 Task: Plan a family adventure in the Rocky Mountains, Colorado, with activities like hiking and staying in Airbnb cabins with mountain views.
Action: Mouse moved to (538, 74)
Screenshot: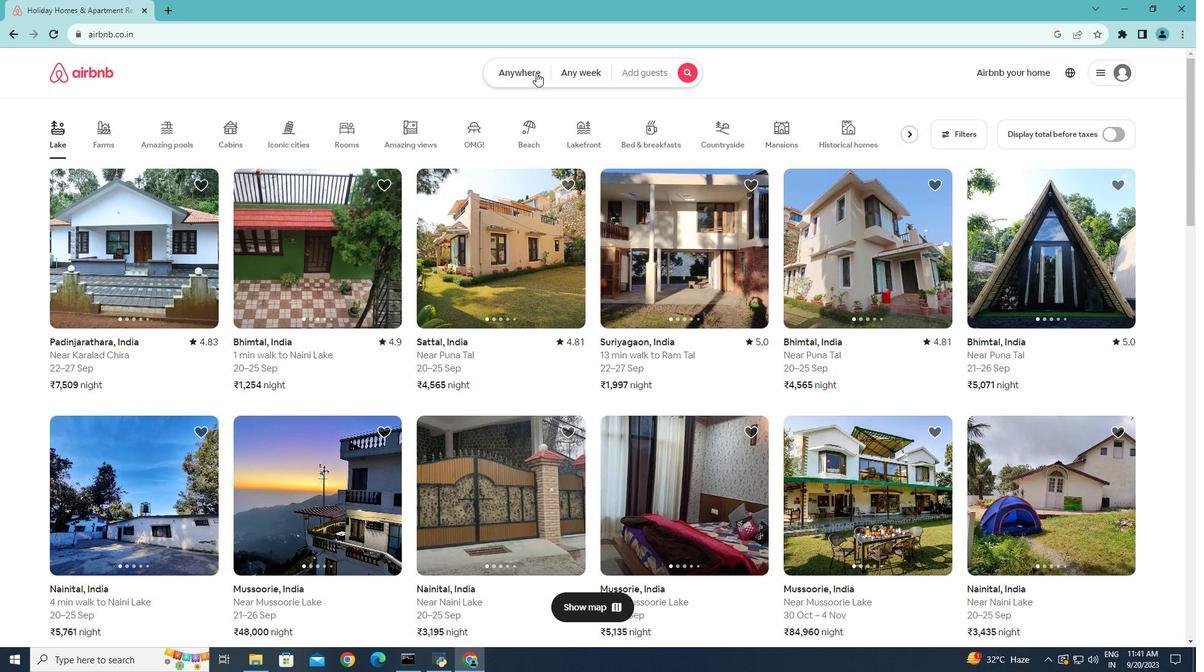 
Action: Mouse pressed left at (538, 74)
Screenshot: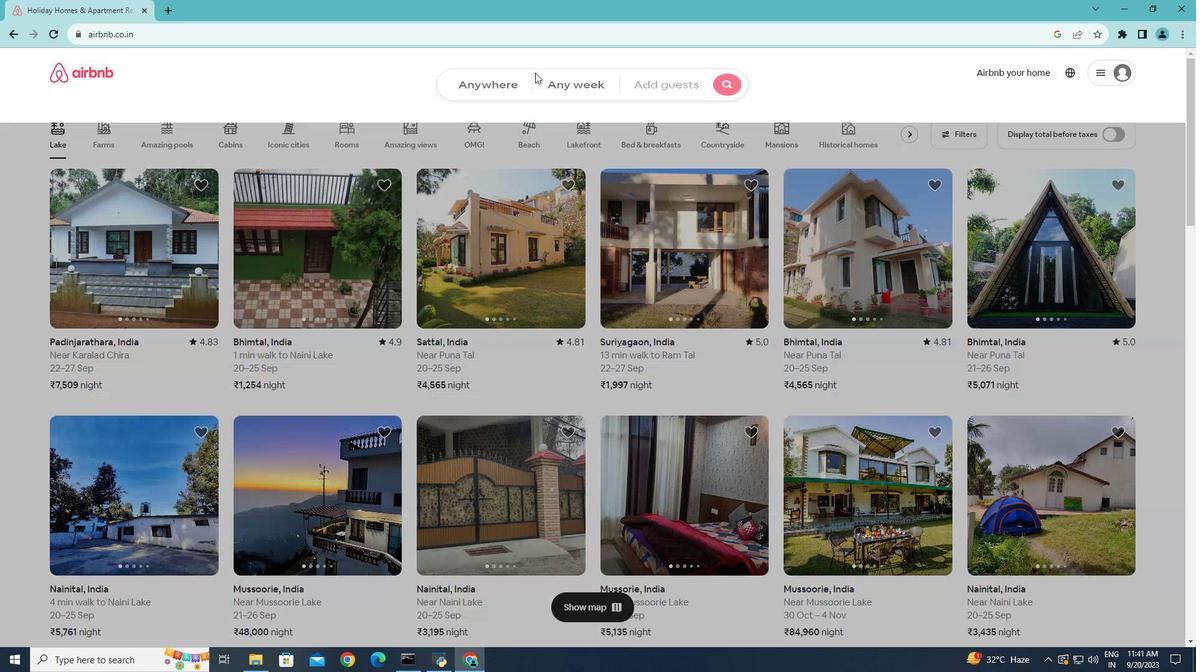 
Action: Mouse moved to (453, 118)
Screenshot: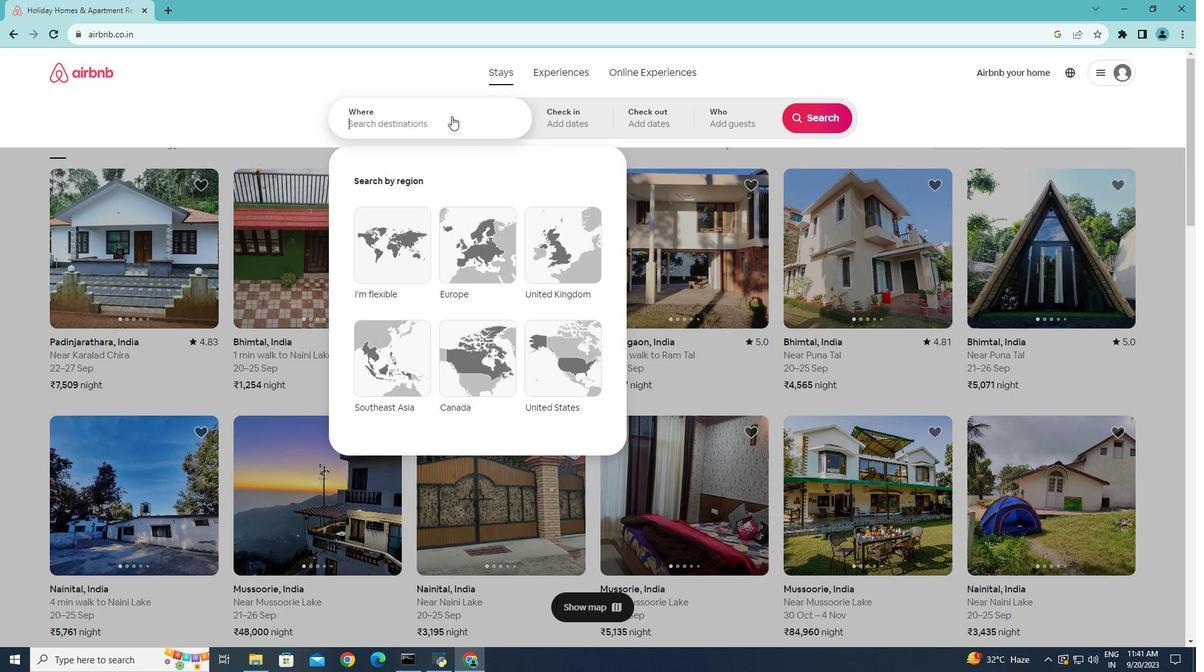 
Action: Mouse pressed left at (453, 118)
Screenshot: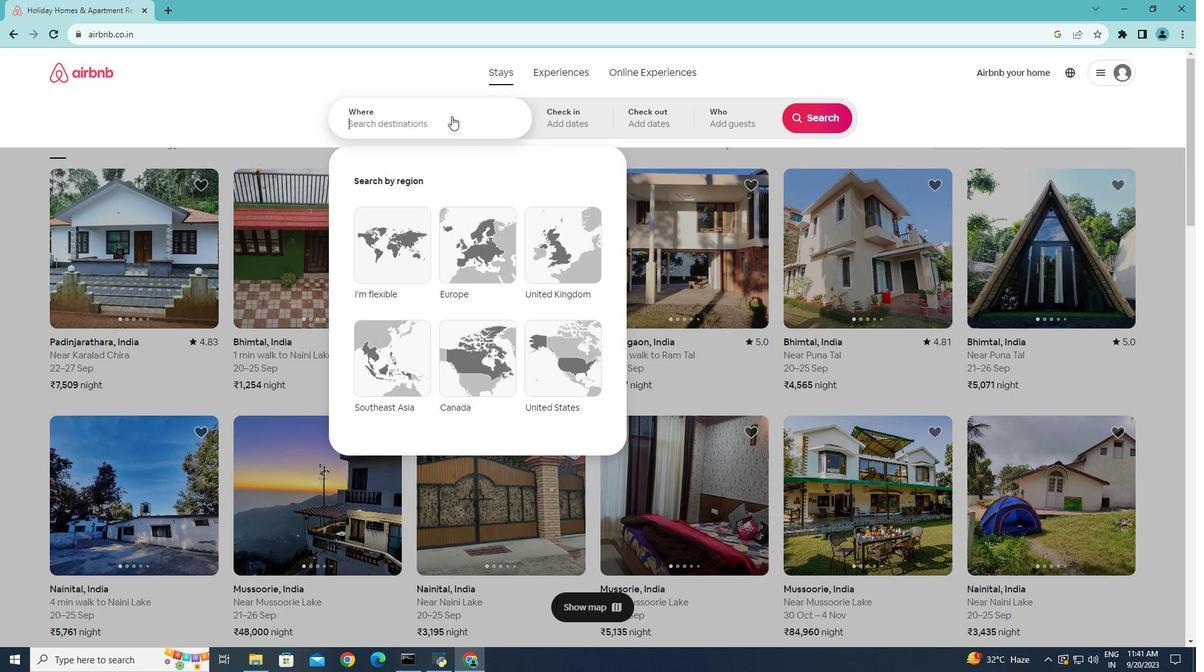 
Action: Key pressed <Key.caps_lock>R<Key.caps_lock>ocky<Key.space><Key.caps_lock>M<Key.caps_lock>ountains,<Key.space><Key.caps_lock>C<Key.caps_lock>olorado
Screenshot: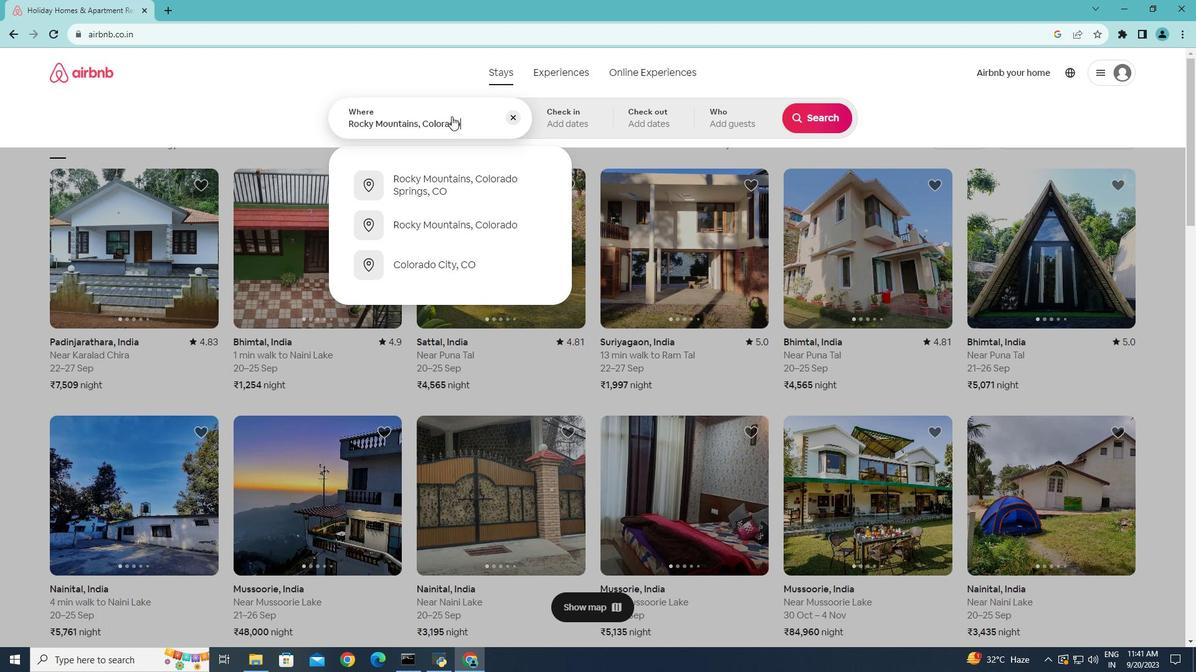 
Action: Mouse moved to (508, 226)
Screenshot: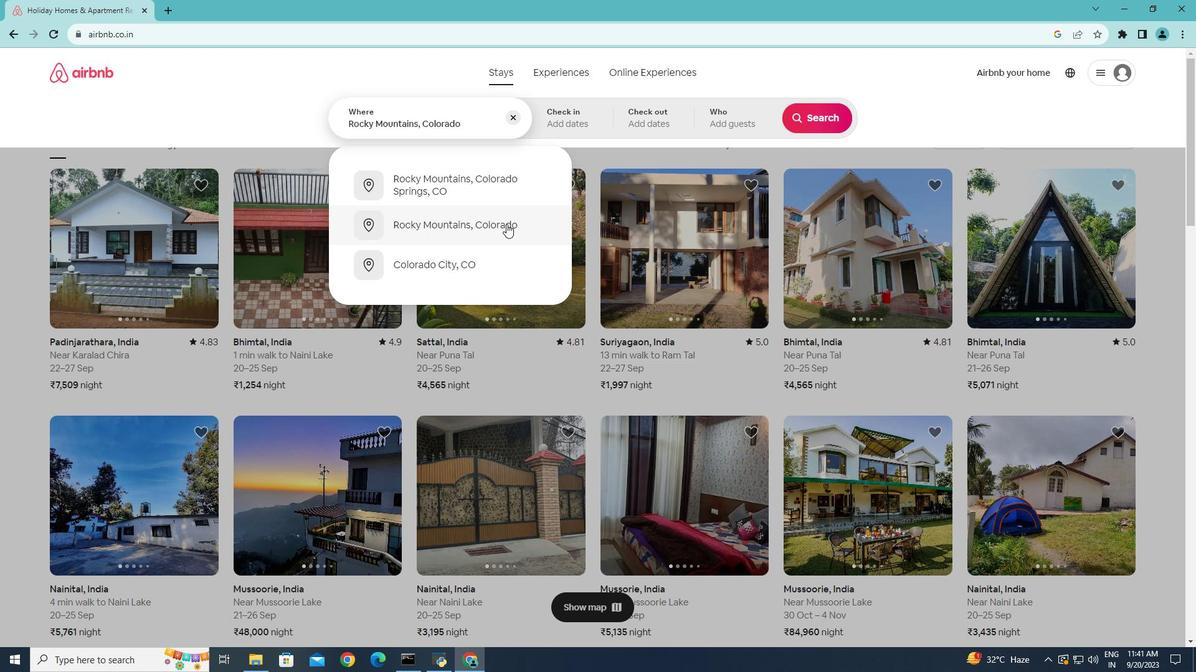 
Action: Mouse pressed left at (508, 226)
Screenshot: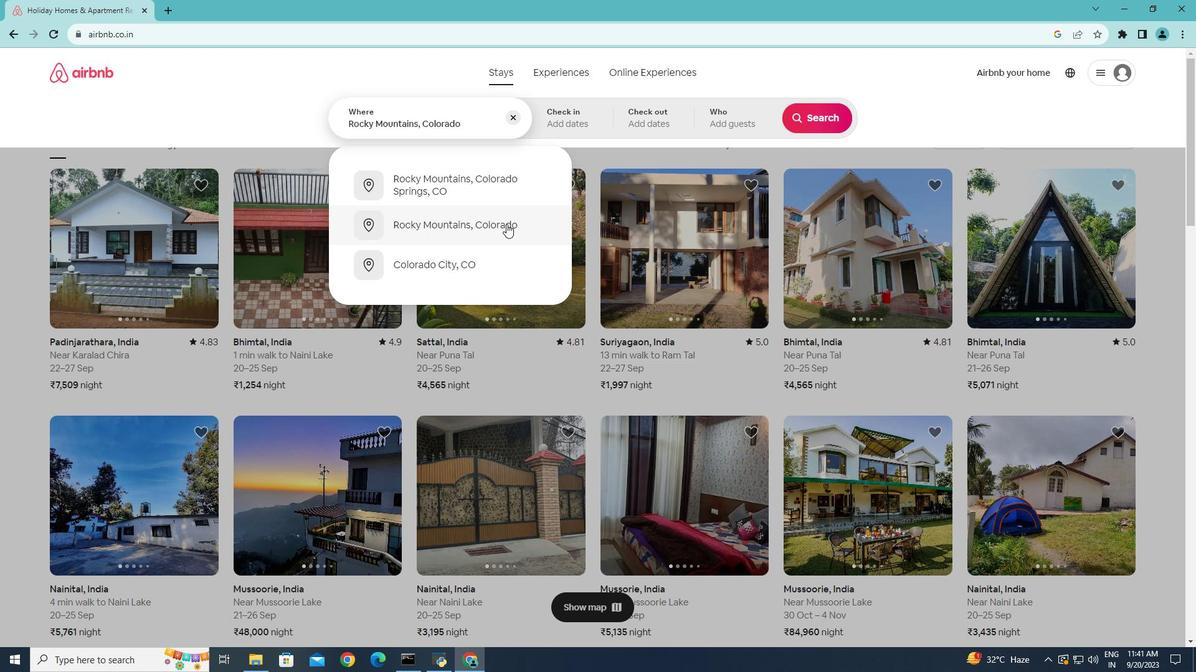 
Action: Mouse moved to (827, 112)
Screenshot: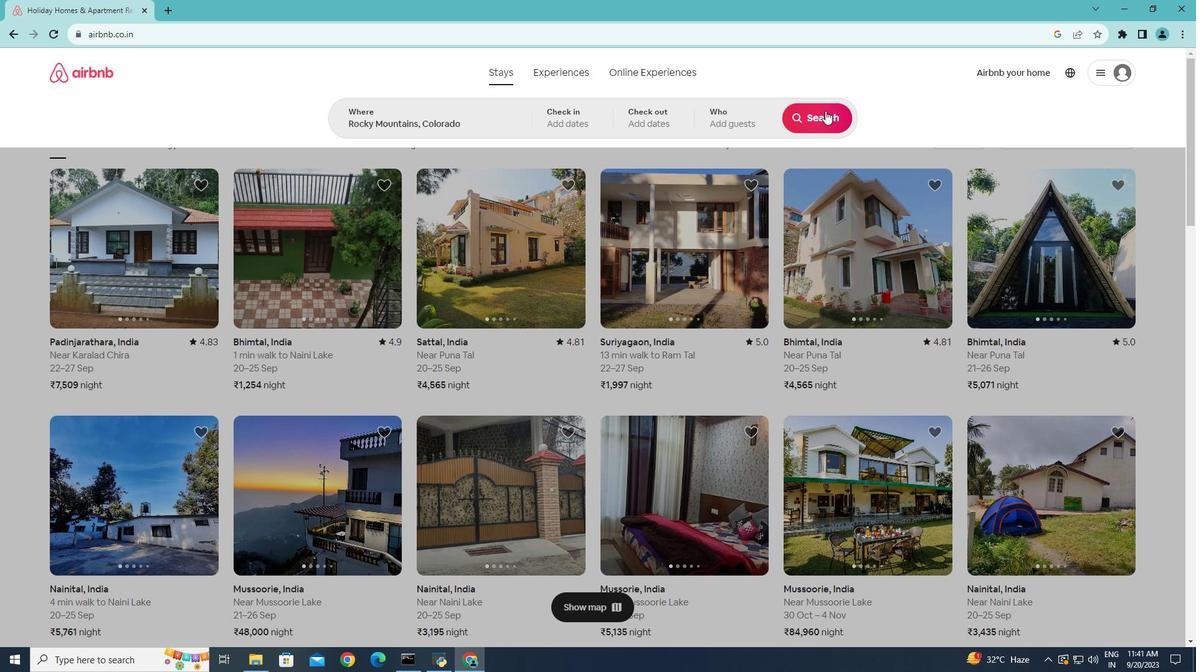 
Action: Mouse pressed left at (827, 112)
Screenshot: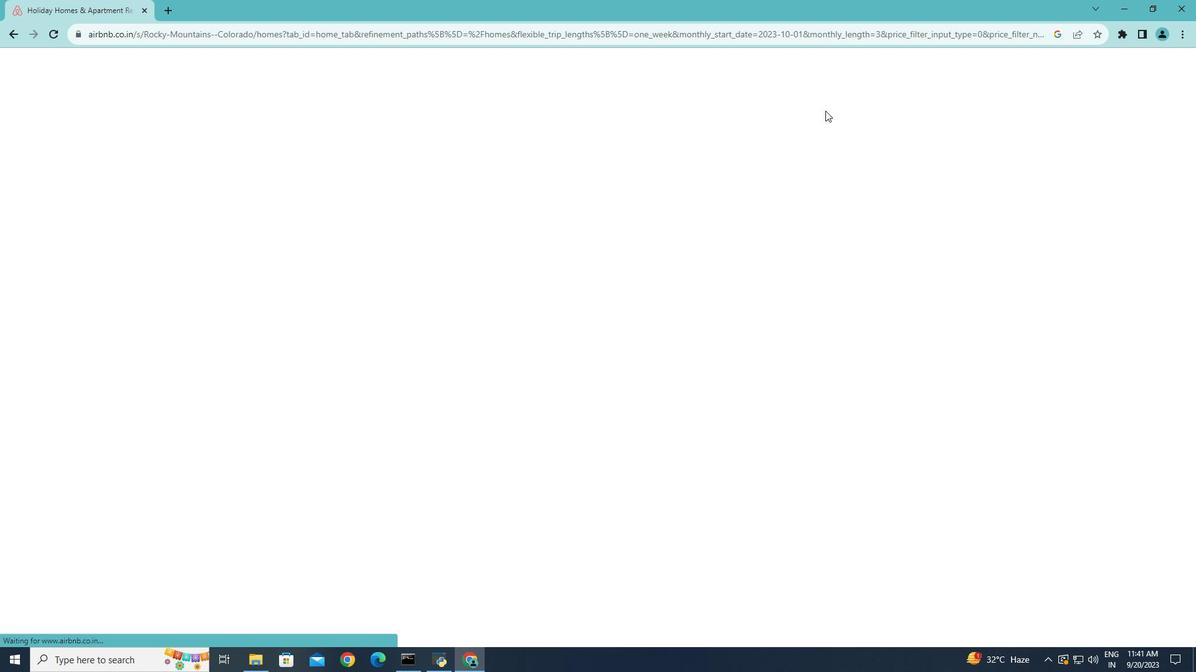 
Action: Mouse moved to (183, 325)
Screenshot: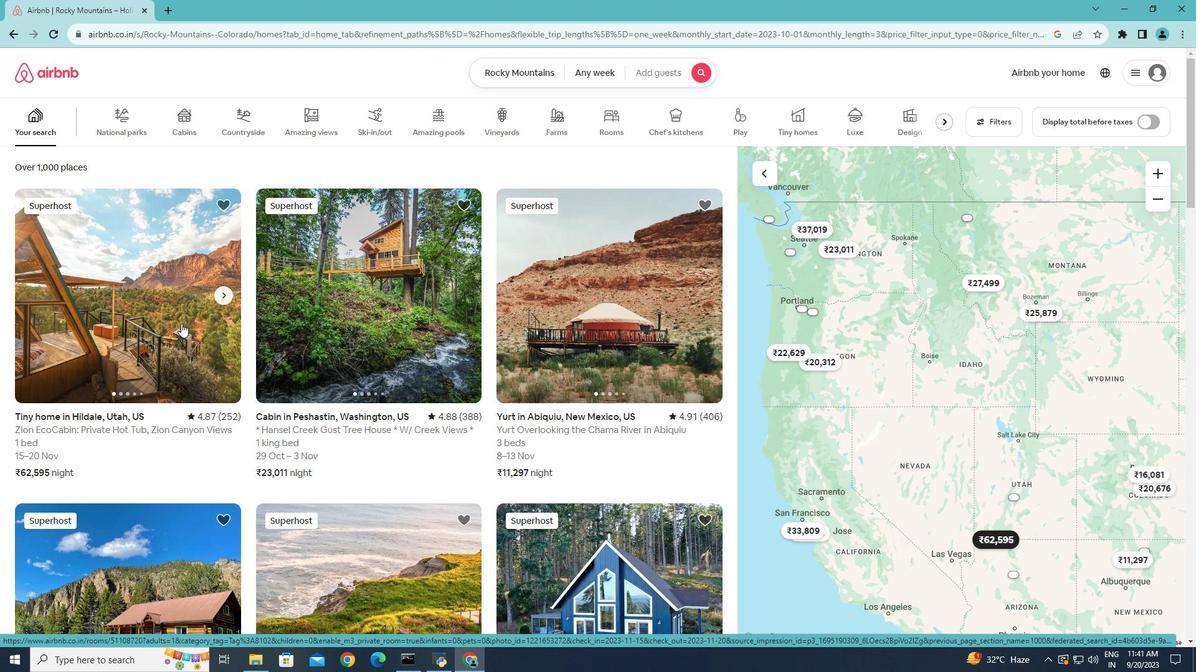 
Action: Mouse pressed left at (183, 325)
Screenshot: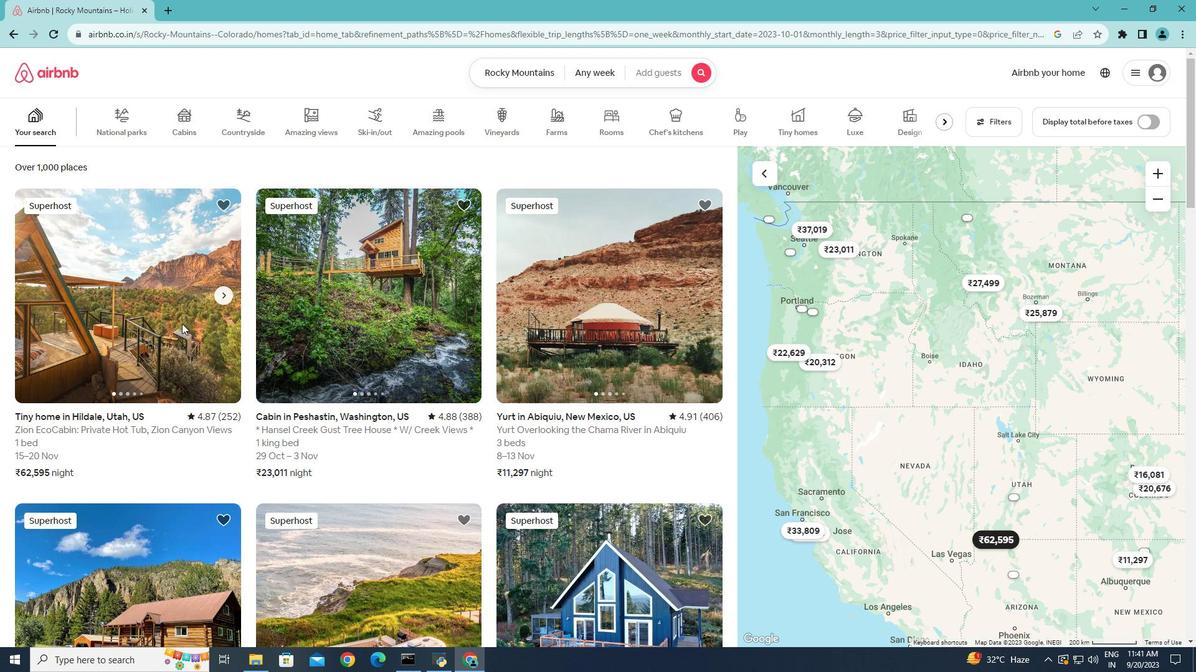 
Action: Mouse moved to (517, 348)
Screenshot: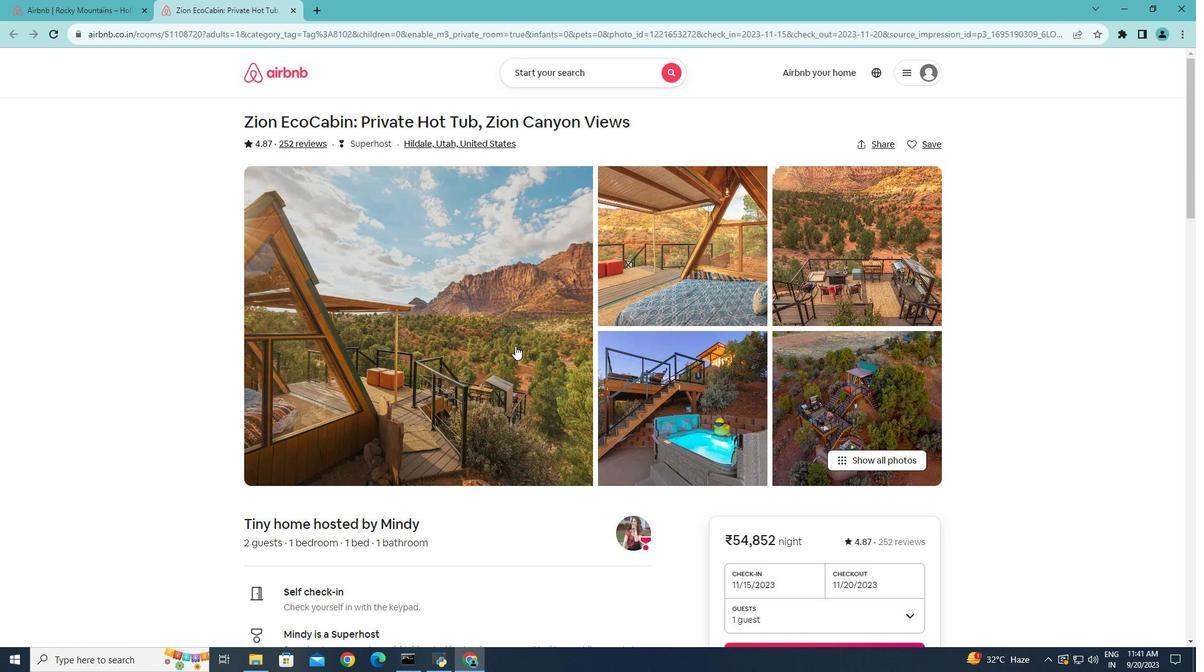 
Action: Mouse pressed left at (517, 348)
Screenshot: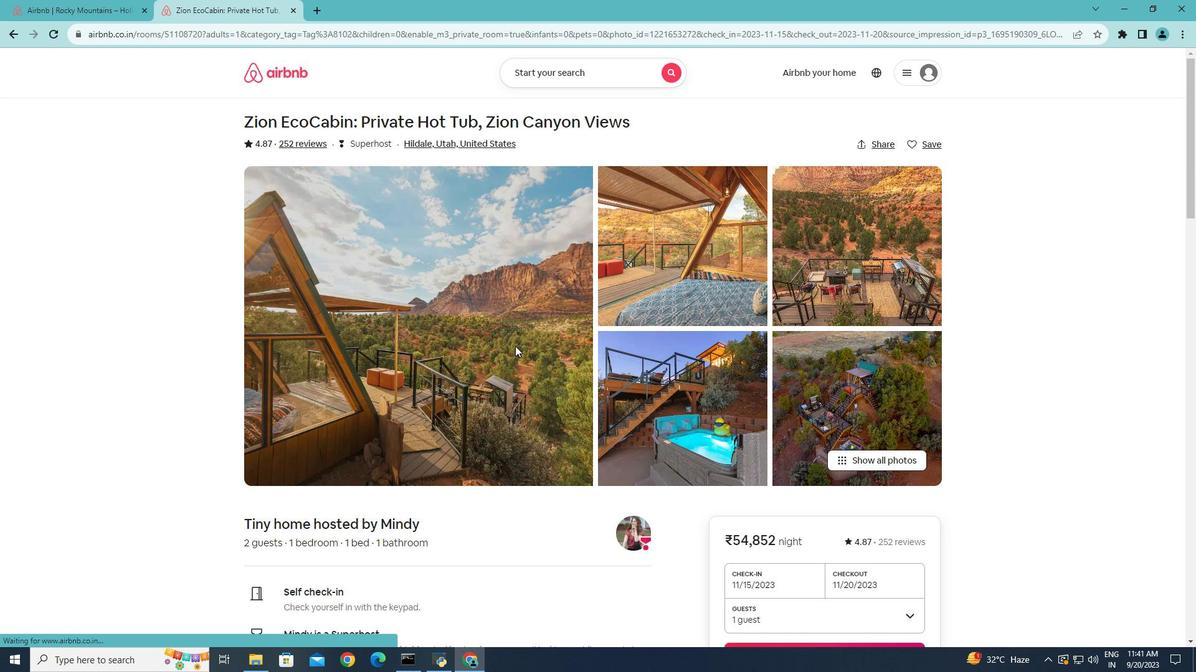 
Action: Mouse moved to (596, 370)
Screenshot: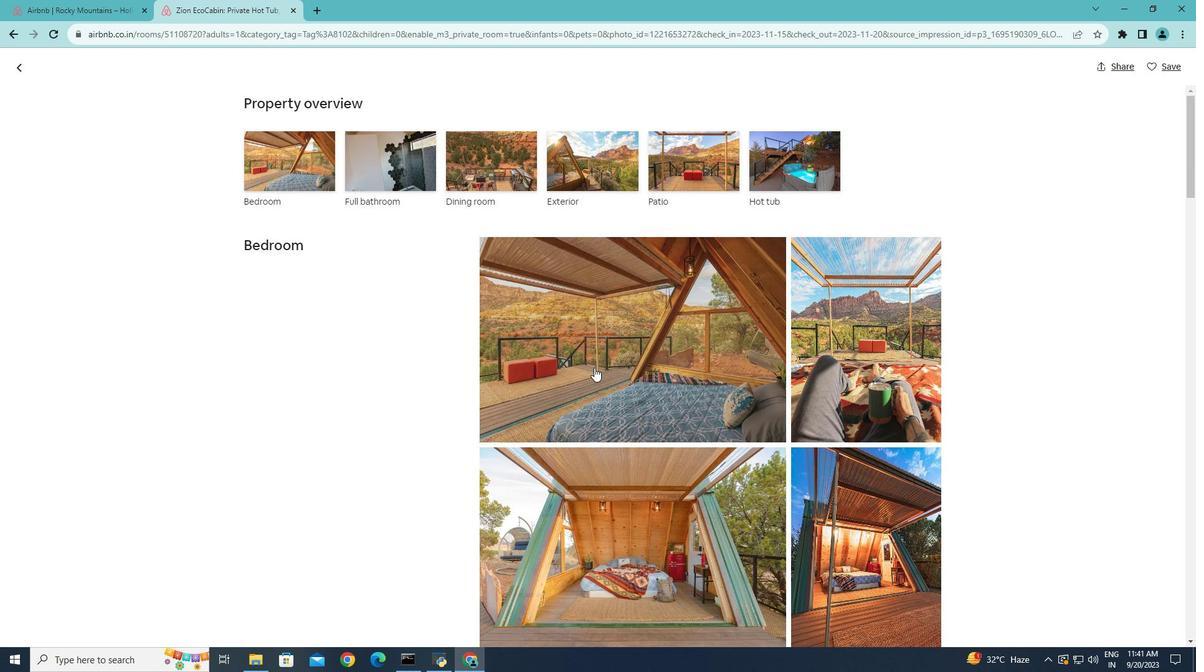 
Action: Mouse scrolled (596, 369) with delta (0, 0)
Screenshot: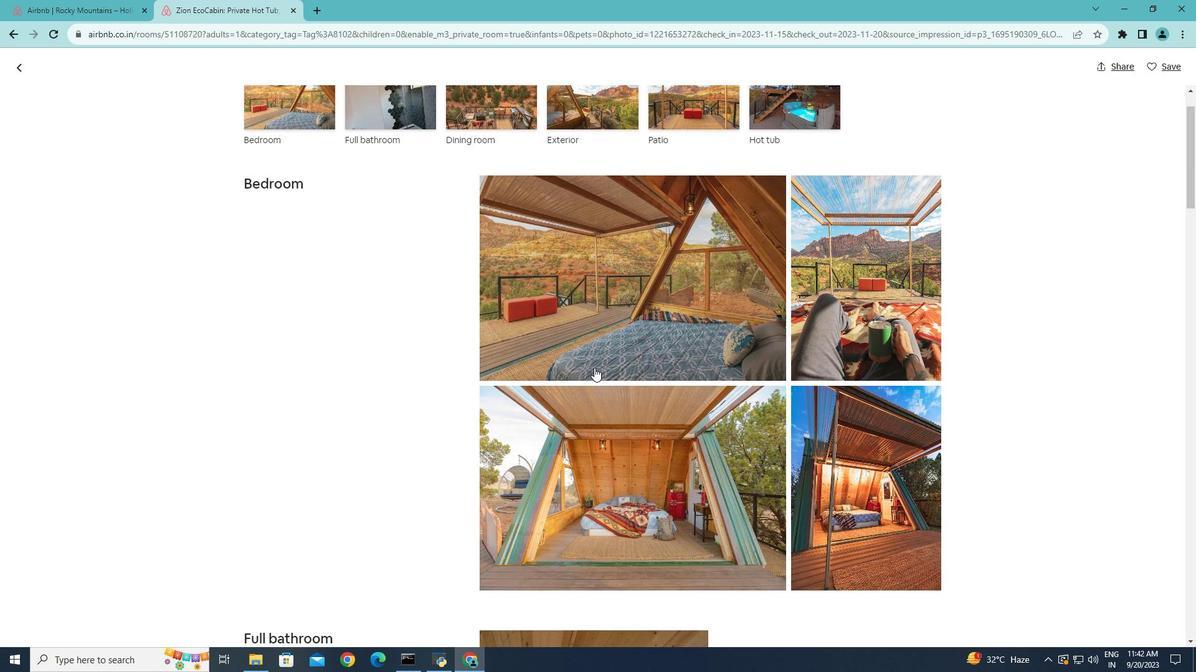 
Action: Mouse scrolled (596, 369) with delta (0, 0)
Screenshot: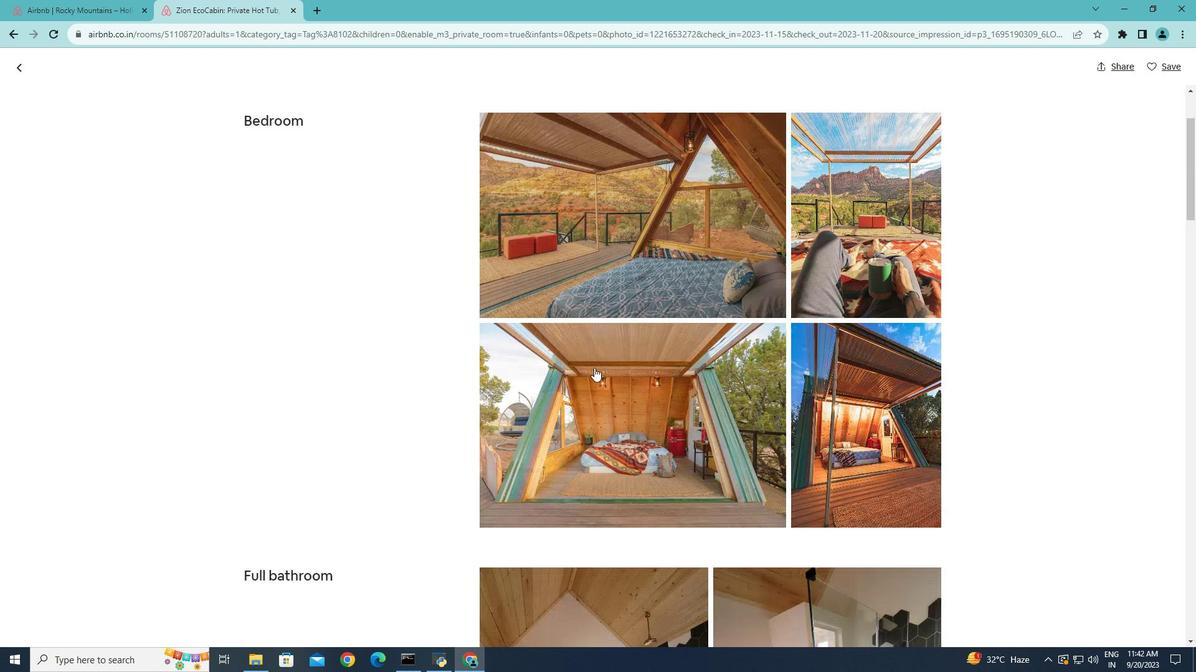 
Action: Mouse scrolled (596, 369) with delta (0, 0)
Screenshot: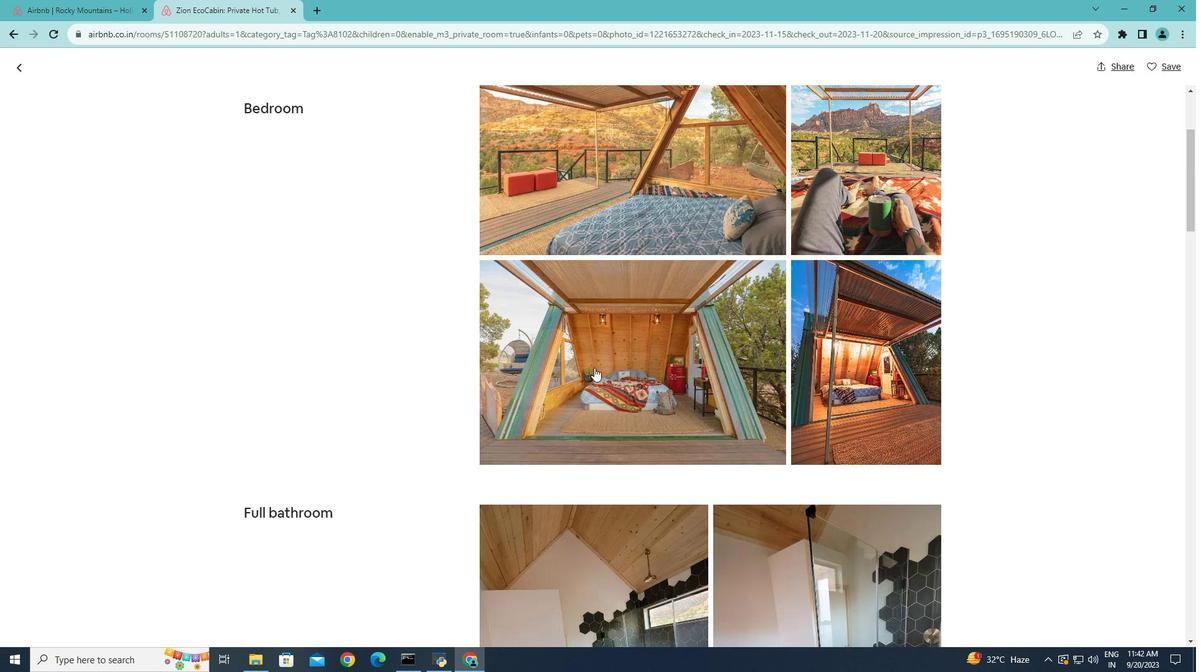 
Action: Mouse scrolled (596, 369) with delta (0, 0)
Screenshot: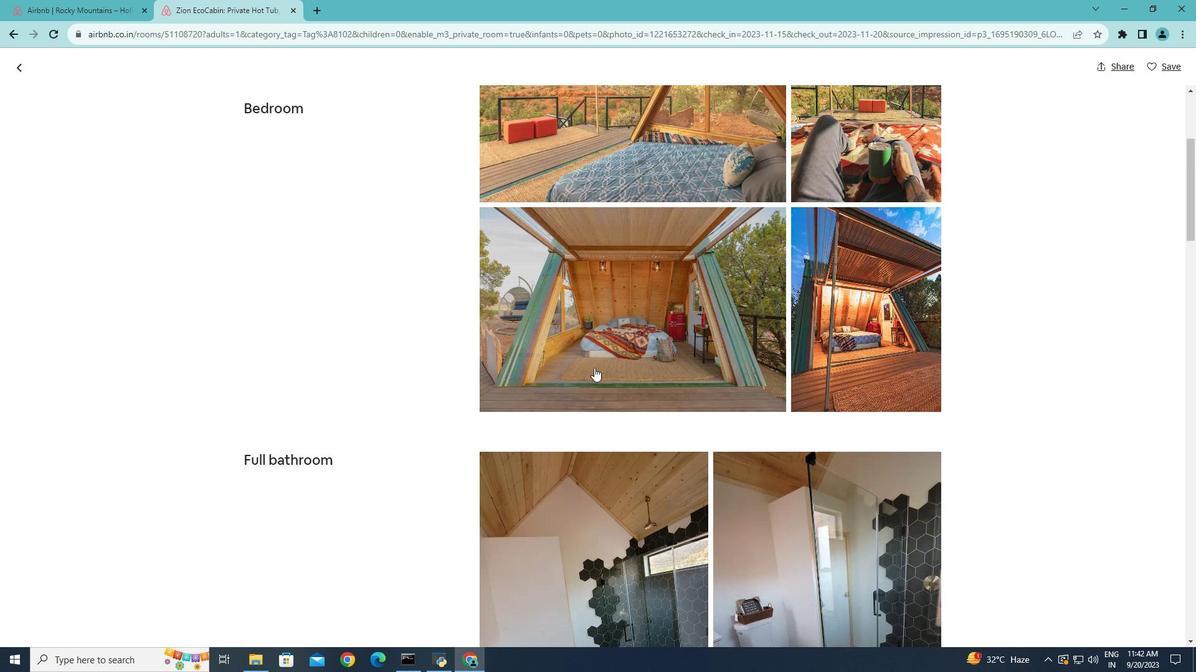 
Action: Mouse scrolled (596, 369) with delta (0, 0)
Screenshot: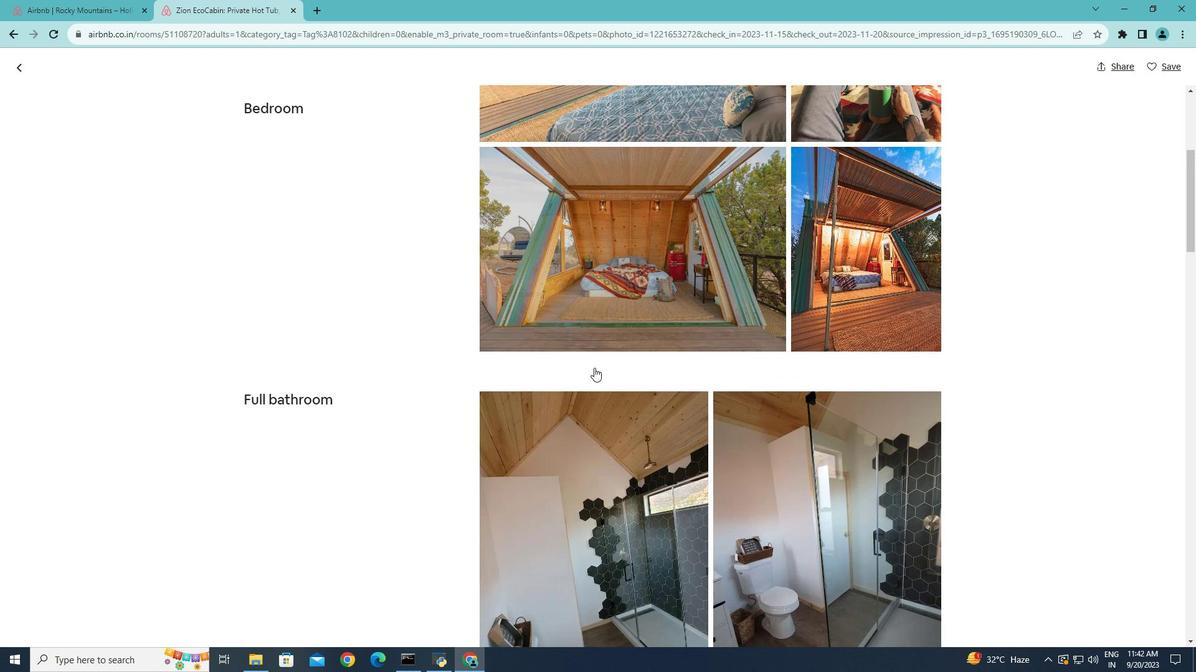 
Action: Mouse scrolled (596, 369) with delta (0, 0)
Screenshot: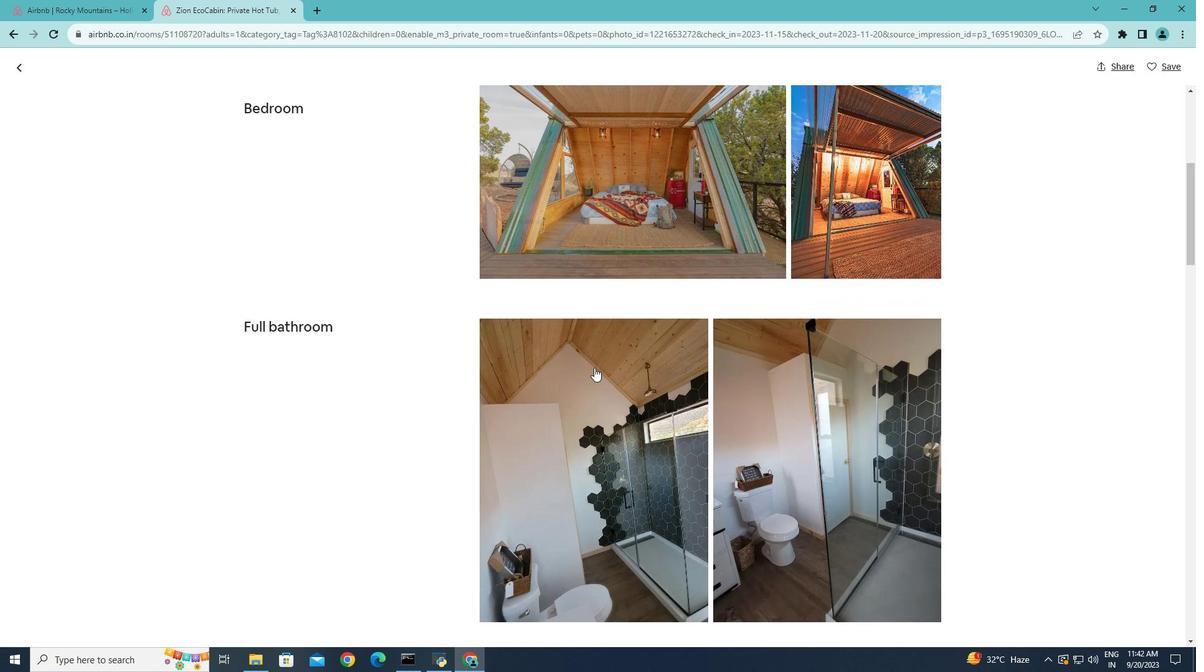 
Action: Mouse scrolled (596, 369) with delta (0, 0)
Screenshot: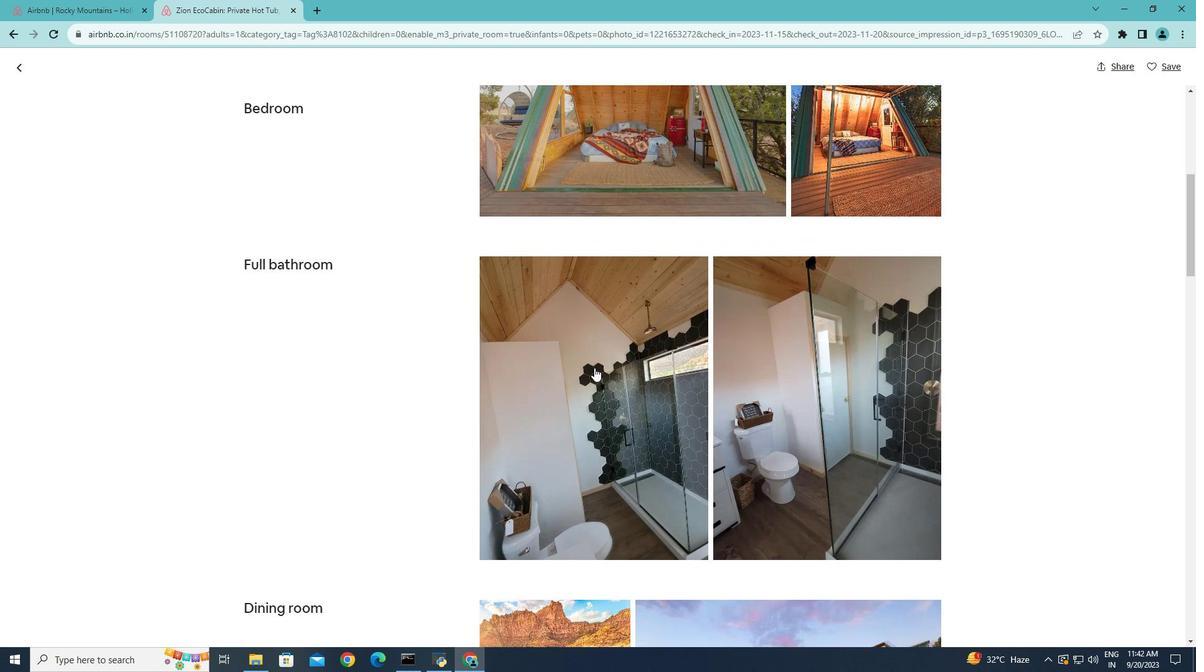 
Action: Mouse scrolled (596, 369) with delta (0, 0)
Screenshot: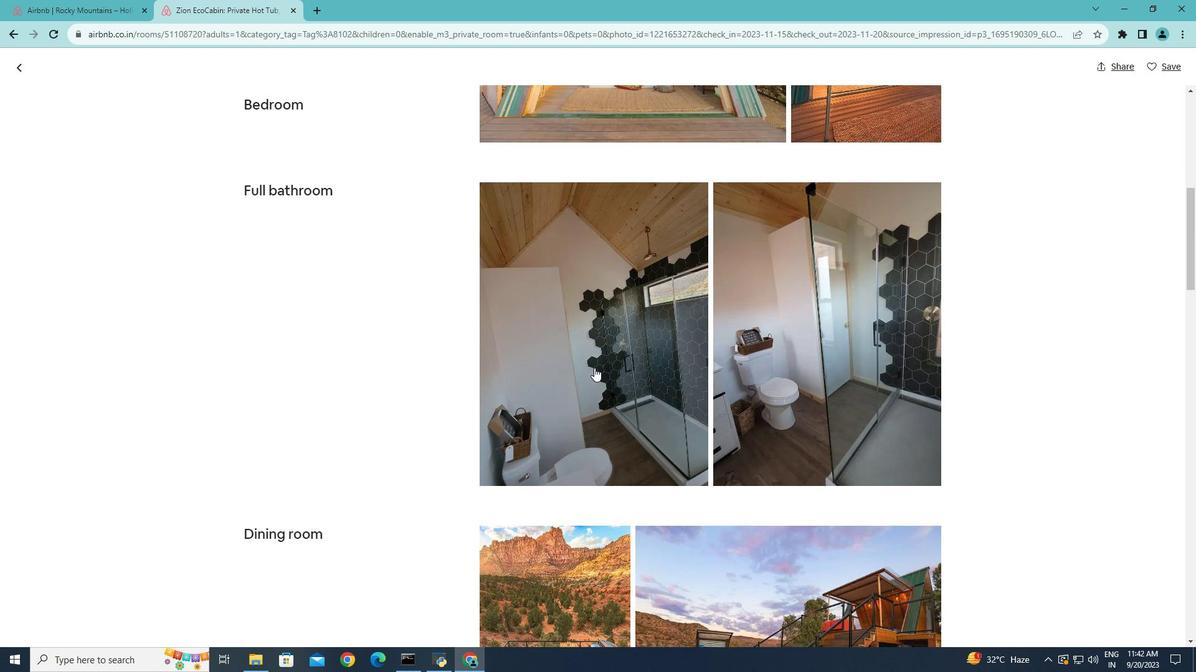 
Action: Mouse scrolled (596, 369) with delta (0, 0)
Screenshot: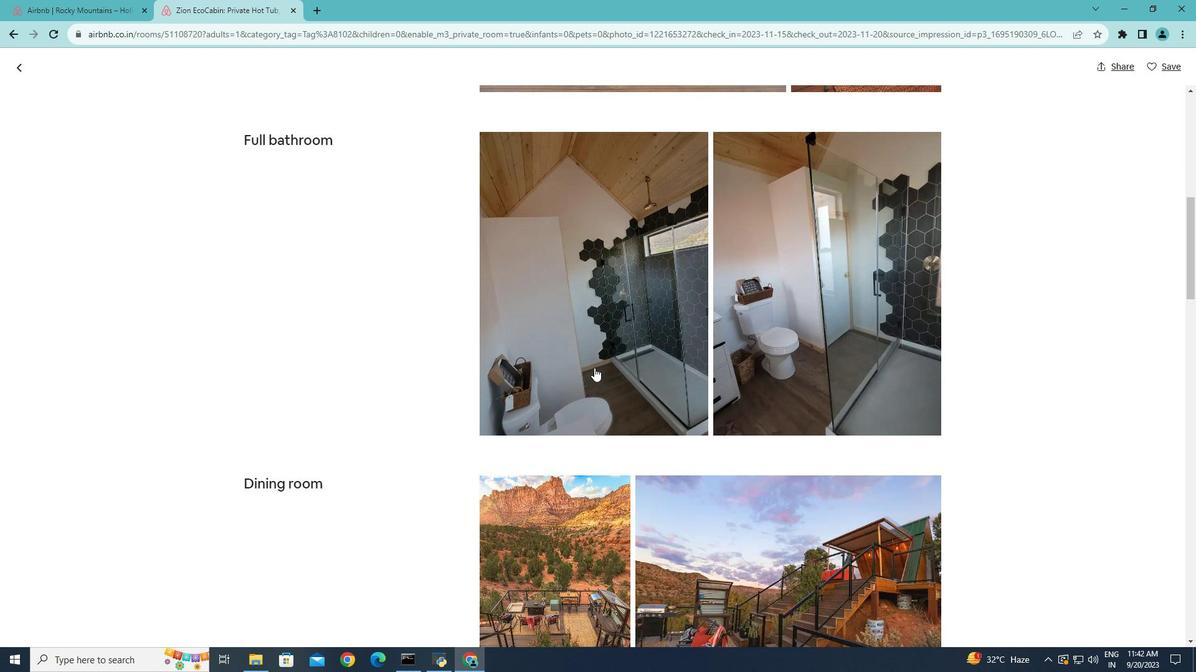 
Action: Mouse scrolled (596, 369) with delta (0, 0)
Screenshot: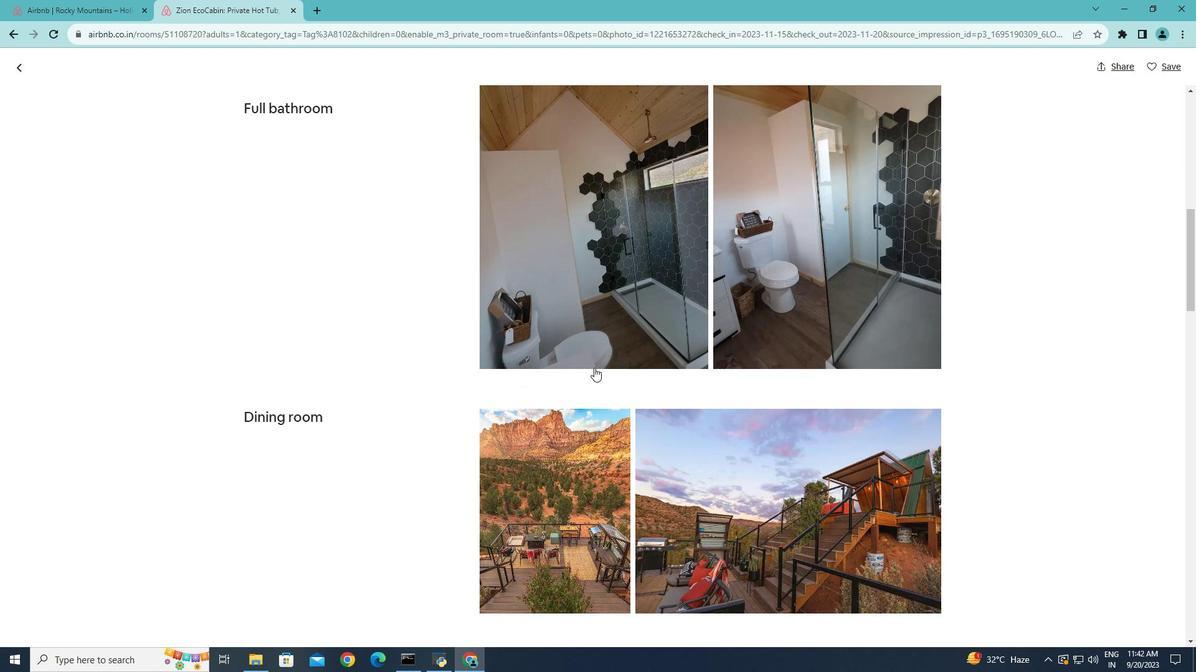 
Action: Mouse scrolled (596, 369) with delta (0, 0)
Screenshot: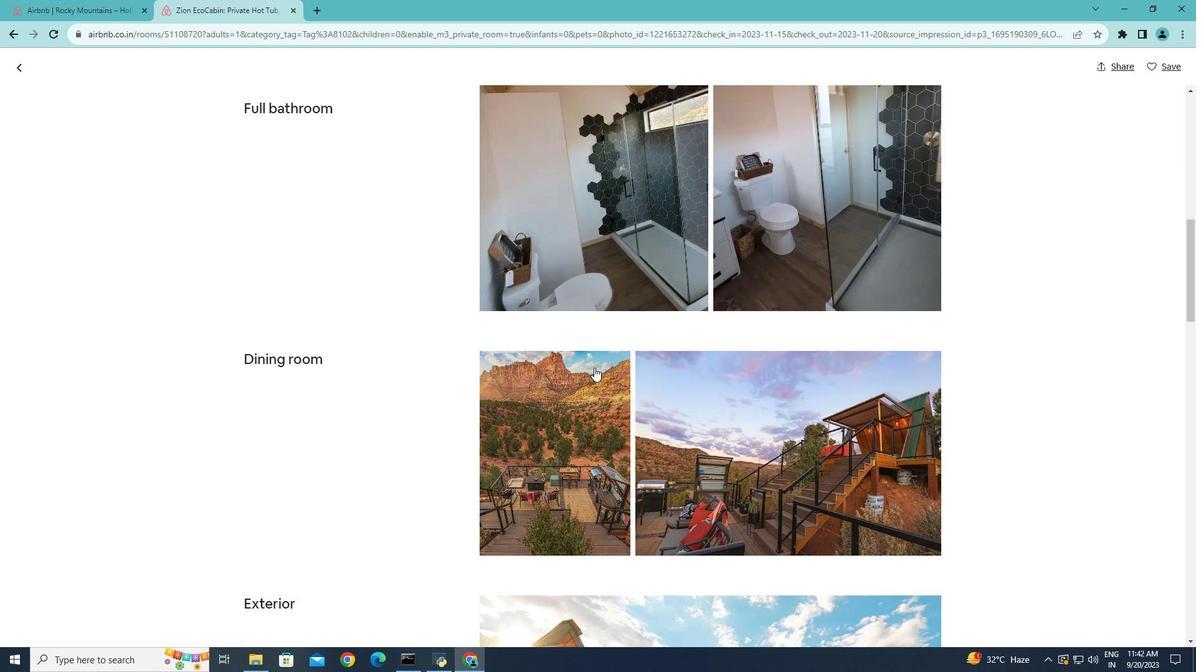 
Action: Mouse moved to (596, 370)
Screenshot: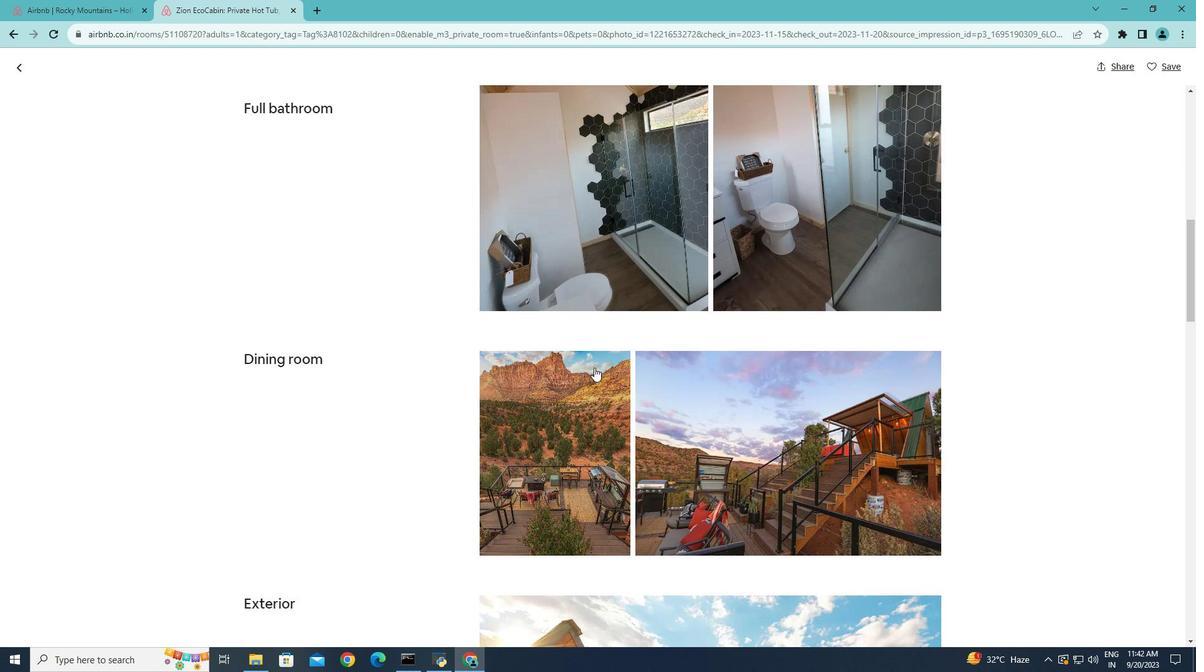 
Action: Mouse scrolled (596, 369) with delta (0, 0)
Screenshot: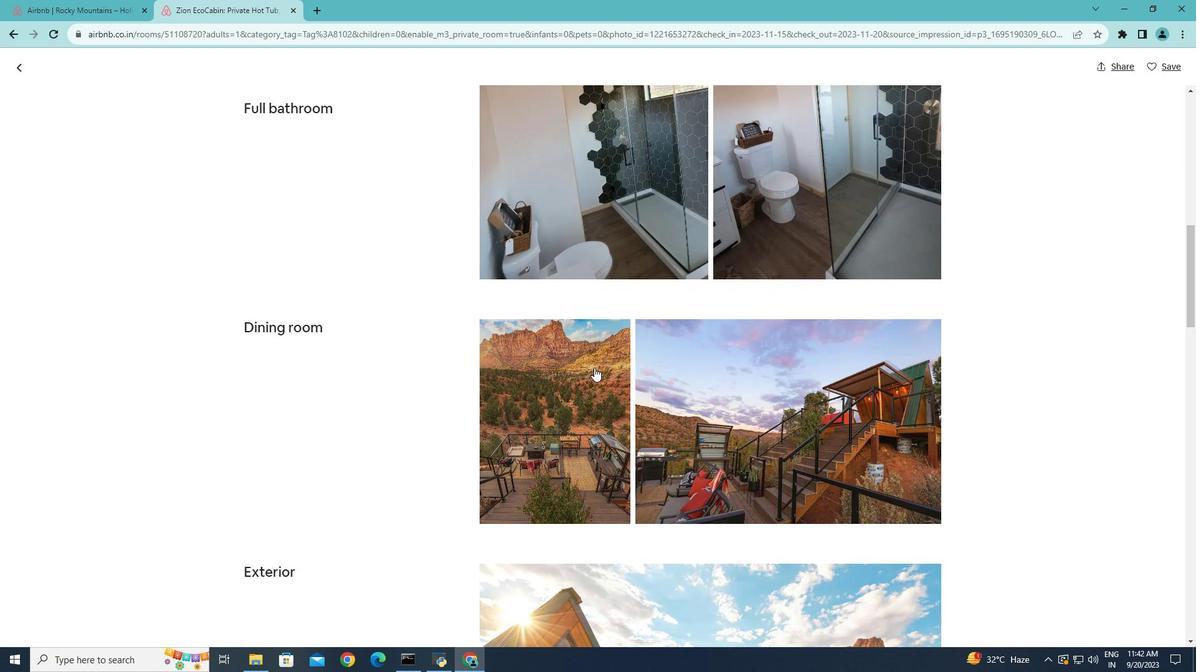 
Action: Mouse scrolled (596, 369) with delta (0, 0)
Screenshot: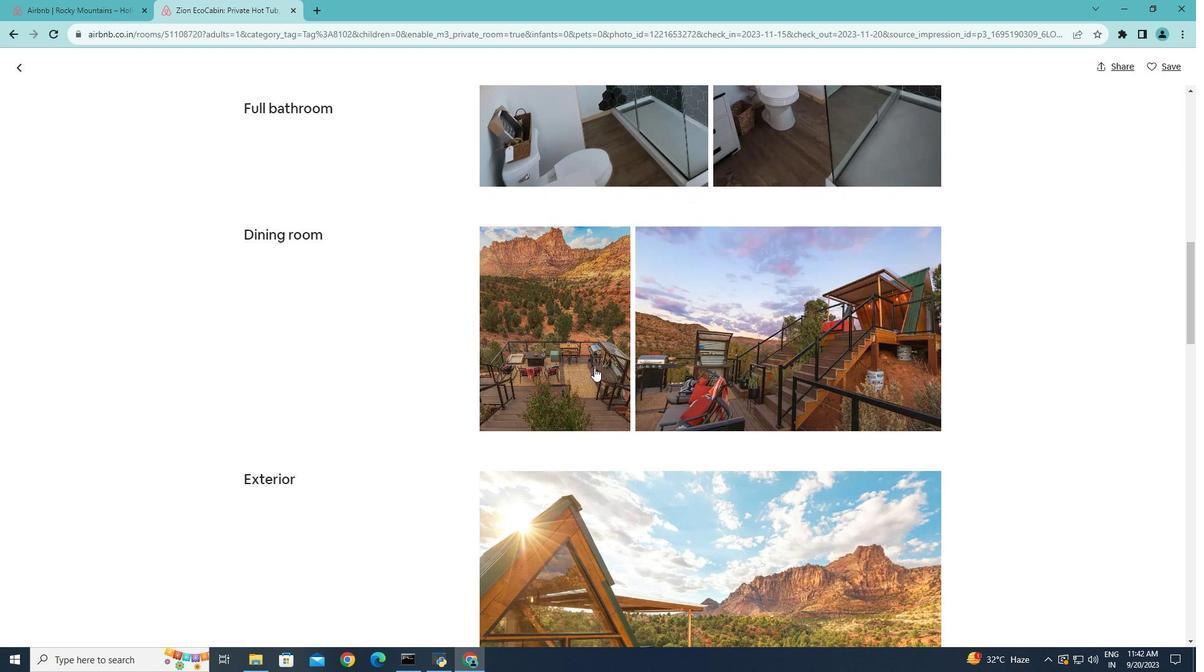 
Action: Mouse scrolled (596, 369) with delta (0, 0)
Screenshot: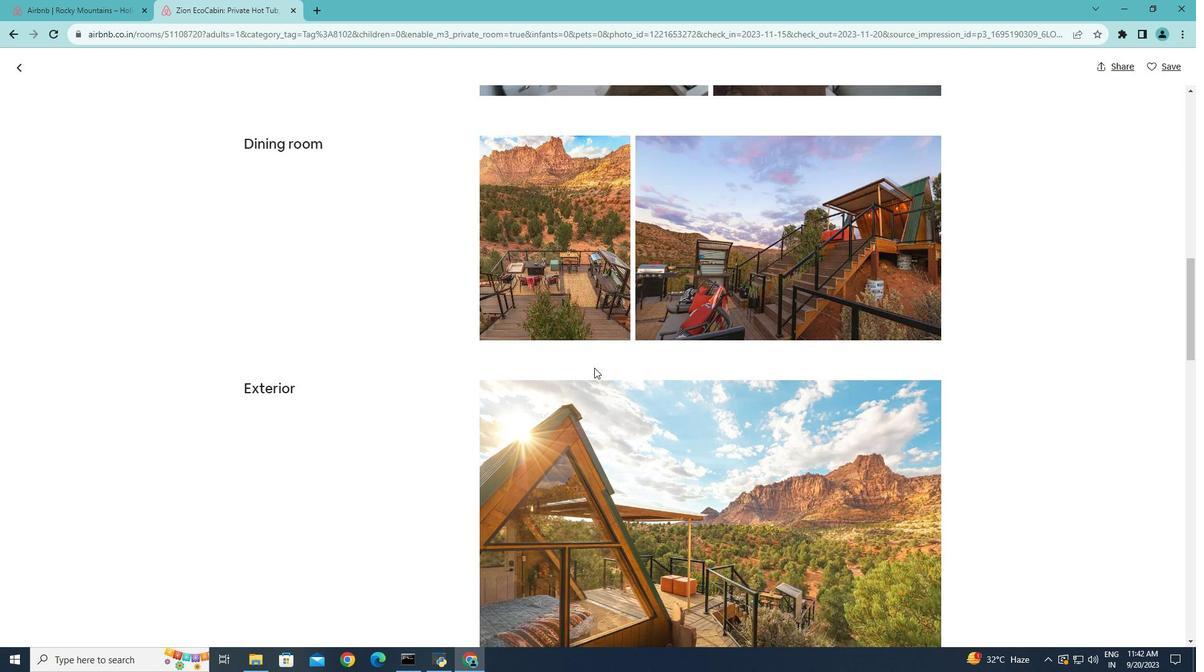 
Action: Mouse scrolled (596, 369) with delta (0, 0)
Screenshot: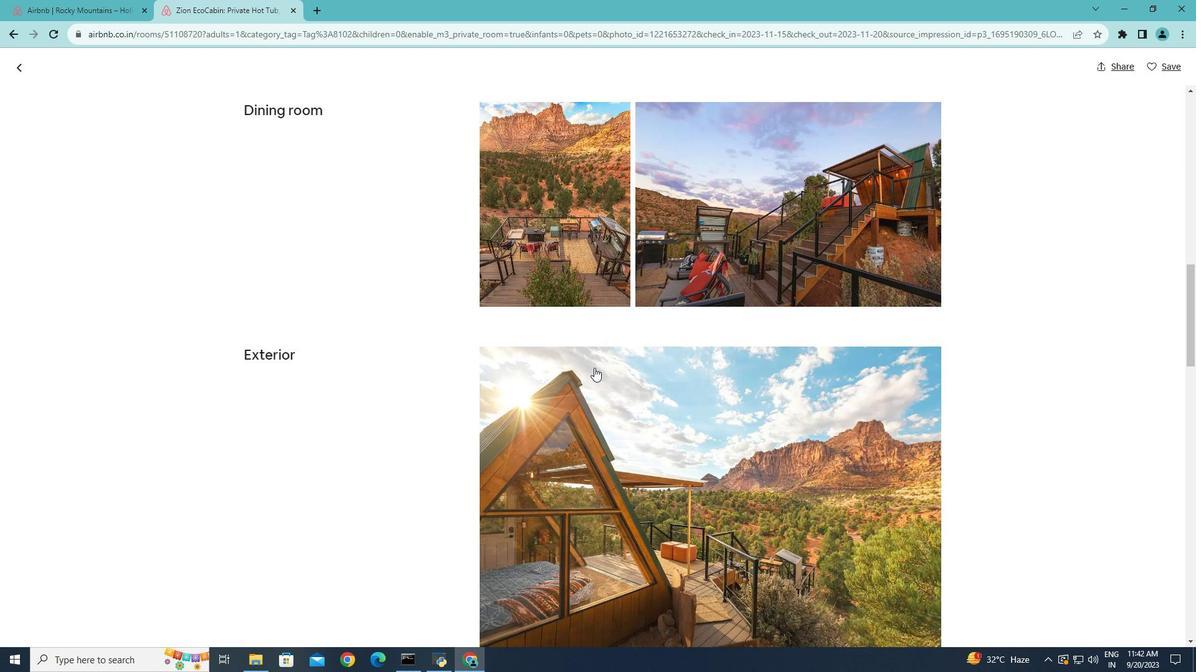 
Action: Mouse scrolled (596, 369) with delta (0, 0)
Screenshot: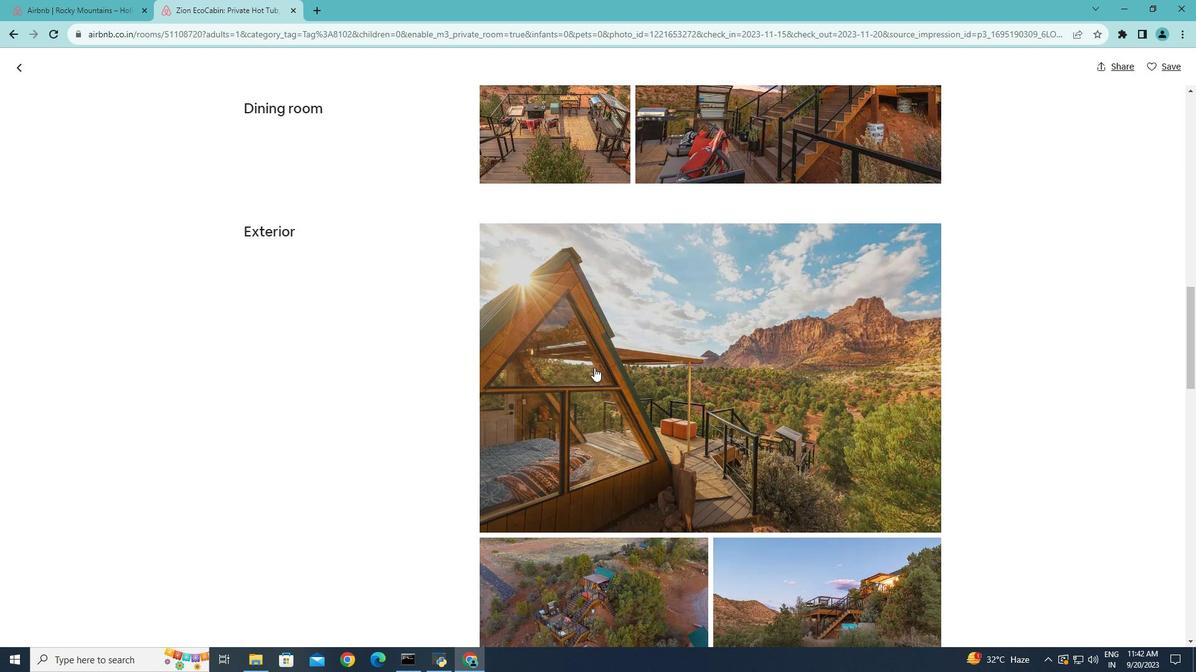 
Action: Mouse scrolled (596, 369) with delta (0, 0)
Screenshot: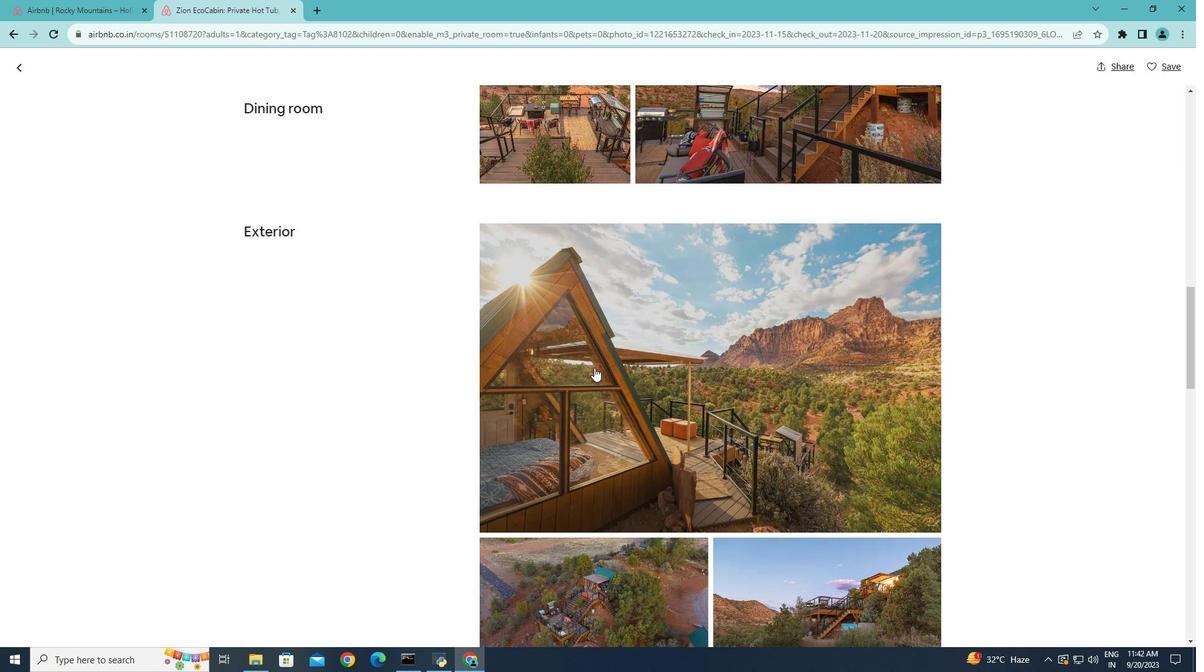 
Action: Mouse scrolled (596, 369) with delta (0, 0)
Screenshot: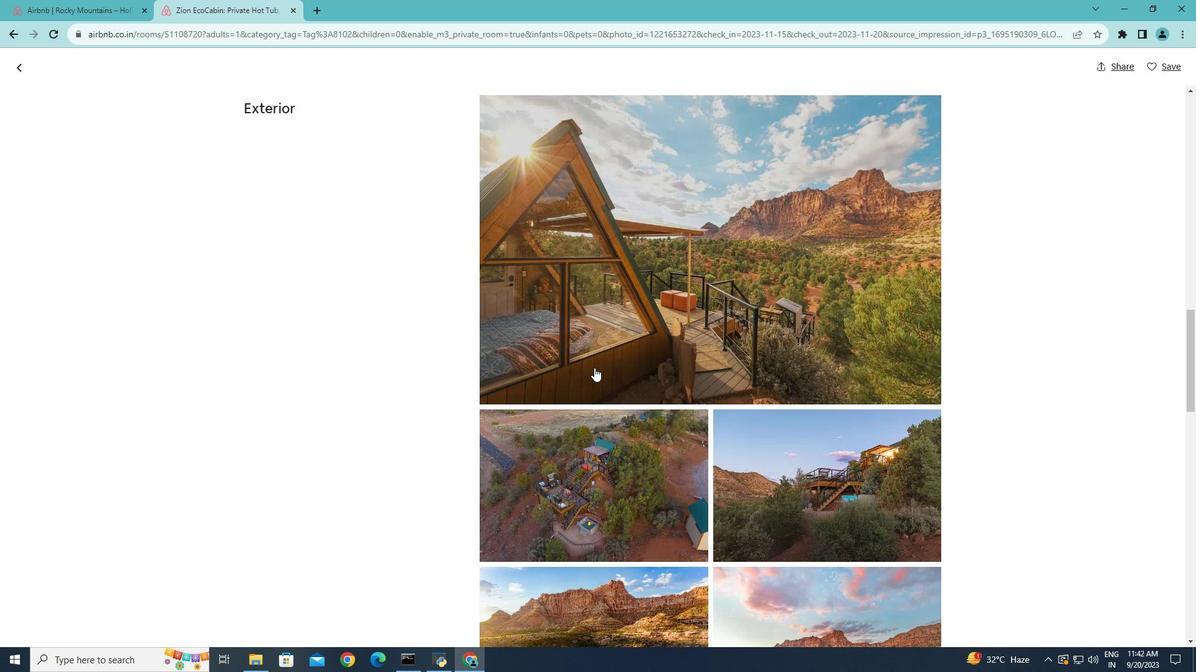 
Action: Mouse scrolled (596, 369) with delta (0, 0)
Screenshot: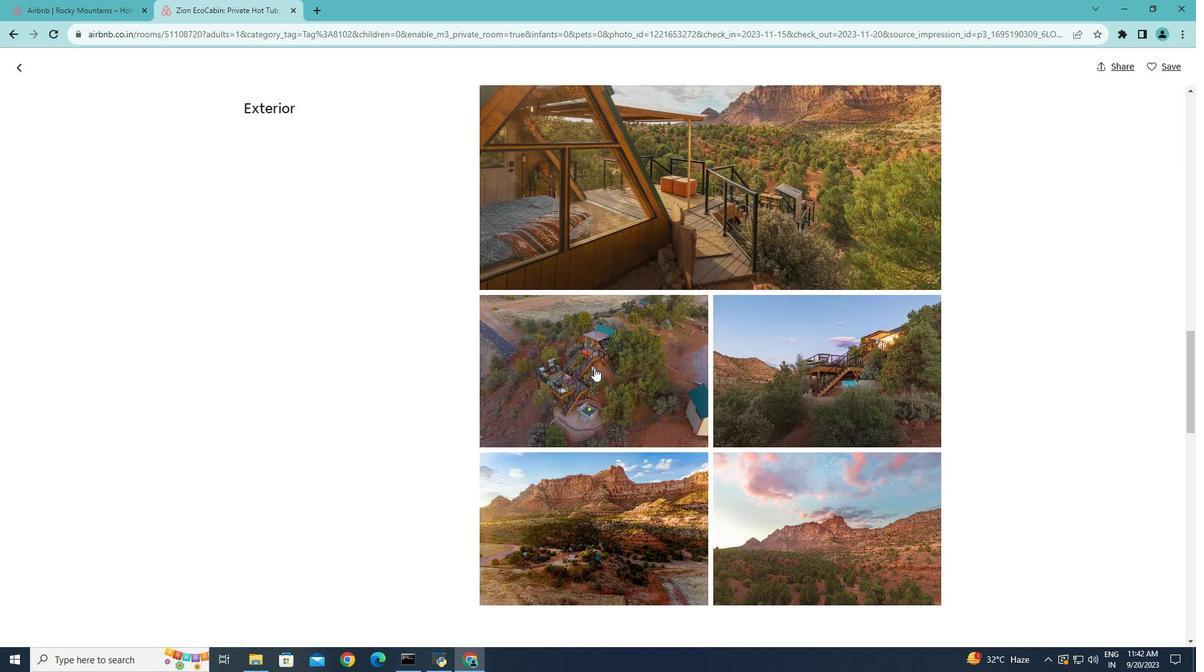 
Action: Mouse scrolled (596, 369) with delta (0, 0)
Screenshot: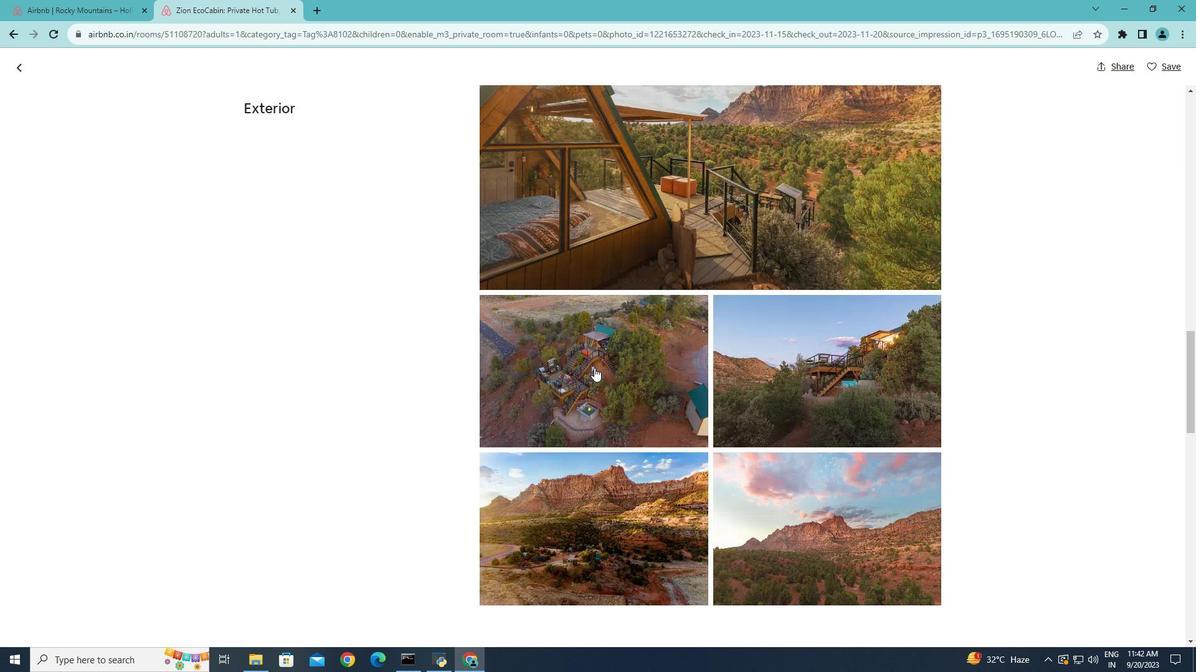 
Action: Mouse scrolled (596, 369) with delta (0, 0)
Screenshot: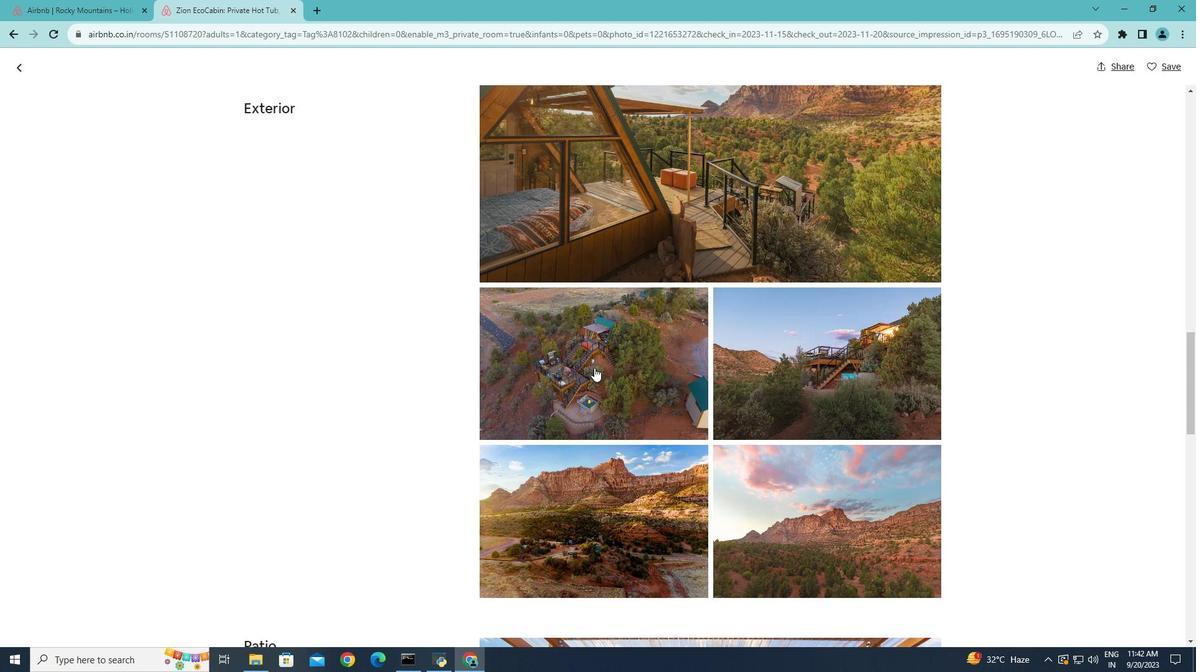 
Action: Mouse scrolled (596, 369) with delta (0, 0)
Screenshot: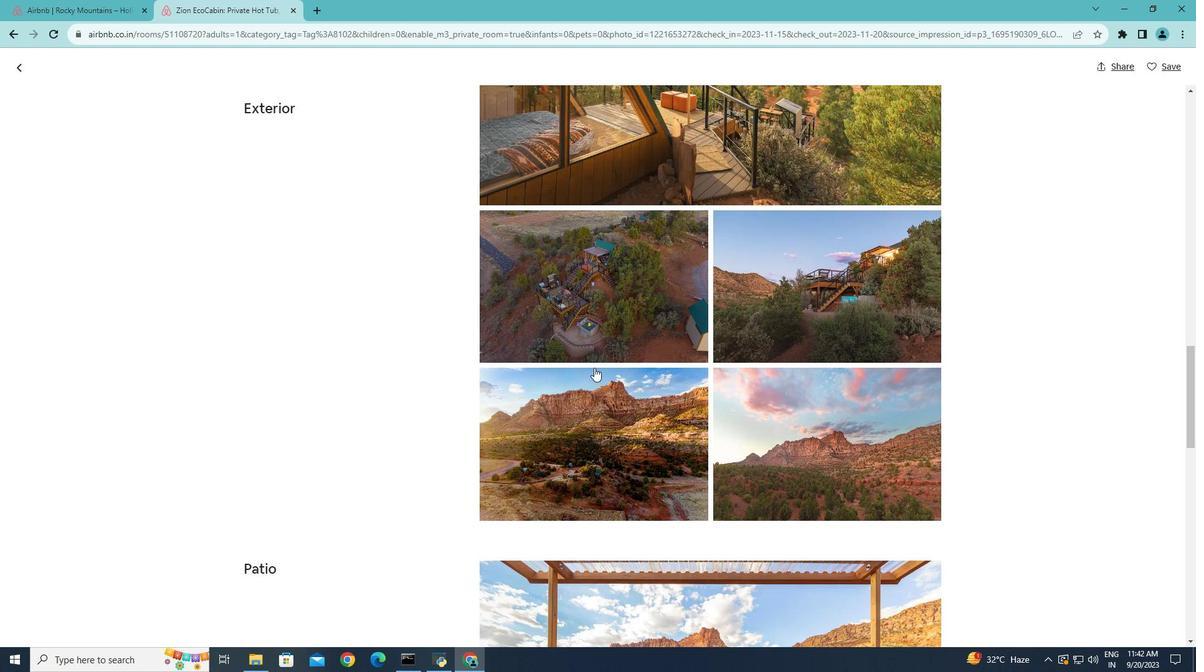 
Action: Mouse scrolled (596, 369) with delta (0, 0)
Screenshot: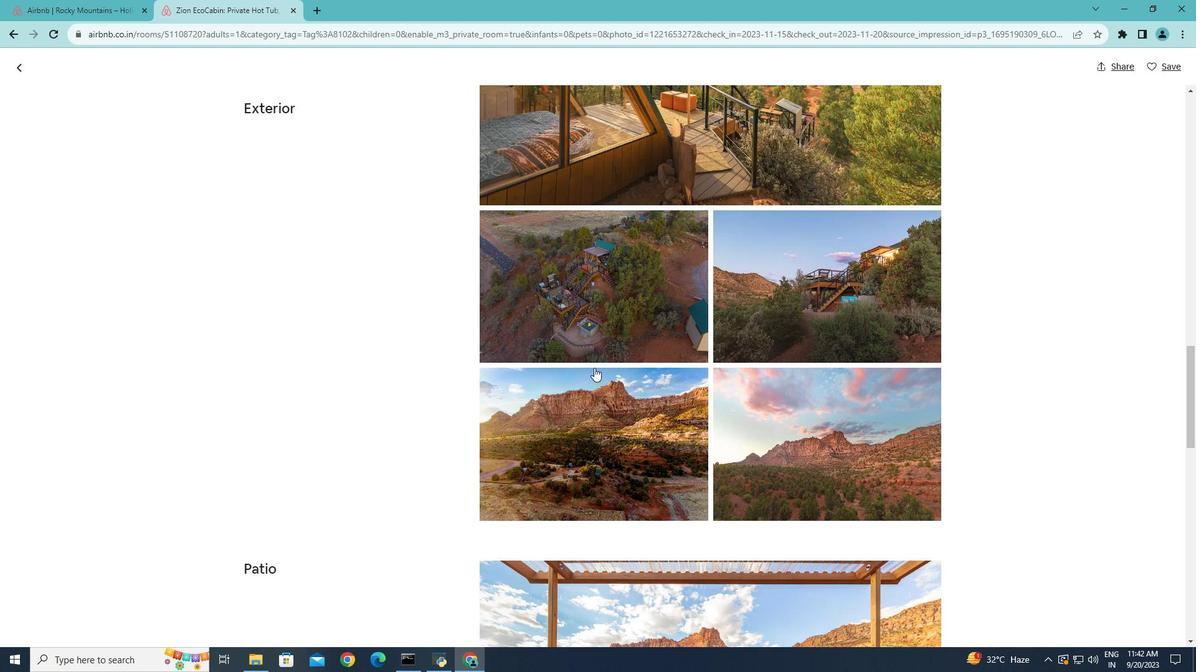 
Action: Mouse scrolled (596, 369) with delta (0, 0)
Screenshot: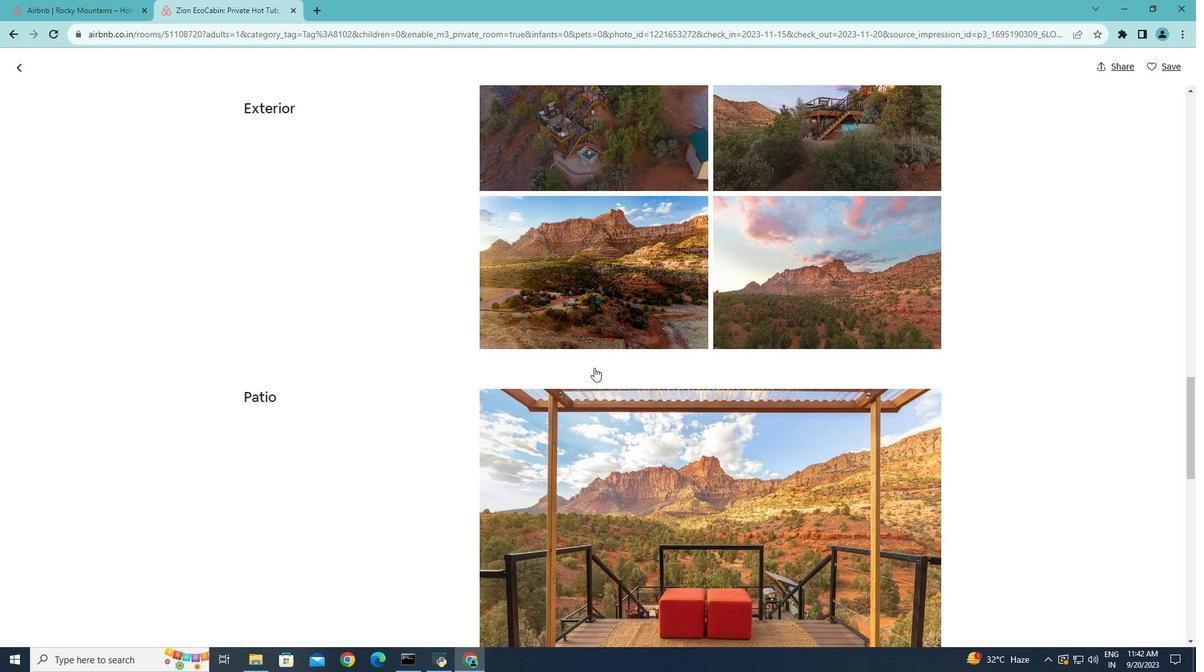 
Action: Mouse scrolled (596, 369) with delta (0, 0)
Screenshot: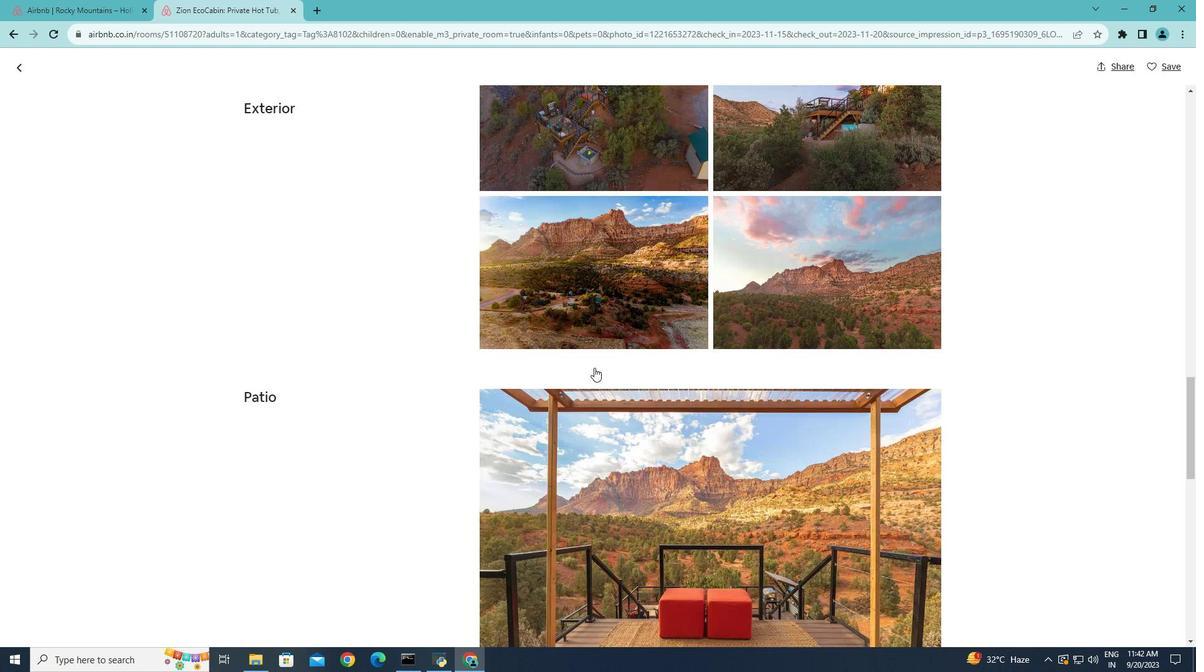 
Action: Mouse scrolled (596, 369) with delta (0, 0)
Screenshot: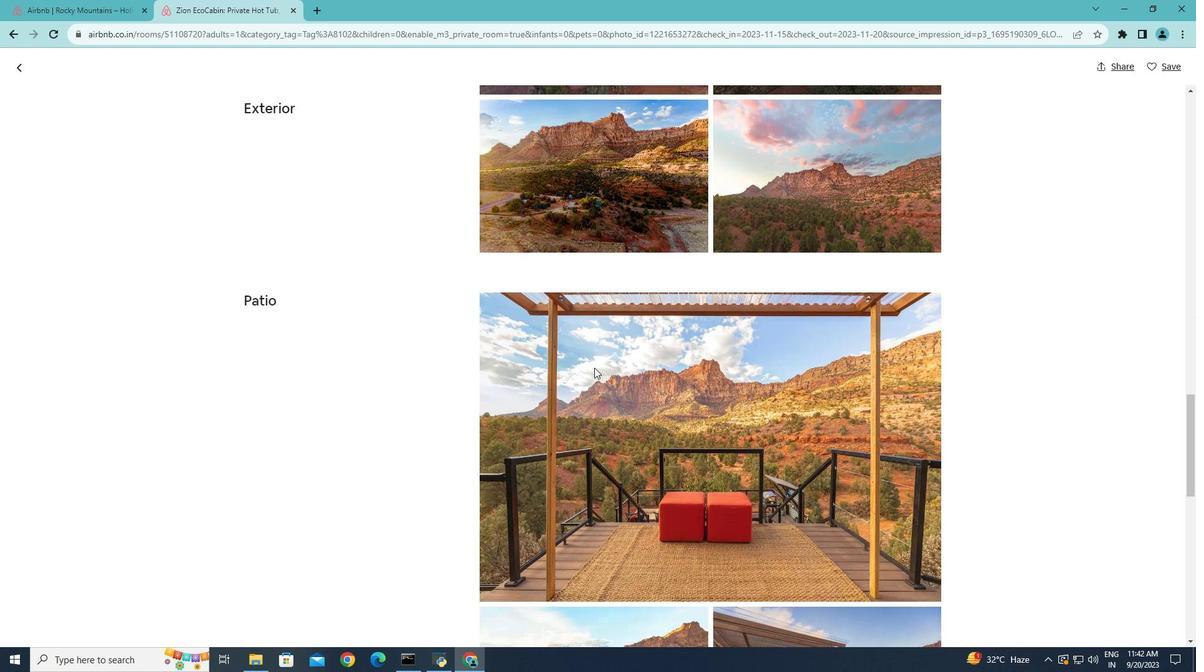 
Action: Mouse scrolled (596, 369) with delta (0, 0)
Screenshot: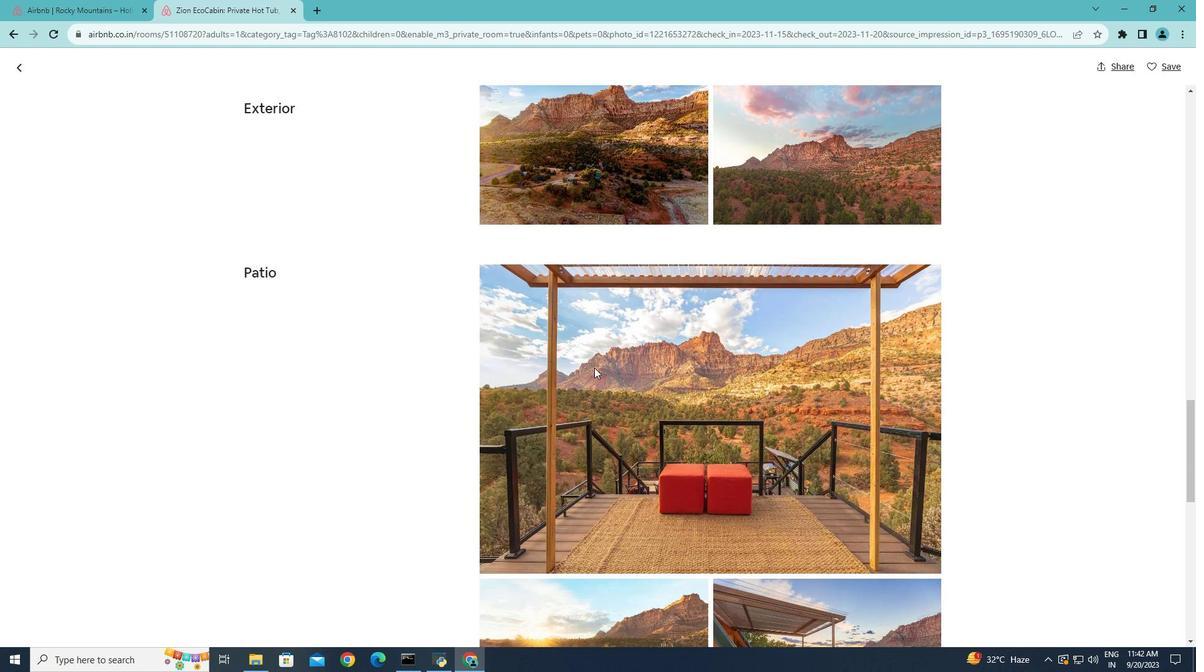 
Action: Mouse scrolled (596, 369) with delta (0, 0)
Screenshot: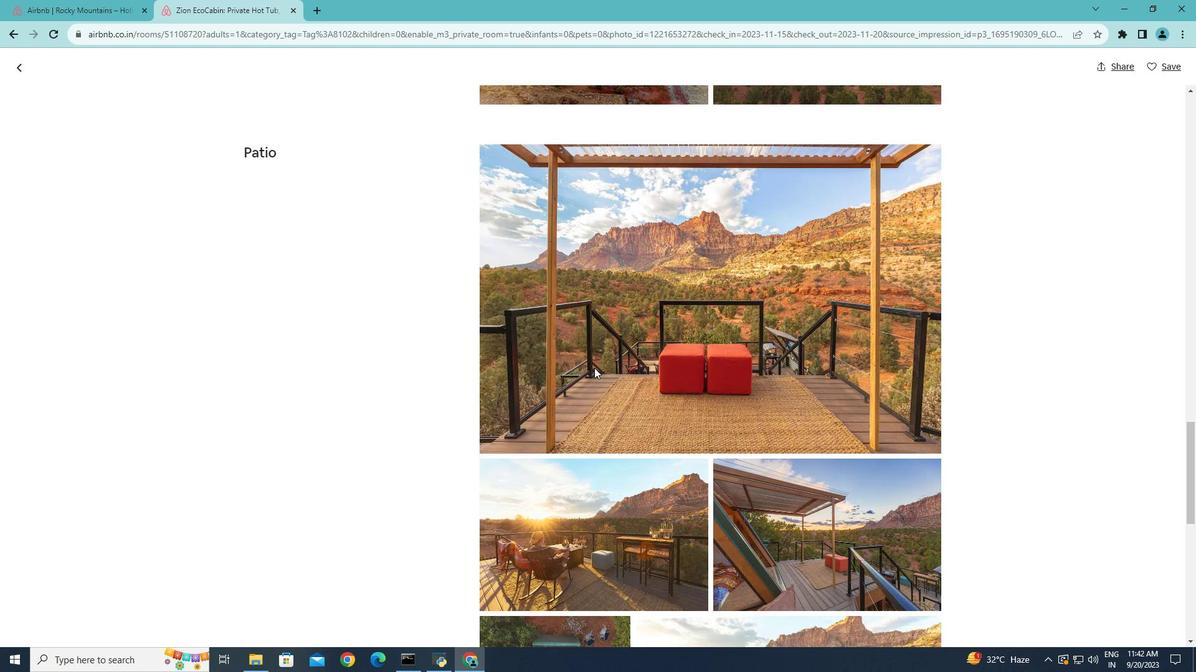 
Action: Mouse scrolled (596, 369) with delta (0, 0)
Screenshot: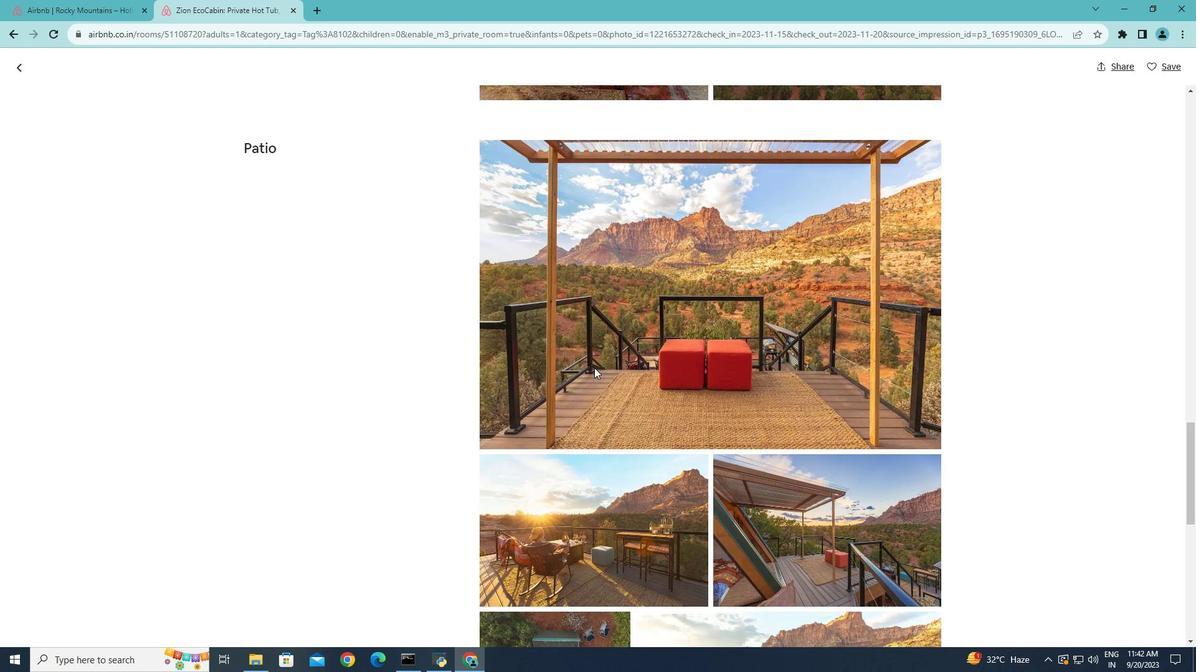 
Action: Mouse scrolled (596, 369) with delta (0, 0)
Screenshot: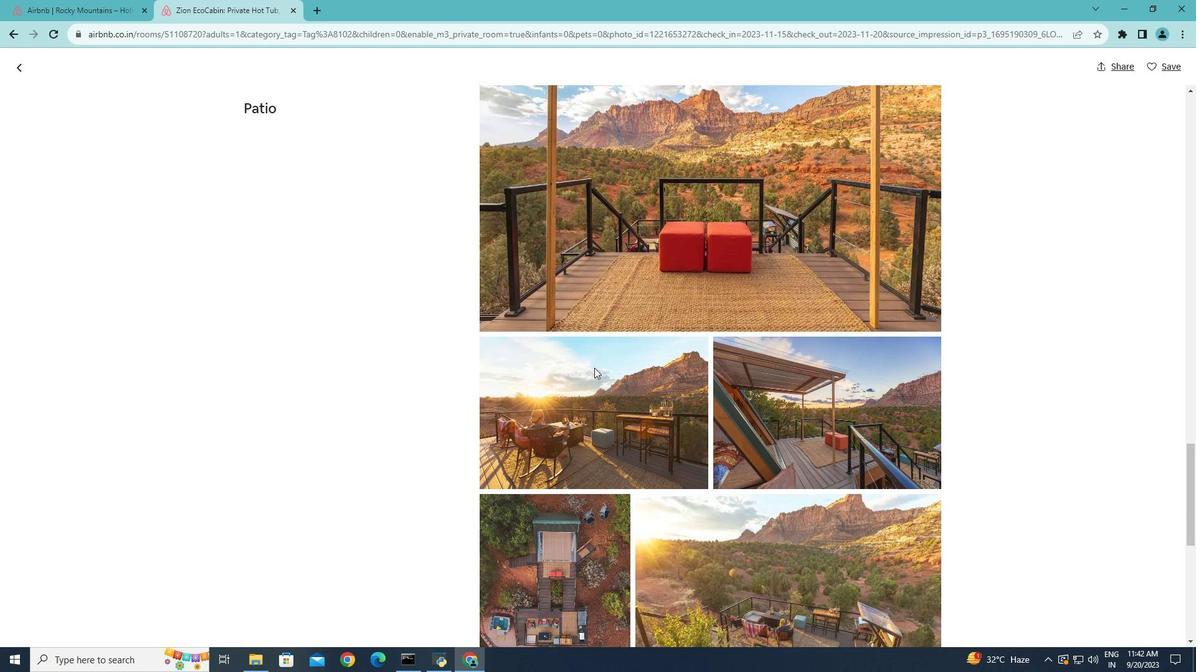 
Action: Mouse scrolled (596, 369) with delta (0, 0)
Screenshot: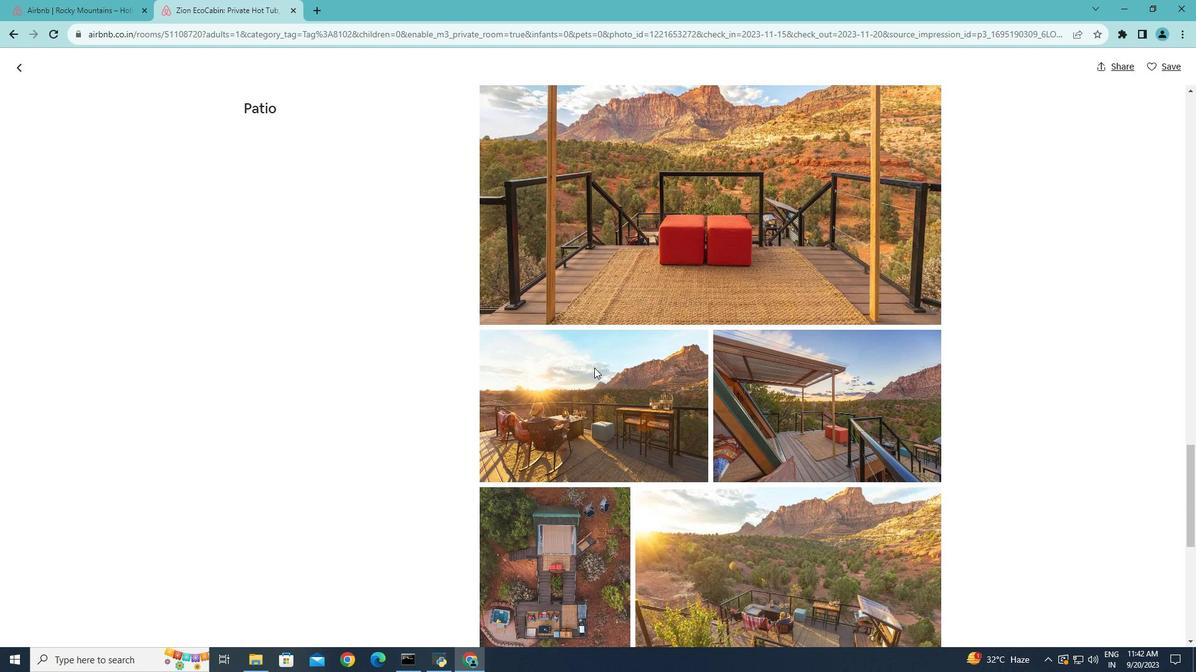 
Action: Mouse scrolled (596, 369) with delta (0, 0)
Screenshot: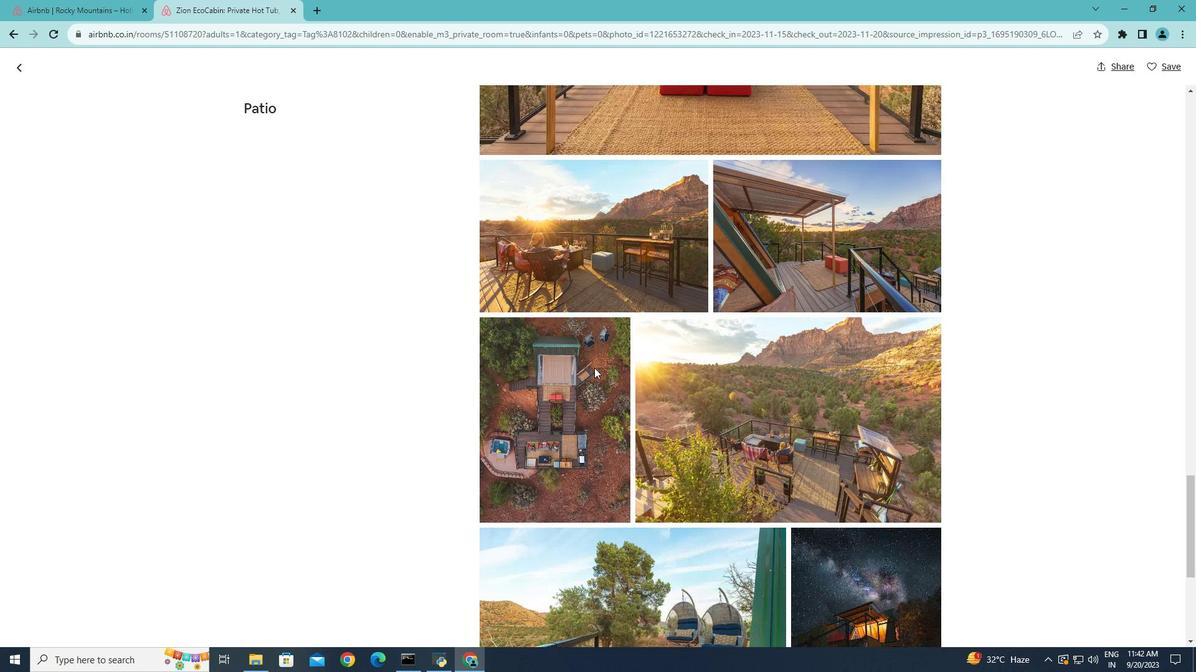 
Action: Mouse scrolled (596, 369) with delta (0, 0)
Screenshot: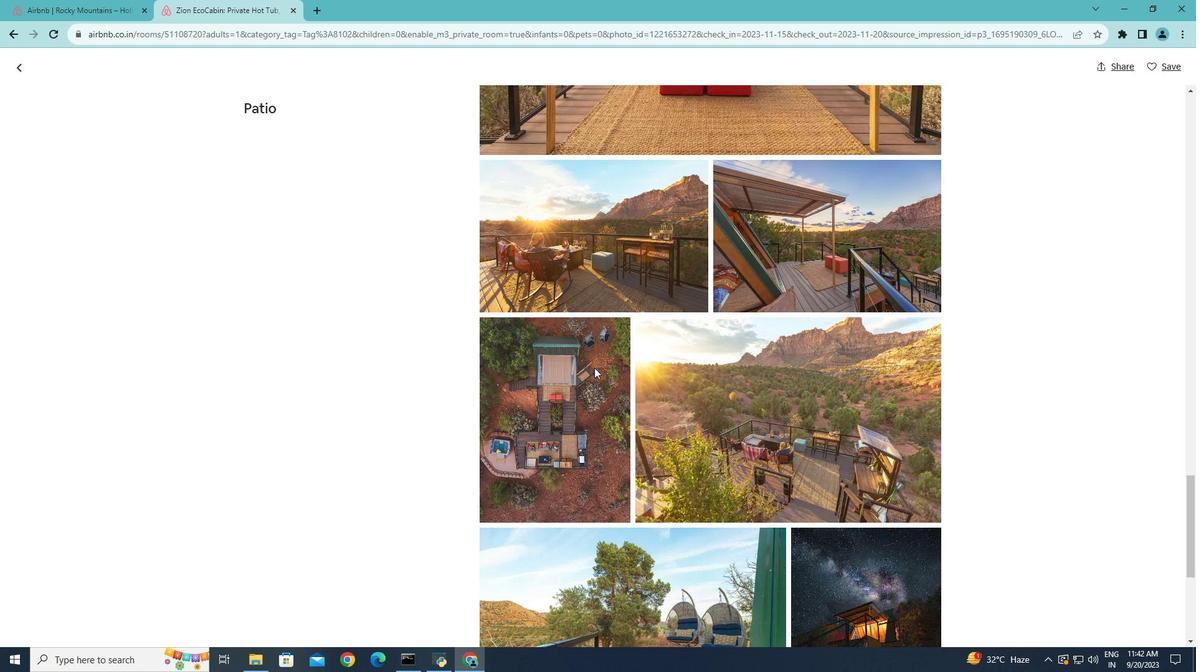 
Action: Mouse scrolled (596, 369) with delta (0, 0)
Screenshot: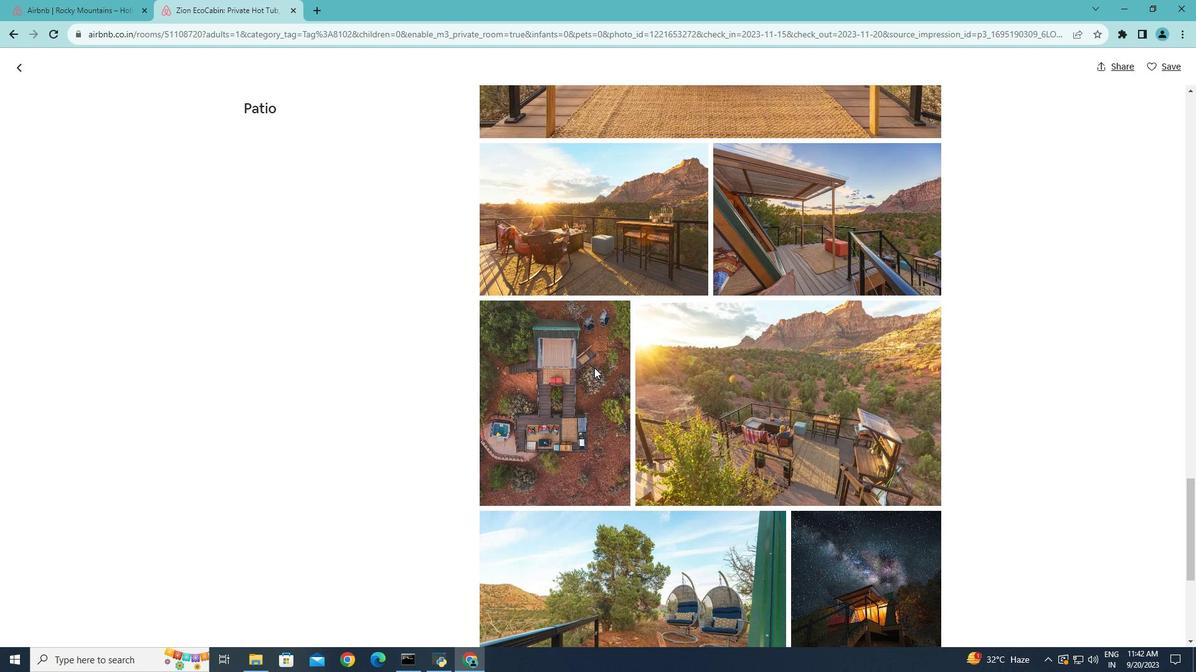 
Action: Mouse scrolled (596, 369) with delta (0, 0)
Screenshot: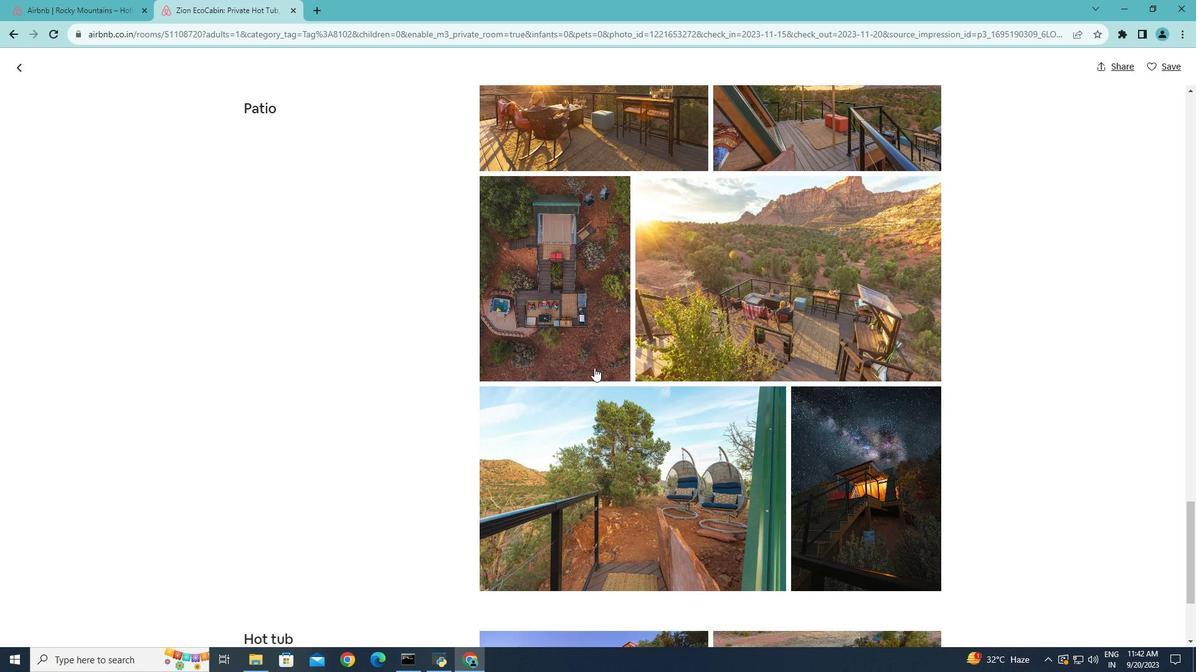 
Action: Mouse scrolled (596, 369) with delta (0, 0)
Screenshot: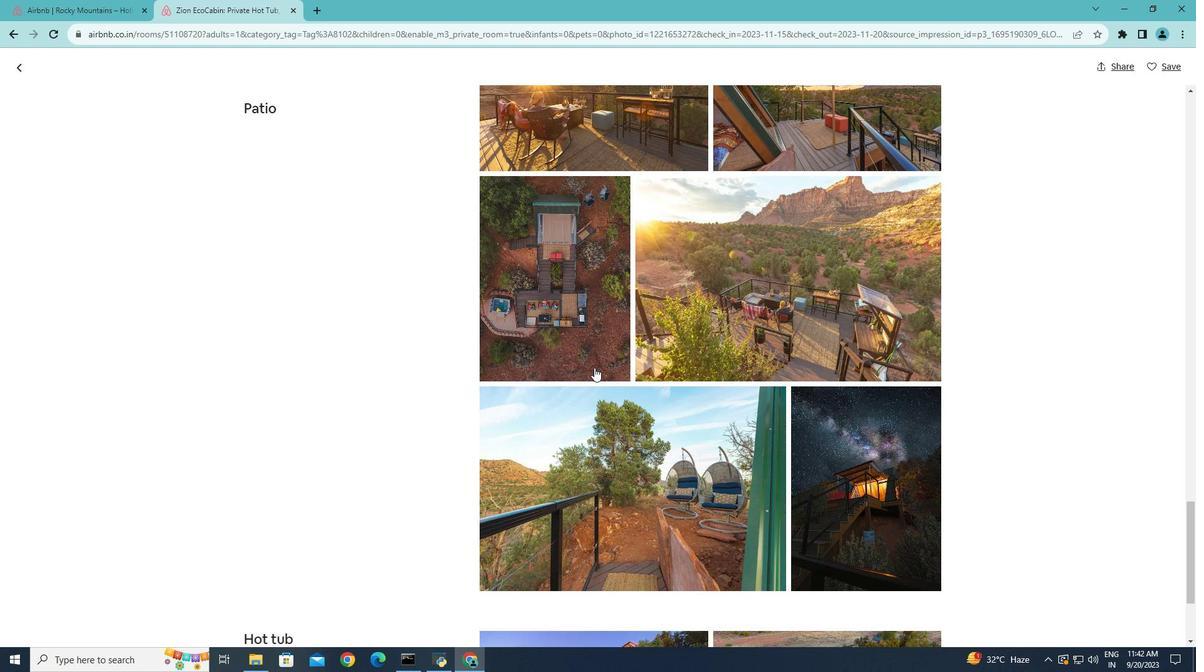 
Action: Mouse scrolled (596, 369) with delta (0, 0)
Screenshot: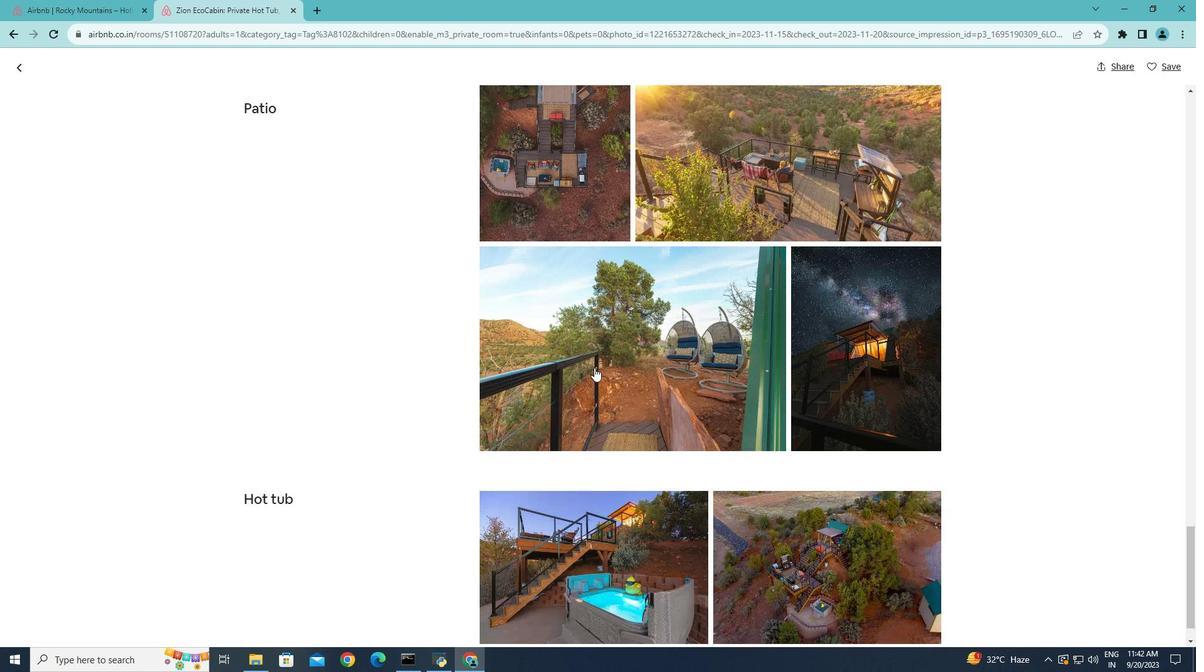 
Action: Mouse scrolled (596, 369) with delta (0, 0)
Screenshot: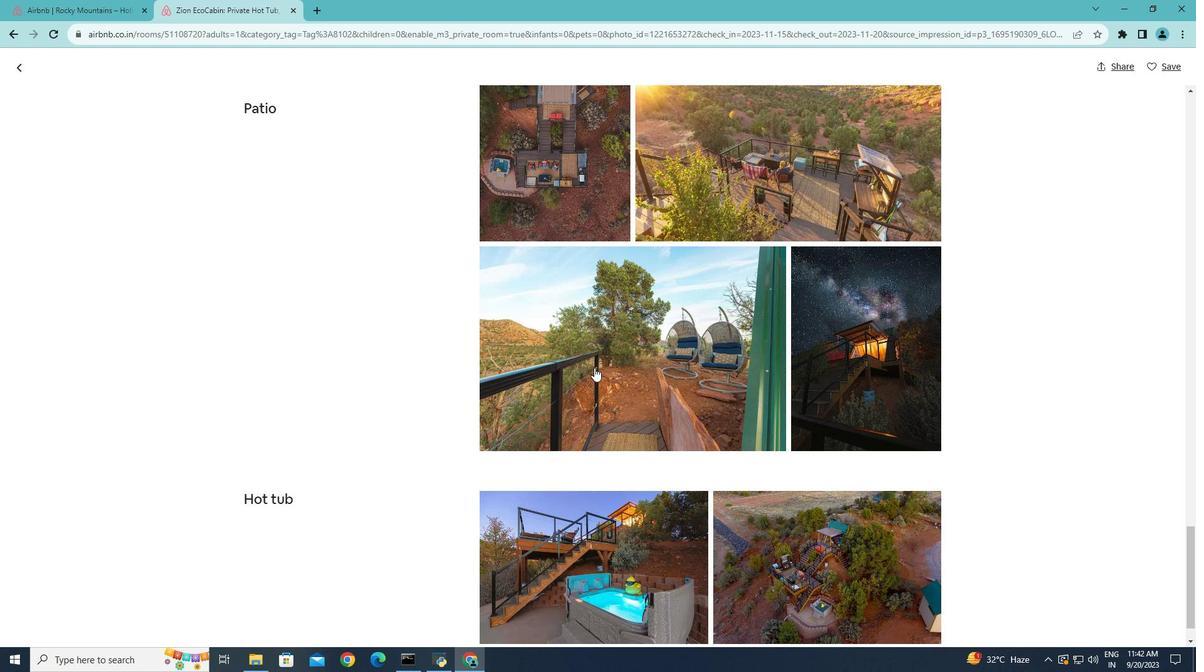 
Action: Mouse scrolled (596, 369) with delta (0, 0)
Screenshot: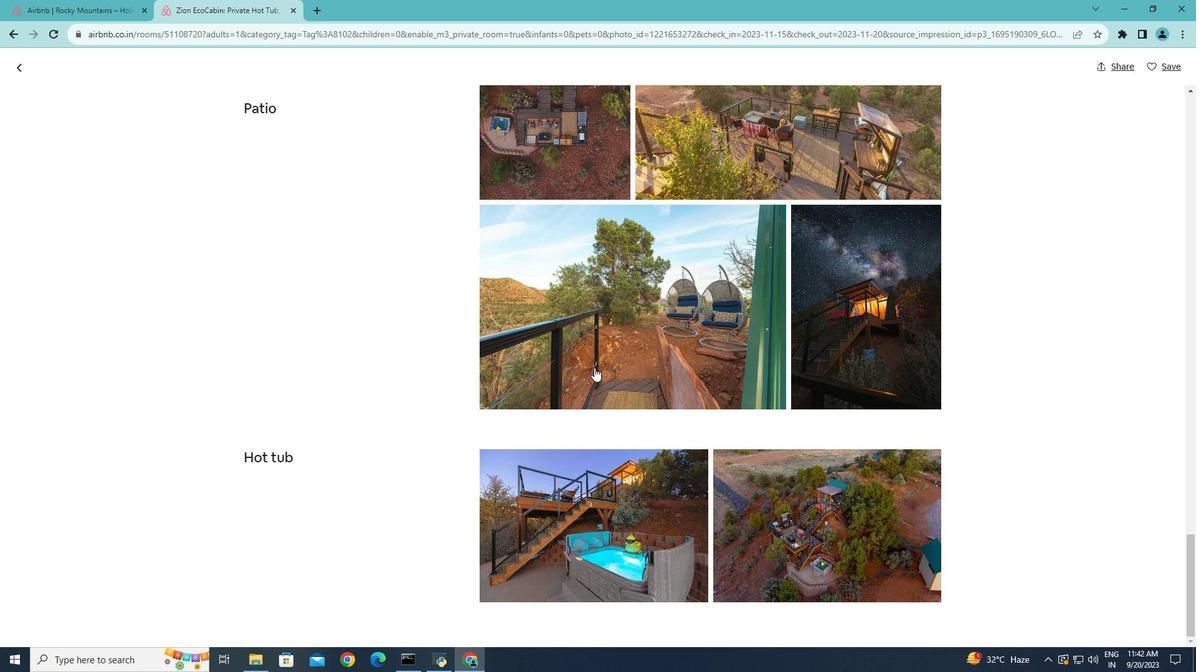 
Action: Mouse scrolled (596, 369) with delta (0, 0)
Screenshot: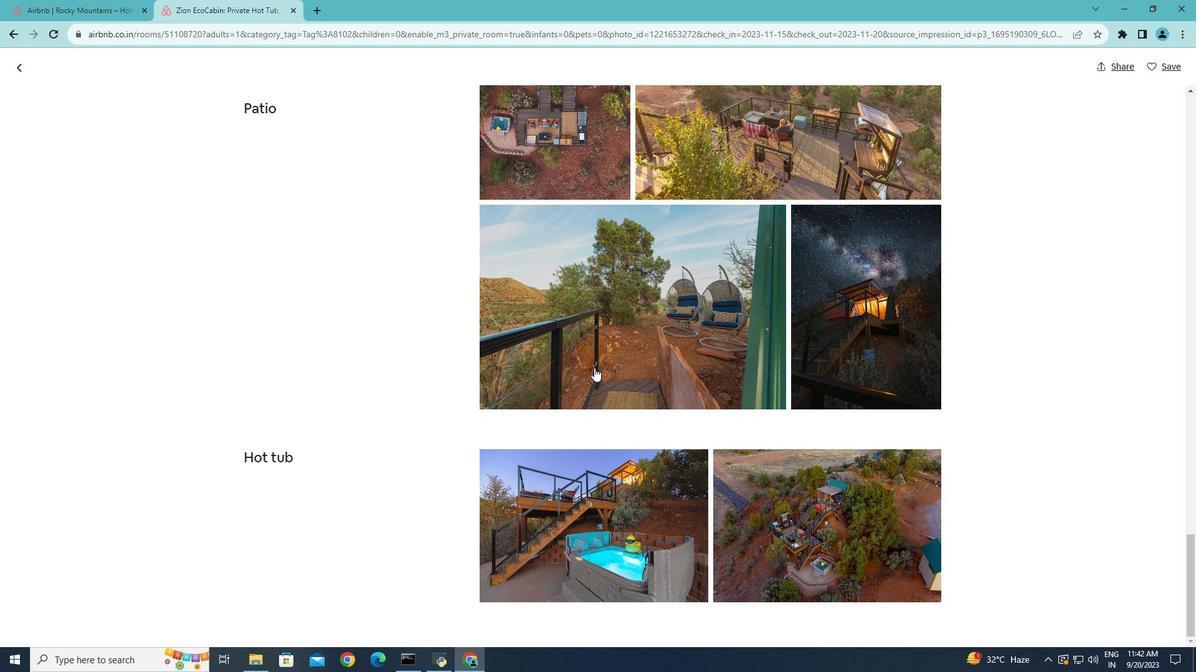 
Action: Mouse scrolled (596, 369) with delta (0, 0)
Screenshot: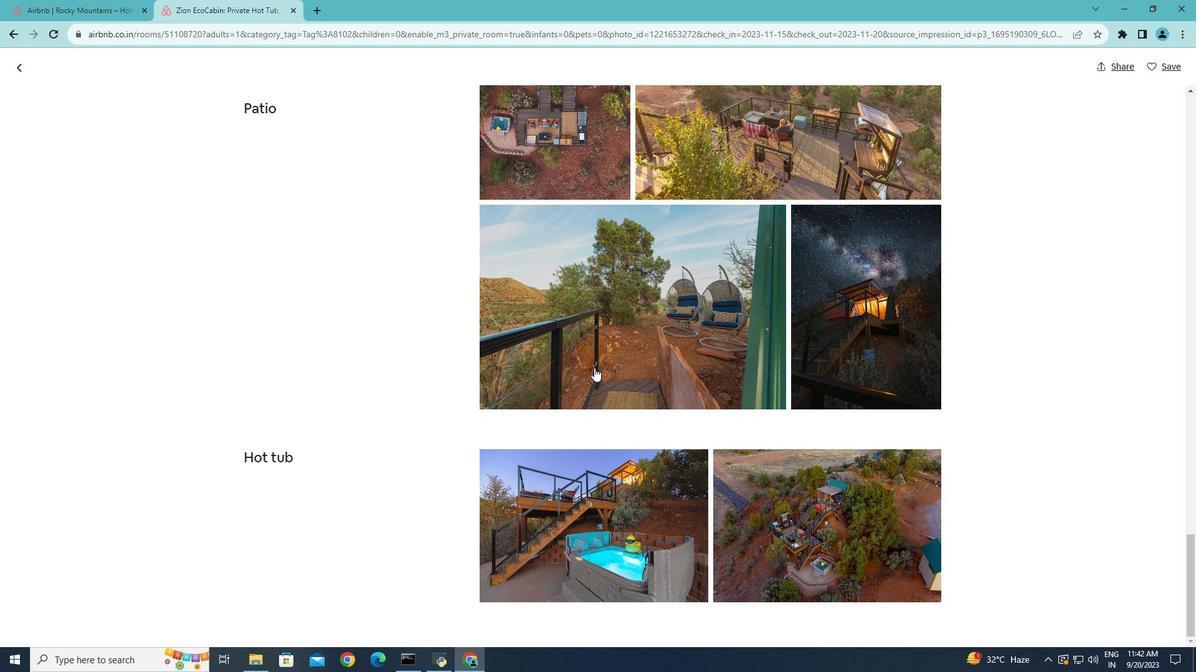 
Action: Mouse scrolled (596, 369) with delta (0, 0)
Screenshot: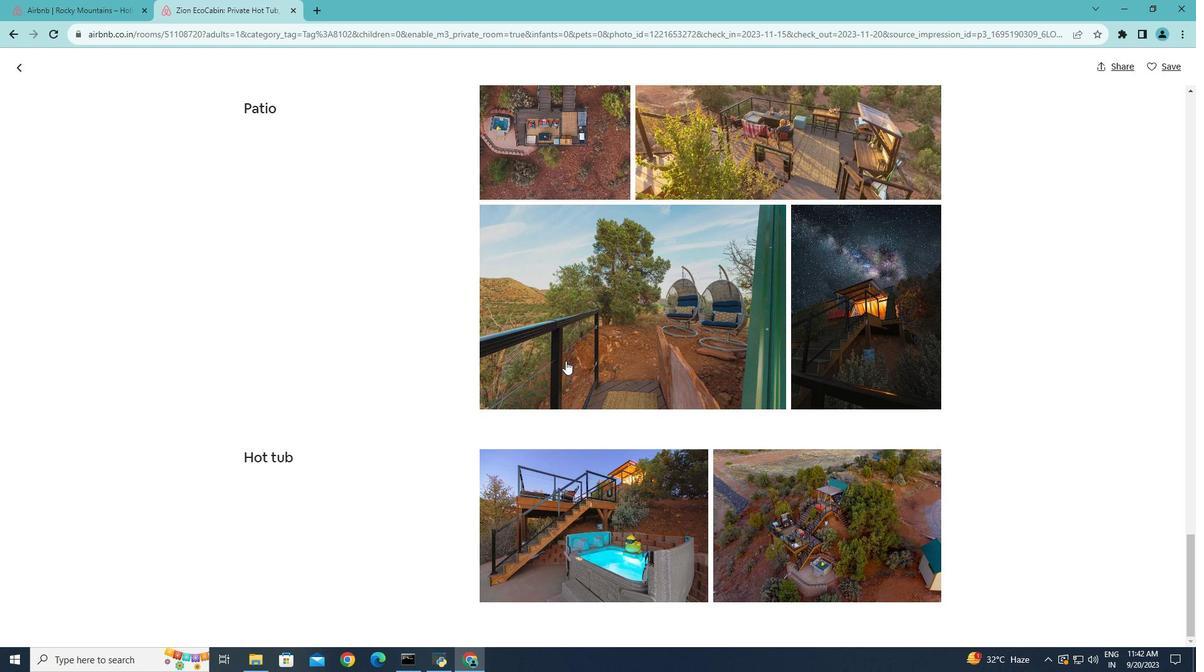 
Action: Mouse moved to (23, 71)
Screenshot: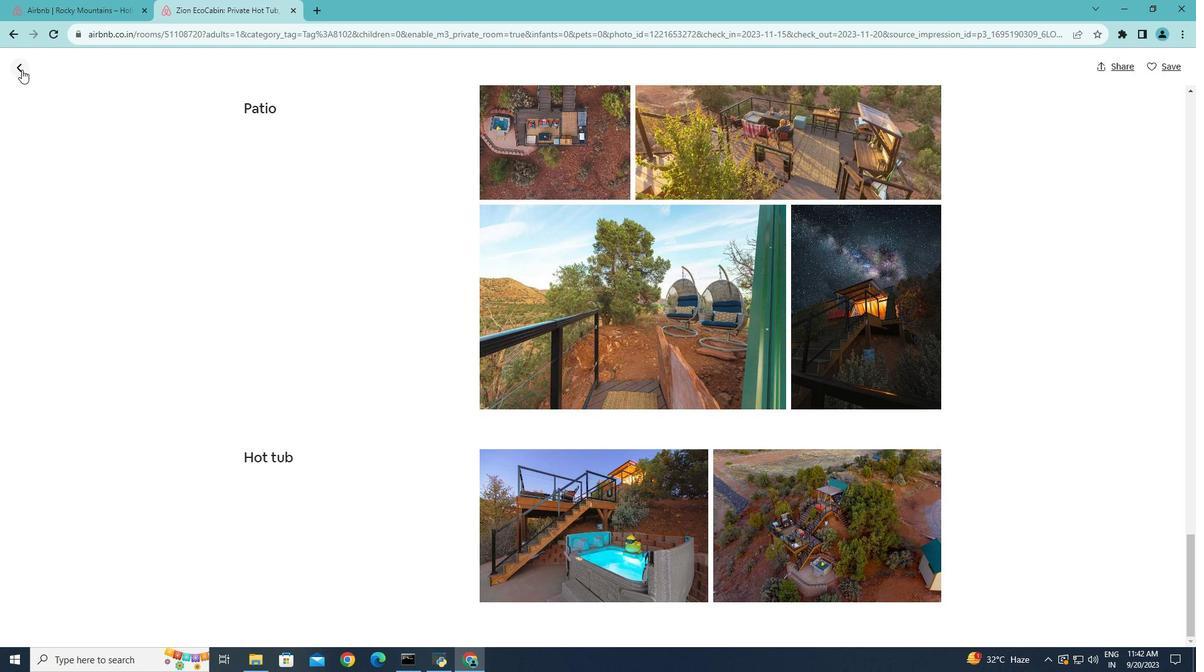 
Action: Mouse pressed left at (23, 71)
Screenshot: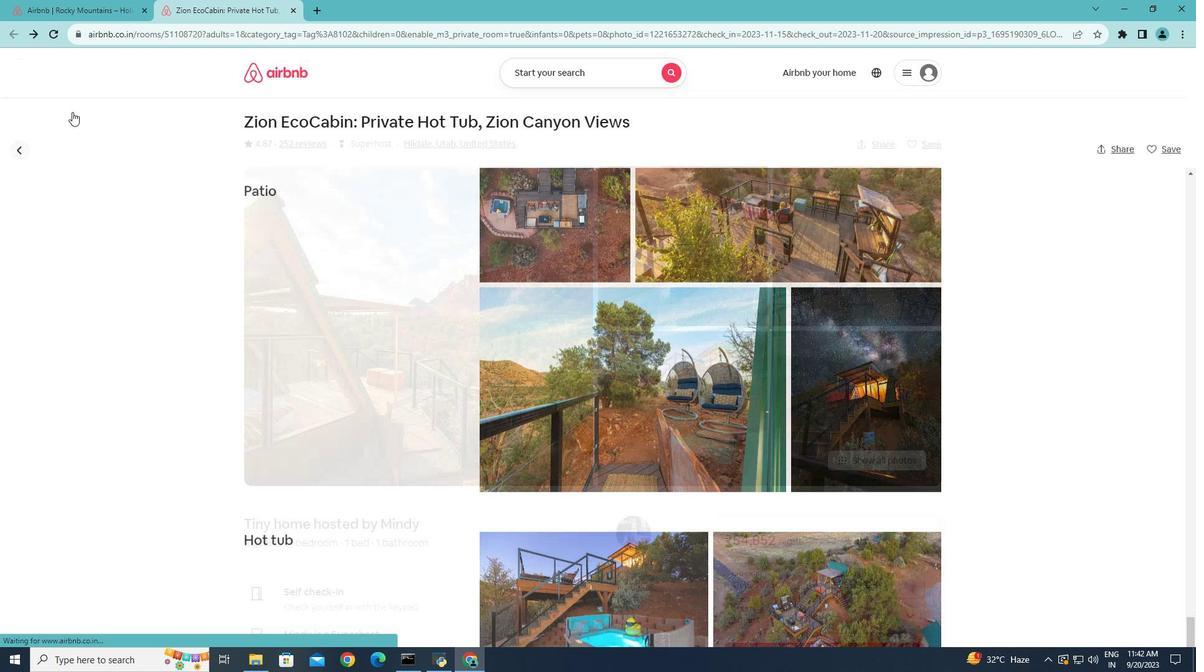 
Action: Mouse moved to (607, 438)
Screenshot: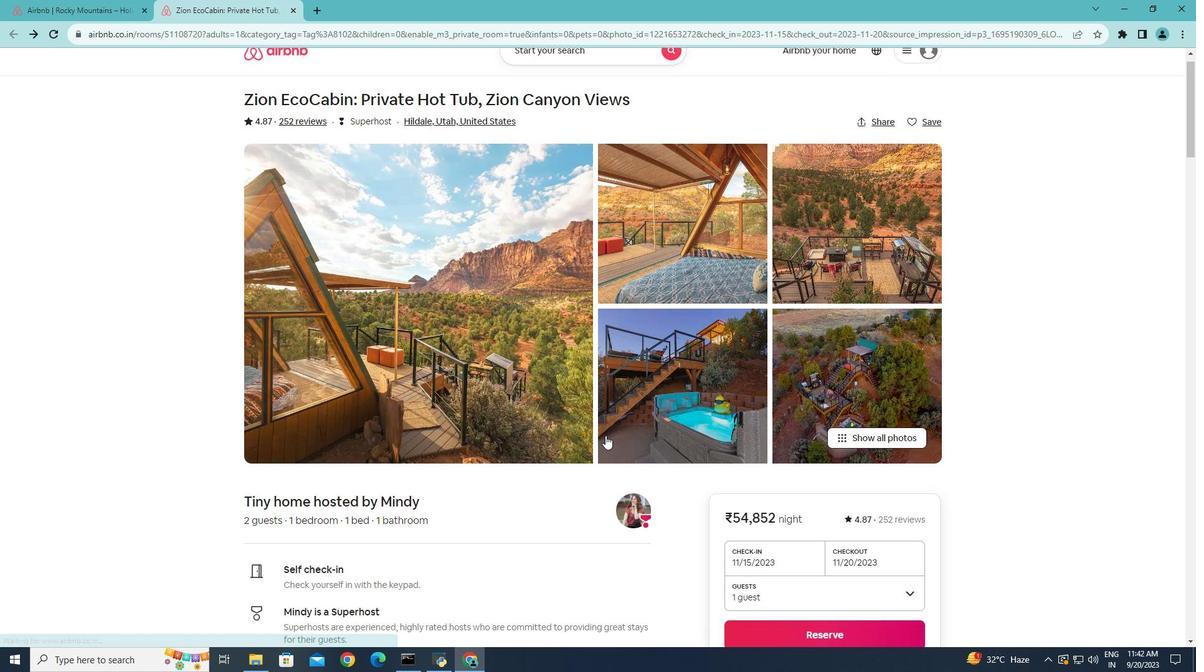 
Action: Mouse scrolled (607, 437) with delta (0, 0)
Screenshot: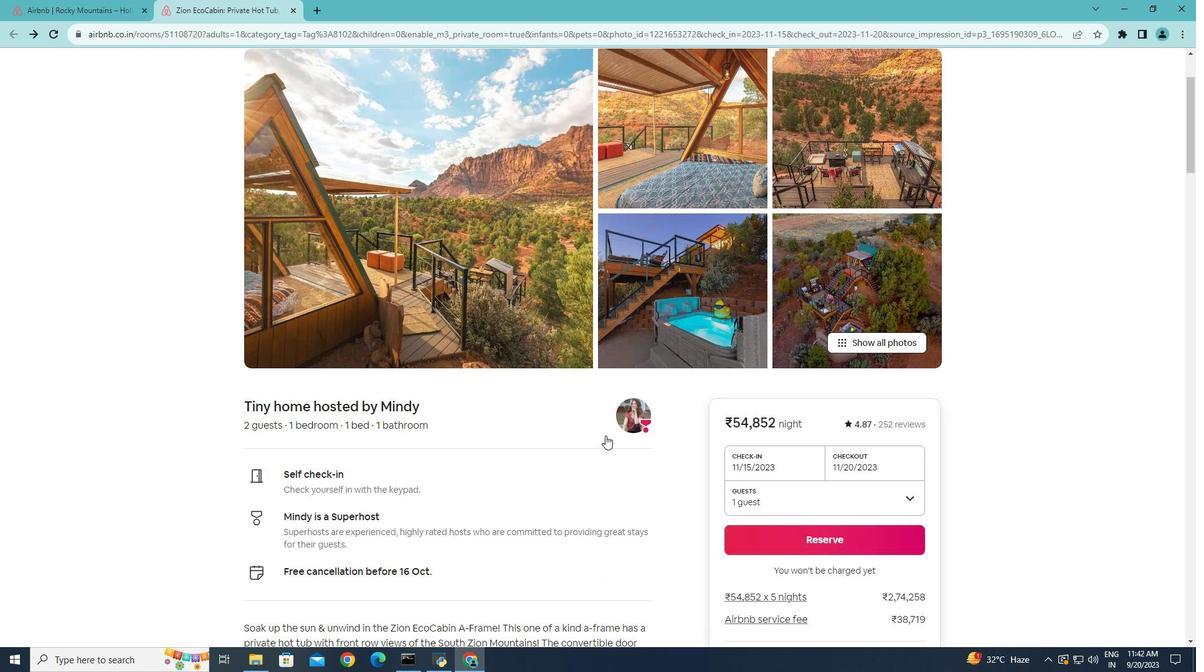 
Action: Mouse scrolled (607, 437) with delta (0, 0)
Screenshot: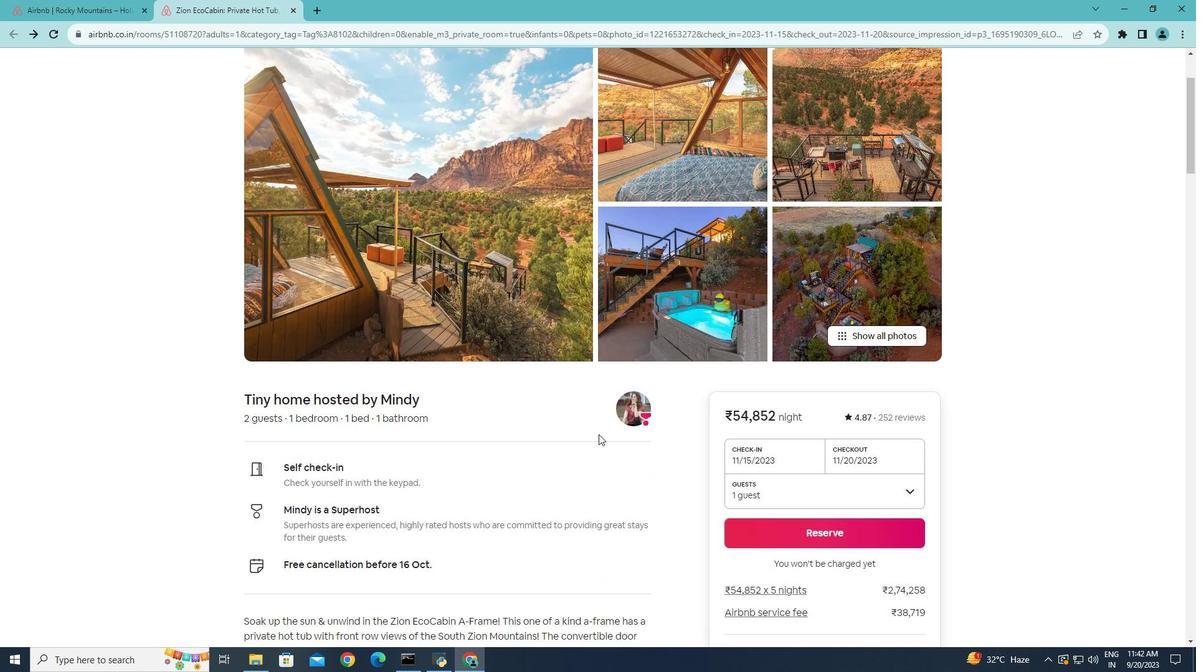 
Action: Mouse moved to (584, 433)
Screenshot: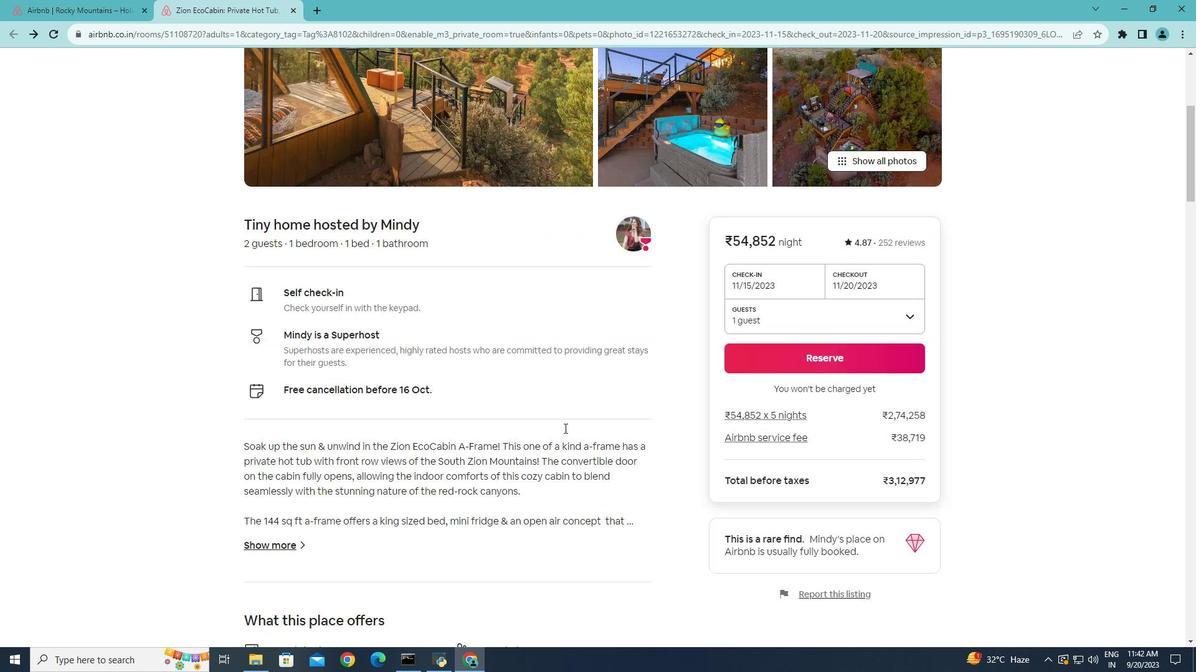 
Action: Mouse scrolled (584, 432) with delta (0, 0)
Screenshot: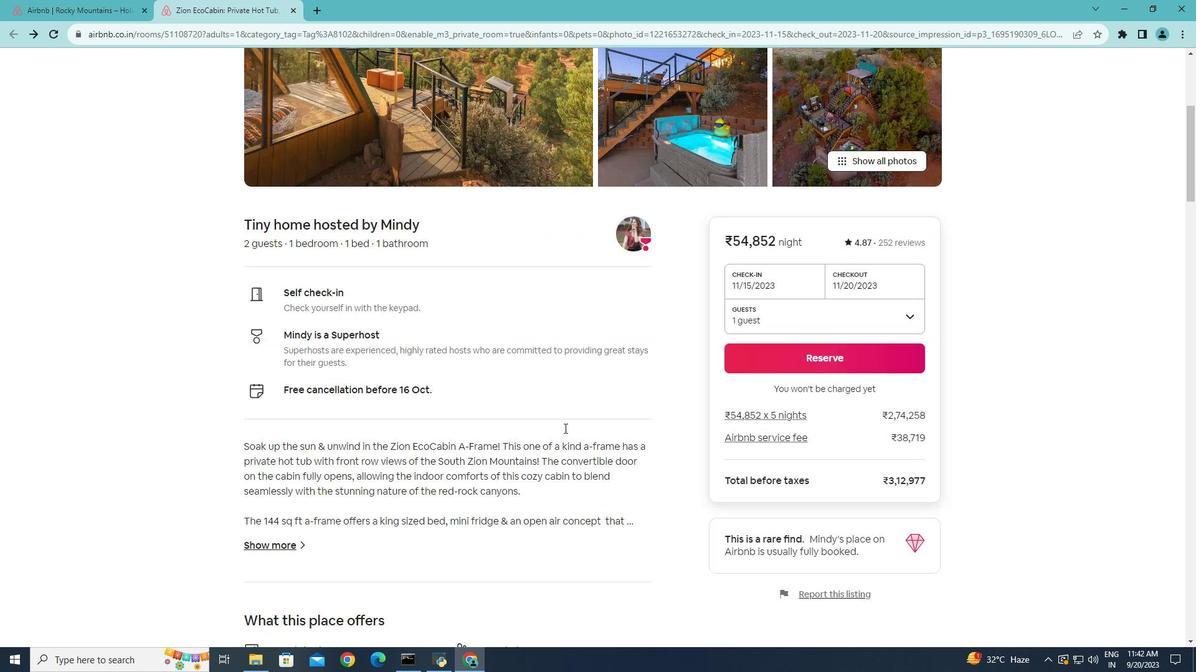 
Action: Mouse moved to (582, 433)
Screenshot: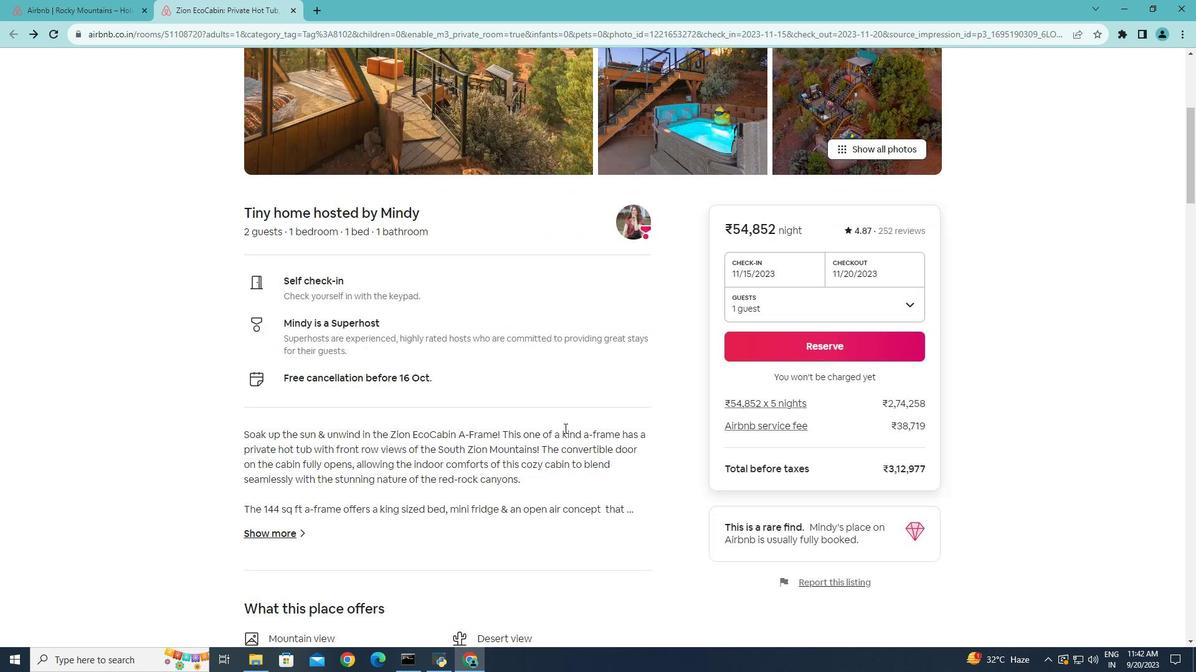 
Action: Mouse scrolled (582, 433) with delta (0, 0)
Screenshot: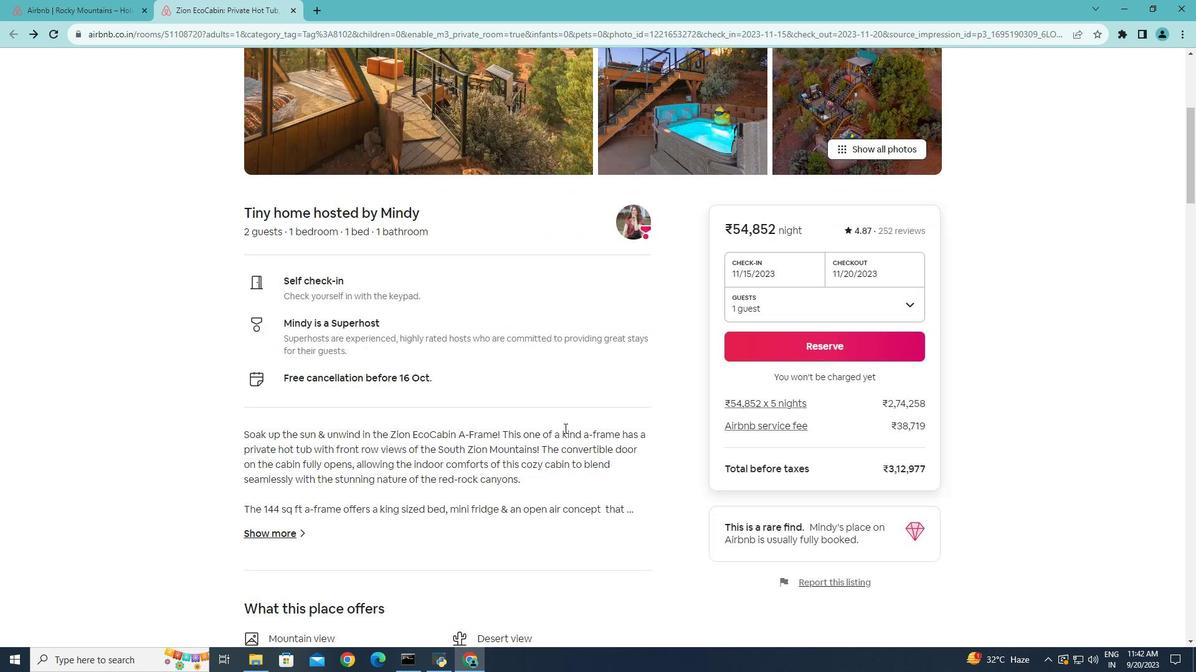 
Action: Mouse moved to (580, 433)
Screenshot: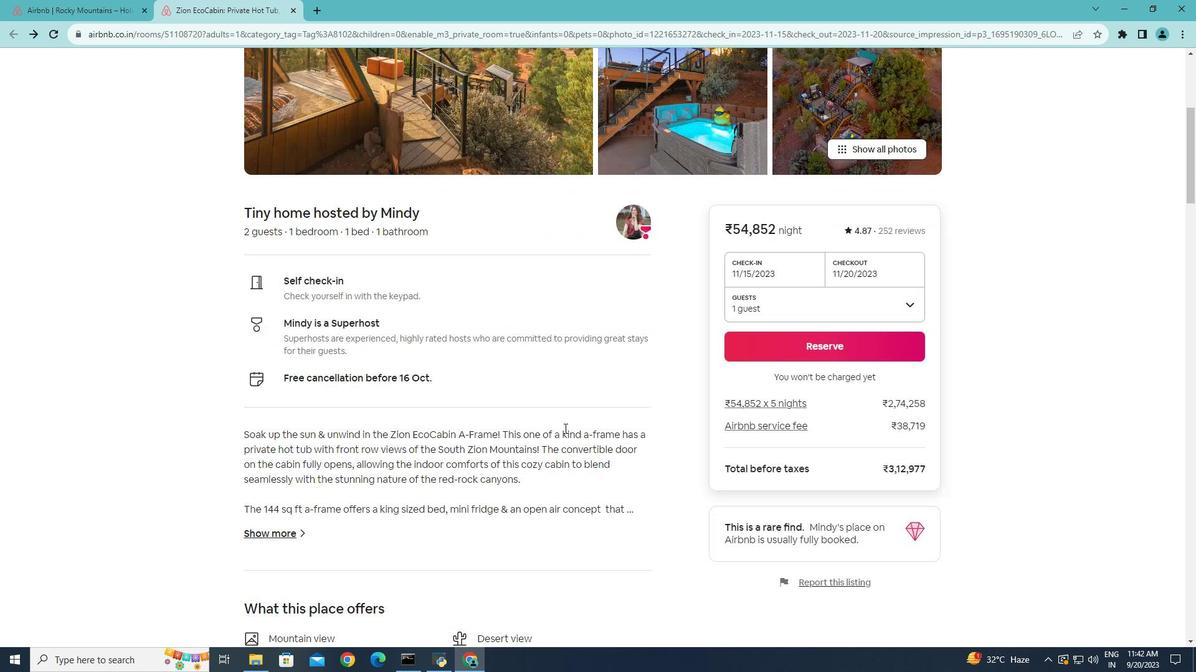 
Action: Mouse scrolled (580, 433) with delta (0, 0)
Screenshot: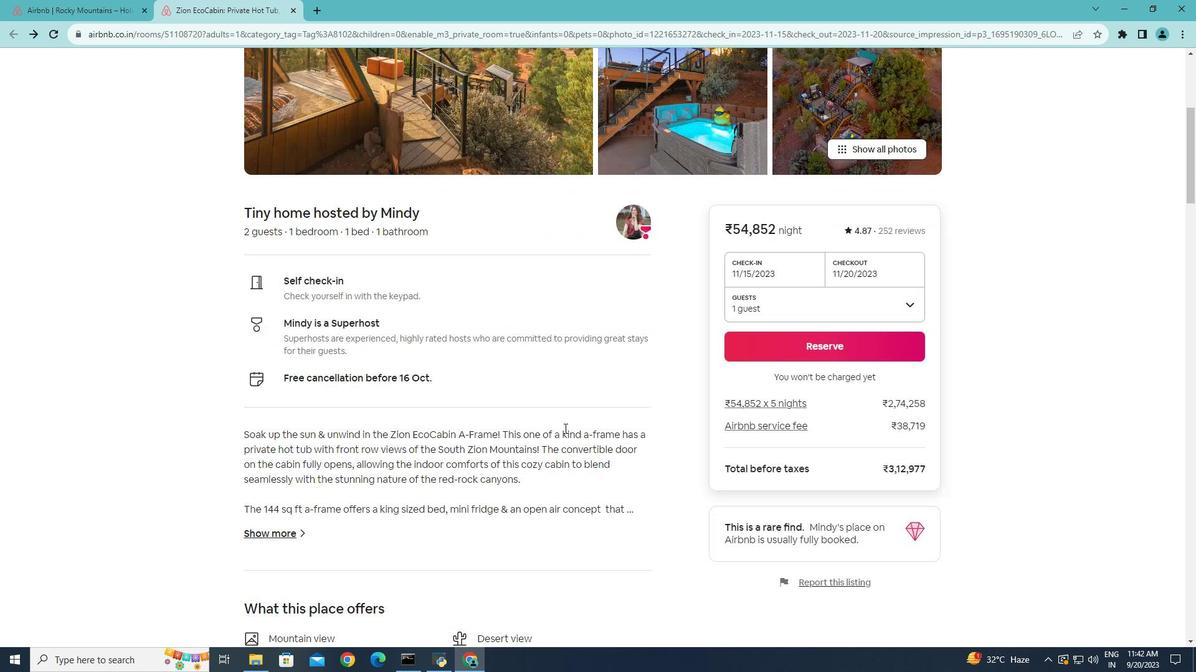 
Action: Mouse moved to (564, 430)
Screenshot: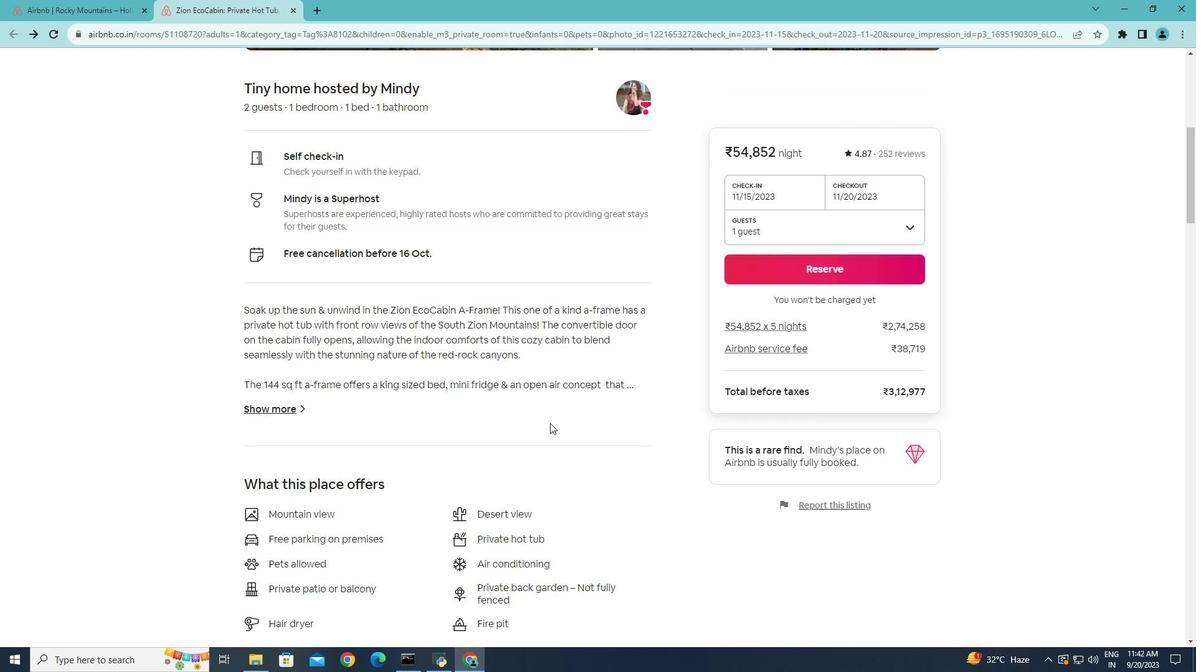 
Action: Mouse scrolled (564, 429) with delta (0, 0)
Screenshot: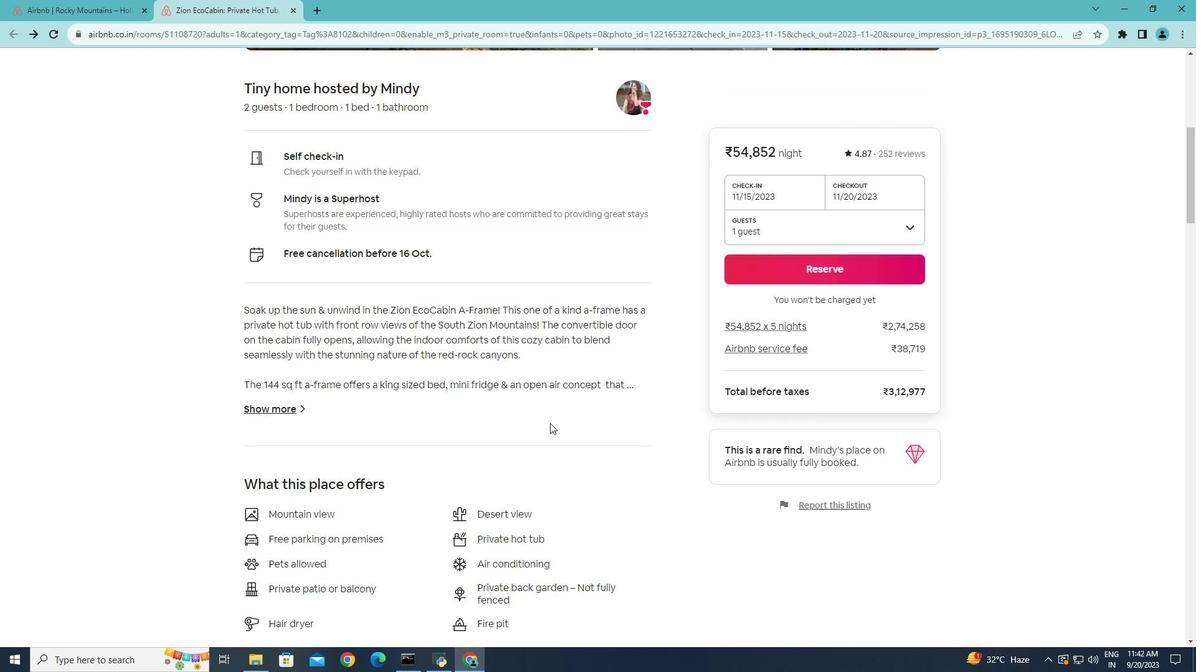 
Action: Mouse moved to (563, 430)
Screenshot: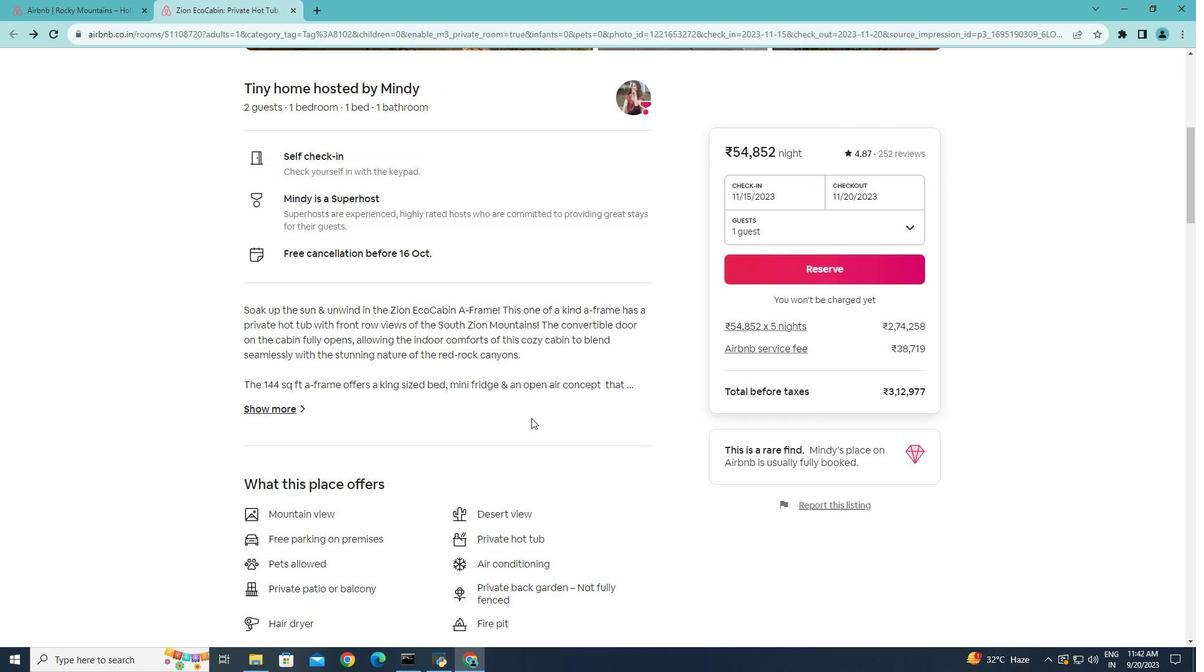 
Action: Mouse scrolled (563, 429) with delta (0, 0)
Screenshot: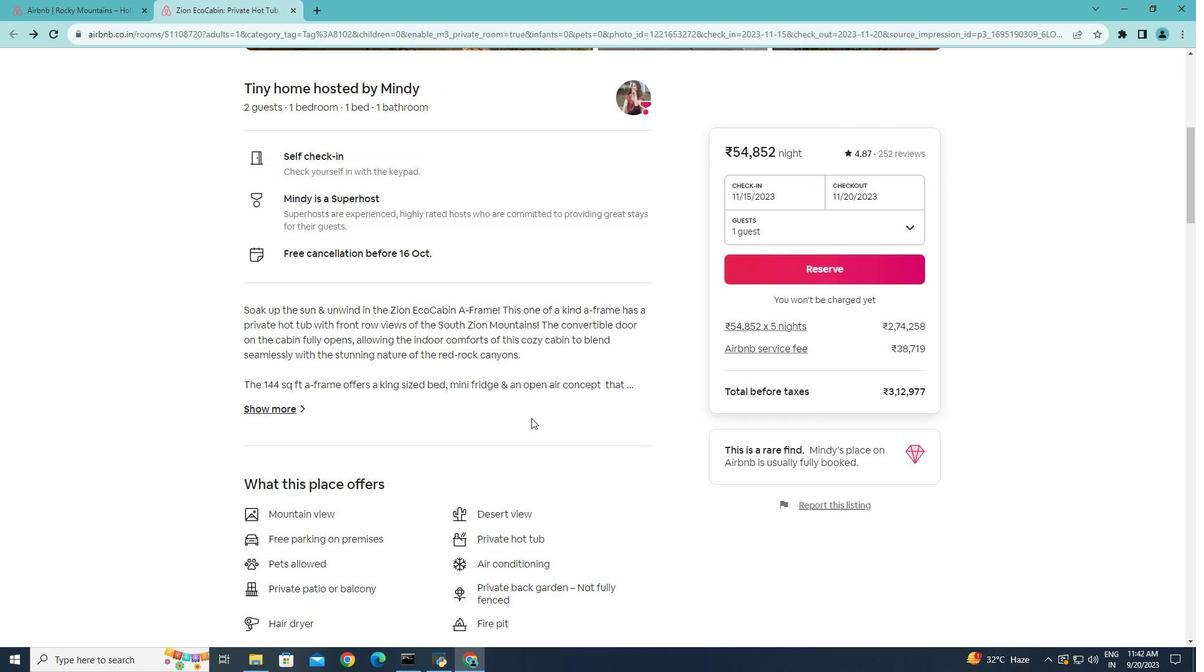 
Action: Mouse moved to (278, 407)
Screenshot: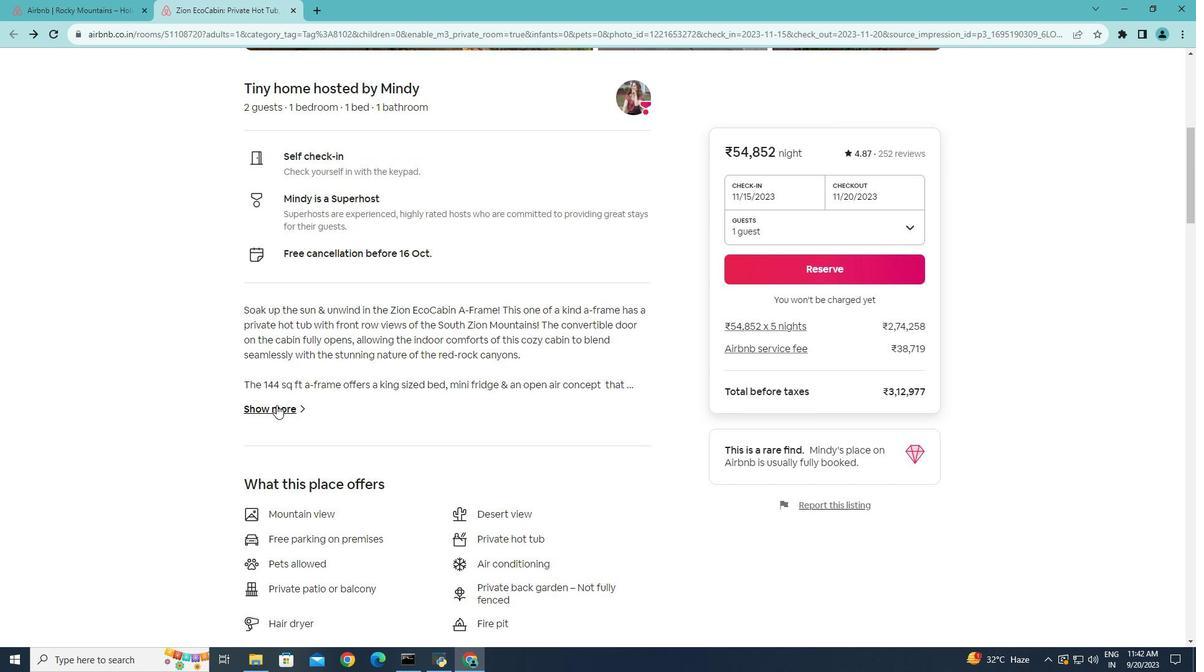 
Action: Mouse pressed left at (278, 407)
Screenshot: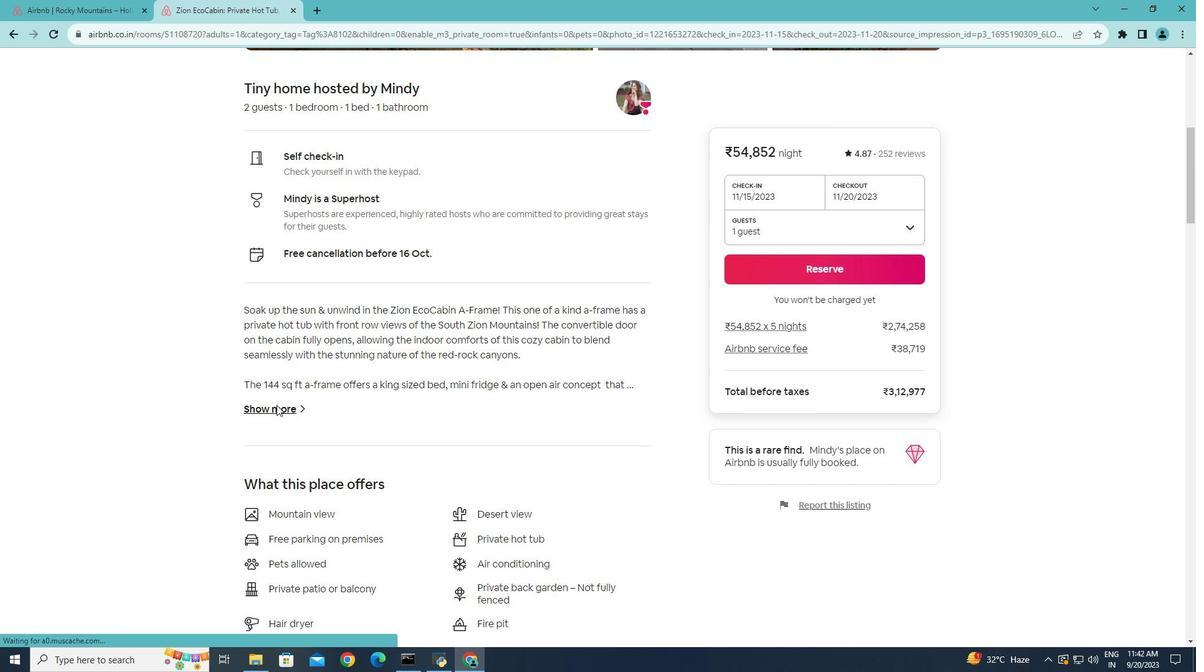 
Action: Mouse moved to (441, 337)
Screenshot: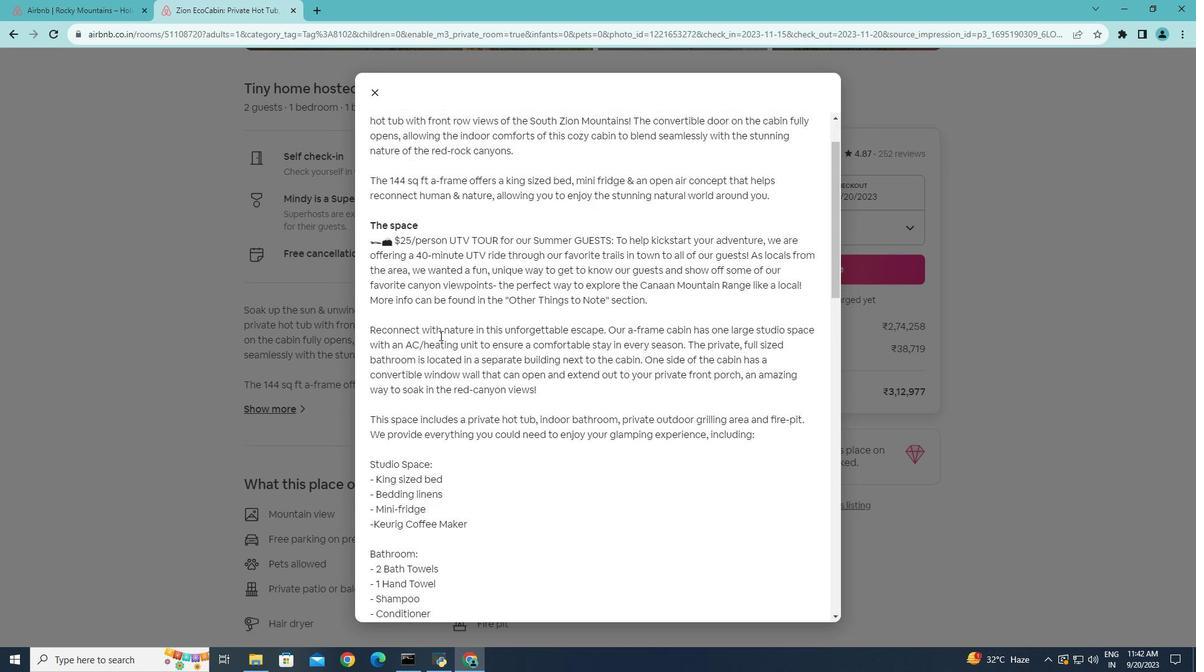 
Action: Mouse scrolled (441, 337) with delta (0, 0)
Screenshot: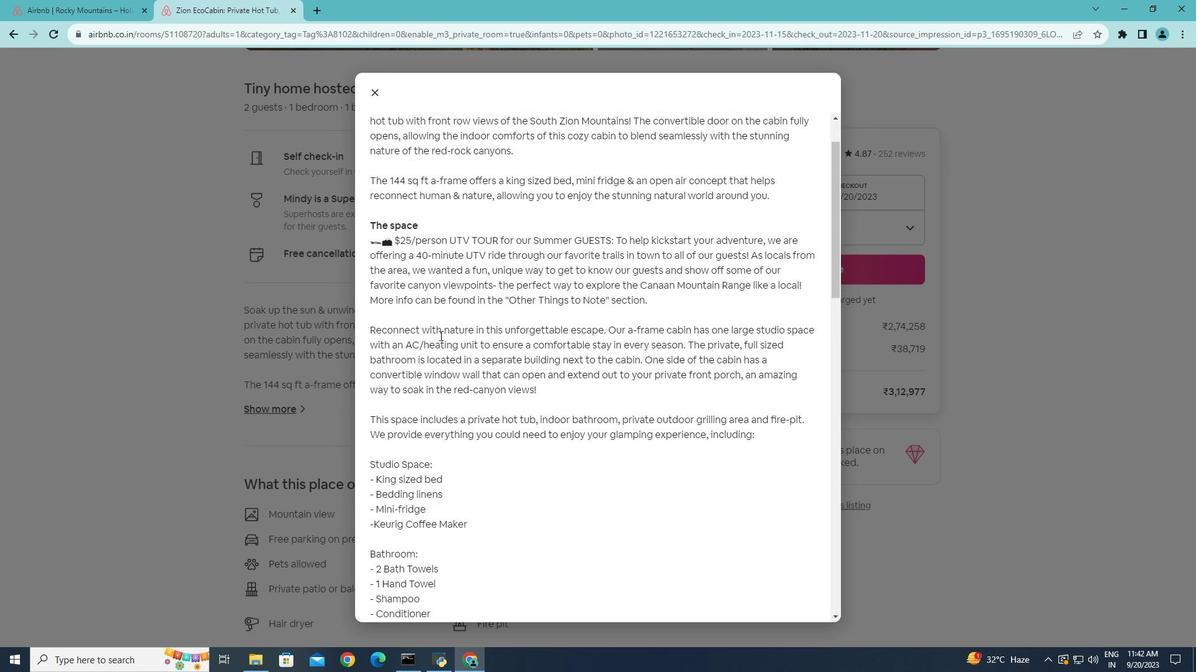 
Action: Mouse scrolled (441, 337) with delta (0, 0)
Screenshot: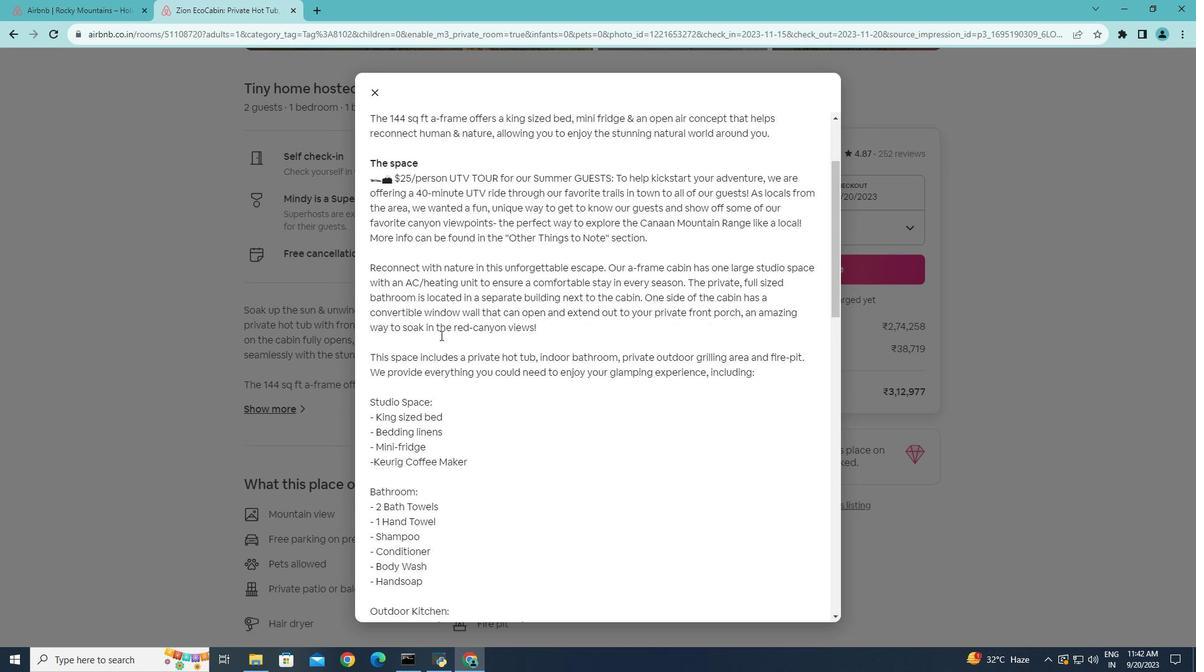 
Action: Mouse moved to (442, 337)
Screenshot: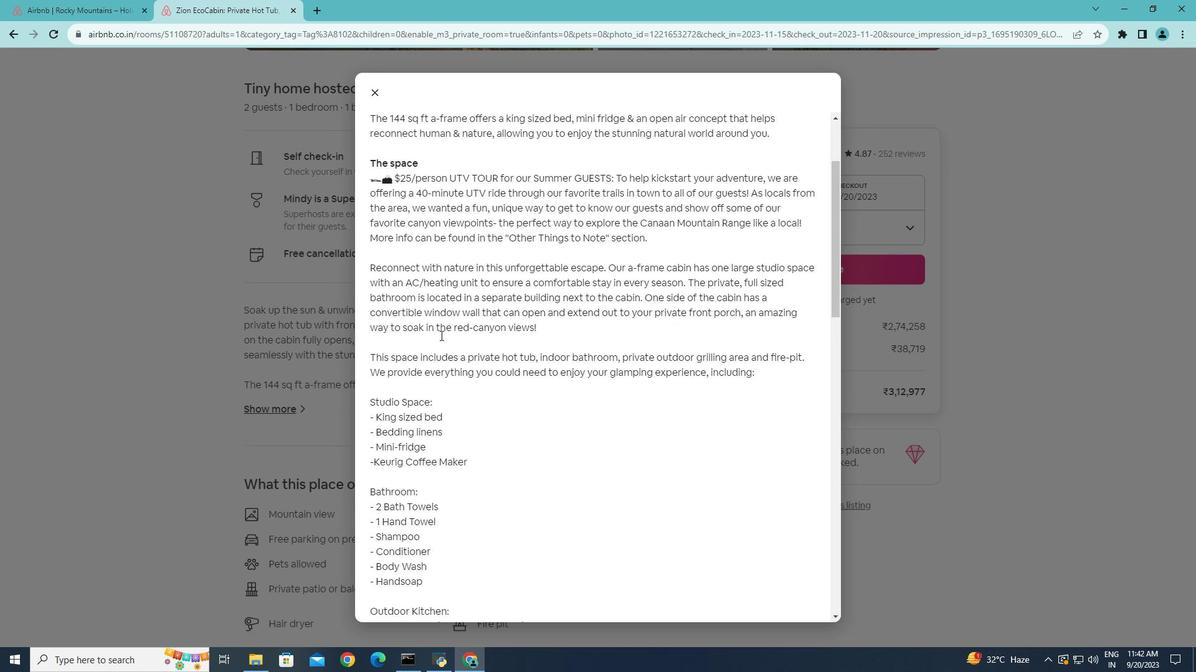 
Action: Mouse scrolled (442, 337) with delta (0, 0)
Screenshot: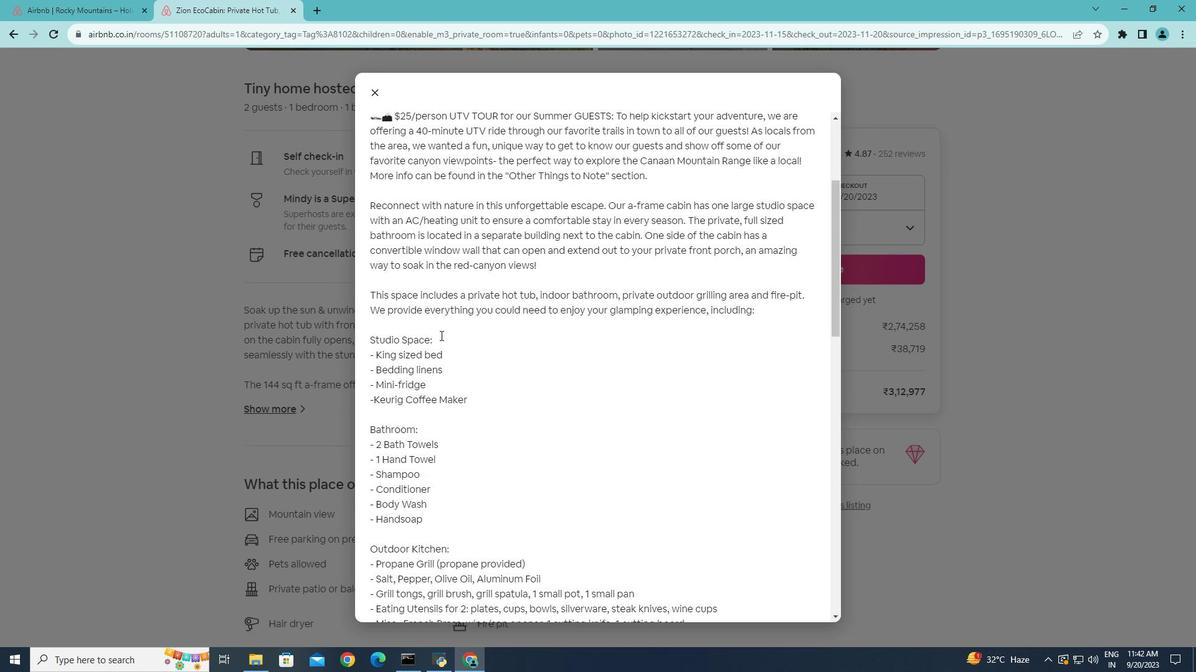 
Action: Mouse moved to (453, 336)
Screenshot: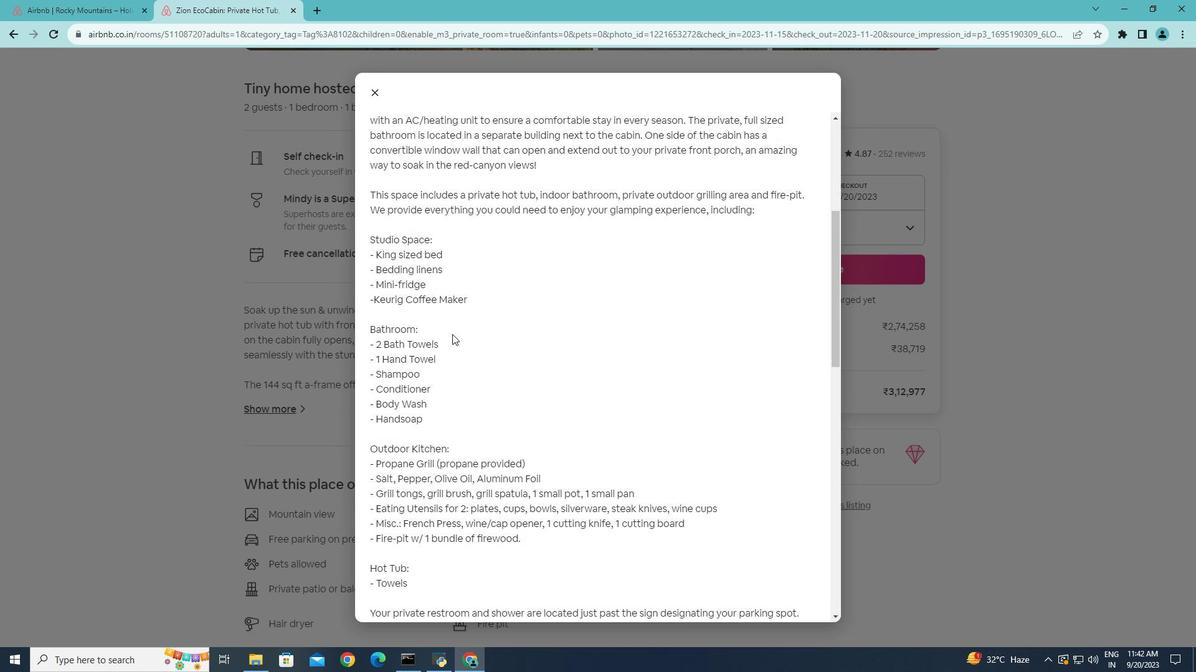 
Action: Mouse scrolled (453, 335) with delta (0, 0)
Screenshot: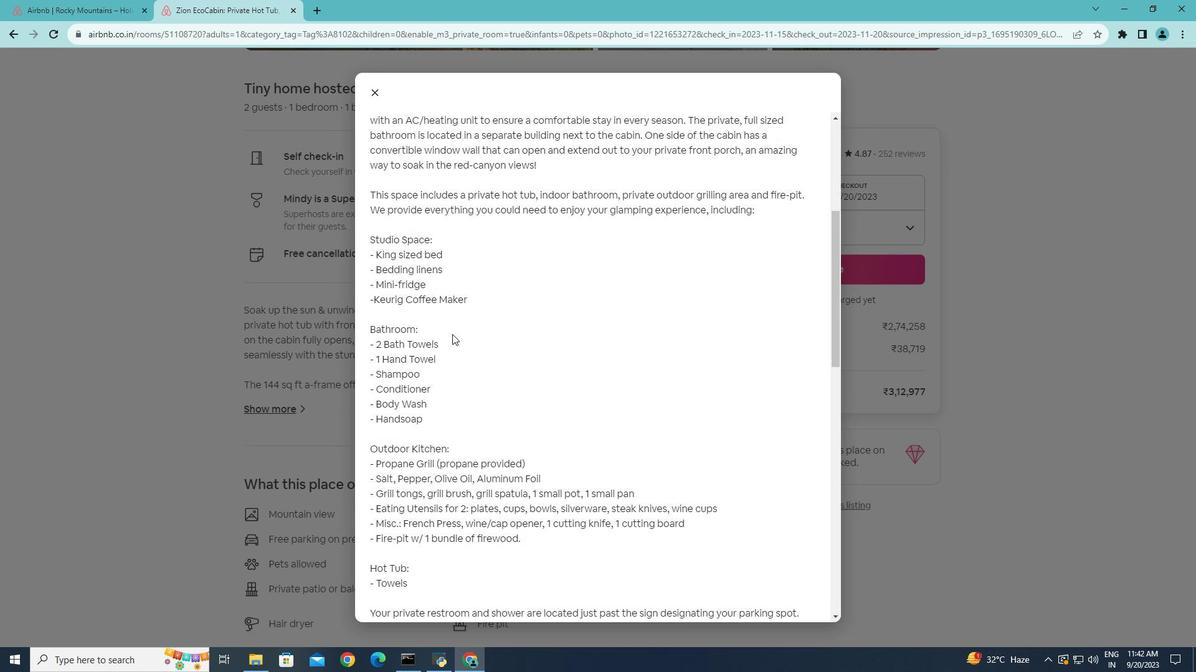 
Action: Mouse moved to (454, 336)
Screenshot: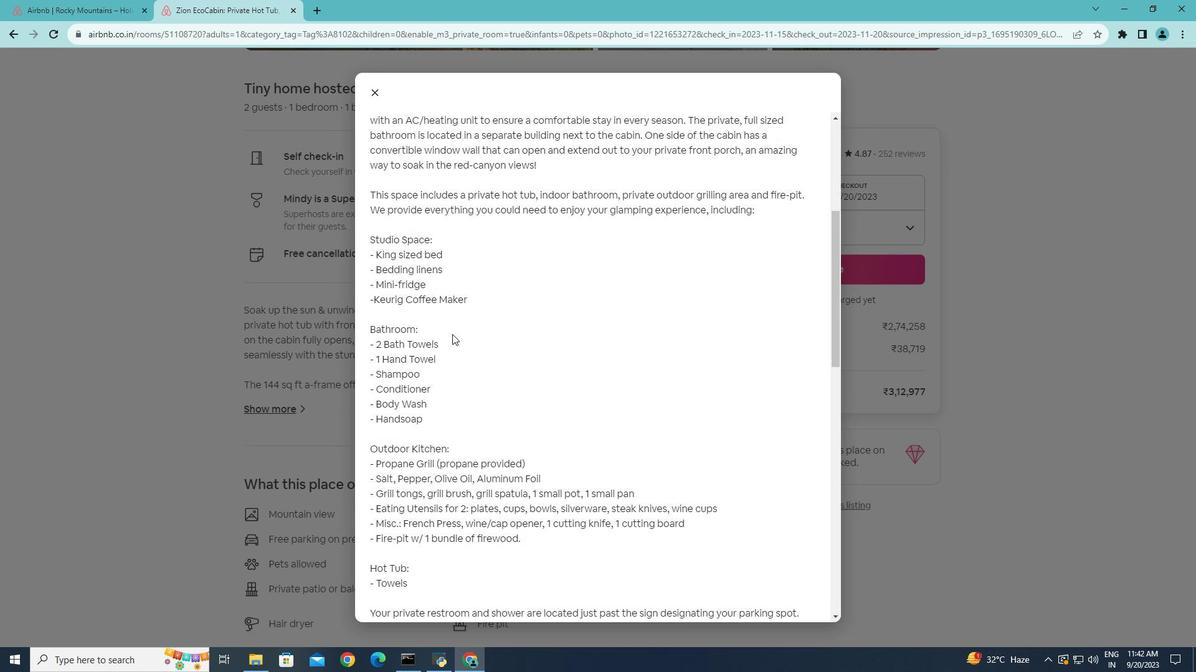 
Action: Mouse scrolled (454, 335) with delta (0, 0)
Screenshot: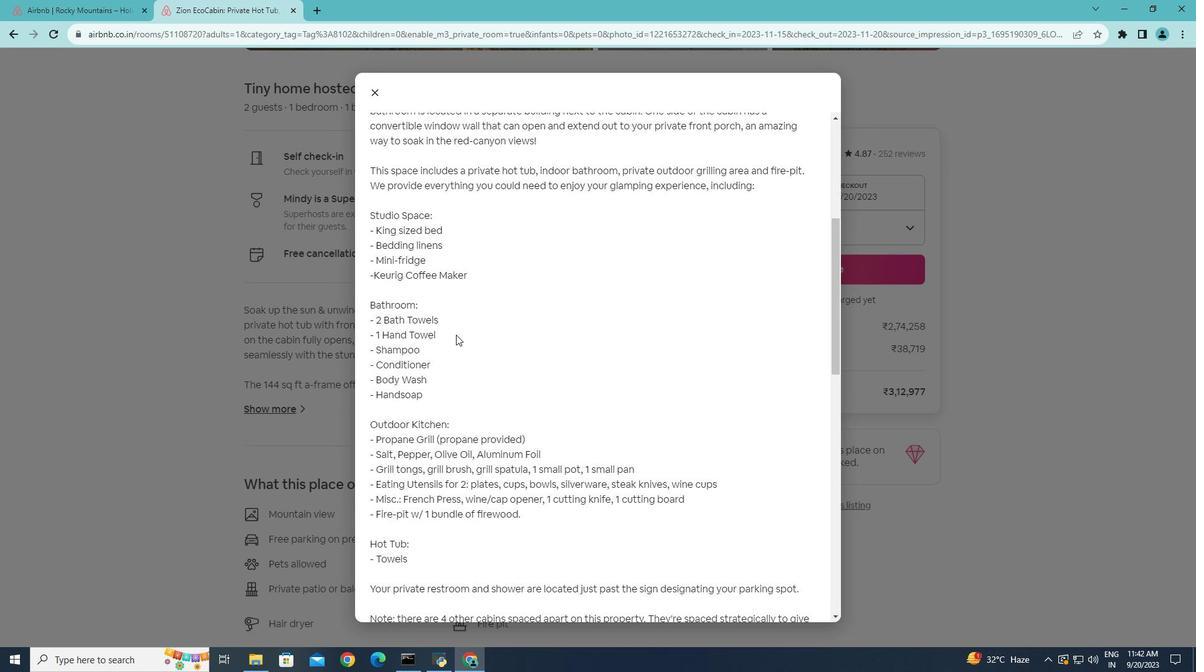 
Action: Mouse moved to (462, 338)
Screenshot: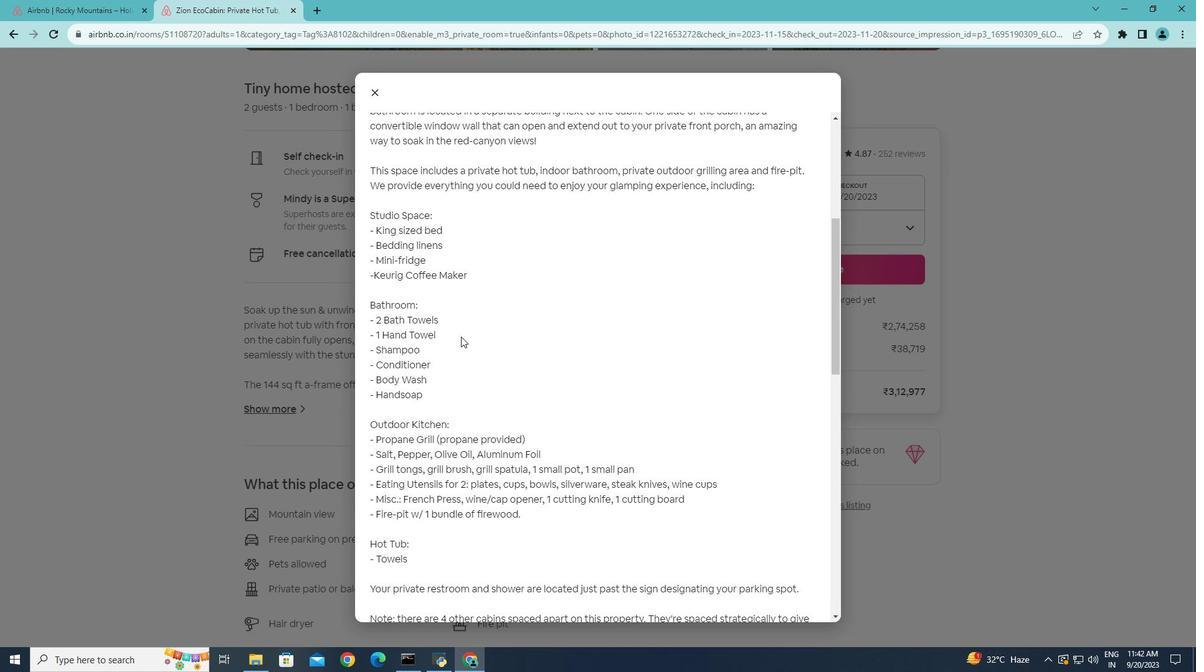 
Action: Mouse scrolled (462, 338) with delta (0, 0)
Screenshot: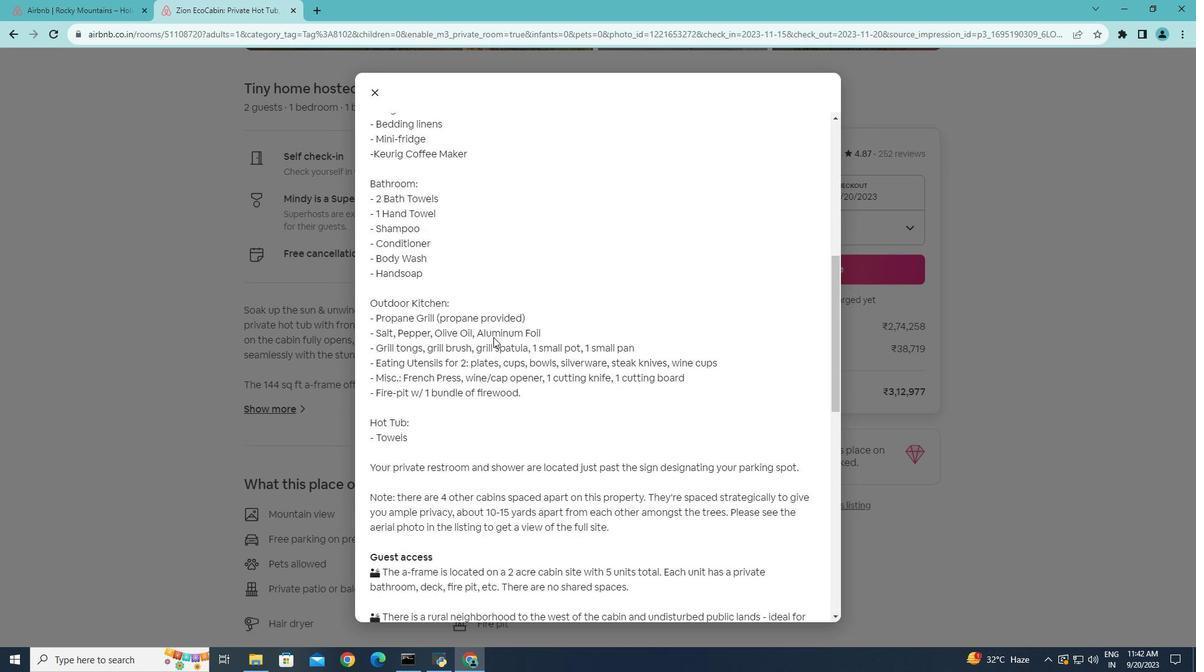 
Action: Mouse scrolled (462, 338) with delta (0, 0)
Screenshot: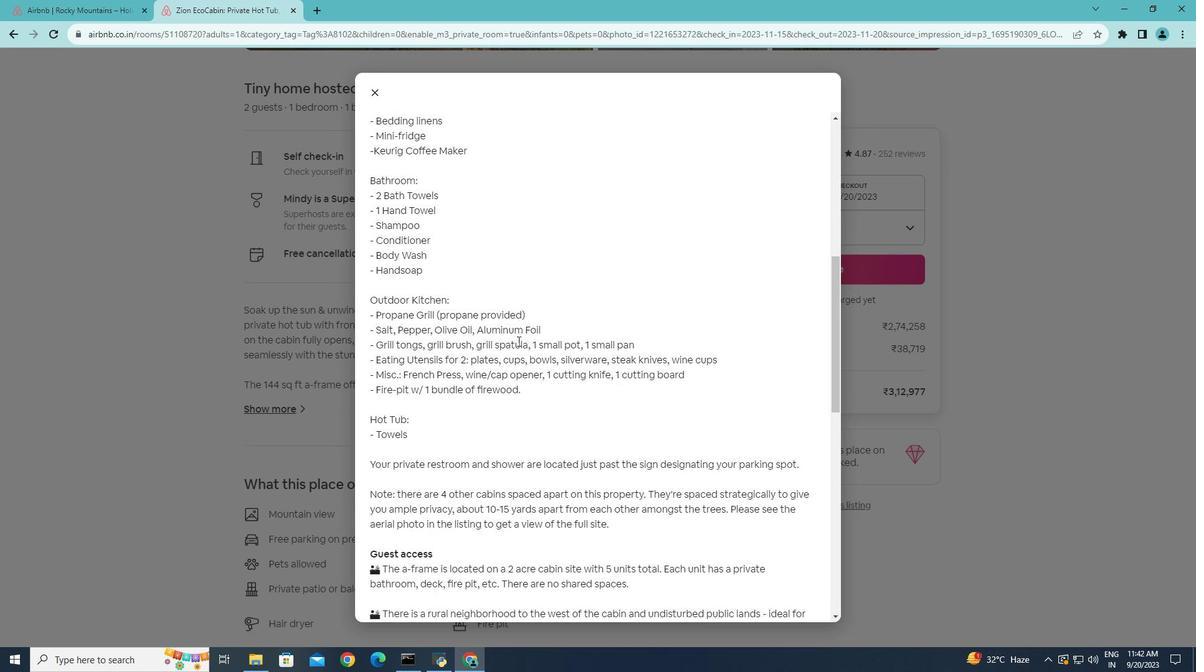
Action: Mouse moved to (526, 345)
Screenshot: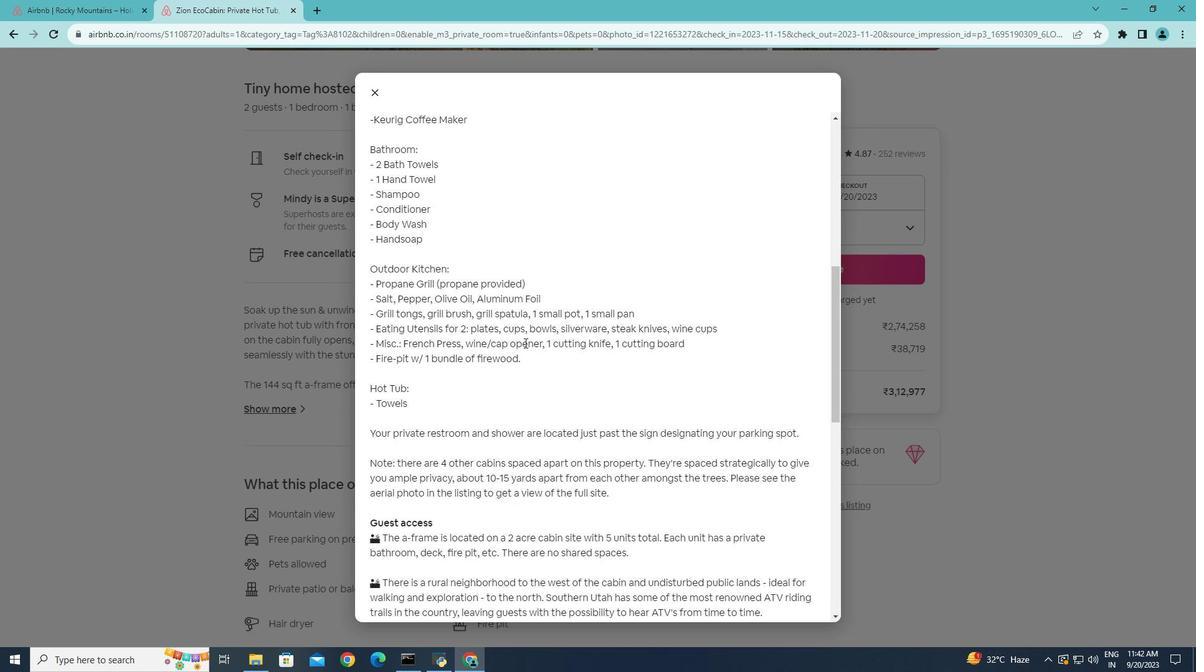 
Action: Mouse scrolled (526, 344) with delta (0, 0)
Screenshot: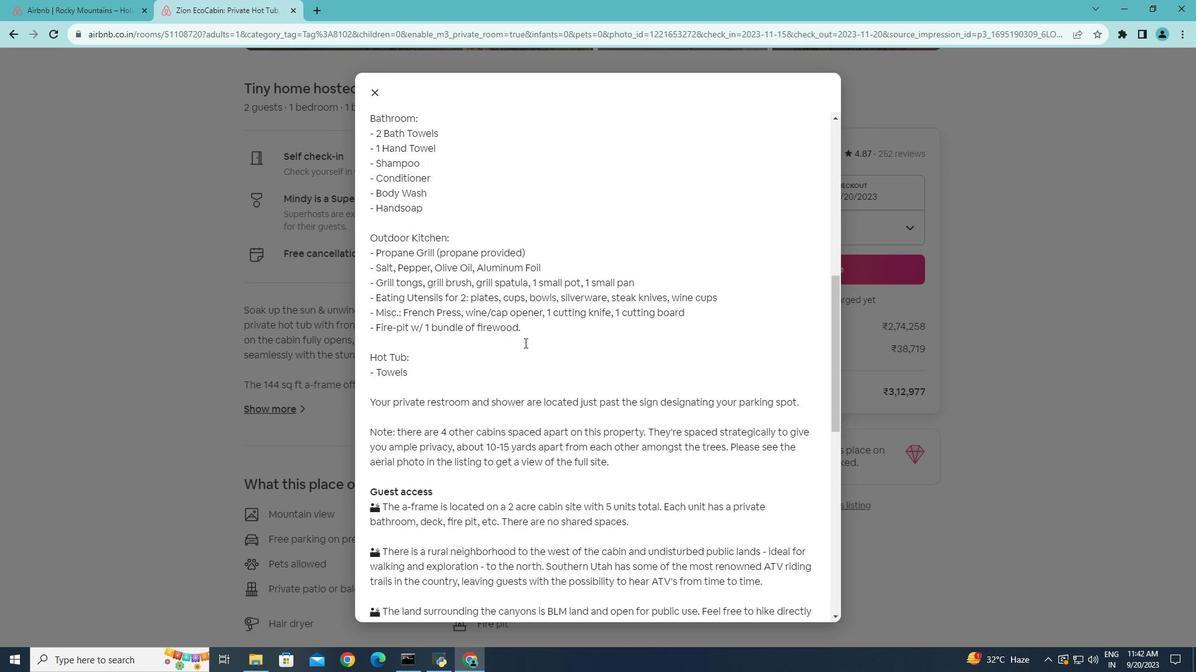 
Action: Mouse scrolled (526, 344) with delta (0, 0)
Screenshot: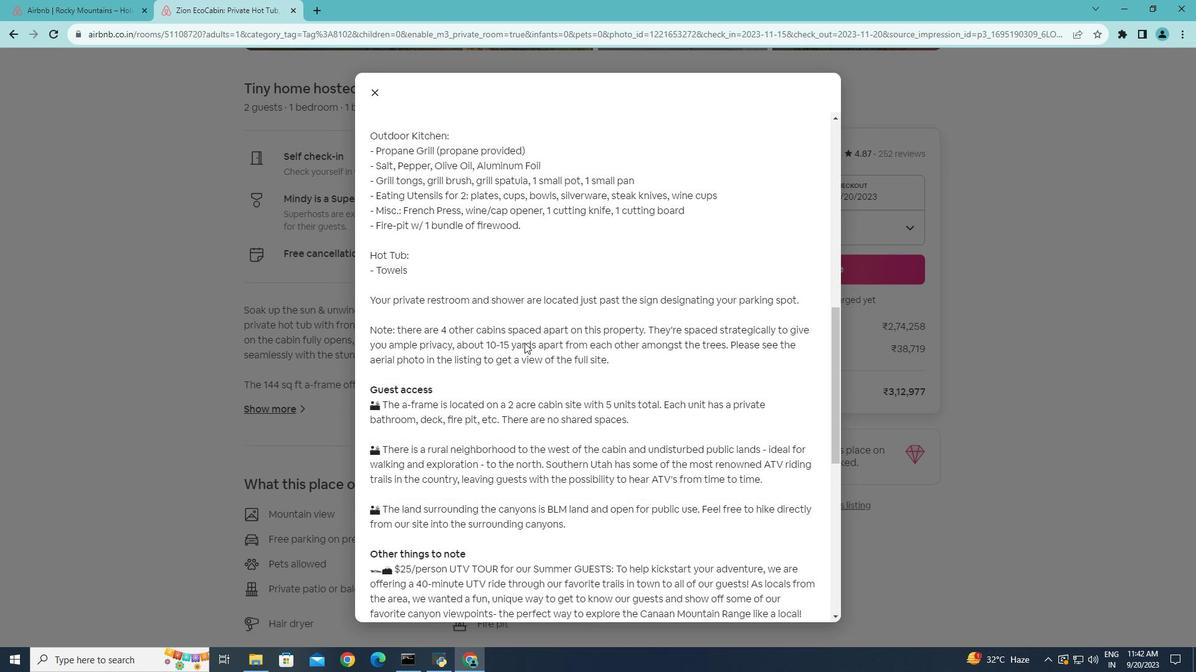 
Action: Mouse scrolled (526, 344) with delta (0, 0)
Screenshot: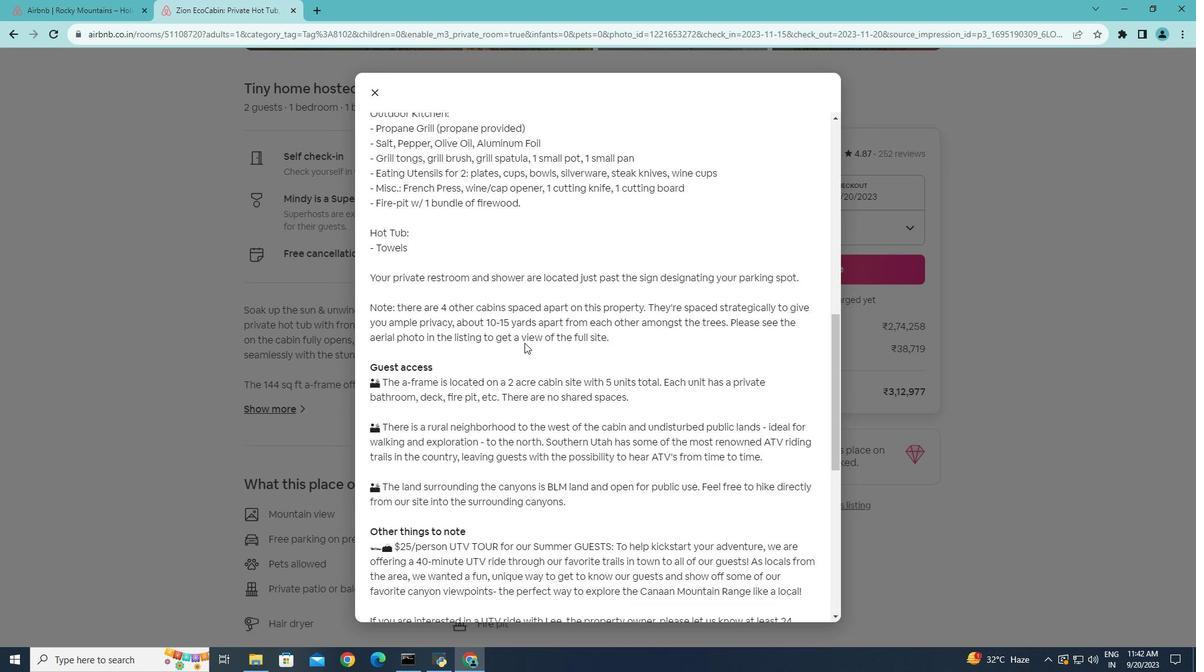
Action: Mouse scrolled (526, 344) with delta (0, 0)
Screenshot: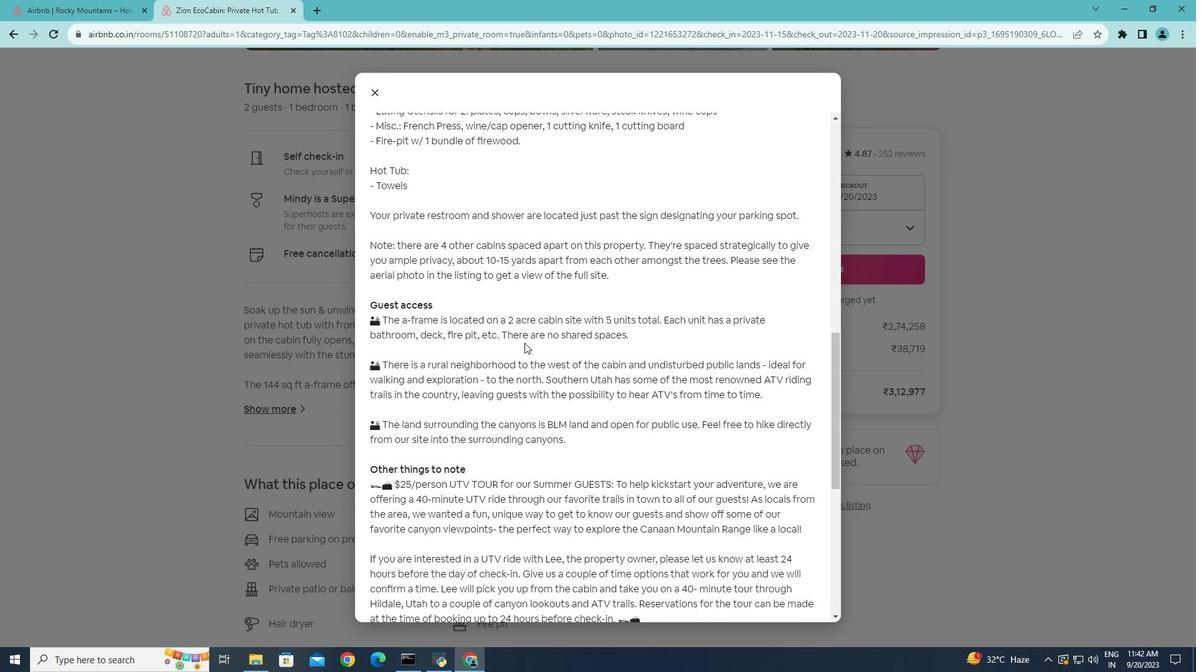 
Action: Mouse scrolled (526, 344) with delta (0, 0)
Screenshot: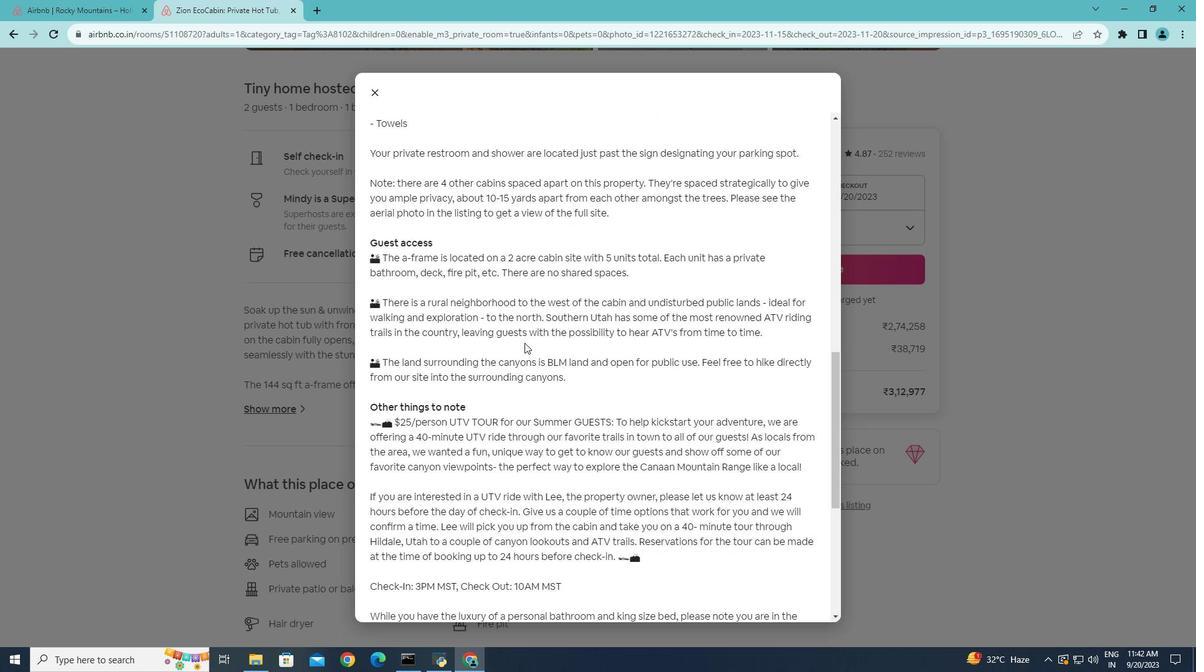 
Action: Mouse scrolled (526, 344) with delta (0, 0)
Screenshot: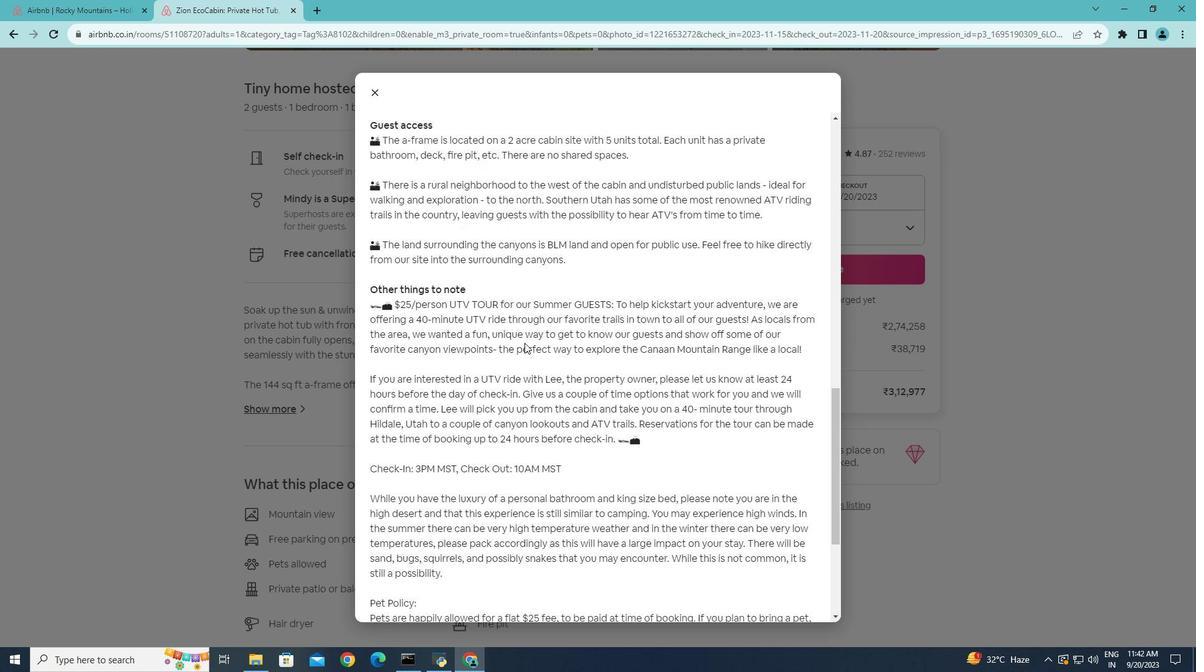 
Action: Mouse scrolled (526, 344) with delta (0, 0)
Screenshot: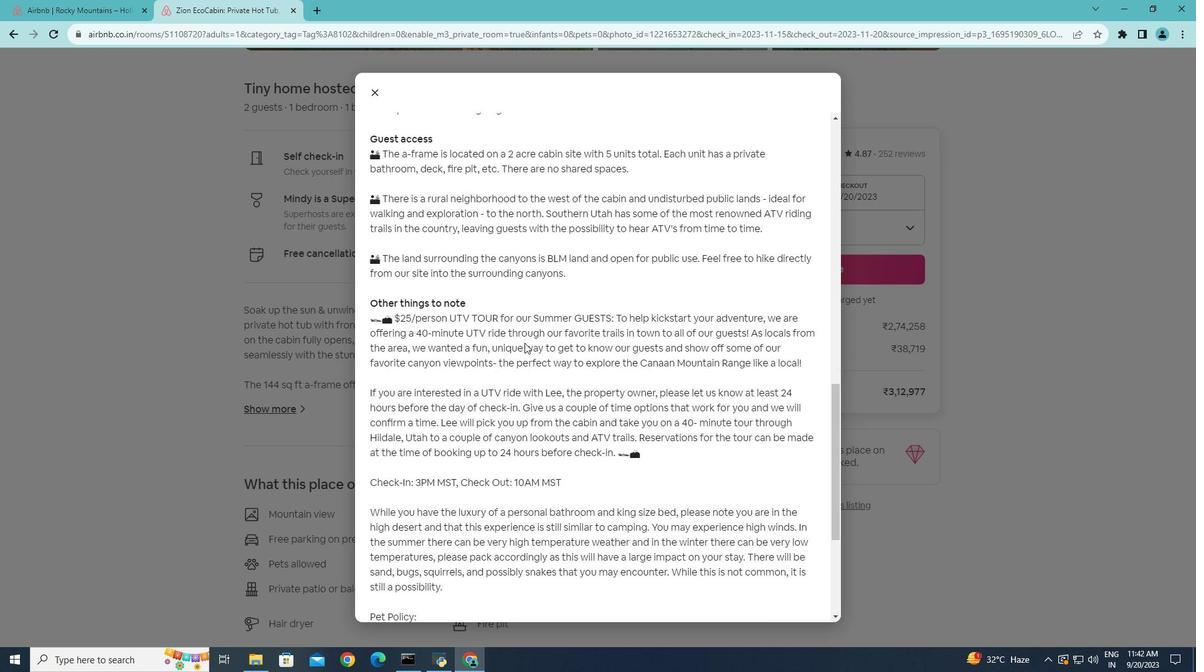
Action: Mouse scrolled (526, 345) with delta (0, 0)
Screenshot: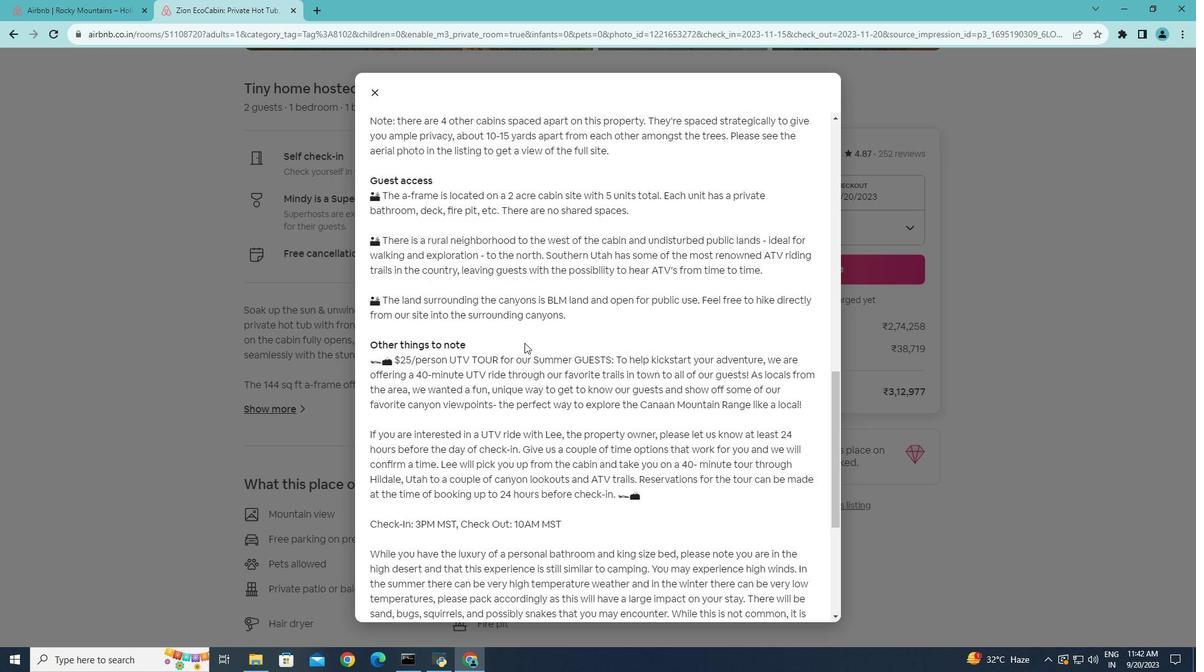 
Action: Mouse scrolled (526, 344) with delta (0, 0)
Screenshot: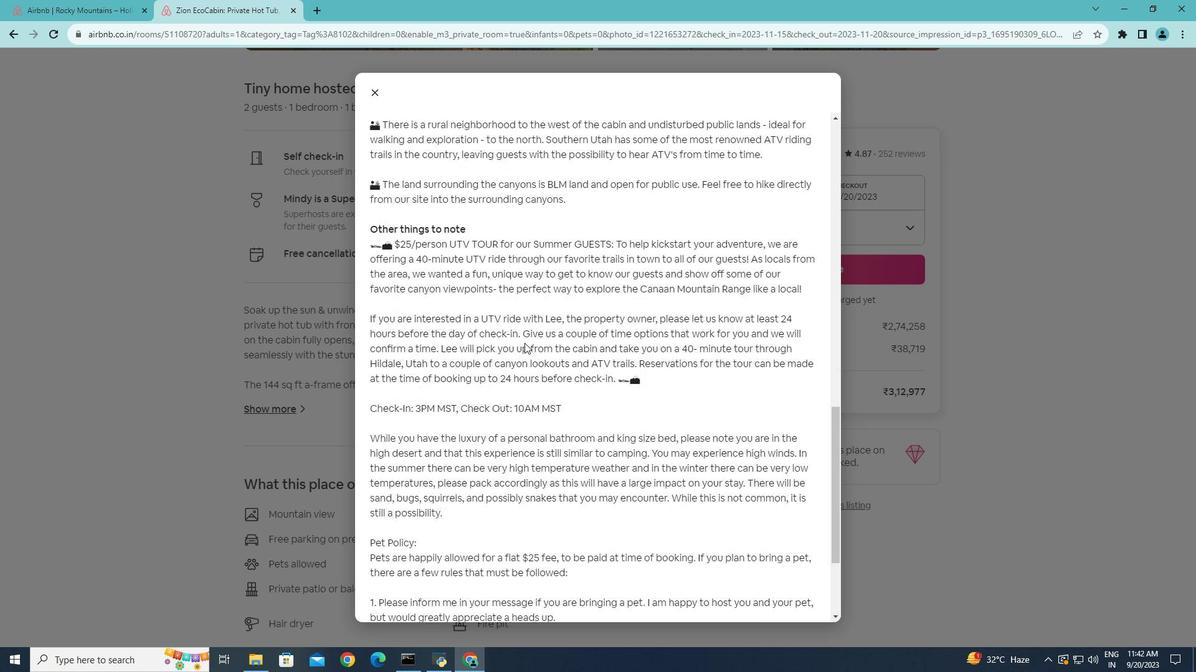 
Action: Mouse scrolled (526, 344) with delta (0, 0)
Screenshot: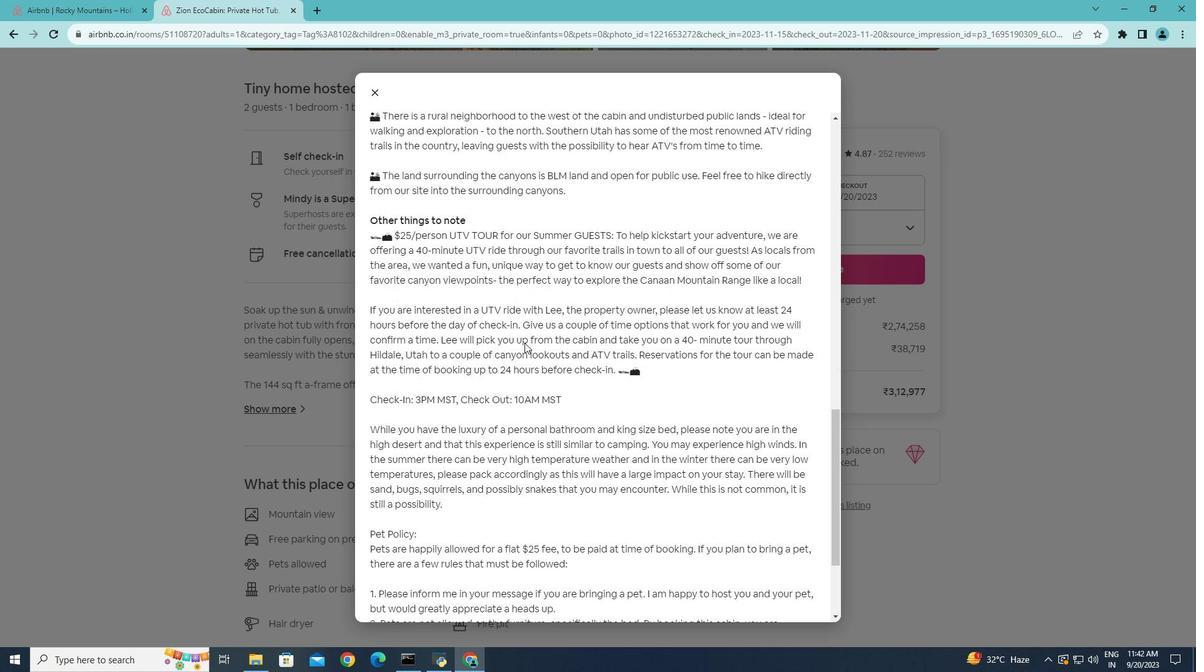 
Action: Mouse scrolled (526, 344) with delta (0, 0)
Screenshot: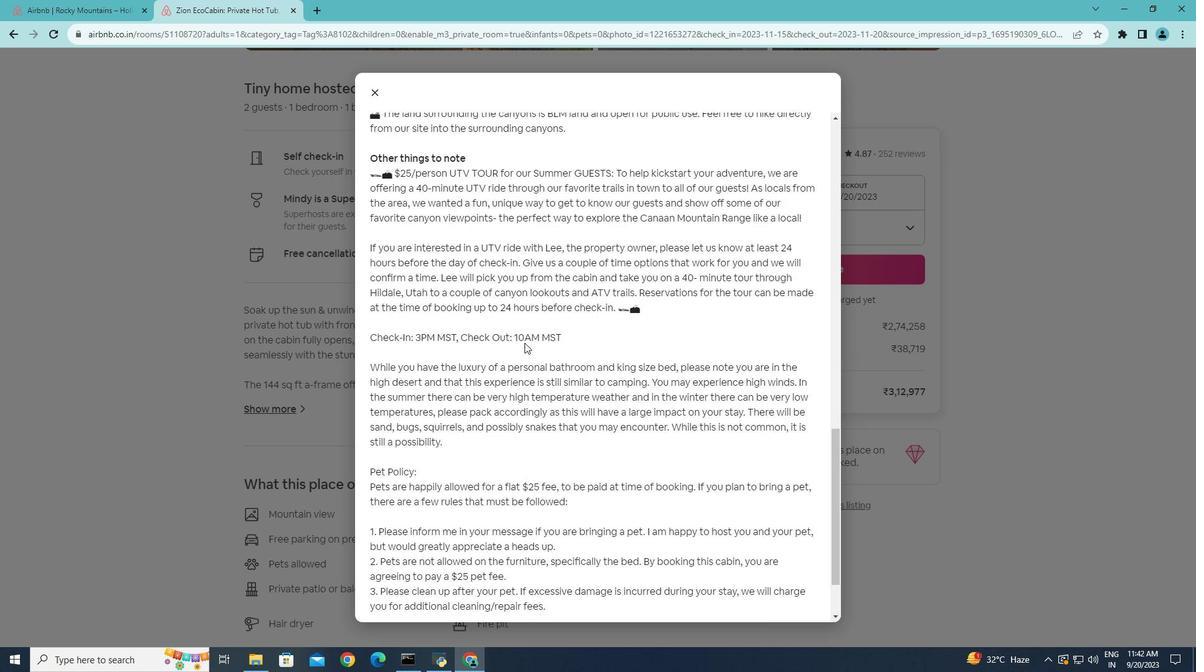 
Action: Mouse scrolled (526, 344) with delta (0, 0)
Screenshot: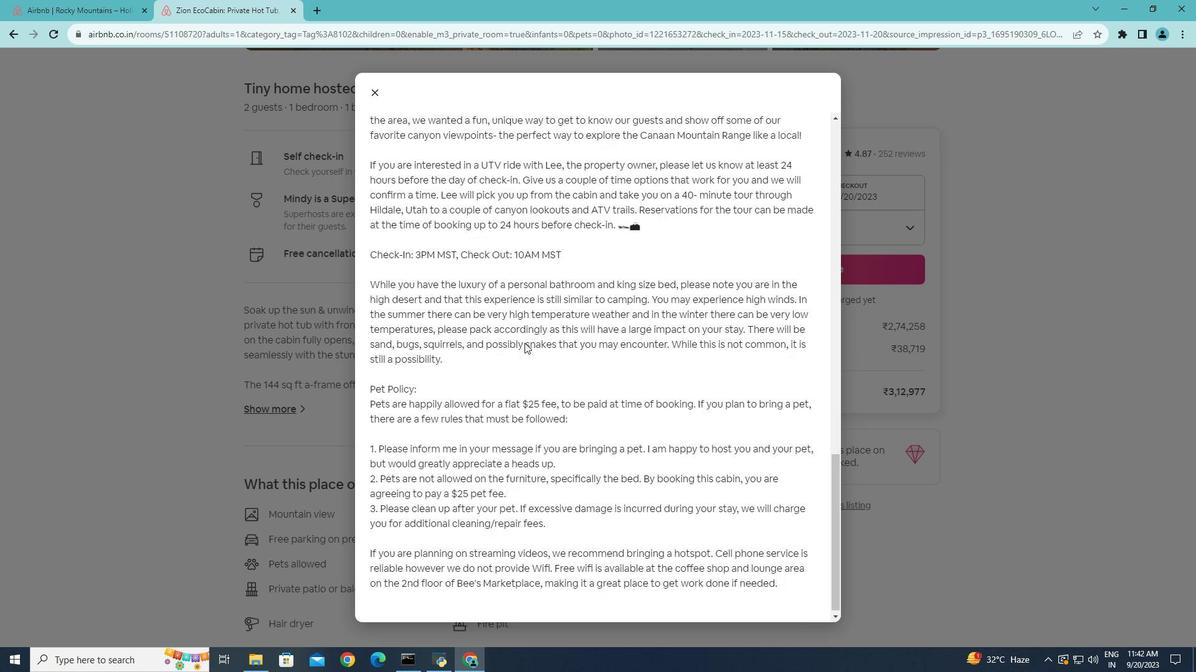 
Action: Mouse scrolled (526, 344) with delta (0, 0)
Screenshot: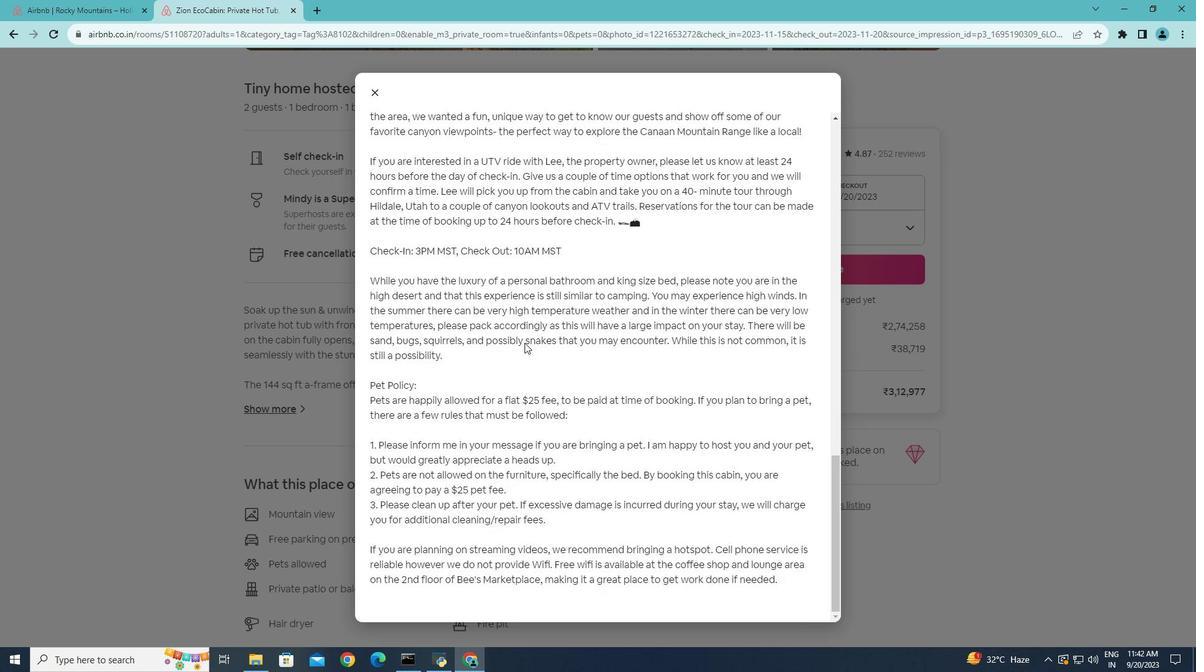 
Action: Mouse scrolled (526, 344) with delta (0, 0)
Screenshot: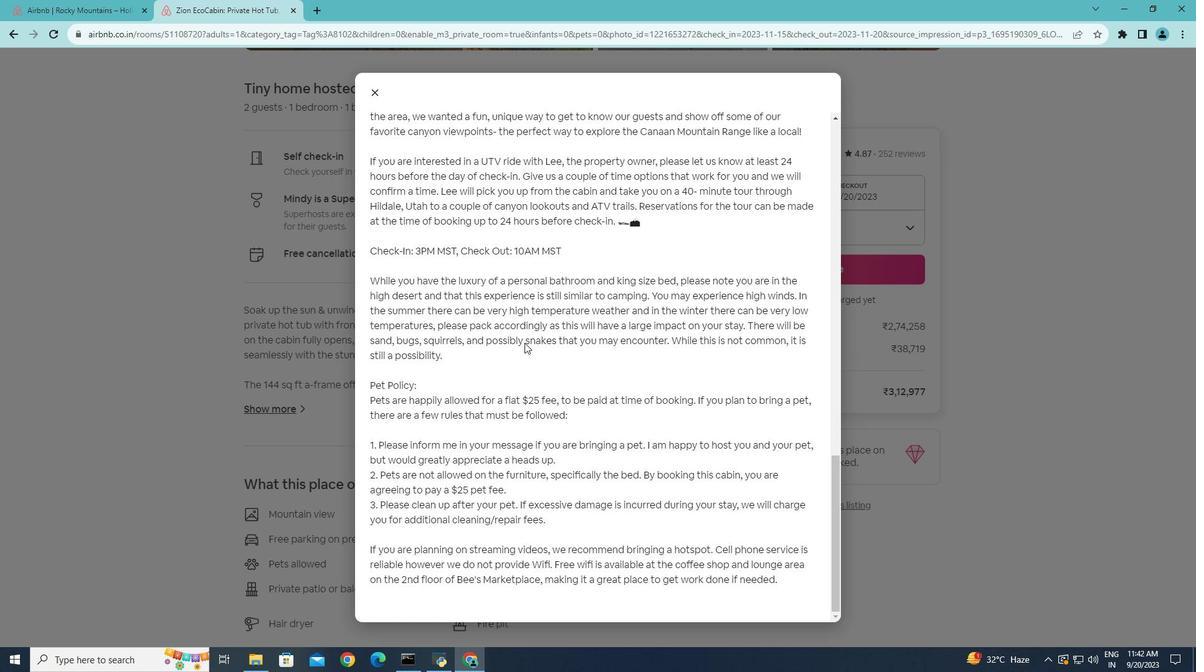 
Action: Mouse scrolled (526, 344) with delta (0, 0)
Screenshot: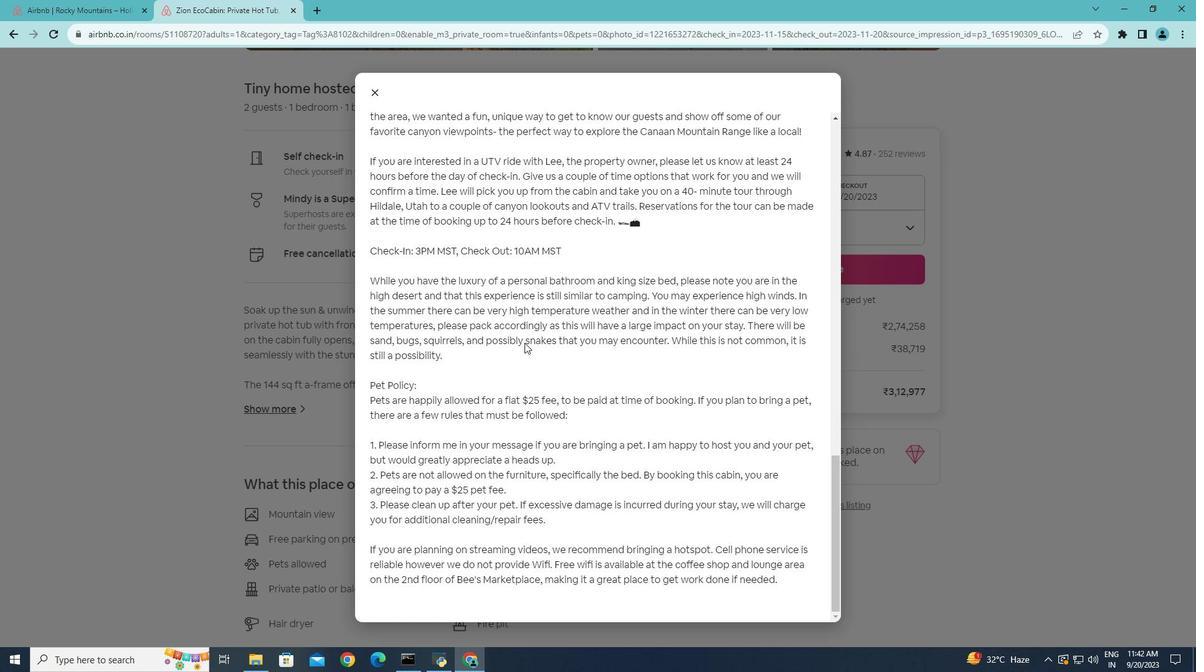 
Action: Mouse moved to (372, 94)
Screenshot: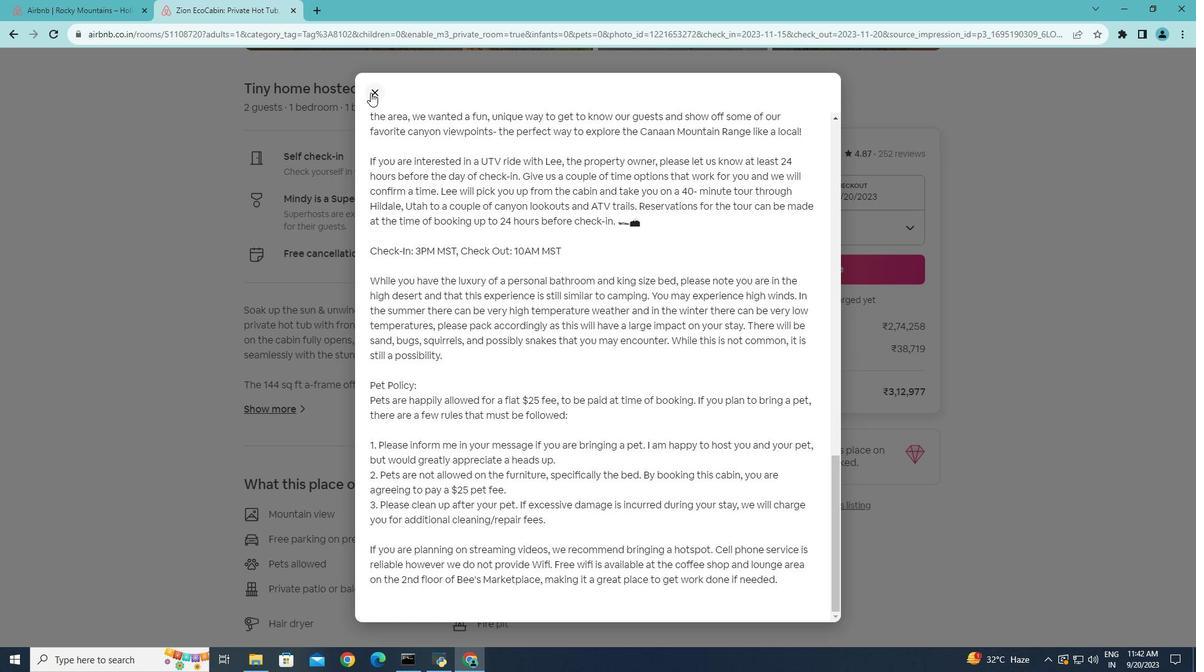 
Action: Mouse pressed left at (372, 94)
Screenshot: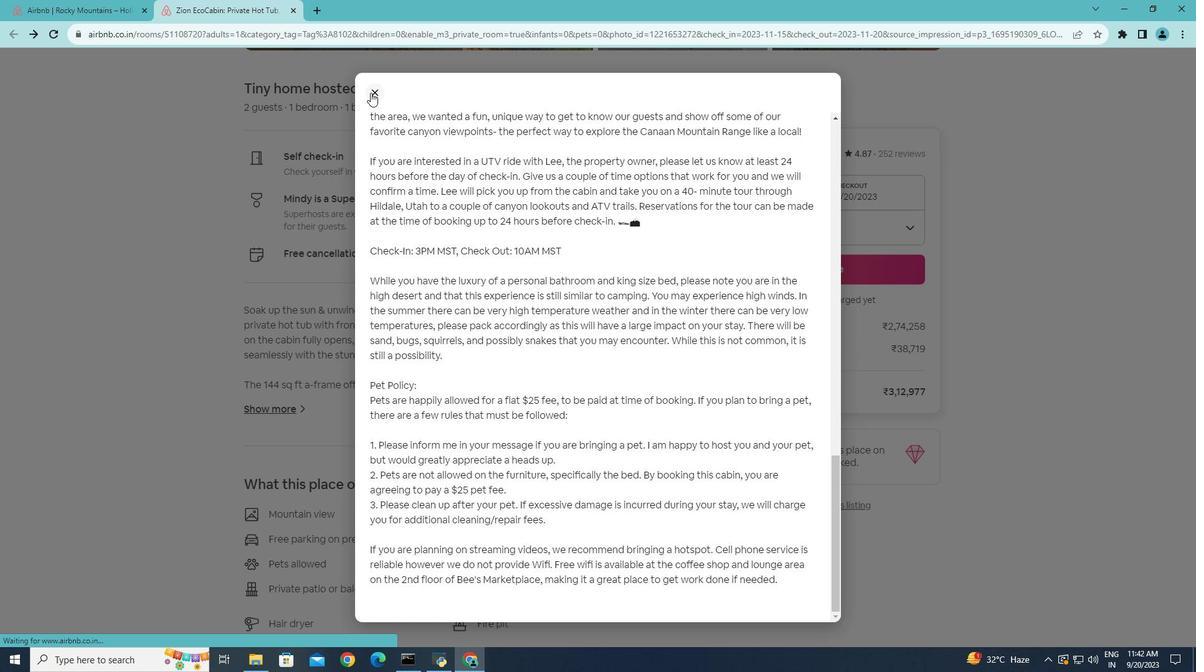 
Action: Mouse moved to (353, 343)
Screenshot: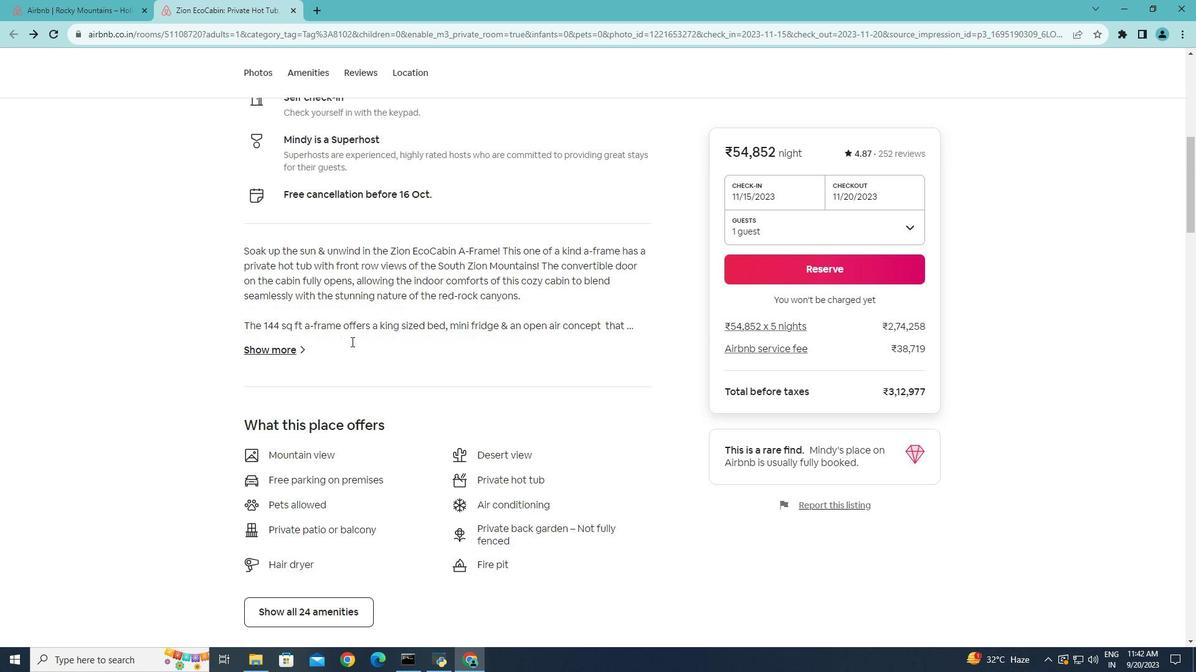 
Action: Mouse scrolled (353, 343) with delta (0, 0)
Screenshot: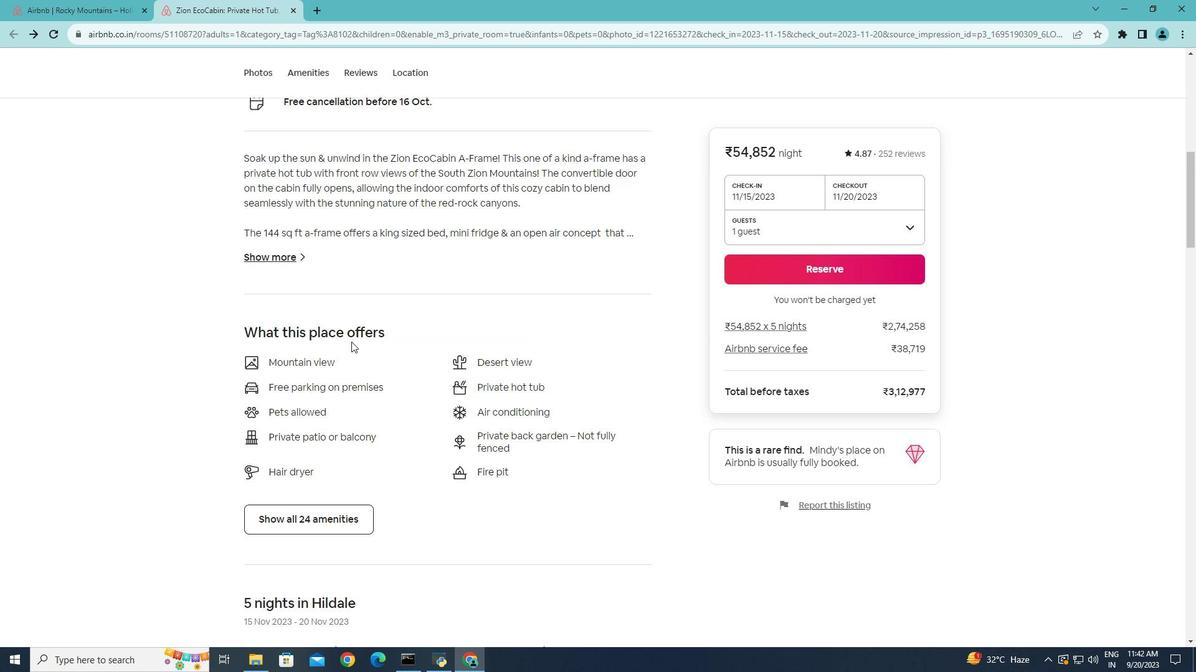 
Action: Mouse scrolled (353, 343) with delta (0, 0)
Screenshot: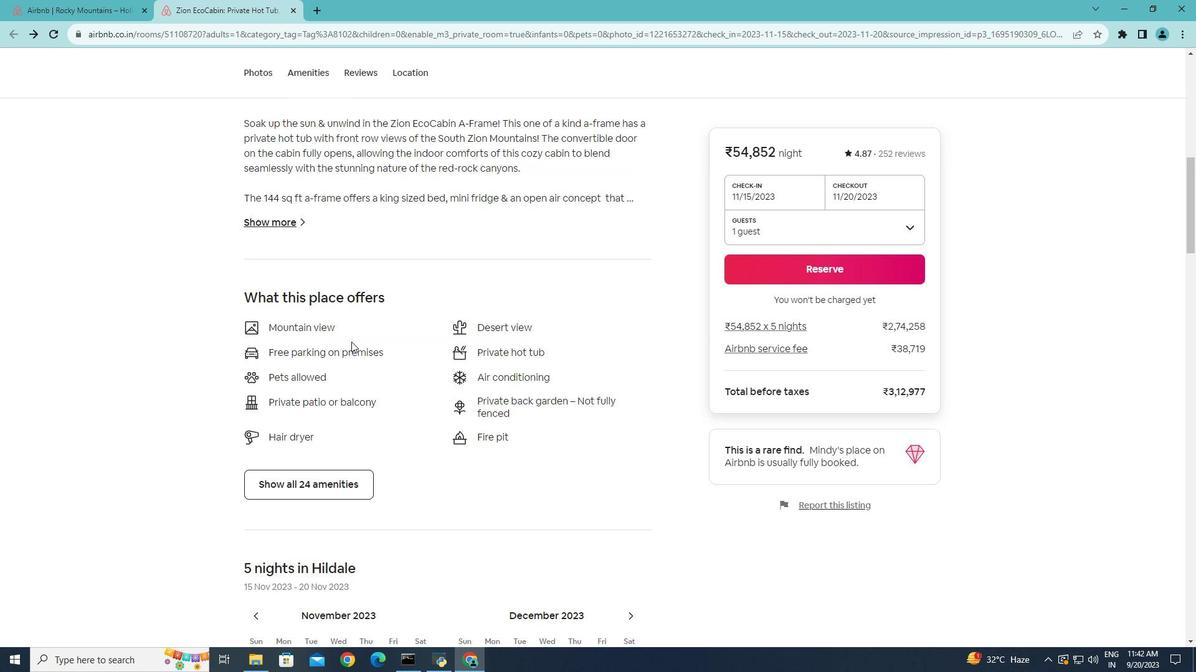 
Action: Mouse scrolled (353, 343) with delta (0, 0)
Screenshot: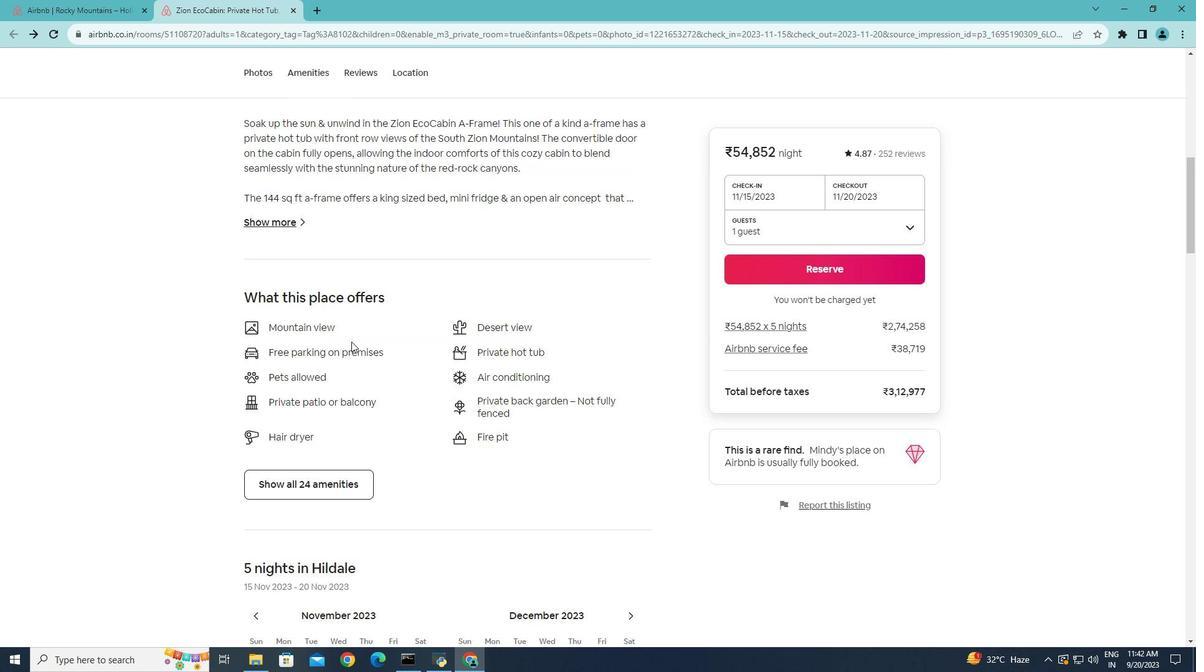 
Action: Mouse scrolled (353, 343) with delta (0, 0)
Screenshot: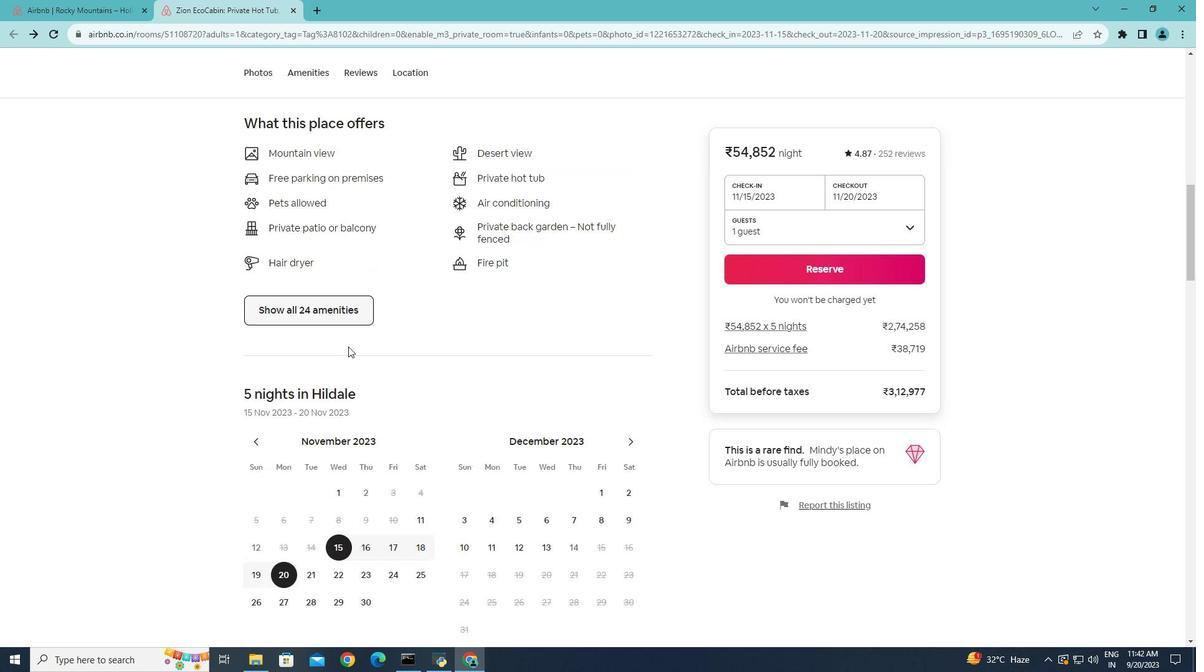 
Action: Mouse scrolled (353, 343) with delta (0, 0)
Screenshot: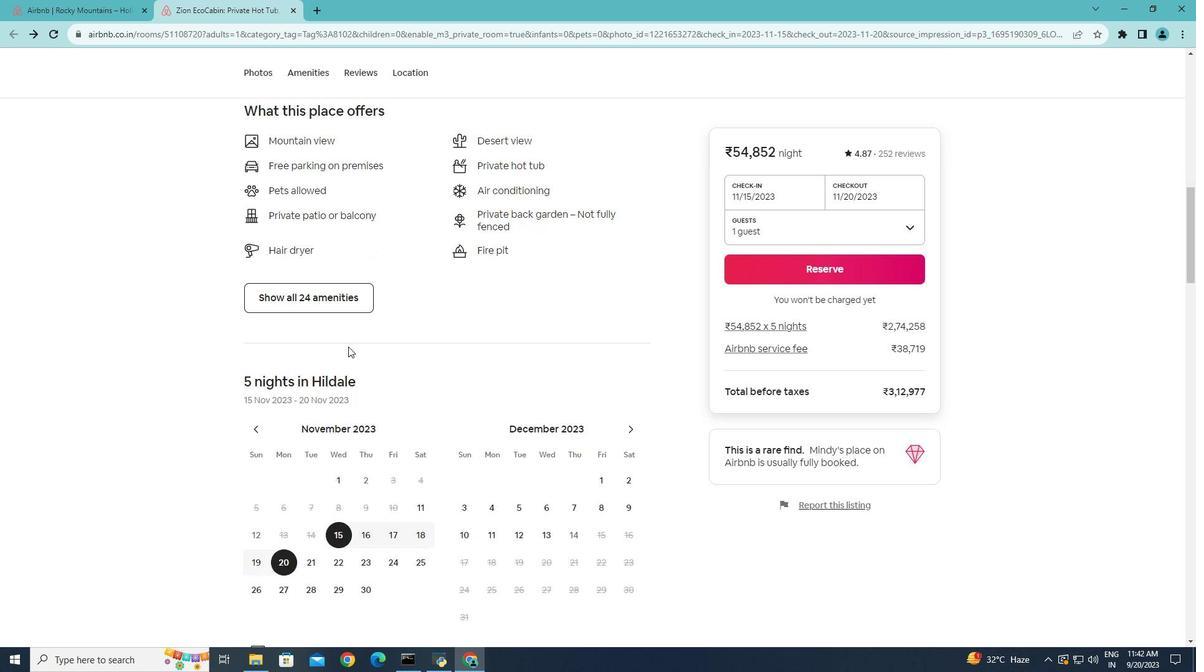 
Action: Mouse moved to (352, 347)
Screenshot: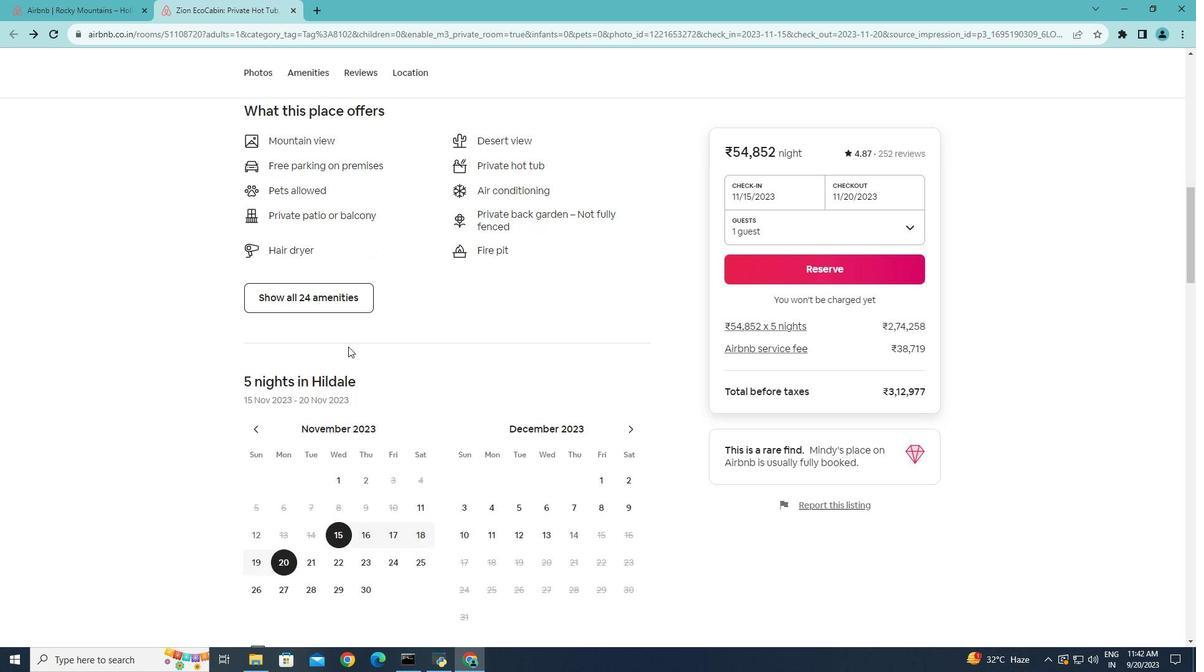 
Action: Mouse scrolled (352, 346) with delta (0, 0)
Screenshot: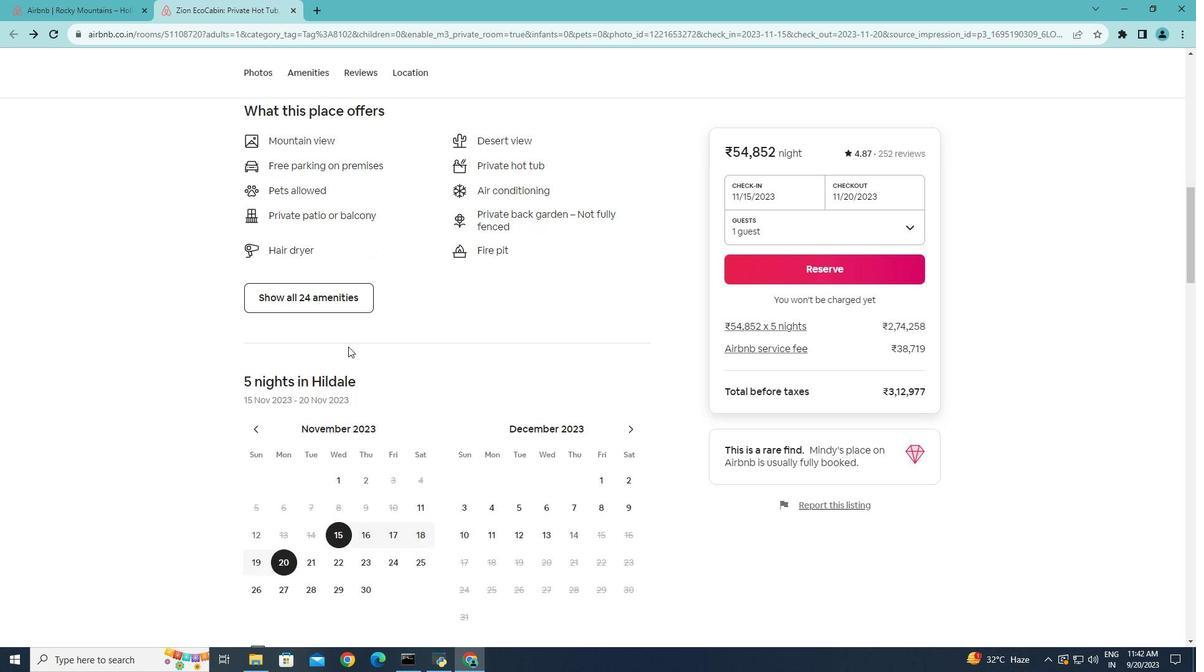 
Action: Mouse moved to (332, 320)
Screenshot: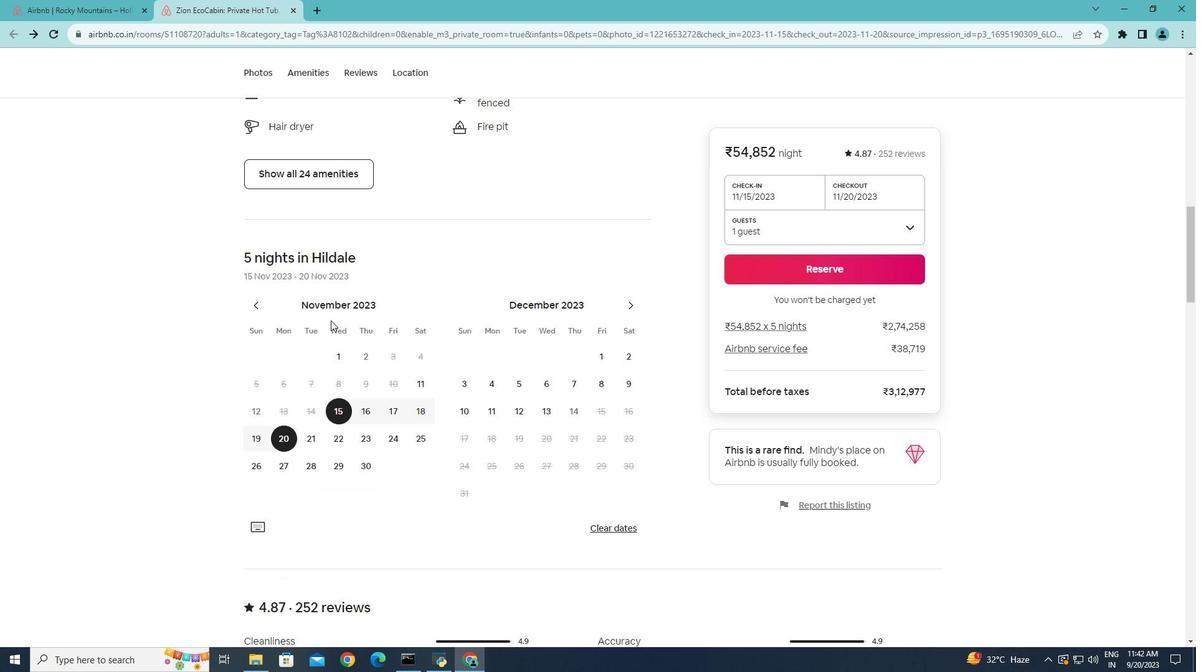 
Action: Mouse scrolled (332, 319) with delta (0, 0)
Screenshot: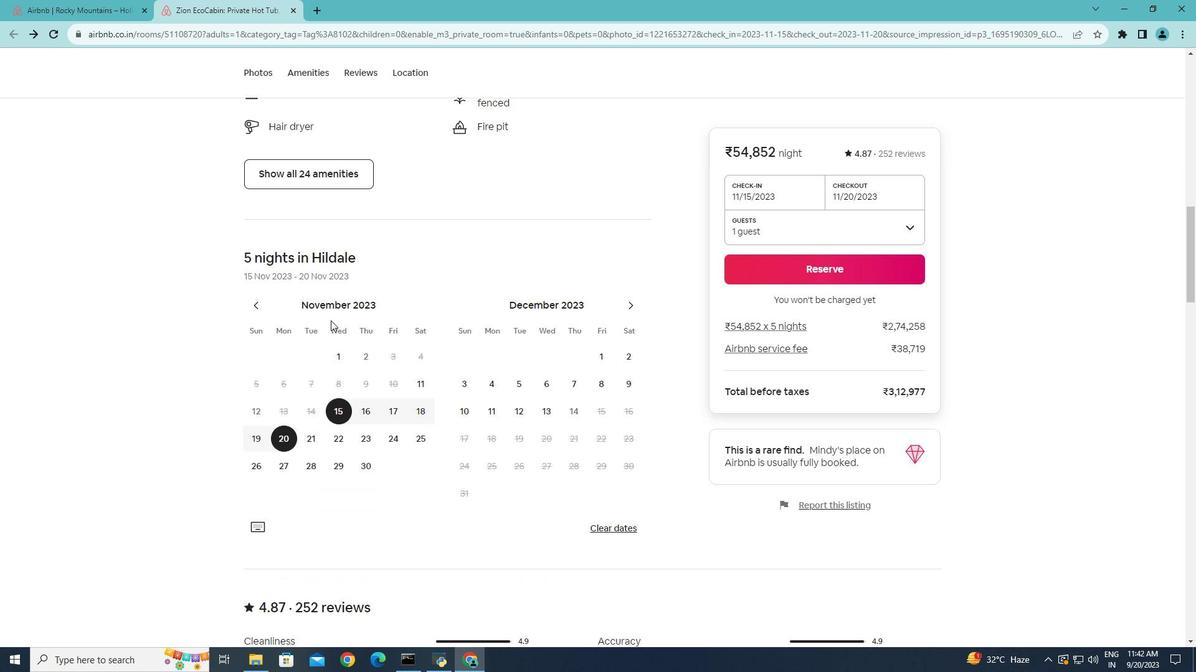 
Action: Mouse moved to (332, 321)
Screenshot: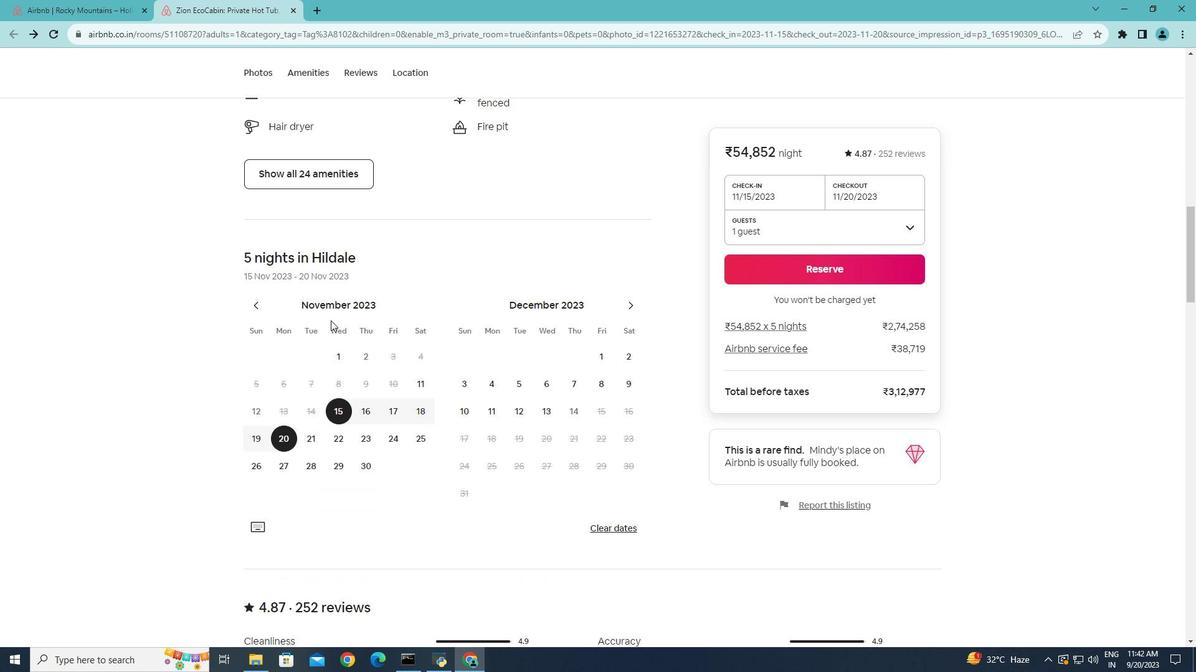 
Action: Mouse scrolled (332, 320) with delta (0, 0)
Screenshot: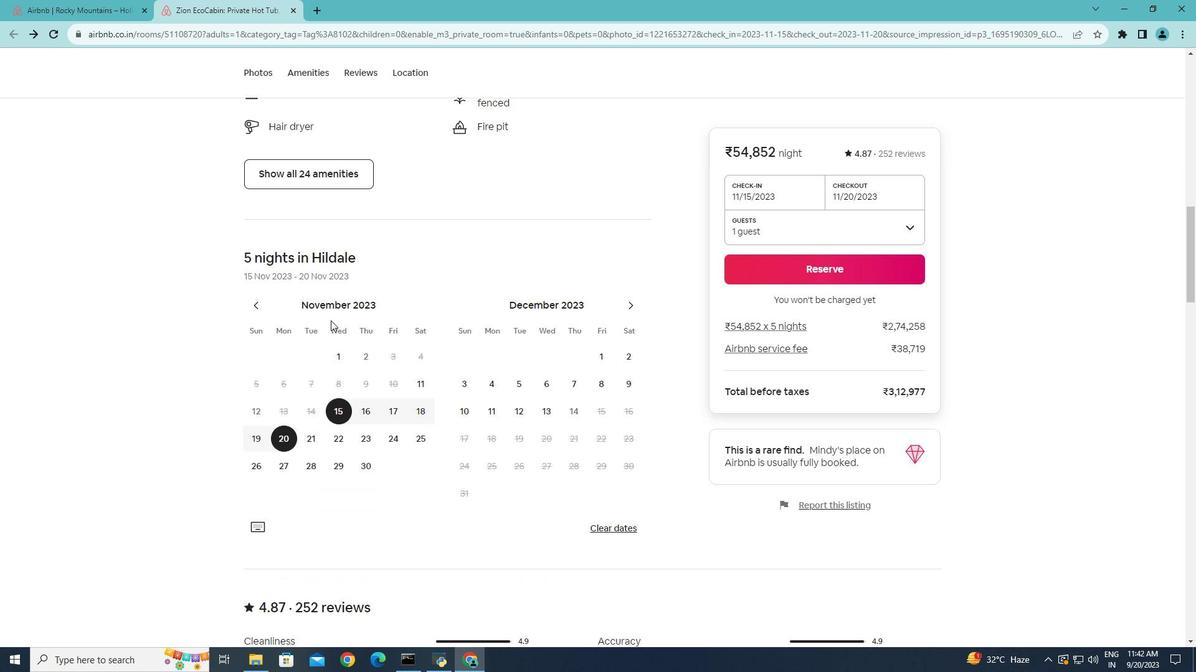 
Action: Mouse moved to (332, 324)
Screenshot: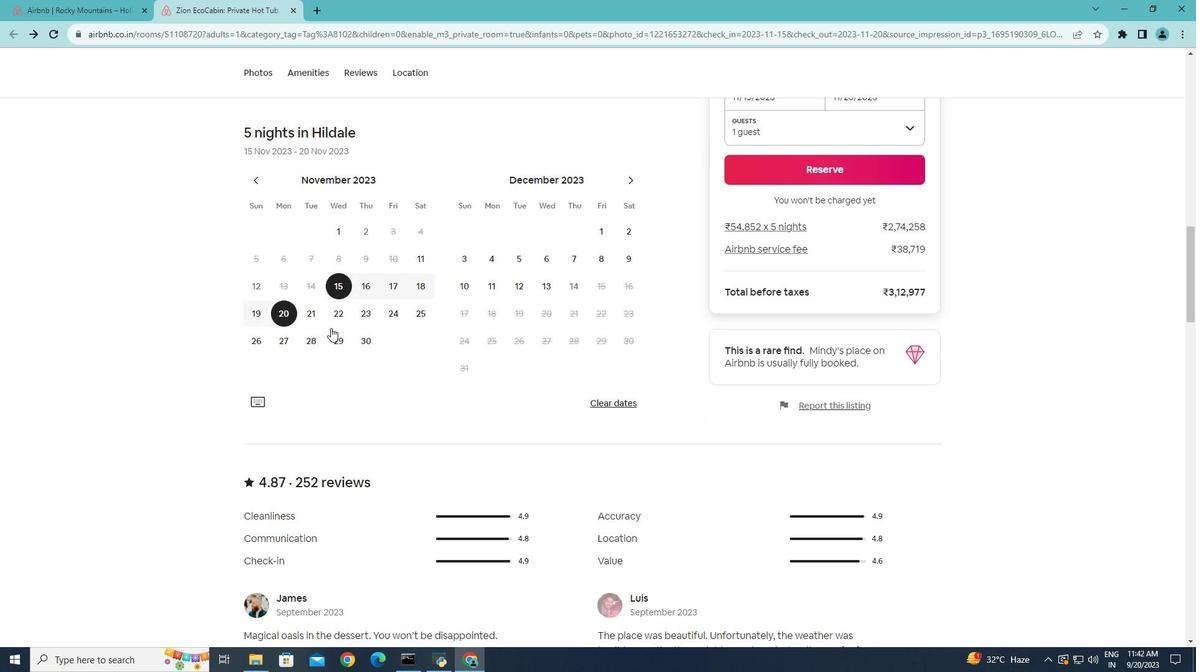 
Action: Mouse scrolled (332, 323) with delta (0, 0)
Screenshot: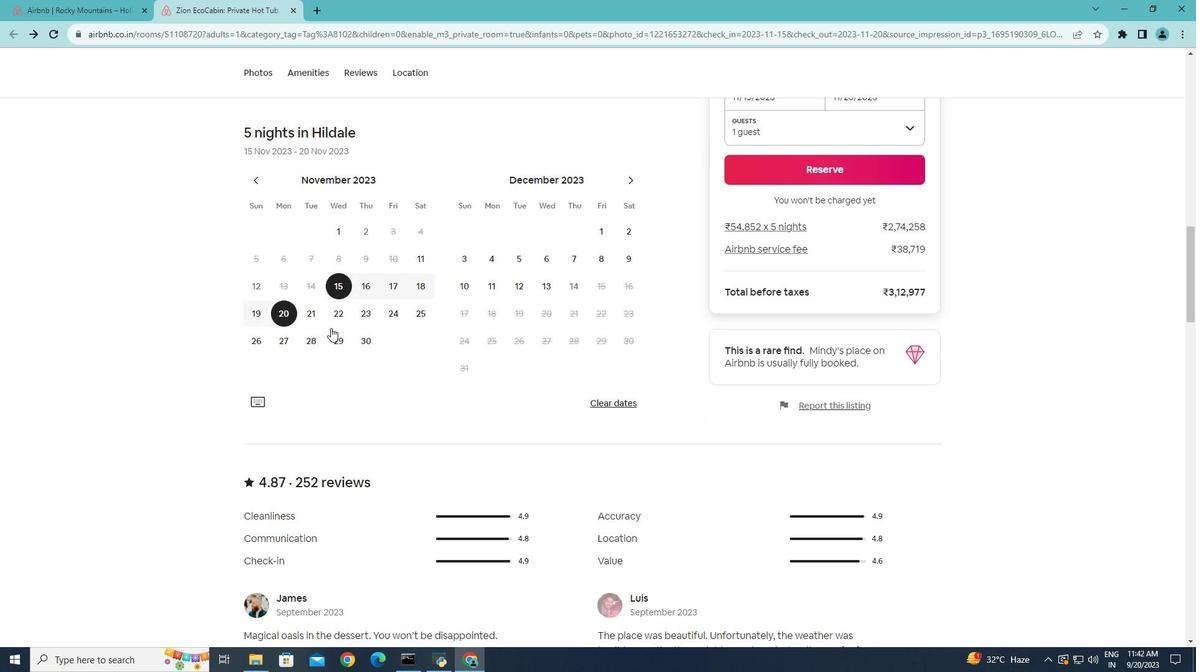 
Action: Mouse moved to (332, 326)
Screenshot: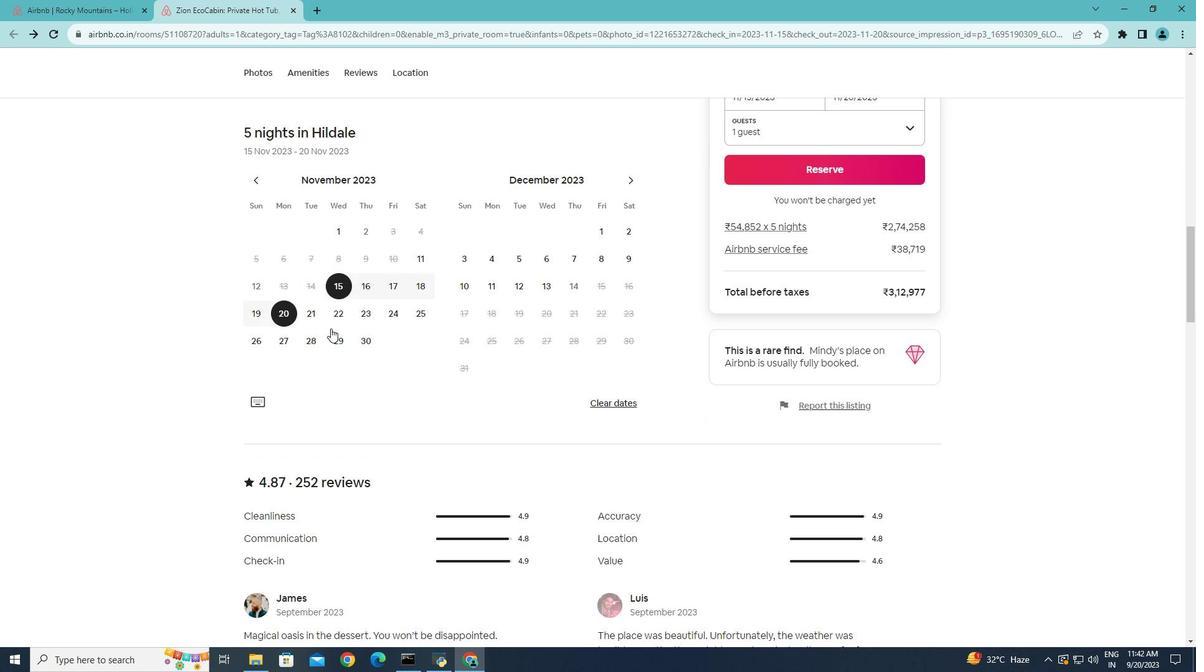 
Action: Mouse scrolled (332, 325) with delta (0, 0)
Screenshot: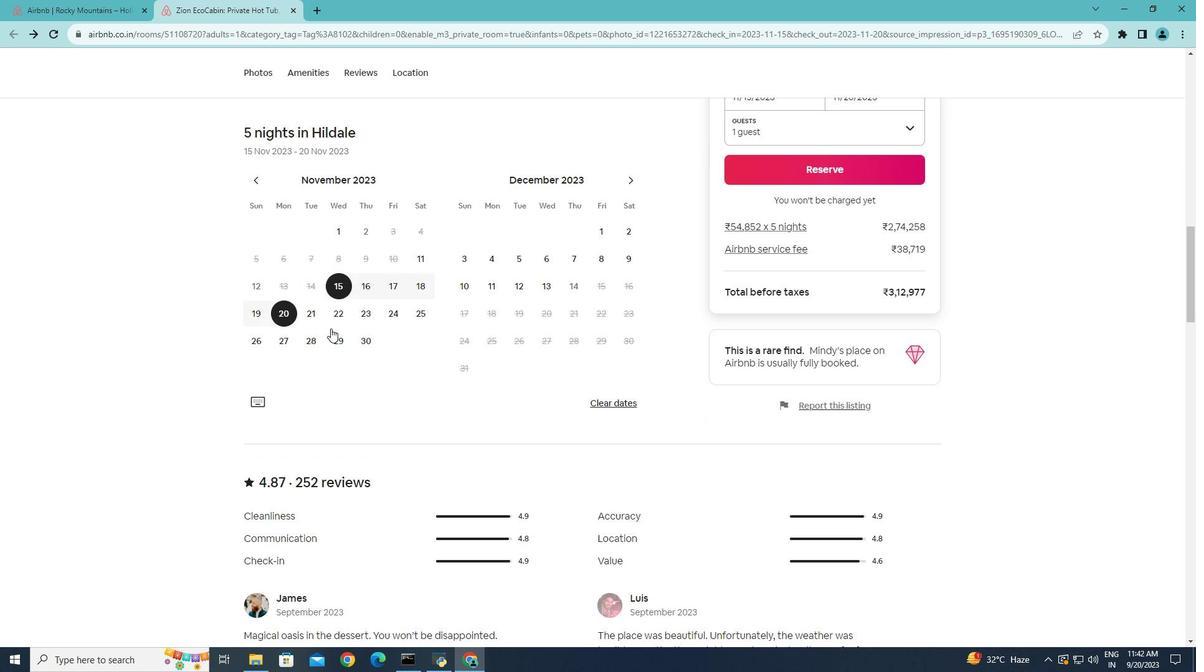 
Action: Mouse moved to (332, 333)
Screenshot: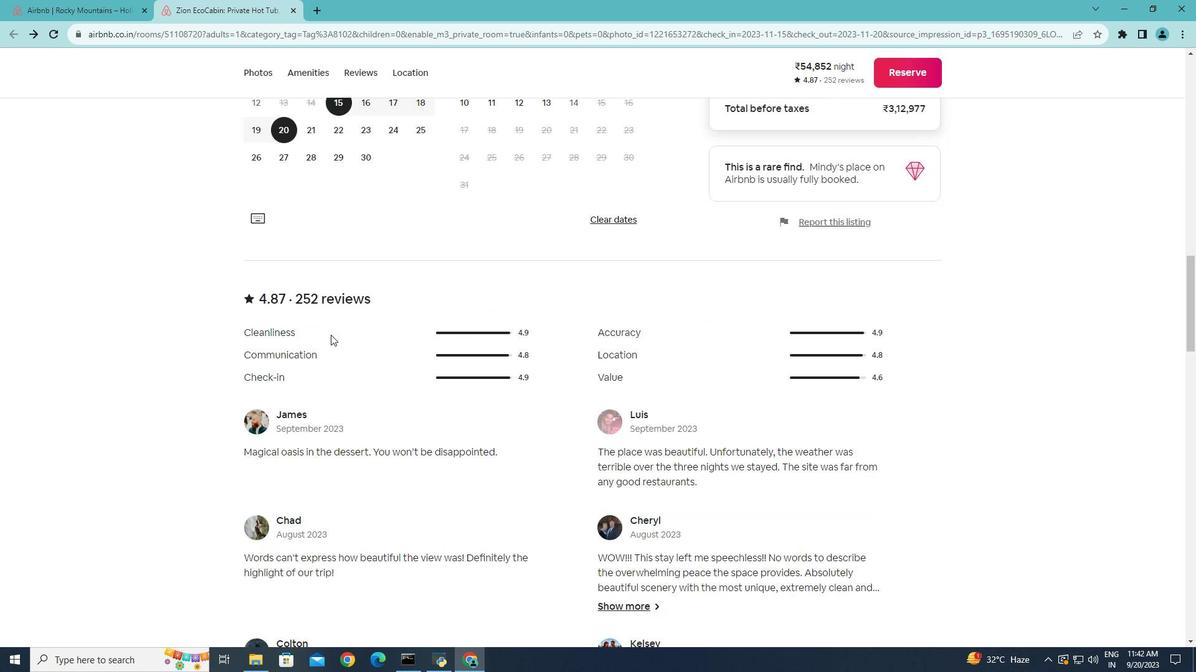 
Action: Mouse scrolled (332, 332) with delta (0, 0)
Screenshot: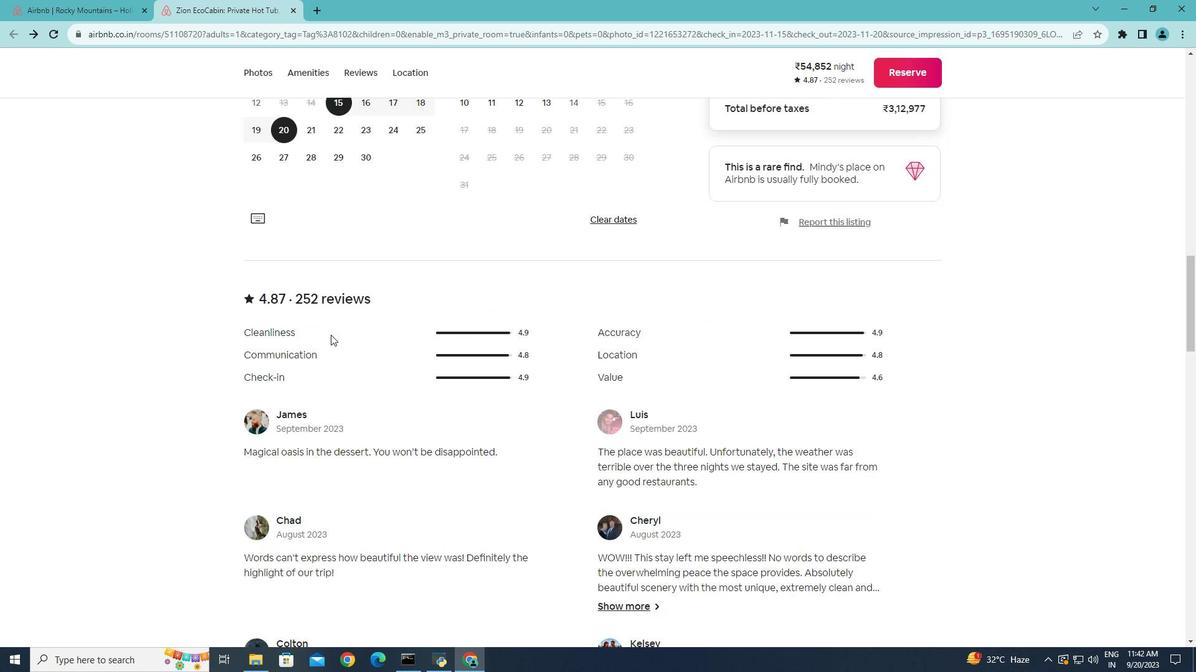 
Action: Mouse moved to (332, 333)
Screenshot: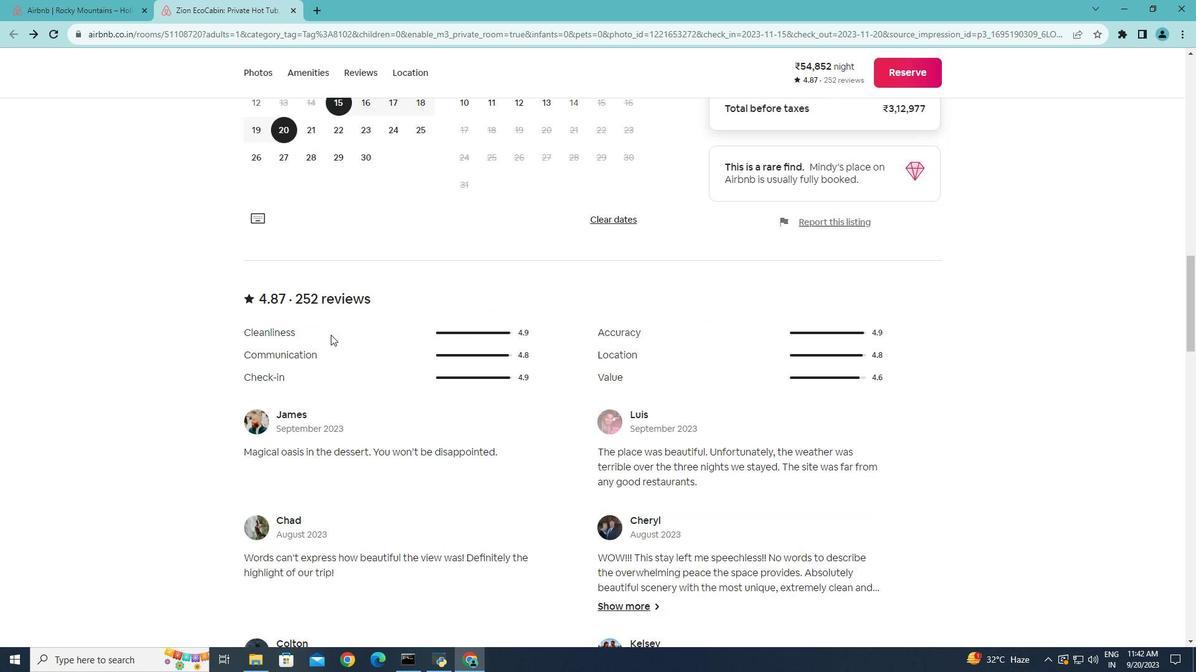 
Action: Mouse scrolled (332, 332) with delta (0, 0)
Screenshot: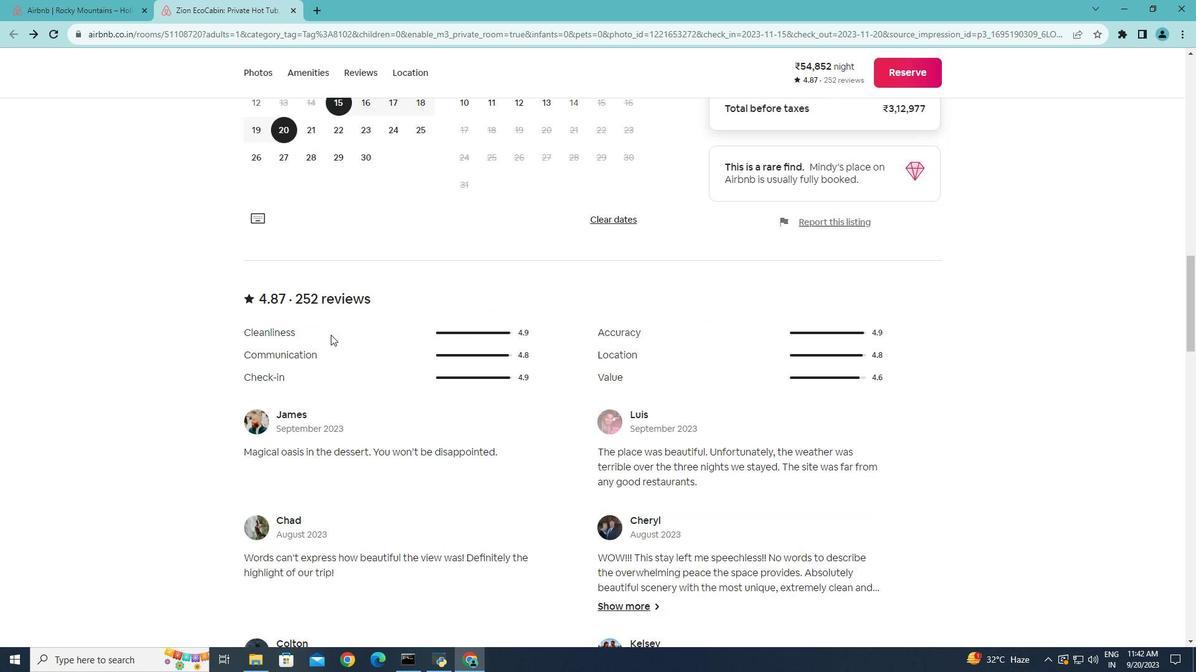 
Action: Mouse moved to (332, 336)
Screenshot: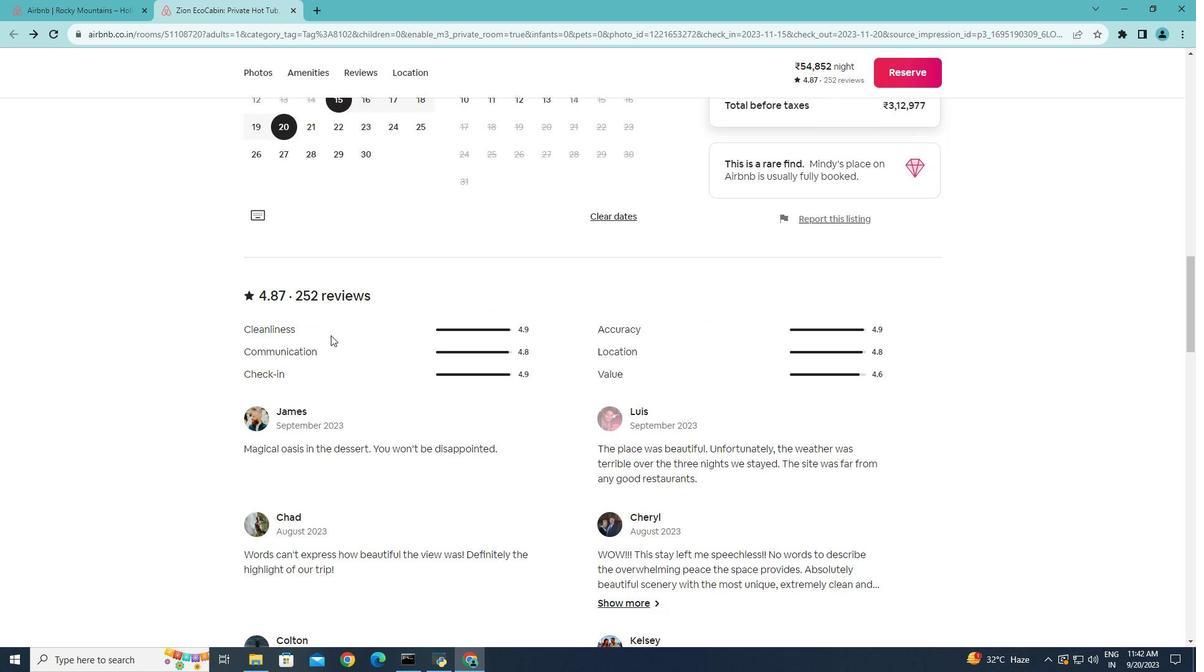 
Action: Mouse scrolled (332, 335) with delta (0, 0)
Screenshot: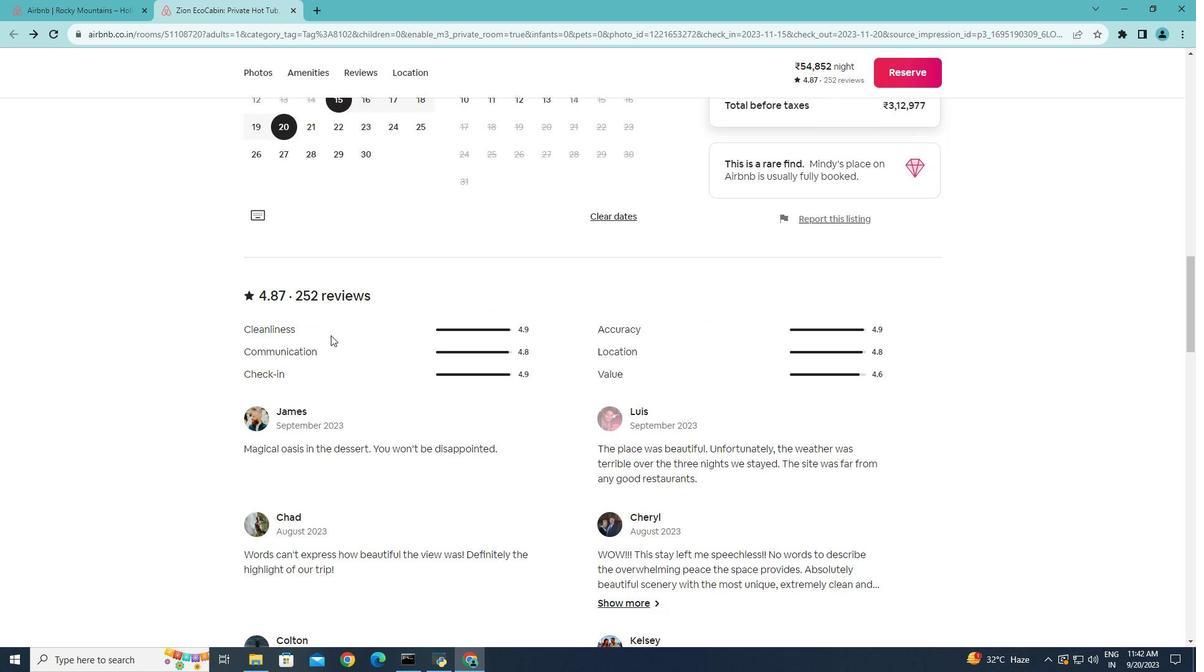 
Action: Mouse moved to (332, 338)
Screenshot: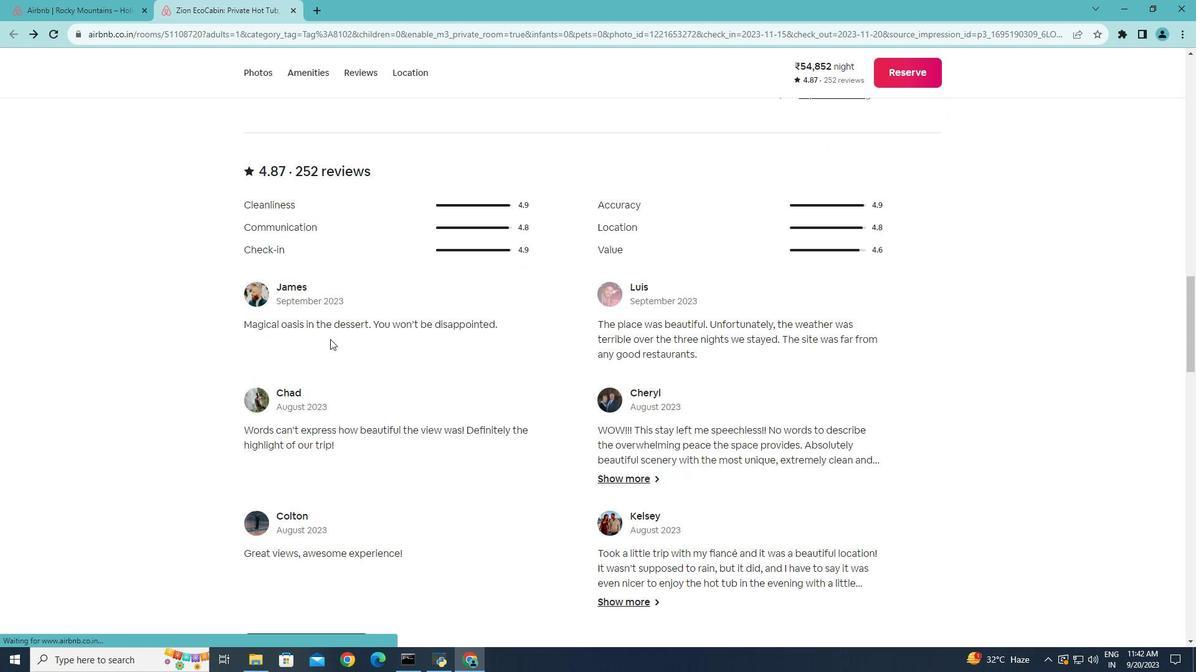
Action: Mouse scrolled (332, 338) with delta (0, 0)
Screenshot: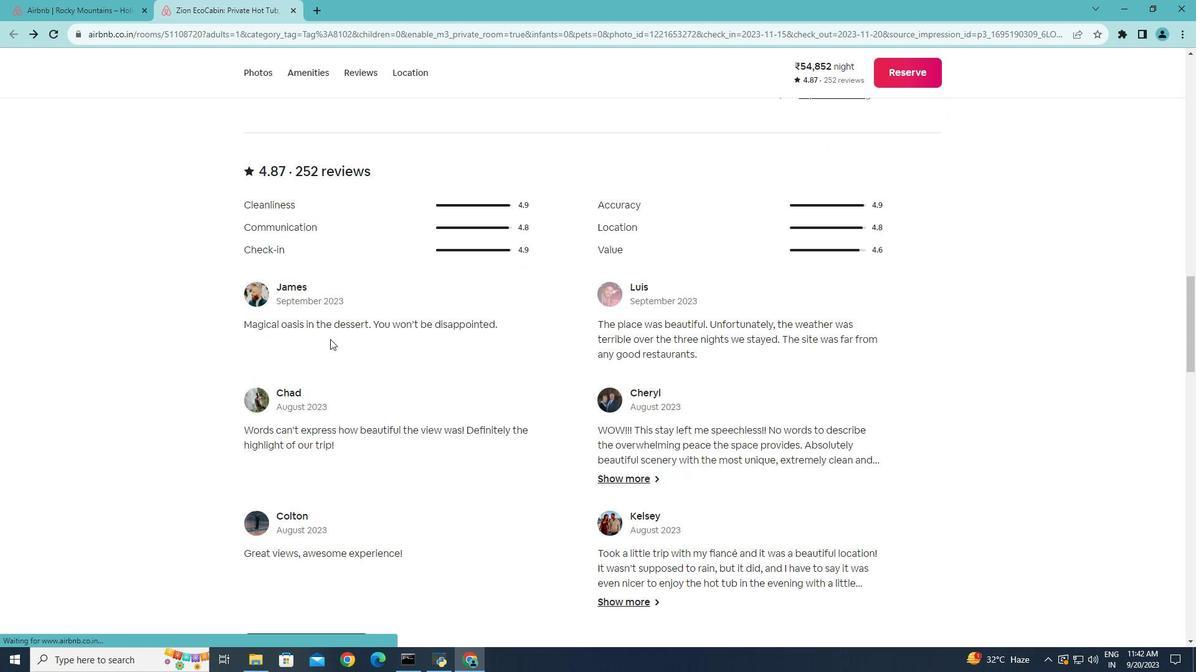 
Action: Mouse moved to (332, 340)
Screenshot: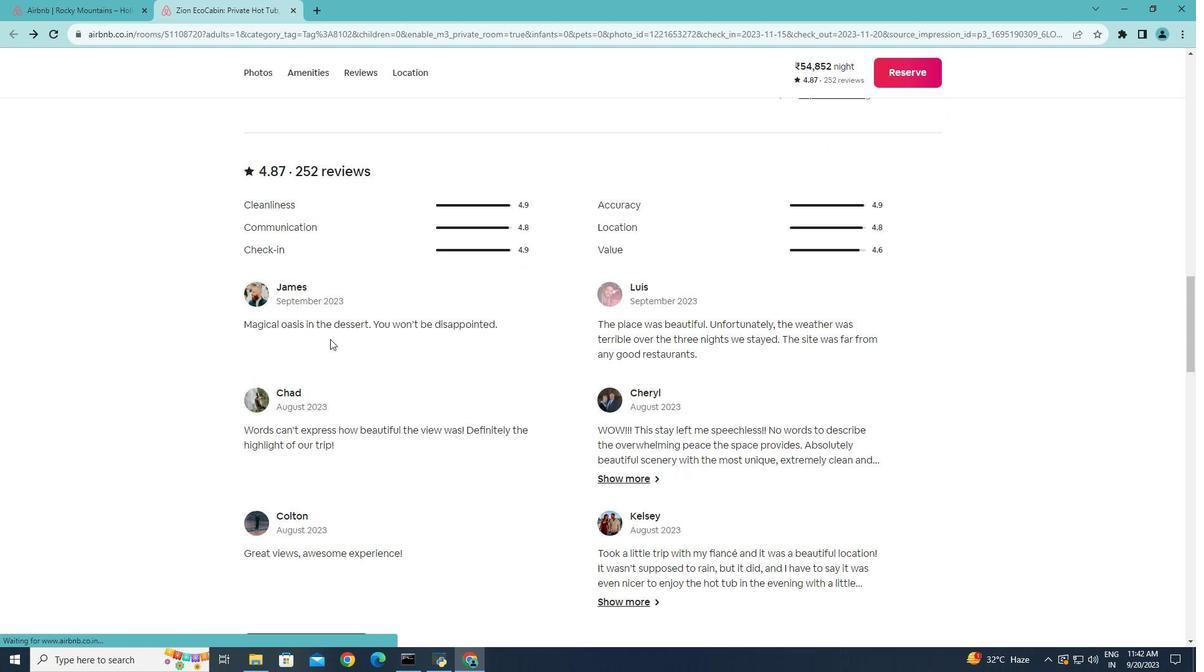 
Action: Mouse scrolled (332, 339) with delta (0, 0)
Screenshot: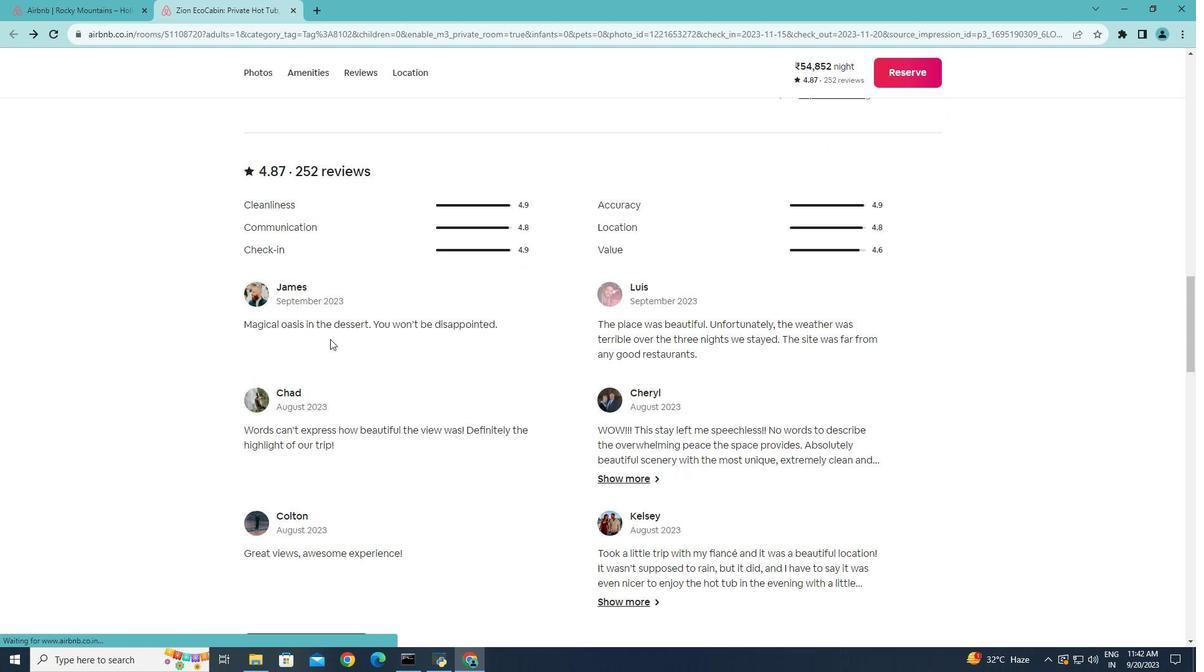
Action: Mouse moved to (332, 341)
Screenshot: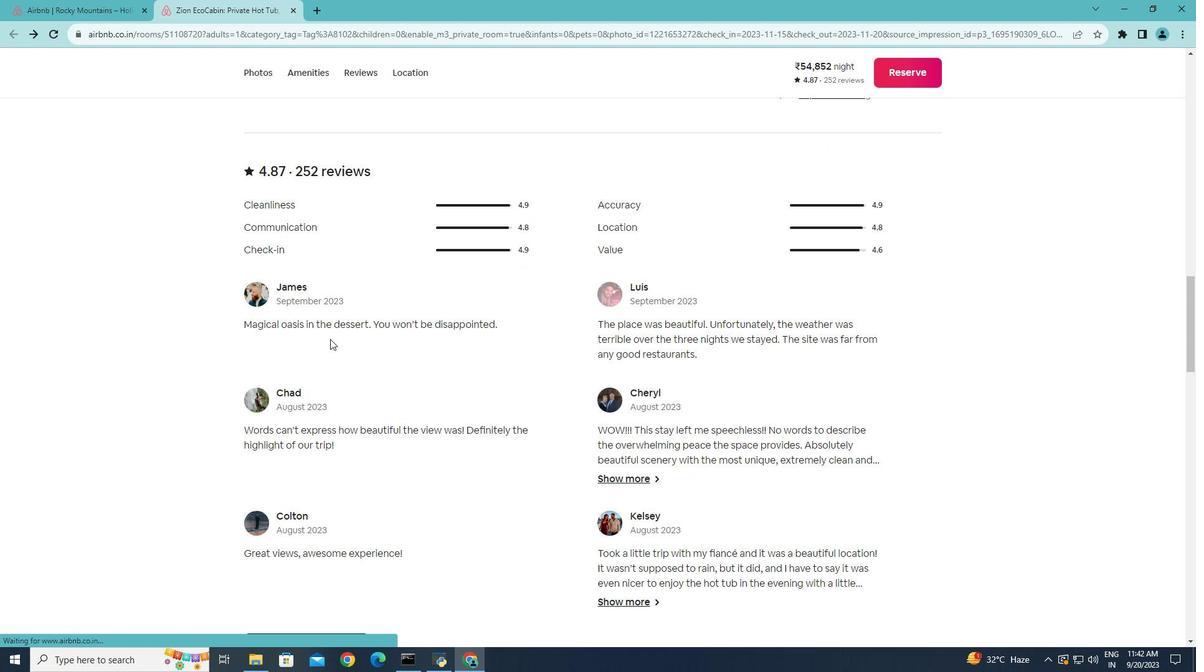 
Action: Mouse scrolled (332, 340) with delta (0, 0)
Screenshot: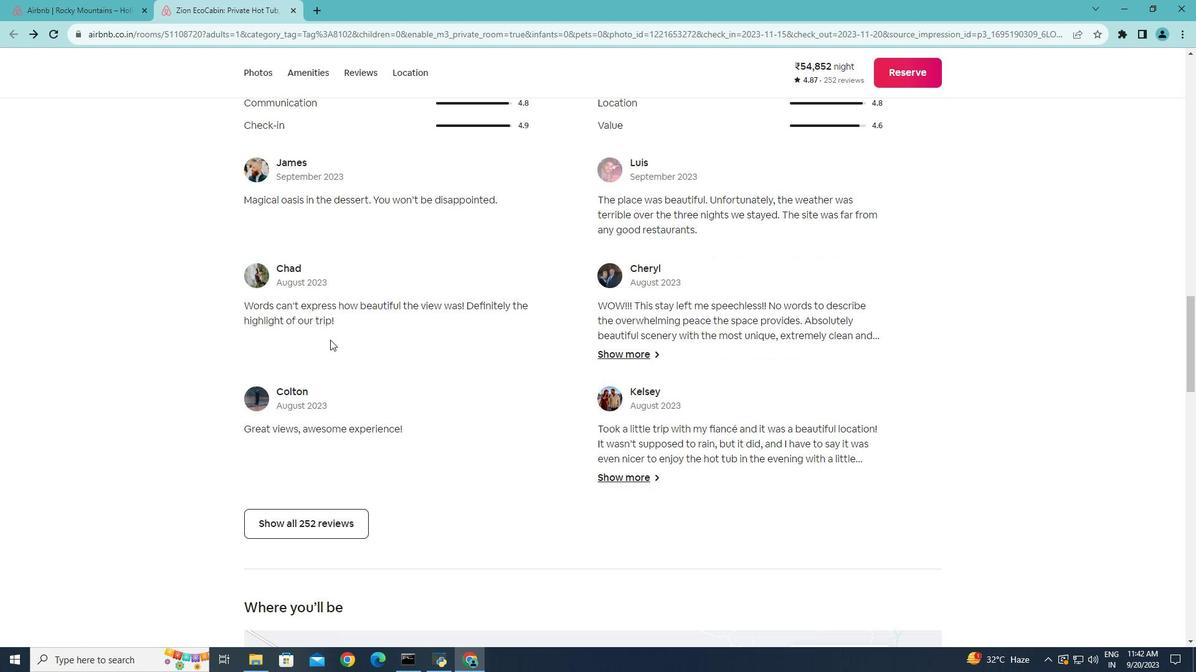 
Action: Mouse scrolled (332, 340) with delta (0, 0)
Screenshot: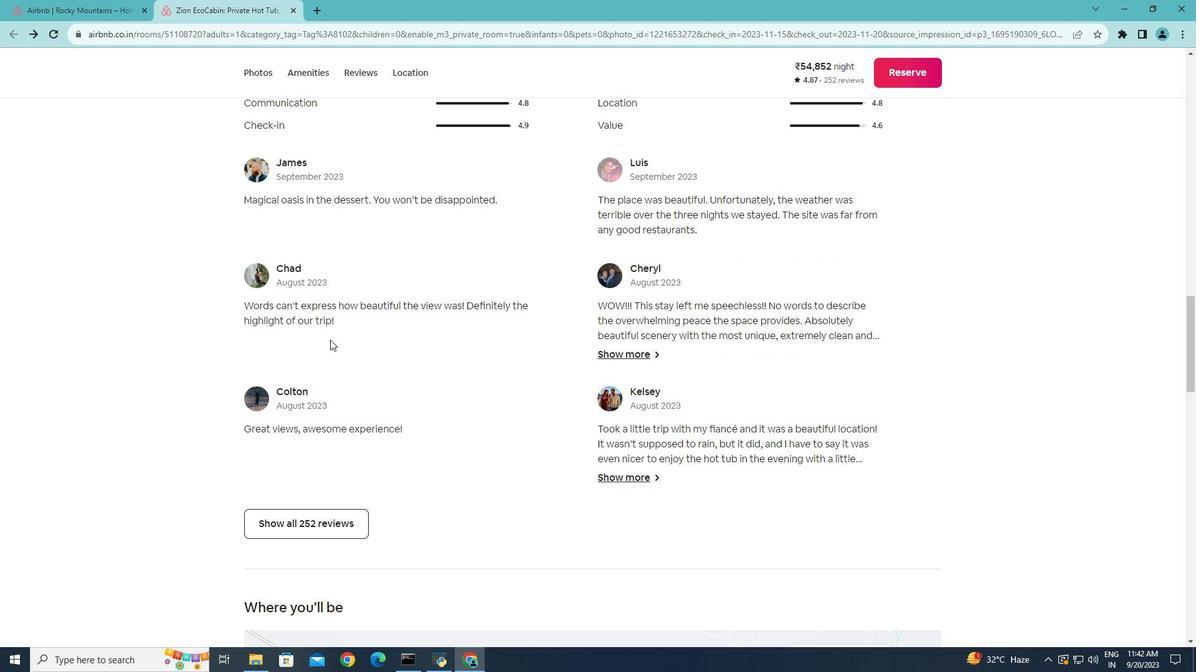 
Action: Mouse moved to (332, 342)
Screenshot: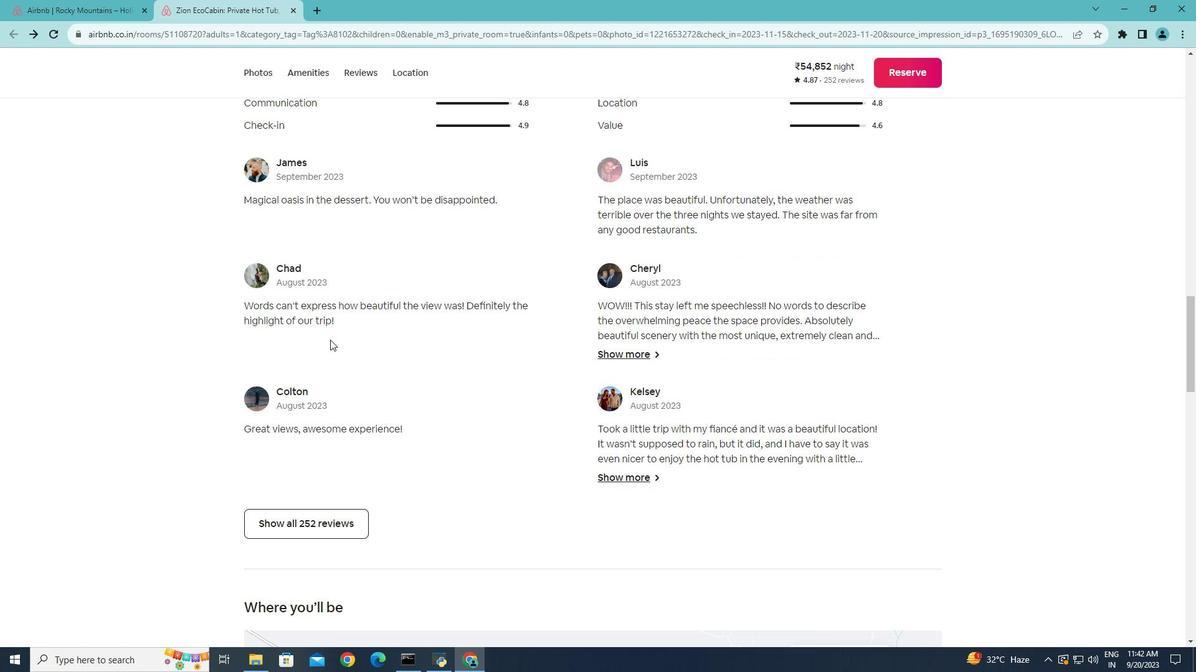 
Action: Mouse scrolled (332, 341) with delta (0, 0)
Screenshot: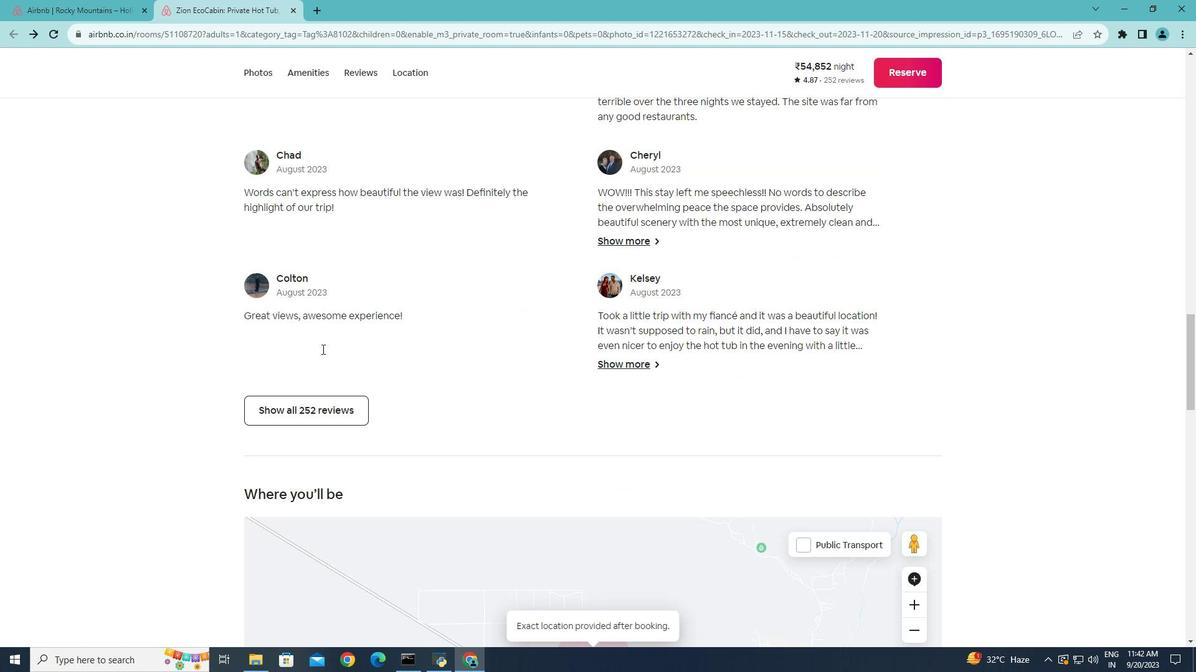 
Action: Mouse scrolled (332, 341) with delta (0, 0)
Screenshot: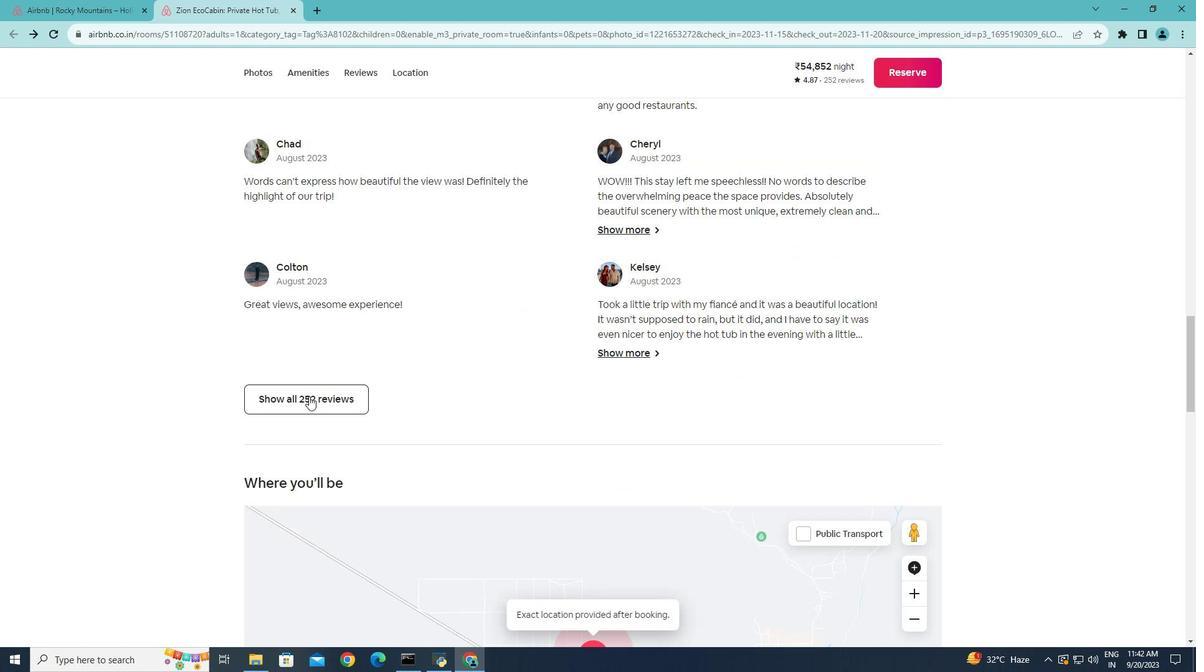 
Action: Mouse moved to (332, 401)
Screenshot: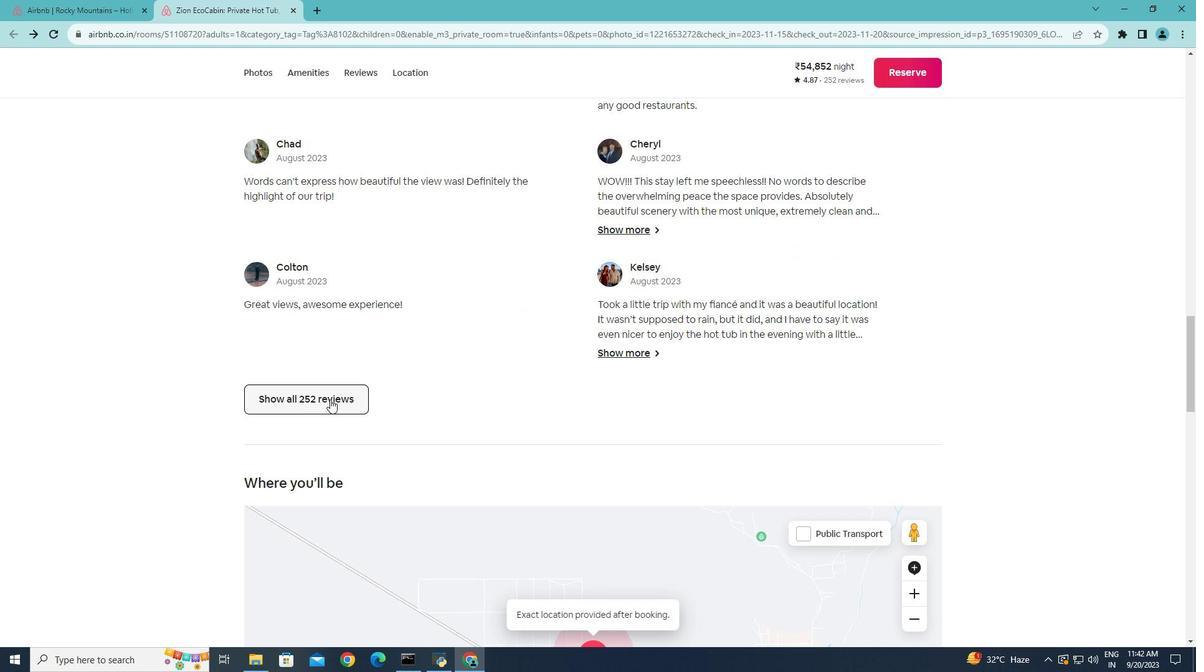 
Action: Mouse pressed left at (332, 401)
Screenshot: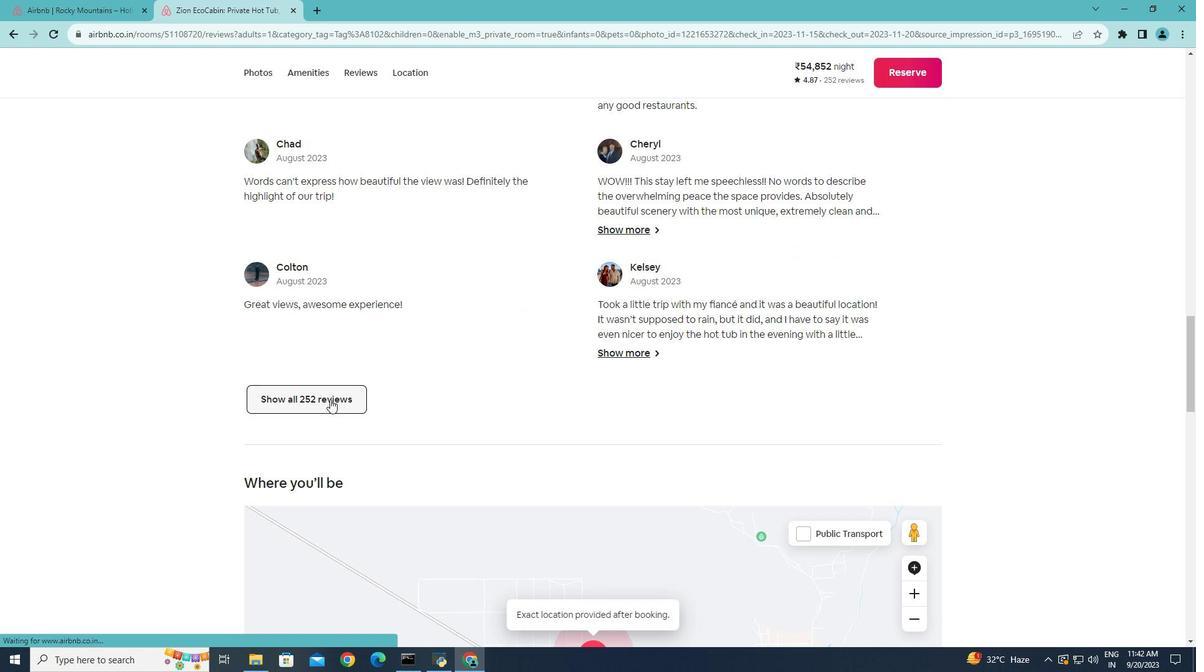 
Action: Mouse moved to (419, 392)
Screenshot: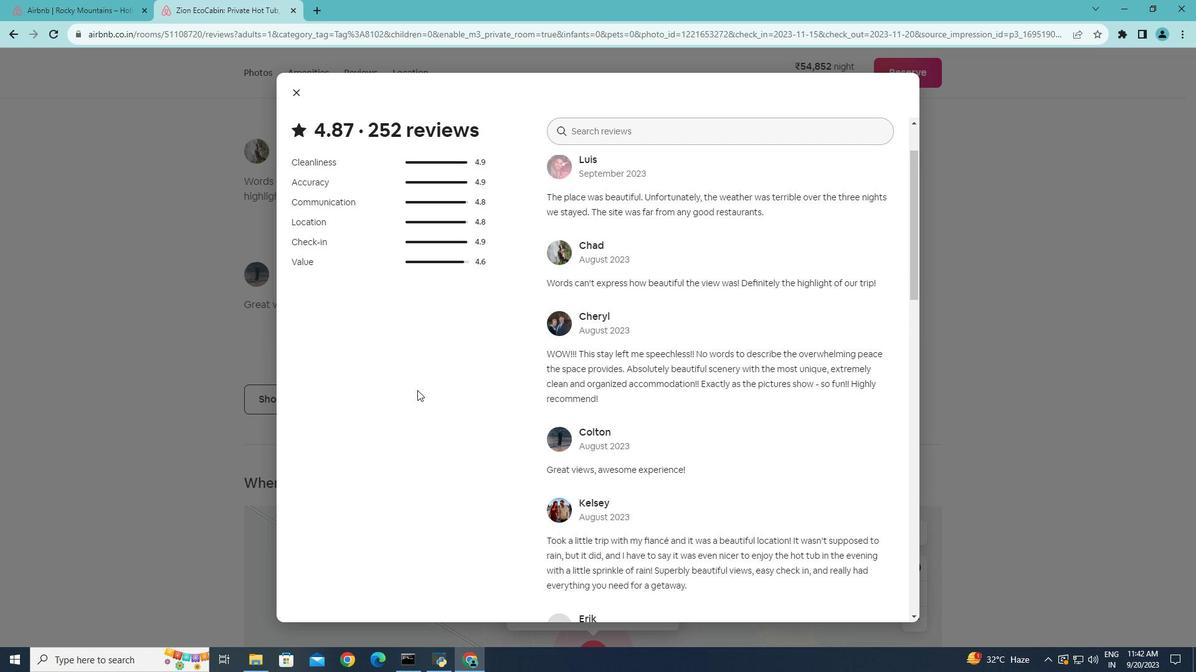 
Action: Mouse scrolled (419, 391) with delta (0, 0)
Screenshot: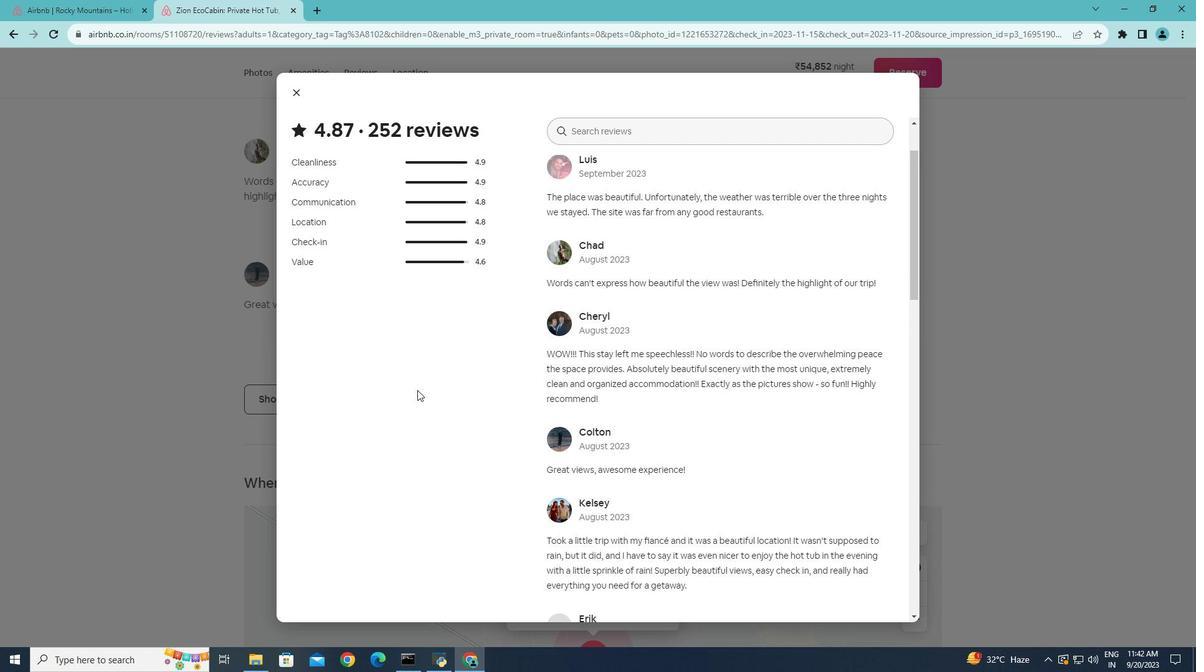
Action: Mouse scrolled (419, 391) with delta (0, 0)
Screenshot: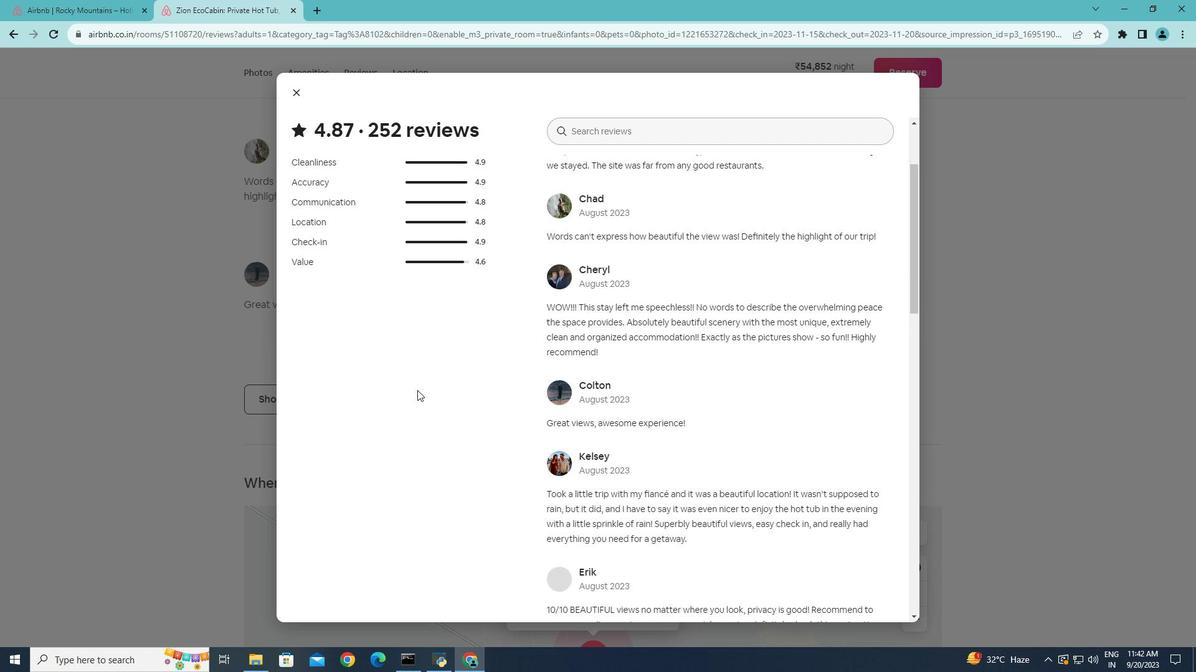 
Action: Mouse moved to (345, 439)
Screenshot: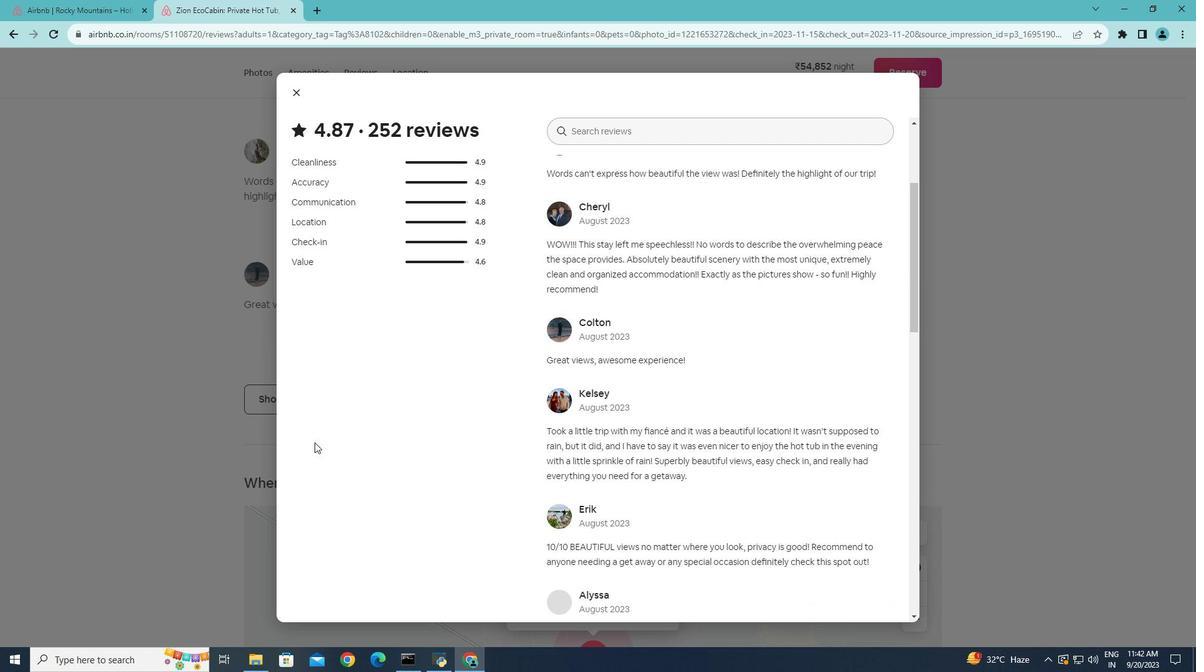 
Action: Mouse scrolled (345, 439) with delta (0, 0)
Screenshot: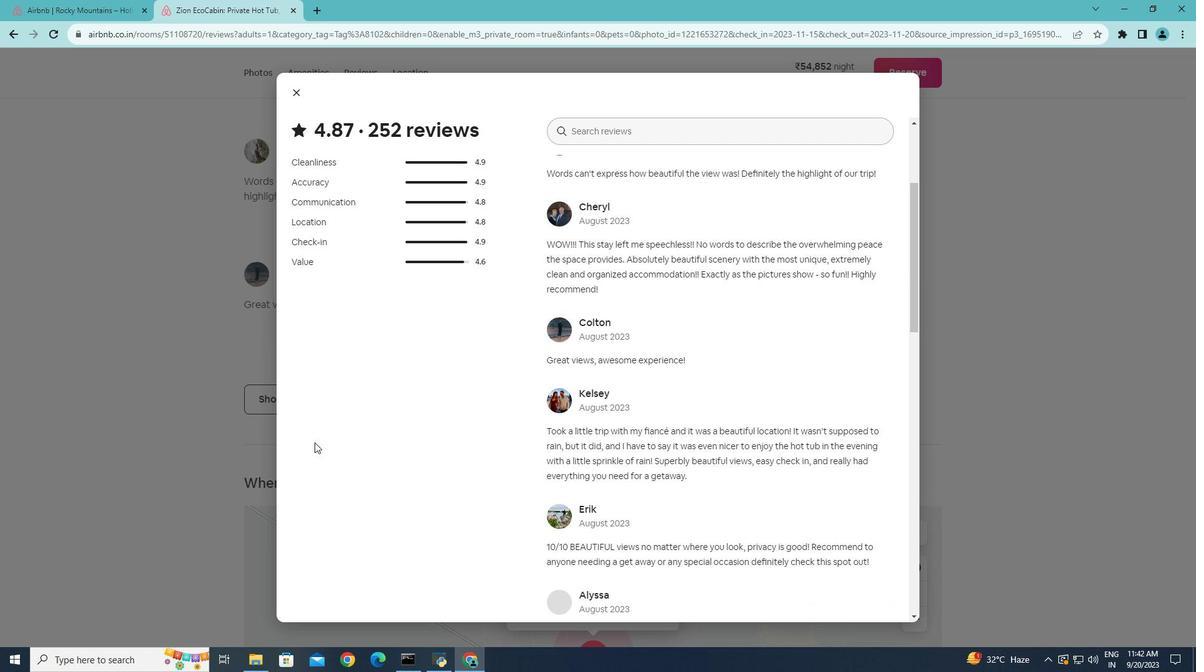 
Action: Mouse moved to (316, 444)
Screenshot: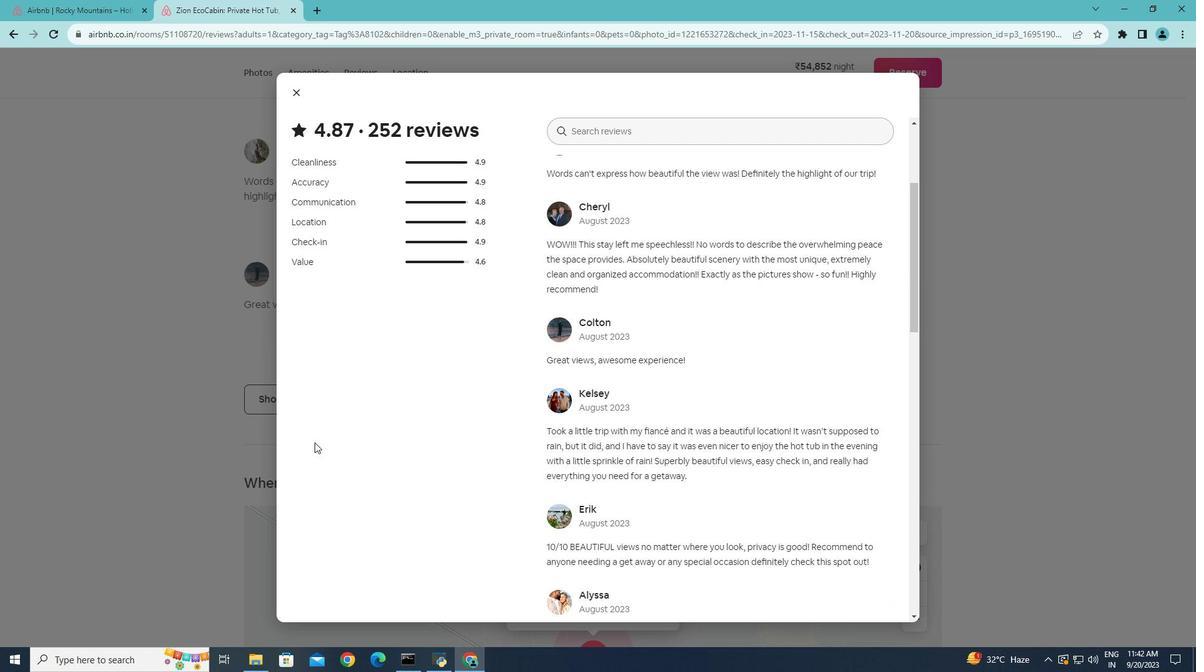 
Action: Mouse scrolled (316, 444) with delta (0, 0)
Screenshot: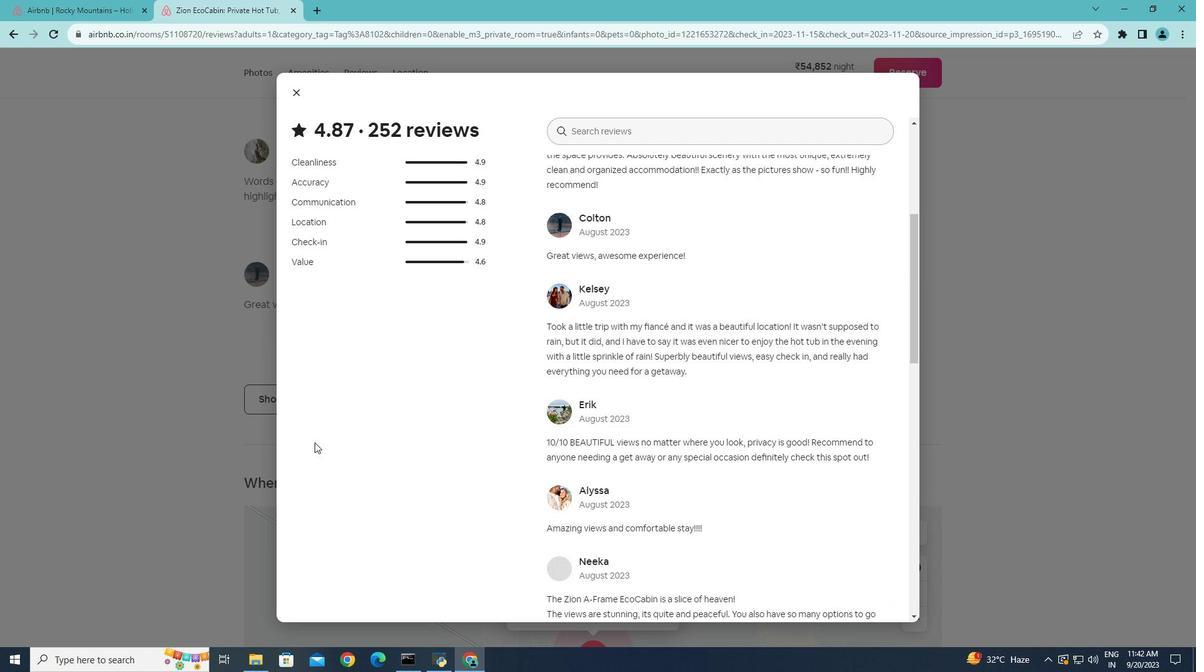
Action: Mouse scrolled (316, 444) with delta (0, 0)
Screenshot: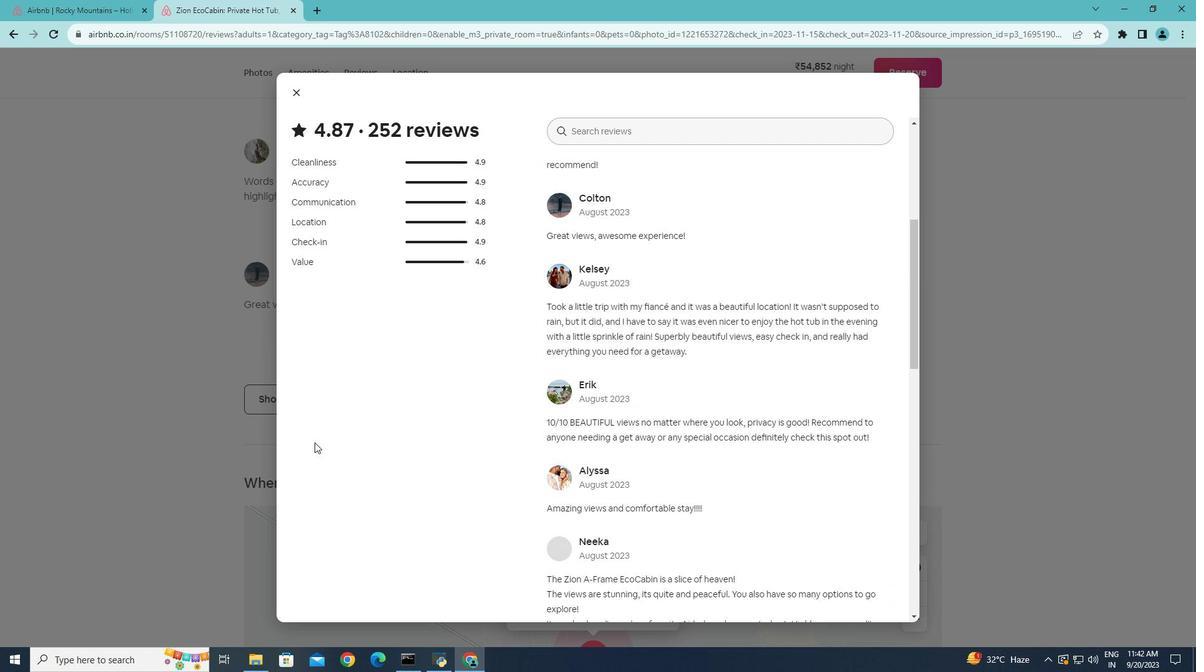 
Action: Mouse scrolled (316, 444) with delta (0, 0)
Screenshot: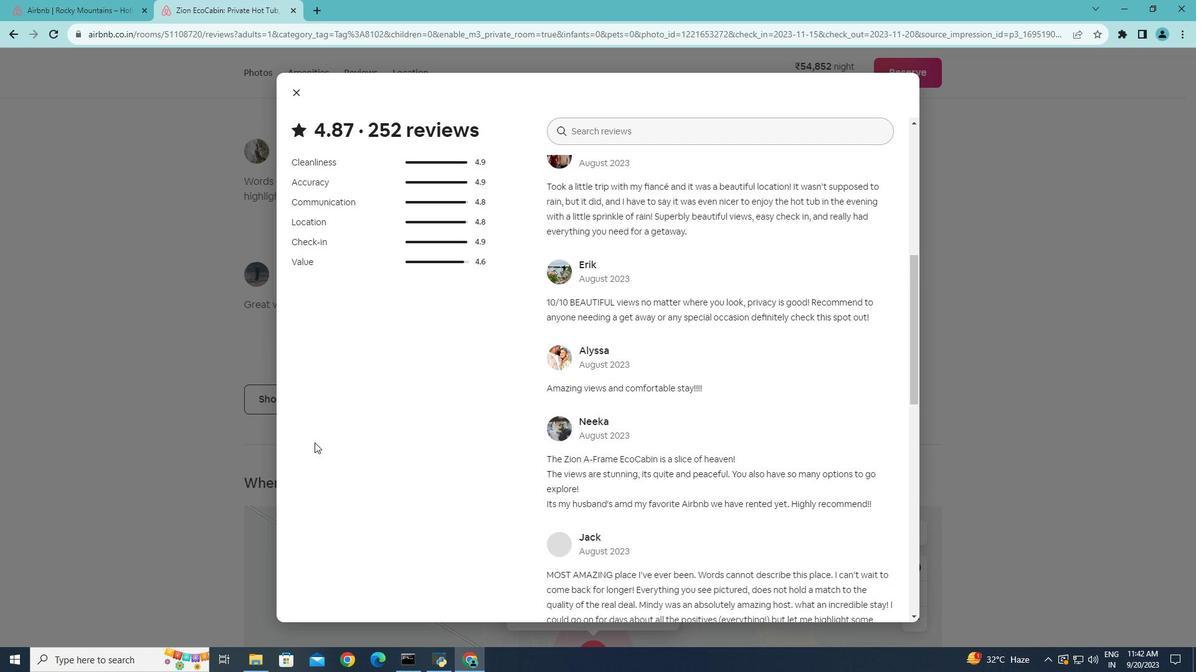 
Action: Mouse scrolled (316, 444) with delta (0, 0)
Screenshot: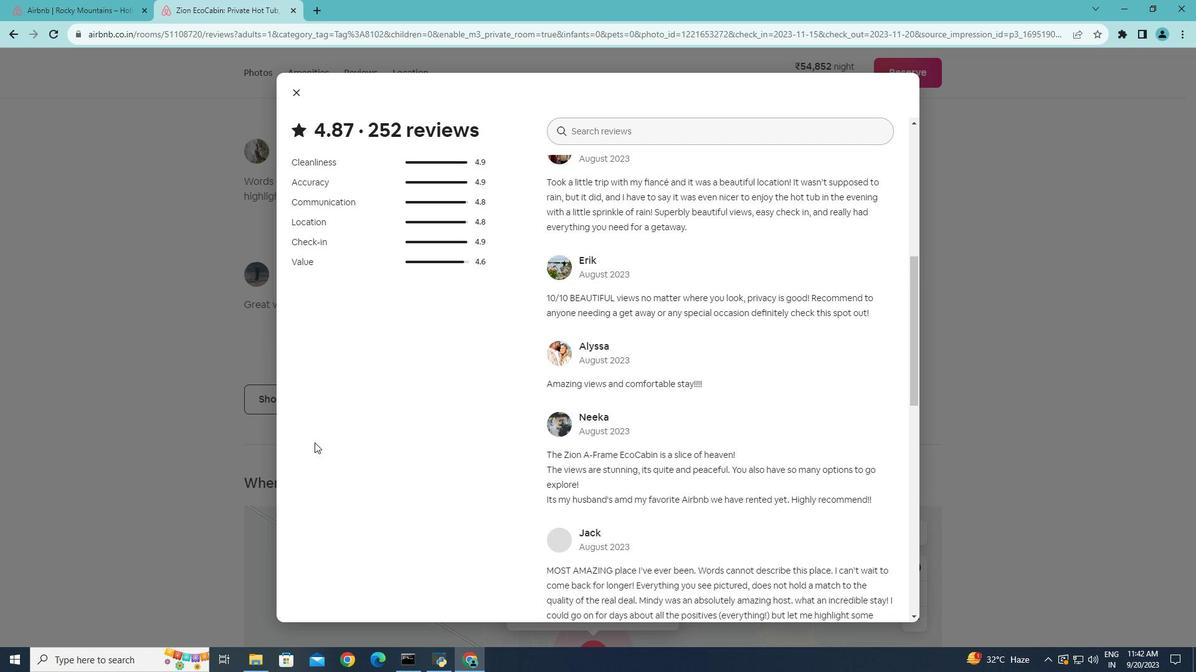 
Action: Mouse scrolled (316, 444) with delta (0, 0)
Screenshot: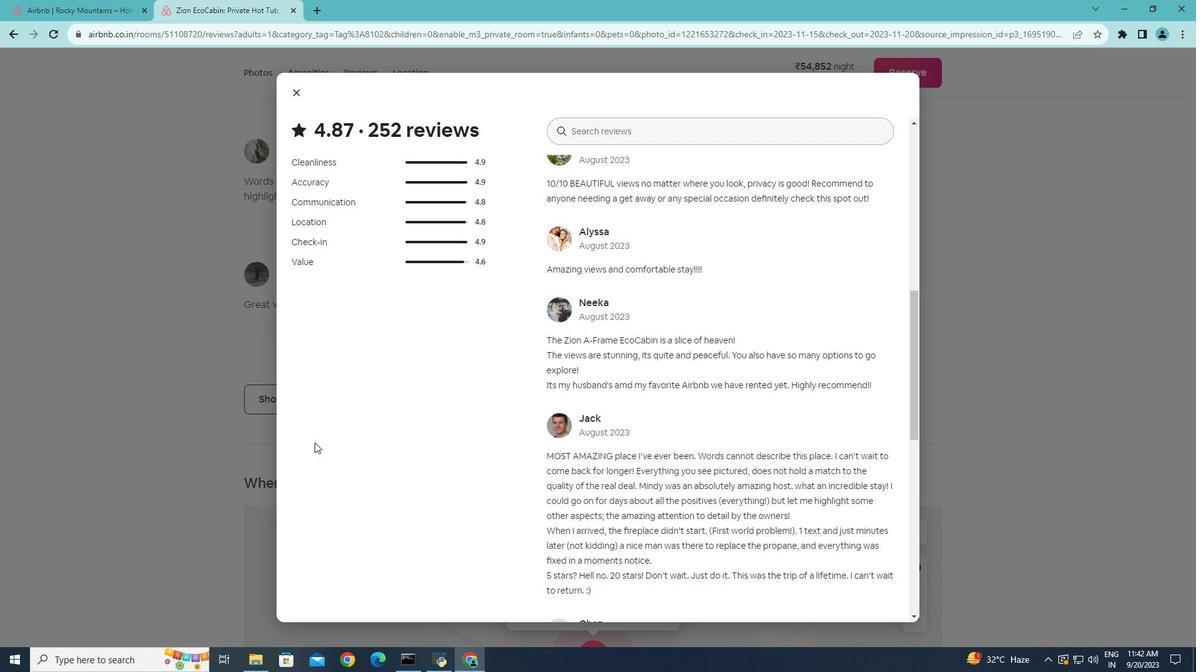 
Action: Mouse scrolled (316, 444) with delta (0, 0)
Screenshot: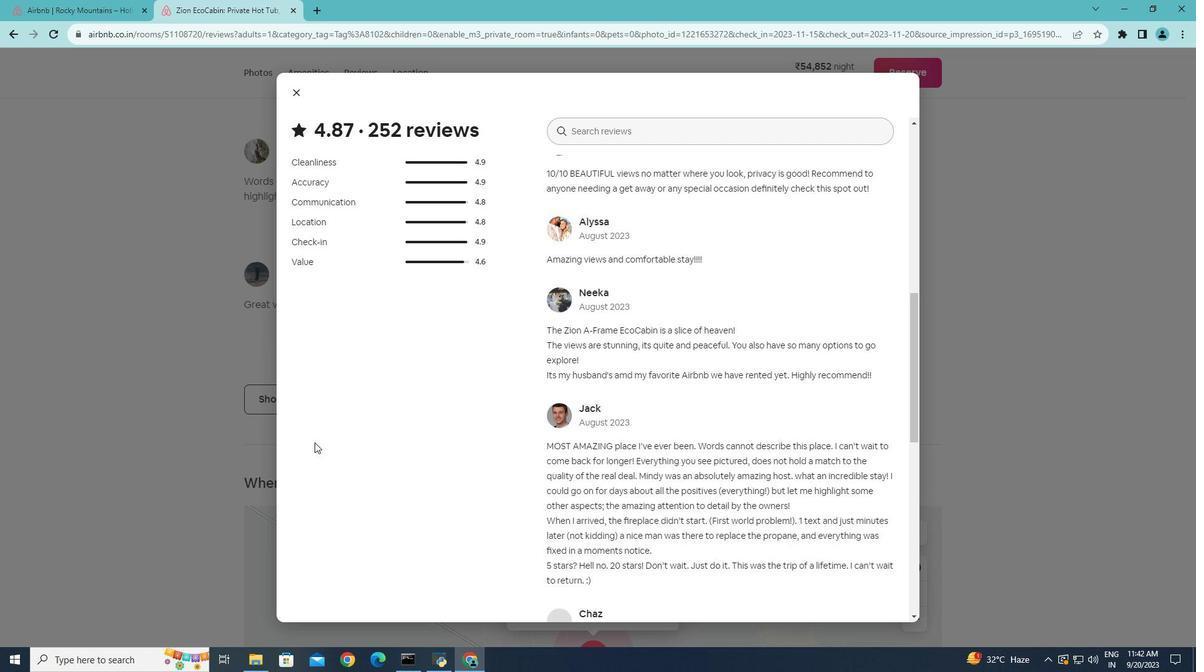 
Action: Mouse scrolled (316, 444) with delta (0, 0)
Screenshot: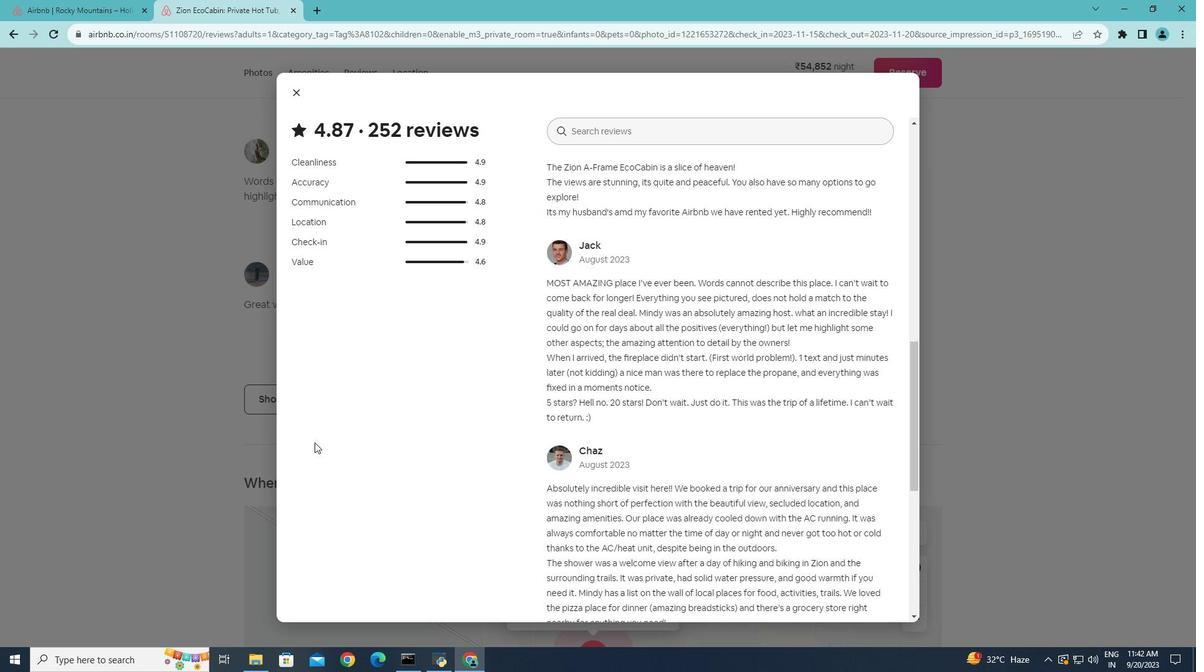 
Action: Mouse scrolled (316, 444) with delta (0, 0)
Screenshot: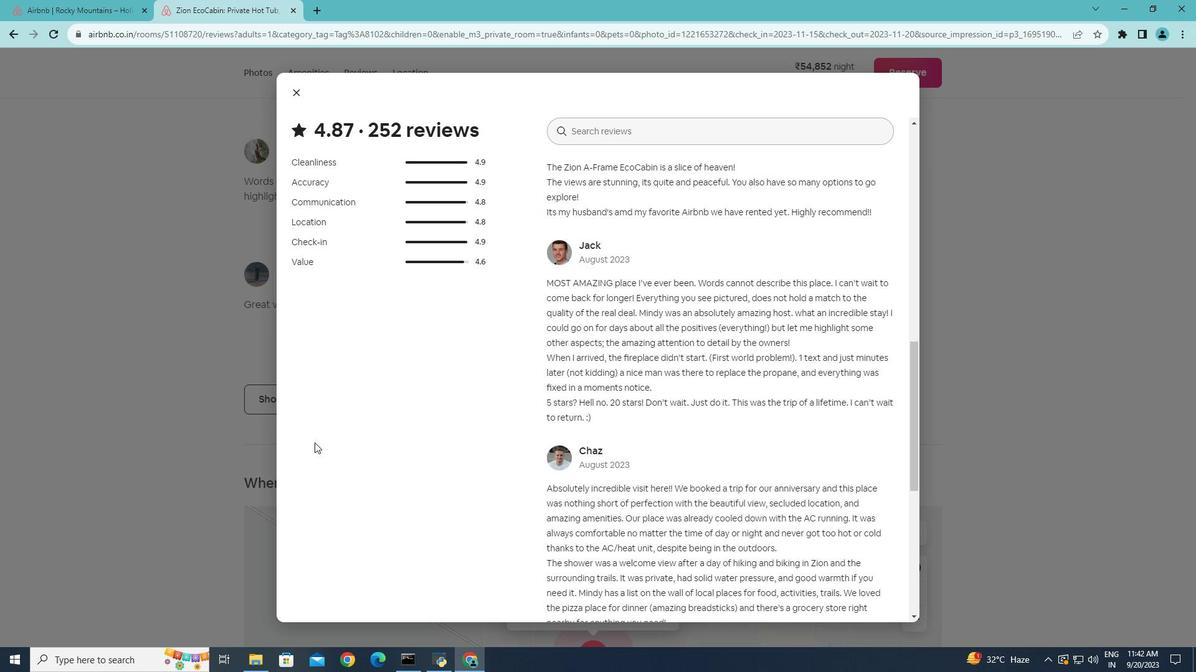 
Action: Mouse scrolled (316, 444) with delta (0, 0)
Screenshot: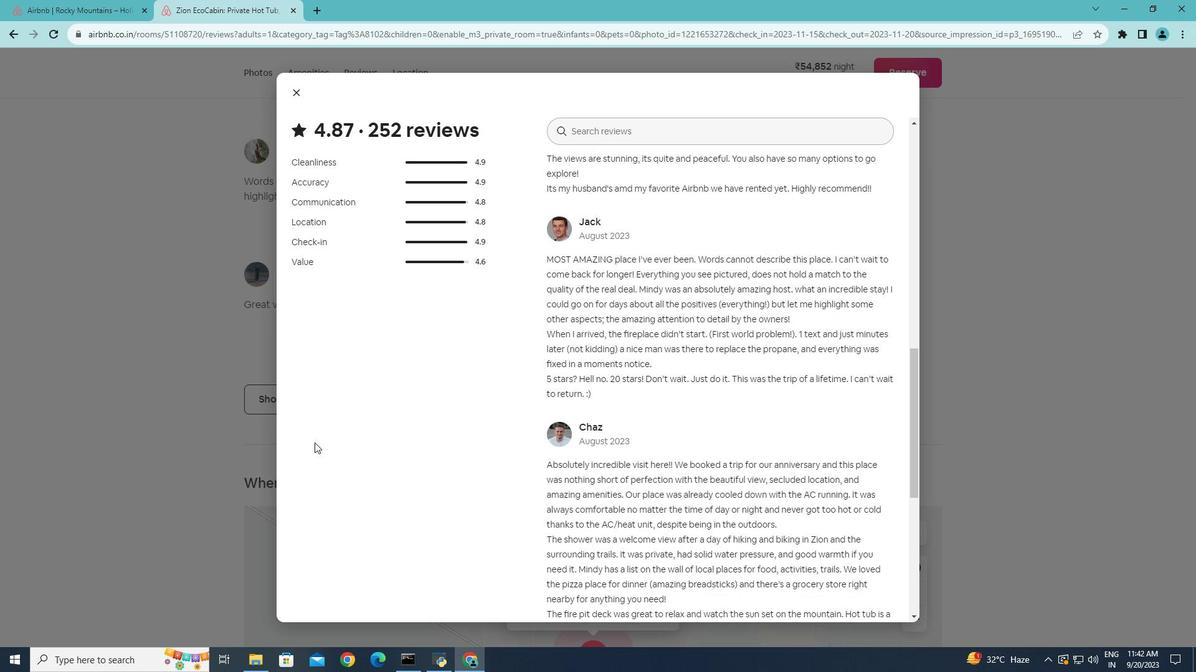 
Action: Mouse scrolled (316, 444) with delta (0, 0)
Screenshot: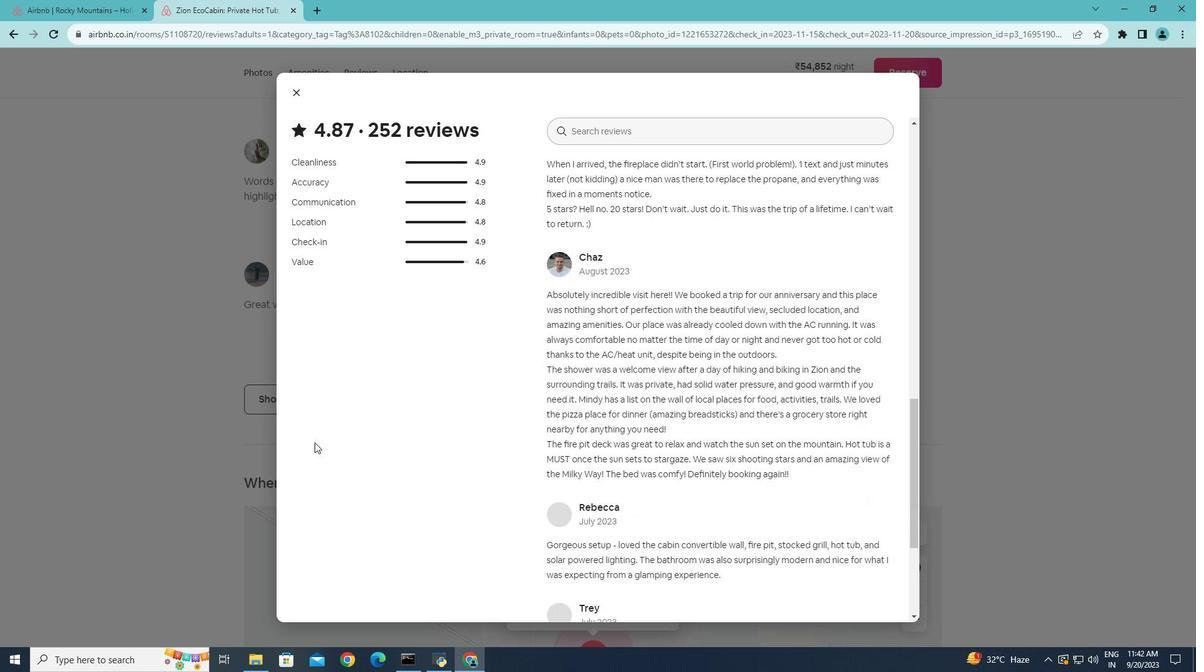 
Action: Mouse scrolled (316, 444) with delta (0, 0)
Screenshot: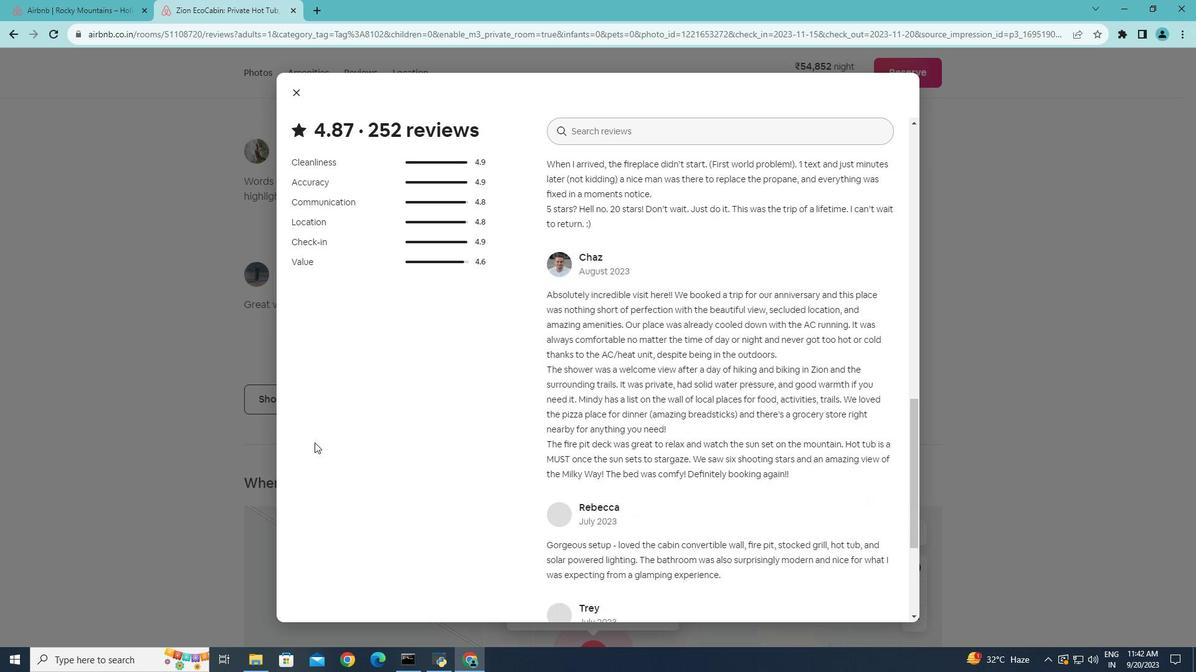 
Action: Mouse scrolled (316, 444) with delta (0, 0)
Screenshot: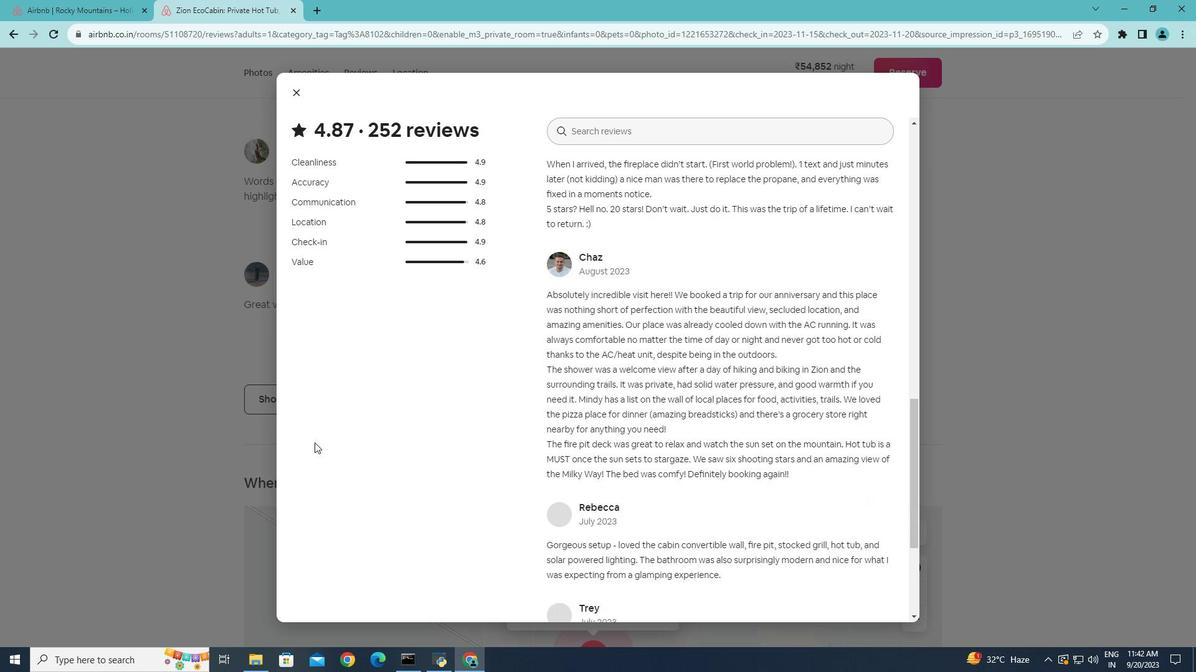 
Action: Mouse scrolled (316, 444) with delta (0, 0)
Screenshot: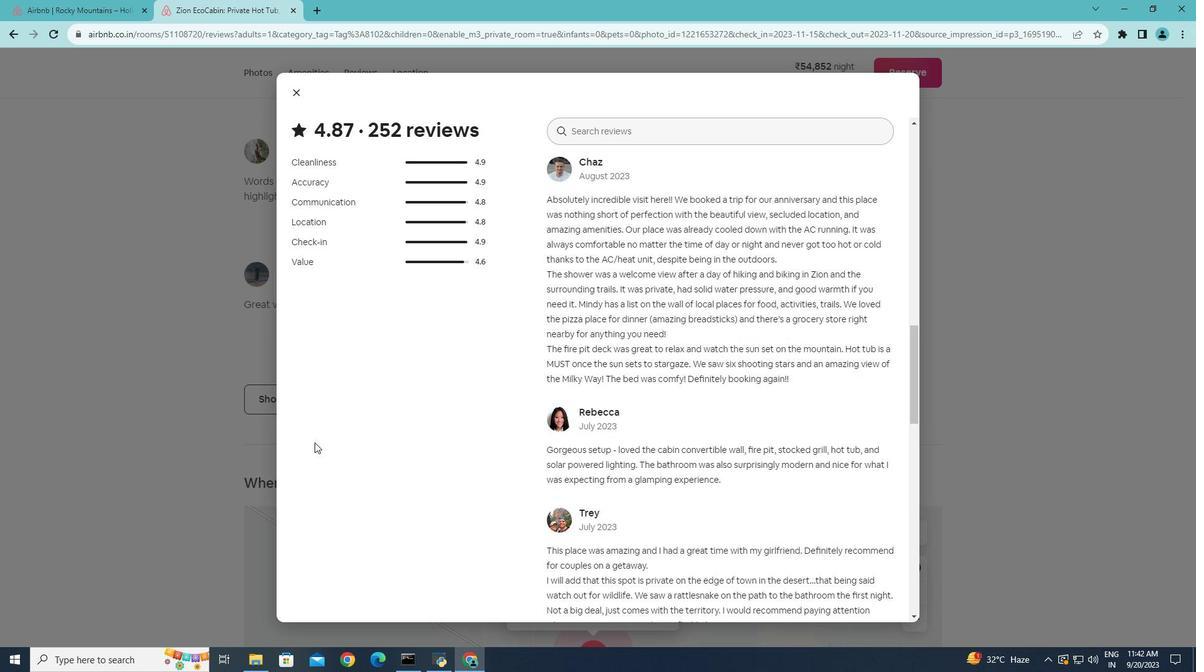 
Action: Mouse scrolled (316, 444) with delta (0, 0)
Screenshot: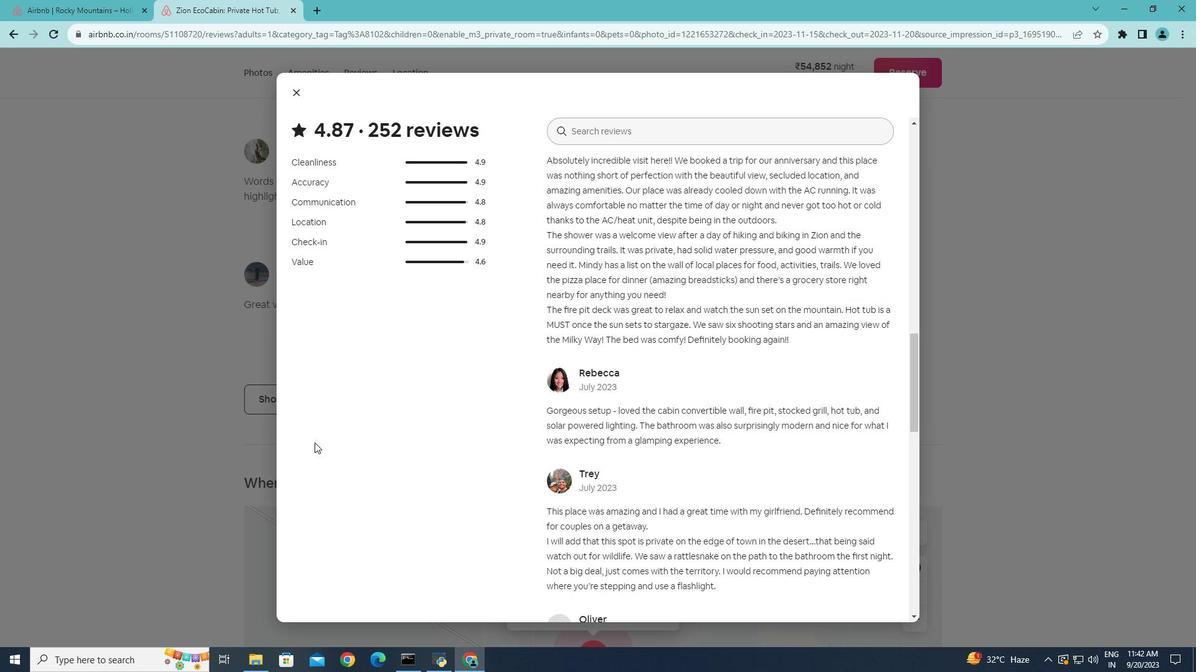 
Action: Mouse scrolled (316, 444) with delta (0, 0)
Screenshot: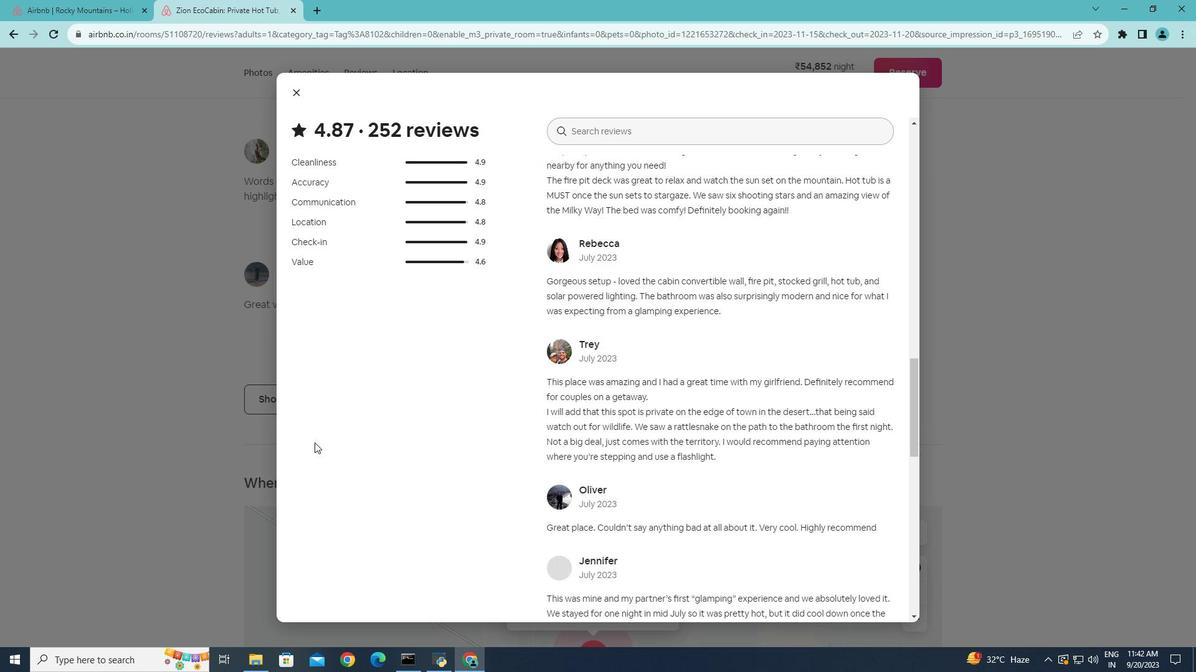 
Action: Mouse scrolled (316, 444) with delta (0, 0)
Screenshot: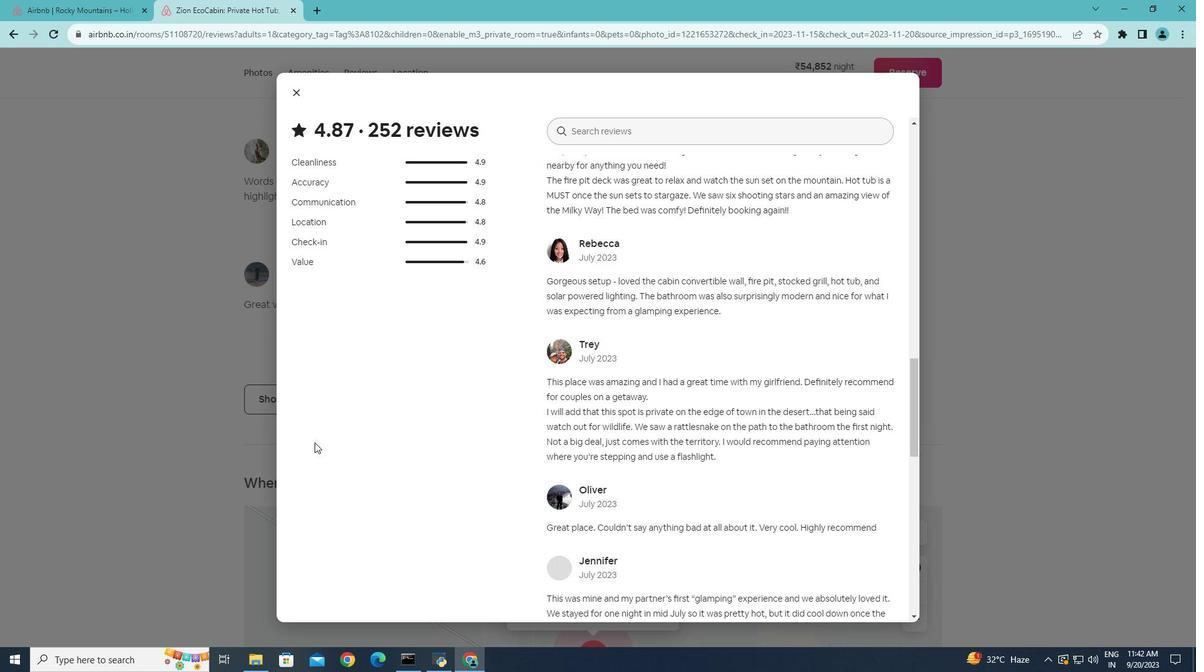 
Action: Mouse scrolled (316, 444) with delta (0, 0)
Screenshot: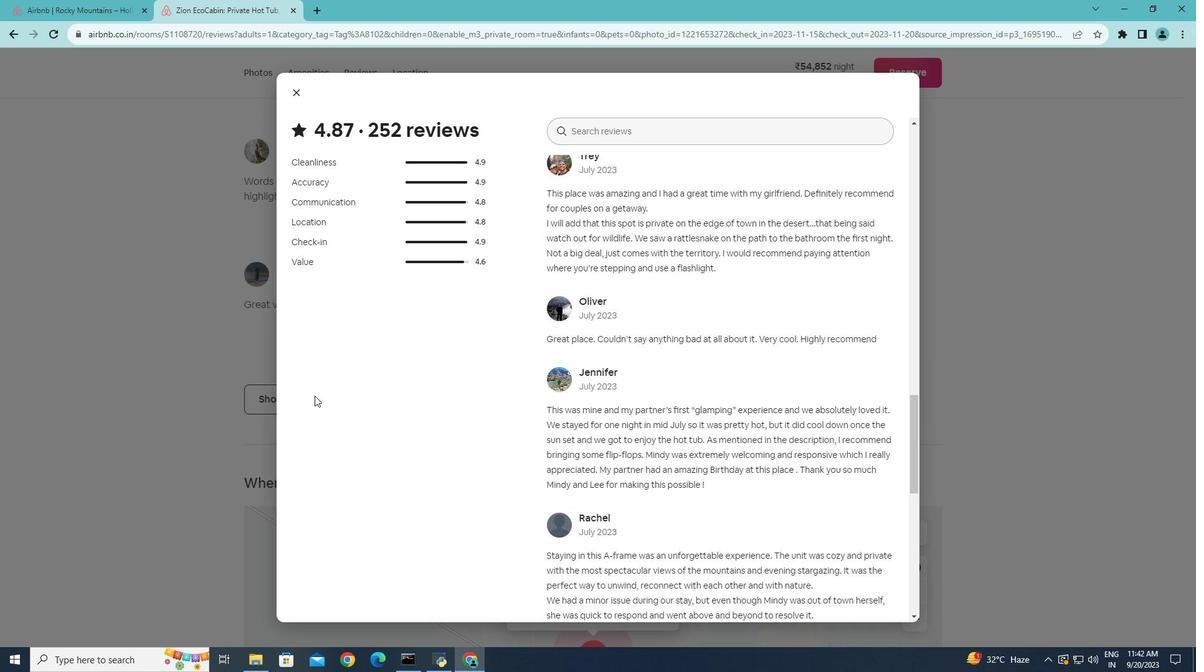 
Action: Mouse scrolled (316, 444) with delta (0, 0)
Screenshot: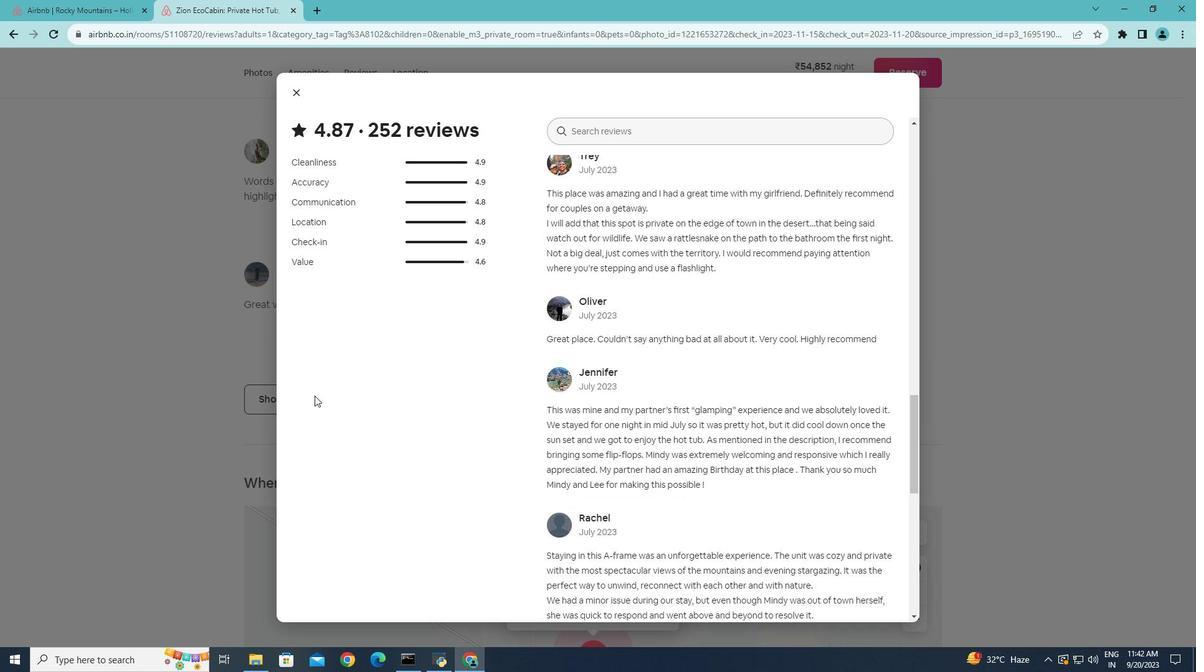 
Action: Mouse scrolled (316, 444) with delta (0, 0)
Screenshot: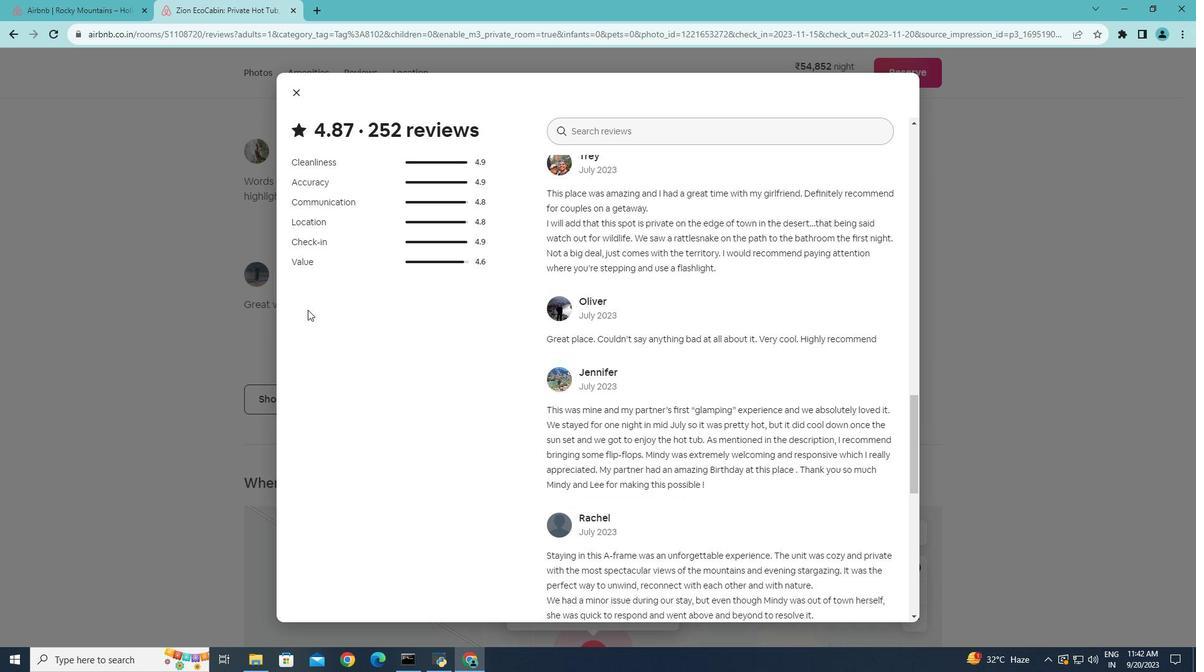 
Action: Mouse moved to (300, 93)
Screenshot: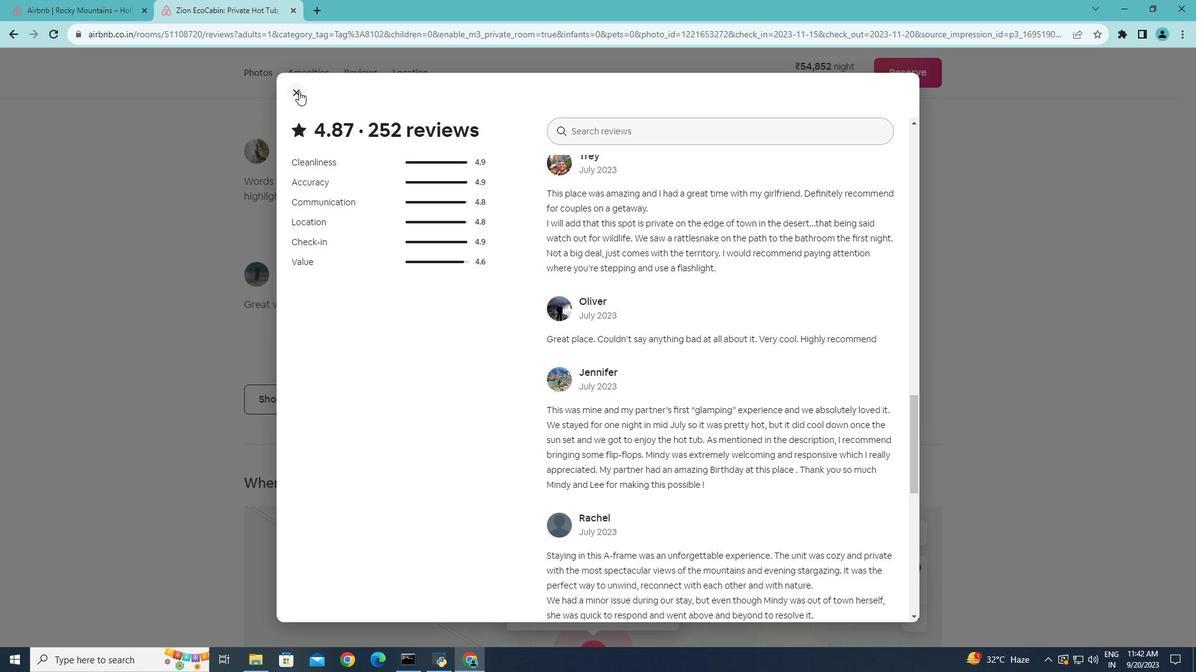 
Action: Mouse pressed left at (300, 93)
Screenshot: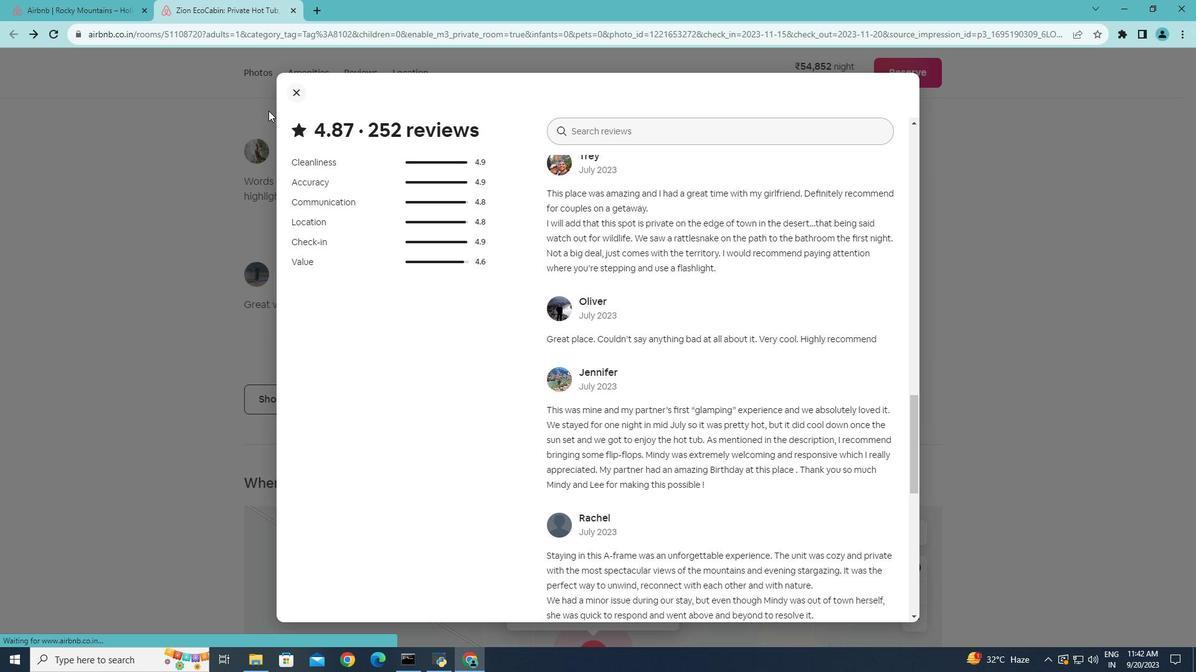 
Action: Mouse moved to (237, 304)
Screenshot: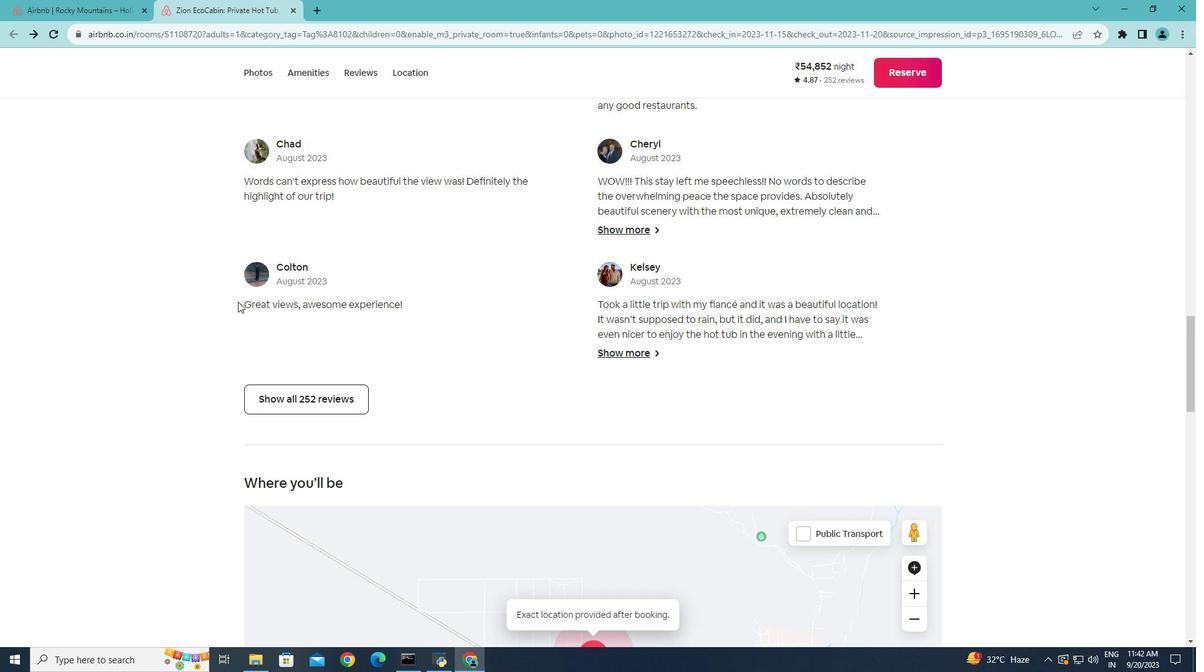 
Action: Mouse scrolled (237, 304) with delta (0, 0)
Screenshot: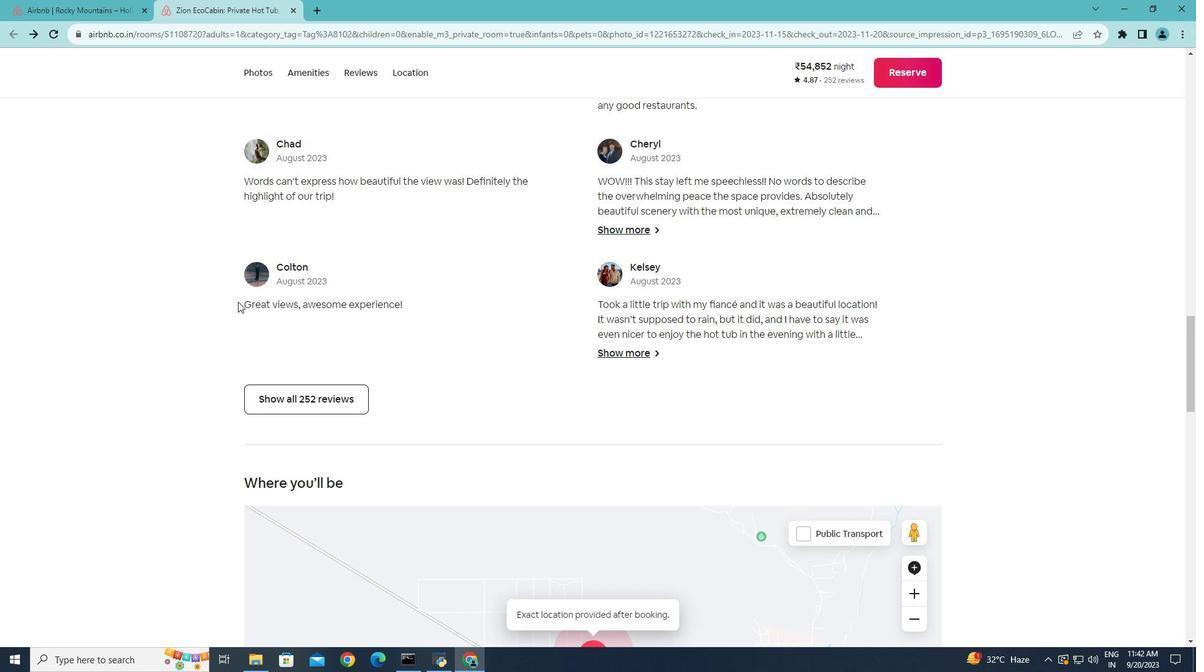 
Action: Mouse moved to (238, 304)
Screenshot: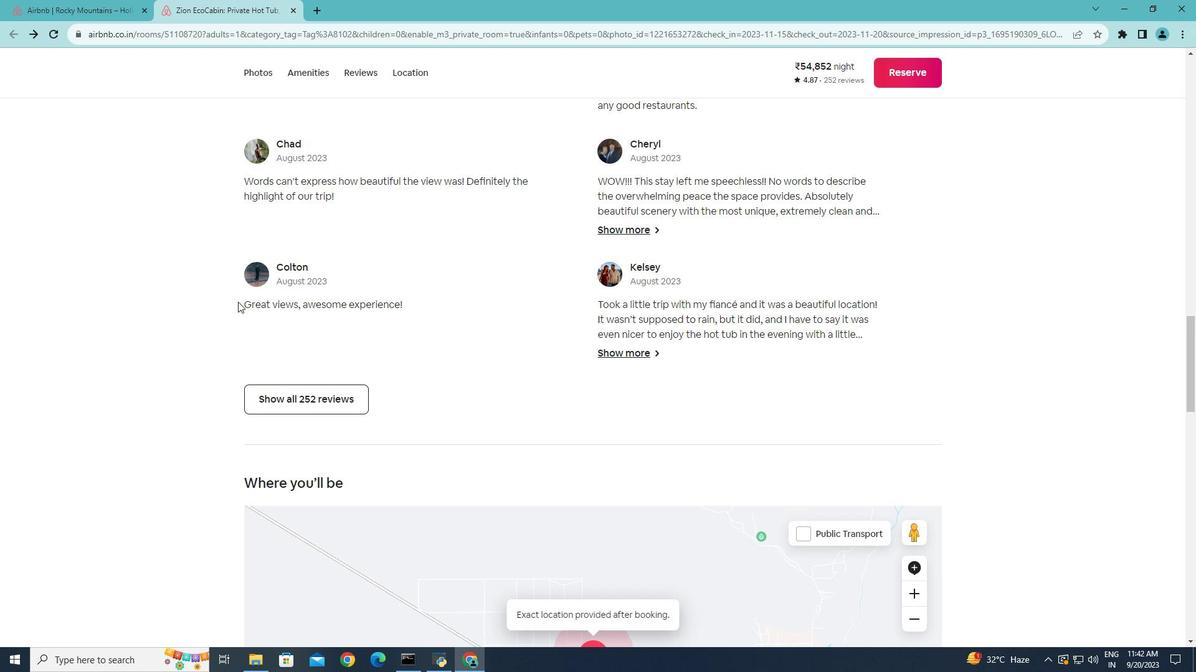 
Action: Mouse scrolled (238, 304) with delta (0, 0)
Screenshot: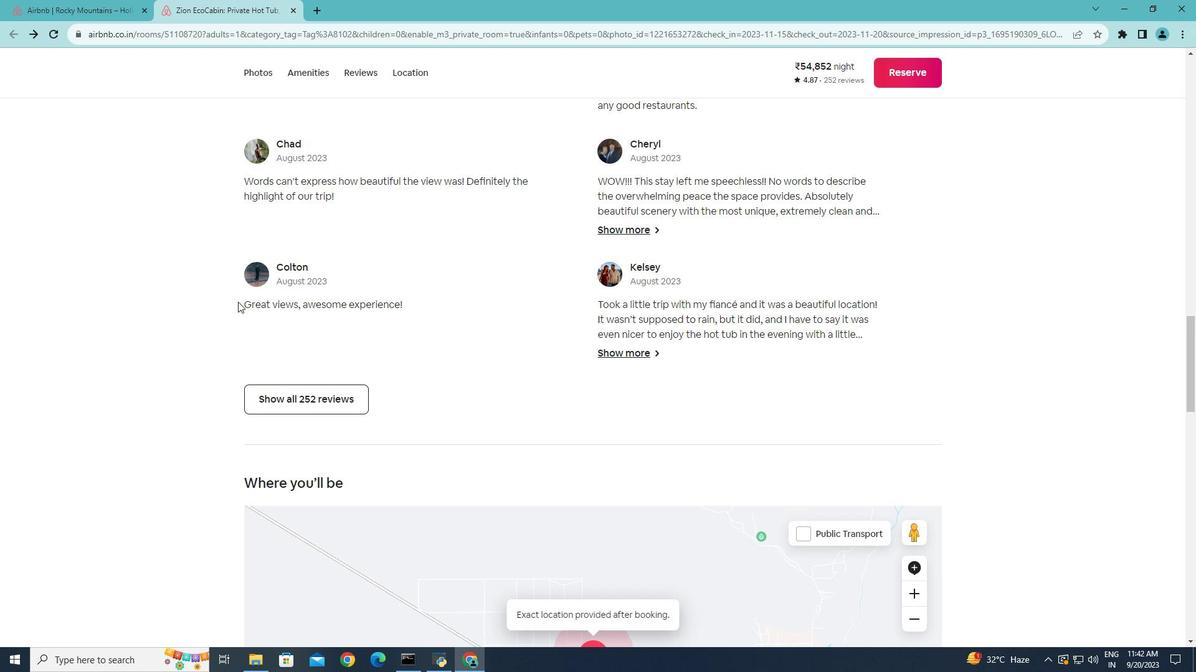 
Action: Mouse moved to (238, 304)
Screenshot: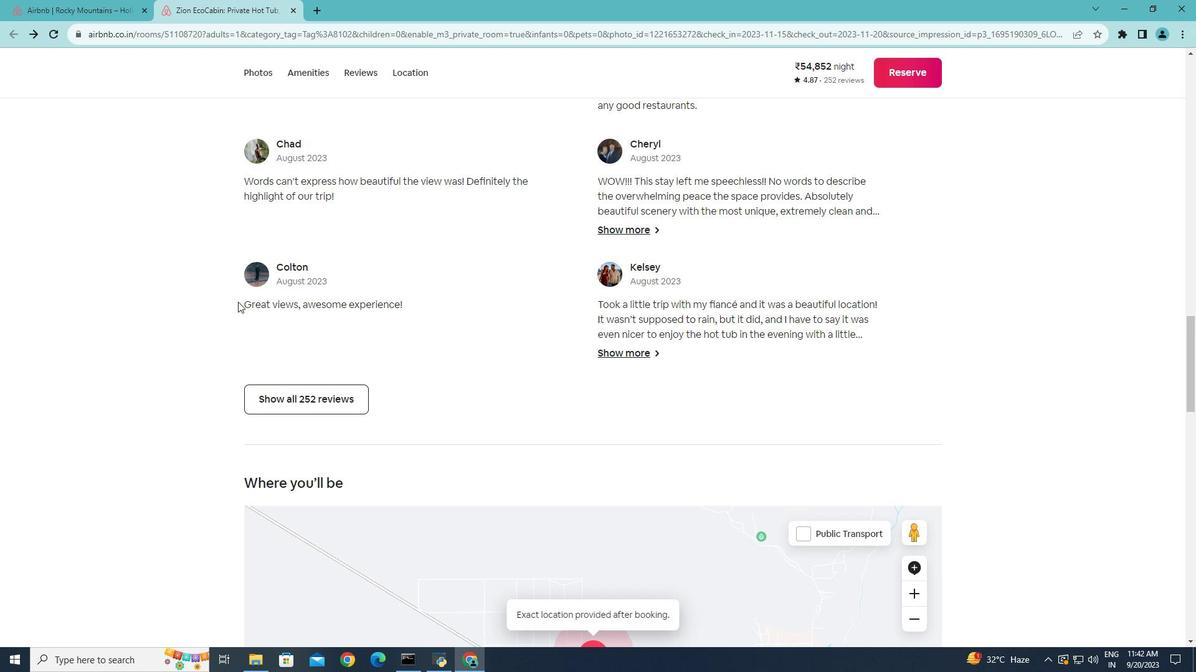 
Action: Mouse scrolled (238, 304) with delta (0, 0)
Screenshot: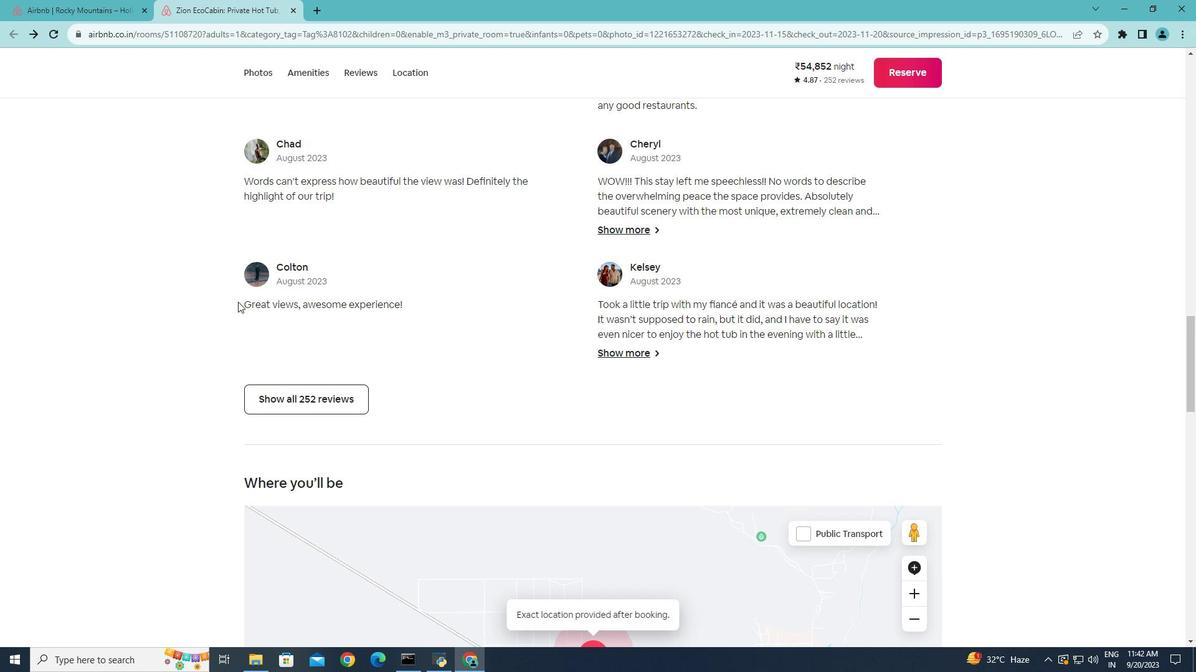 
Action: Mouse moved to (239, 304)
Screenshot: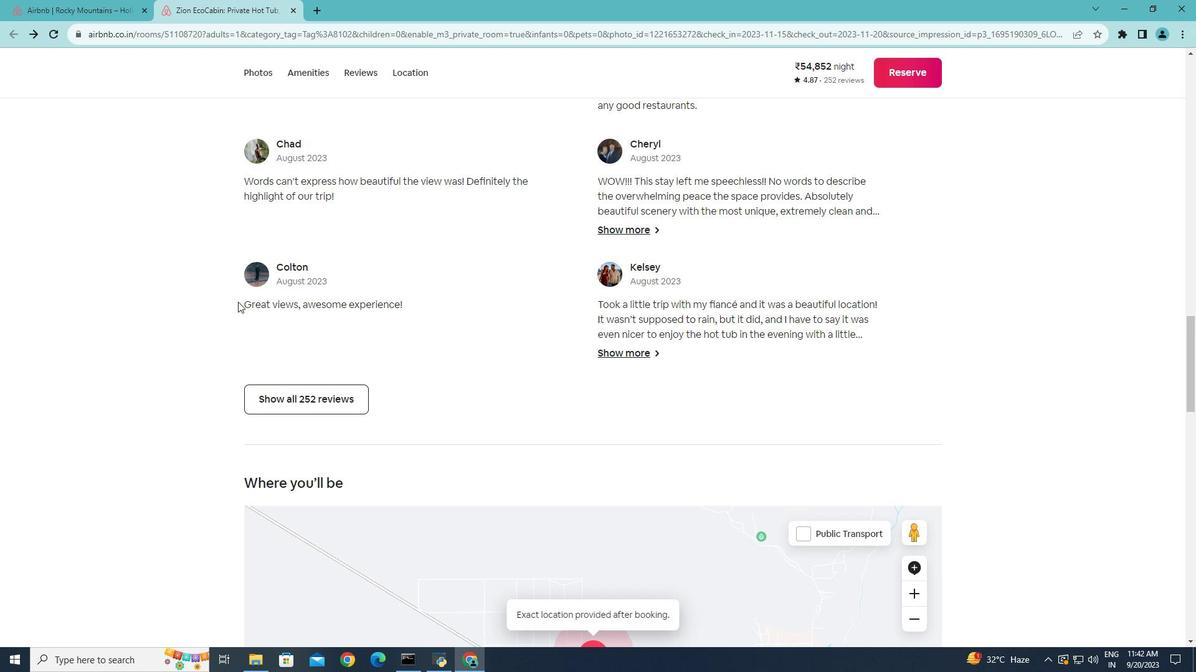 
Action: Mouse scrolled (239, 304) with delta (0, 0)
Screenshot: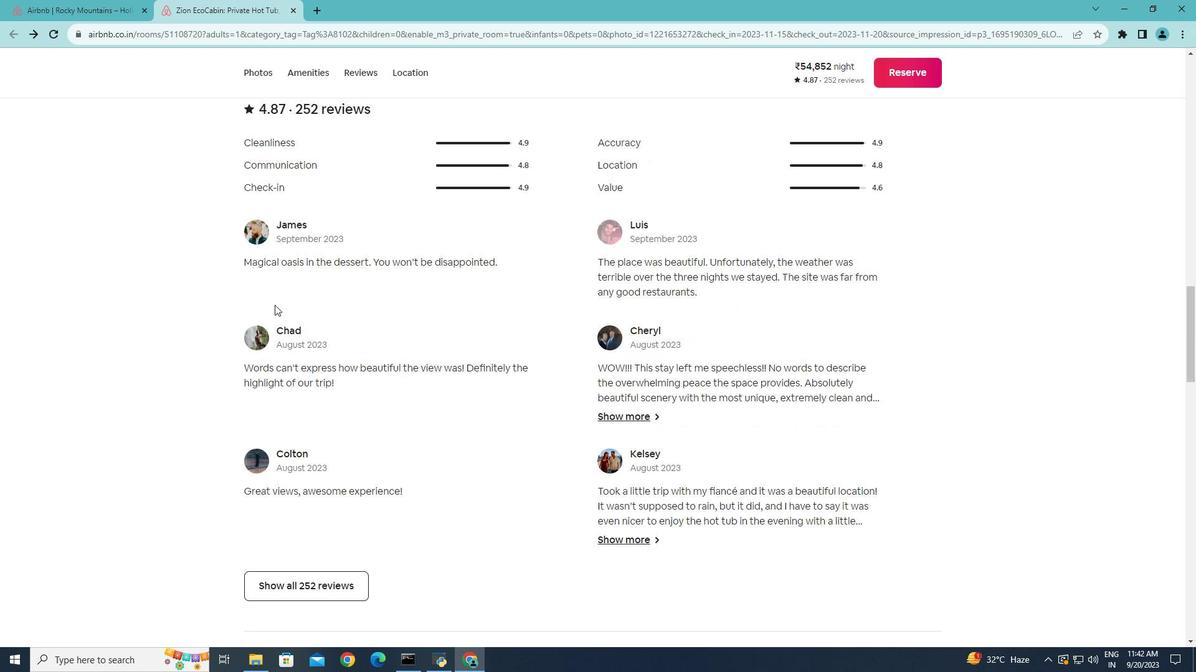 
Action: Mouse scrolled (239, 304) with delta (0, 0)
Screenshot: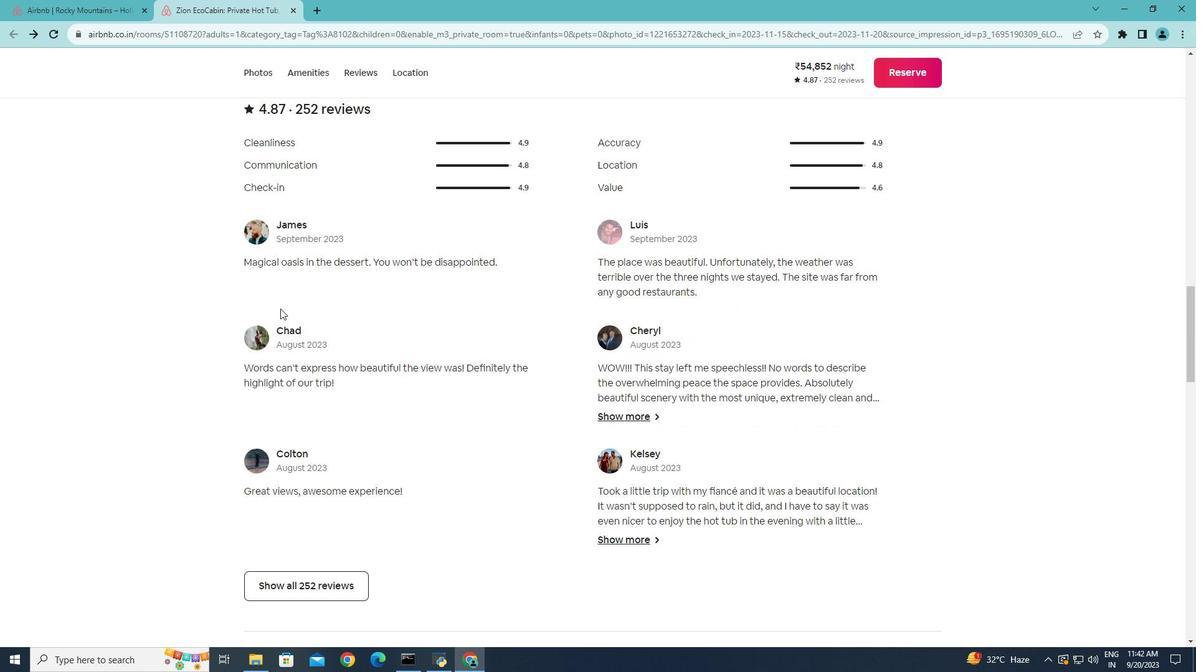 
Action: Mouse scrolled (239, 304) with delta (0, 0)
Screenshot: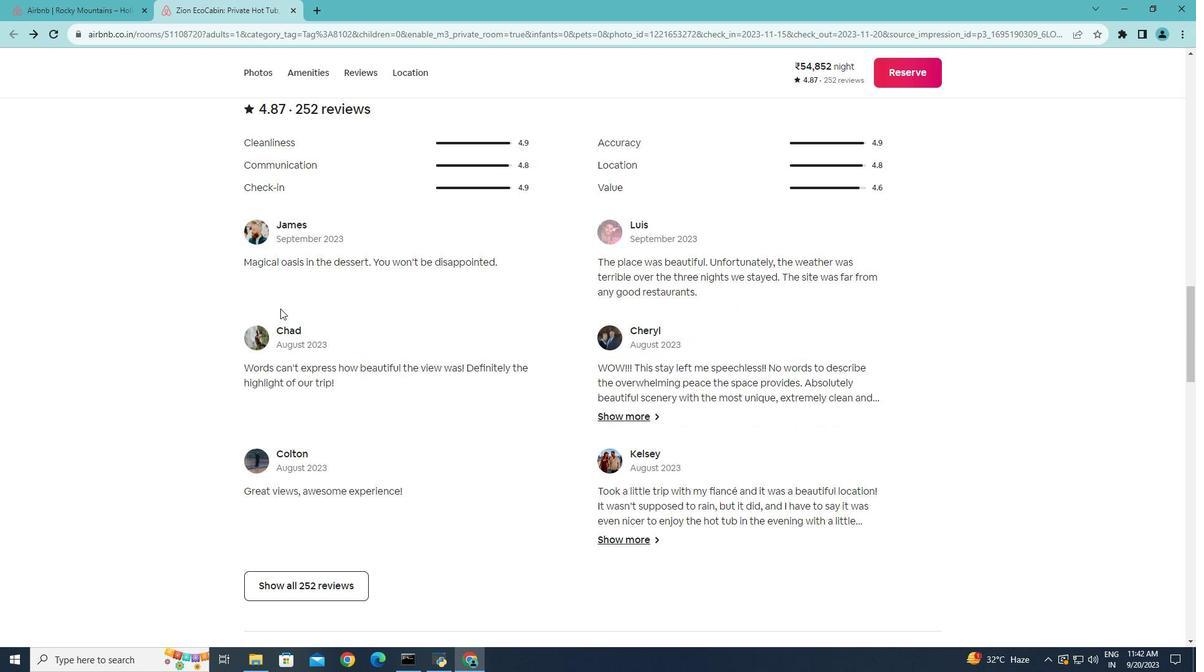 
Action: Mouse moved to (291, 319)
Screenshot: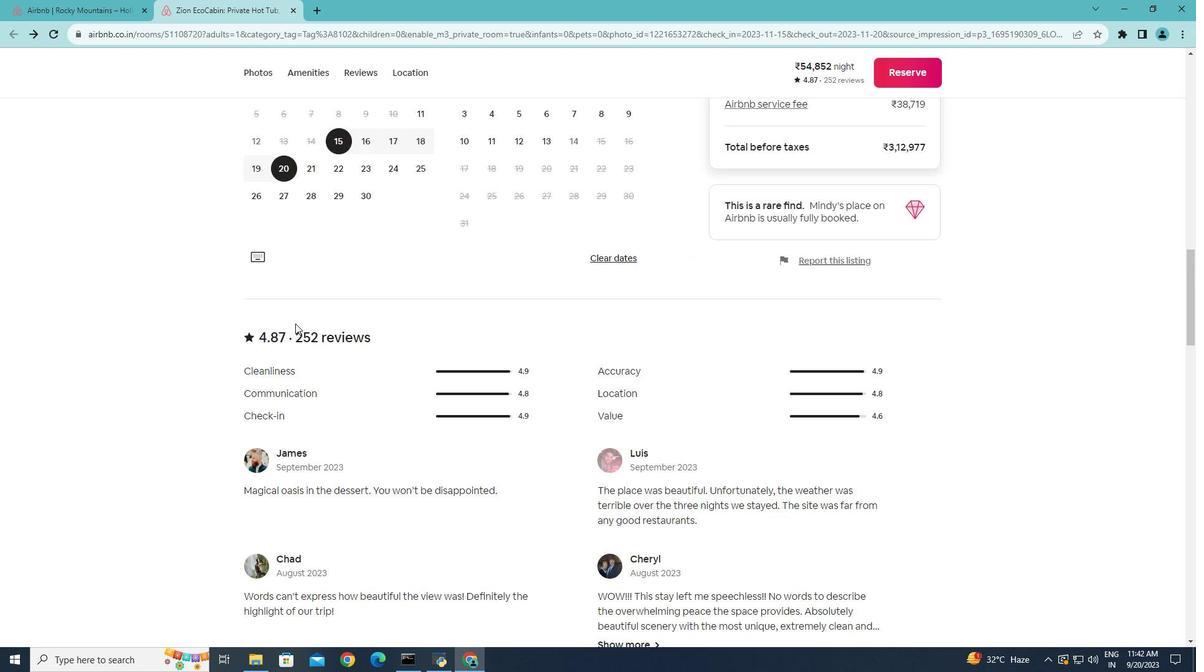 
Action: Mouse scrolled (291, 319) with delta (0, 0)
Screenshot: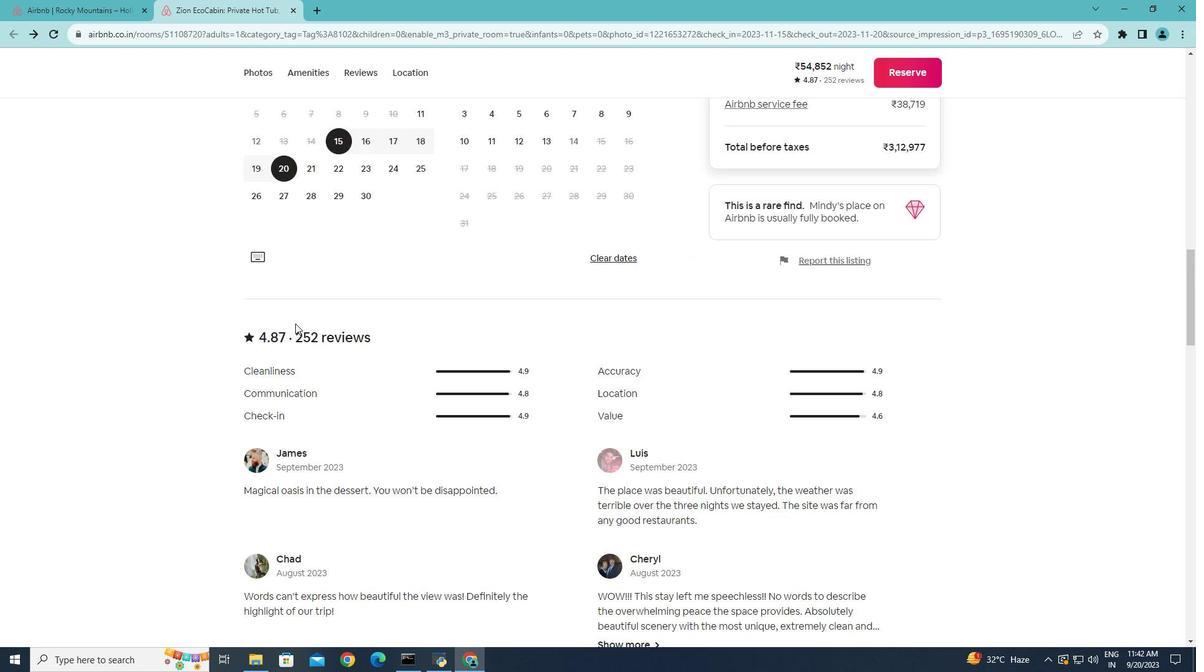 
Action: Mouse moved to (291, 319)
Screenshot: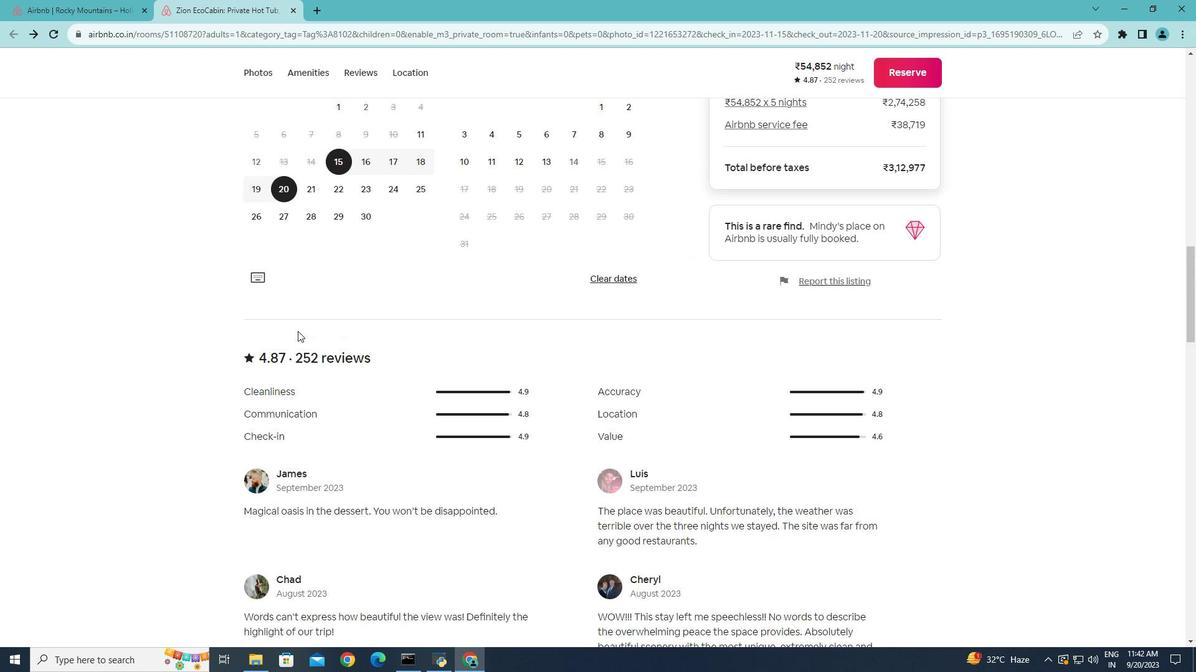 
Action: Mouse scrolled (291, 320) with delta (0, 0)
Screenshot: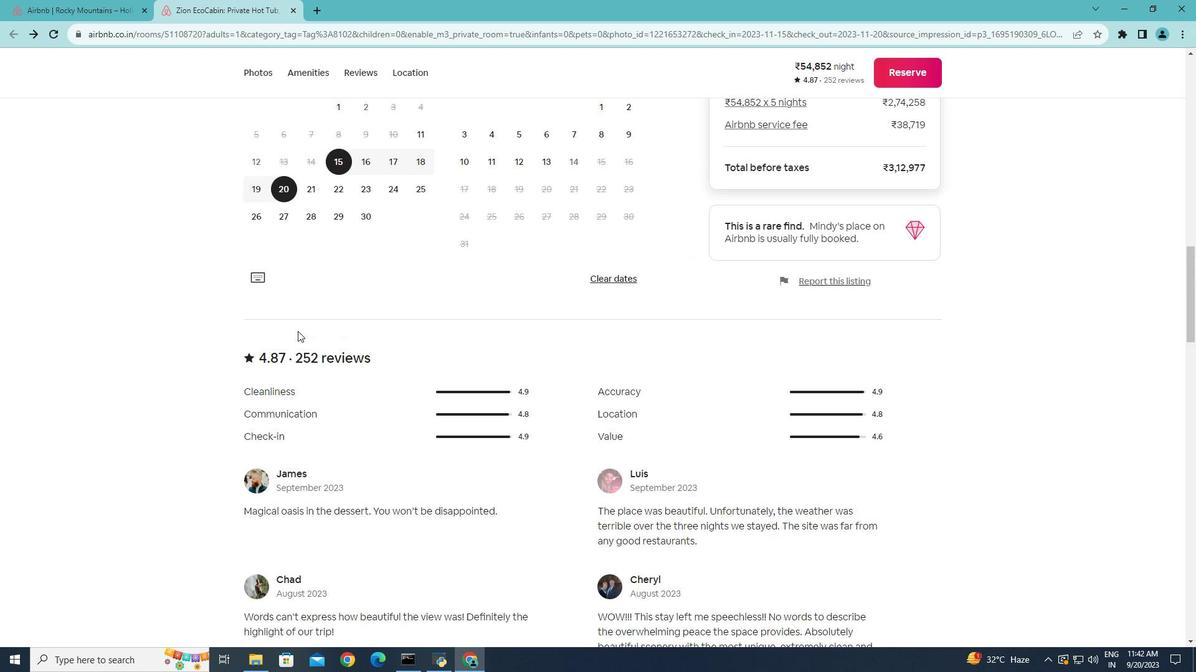 
Action: Mouse moved to (292, 320)
Screenshot: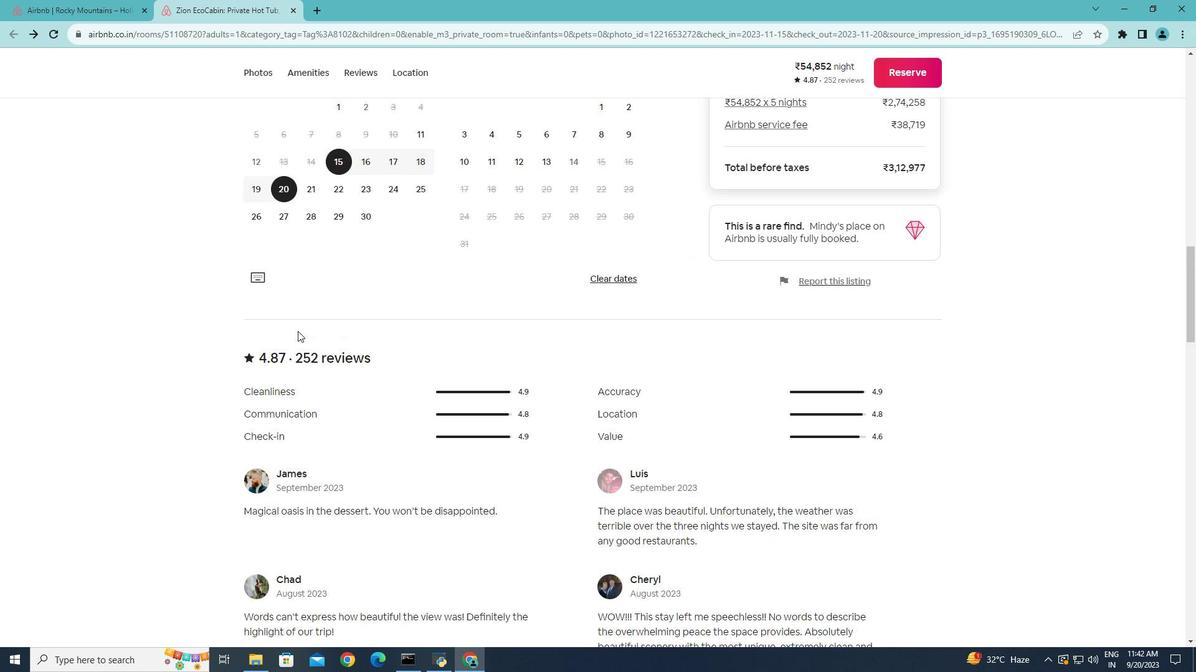 
Action: Mouse scrolled (292, 320) with delta (0, 0)
Screenshot: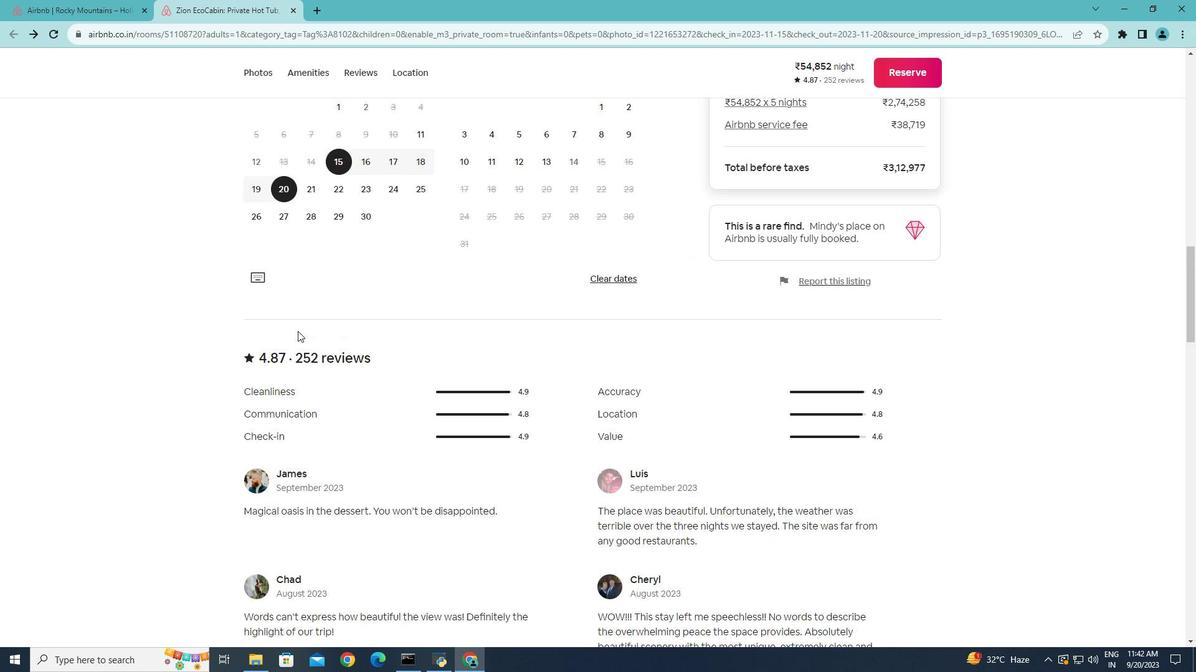 
Action: Mouse moved to (293, 320)
Screenshot: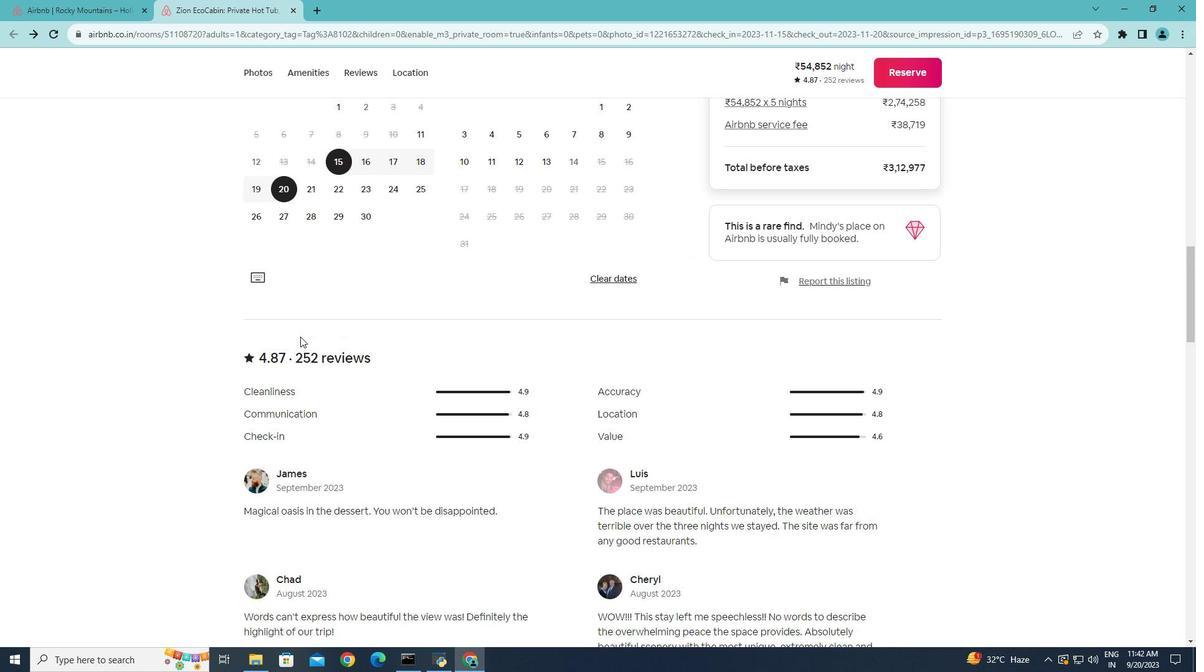 
Action: Mouse scrolled (293, 320) with delta (0, 0)
Screenshot: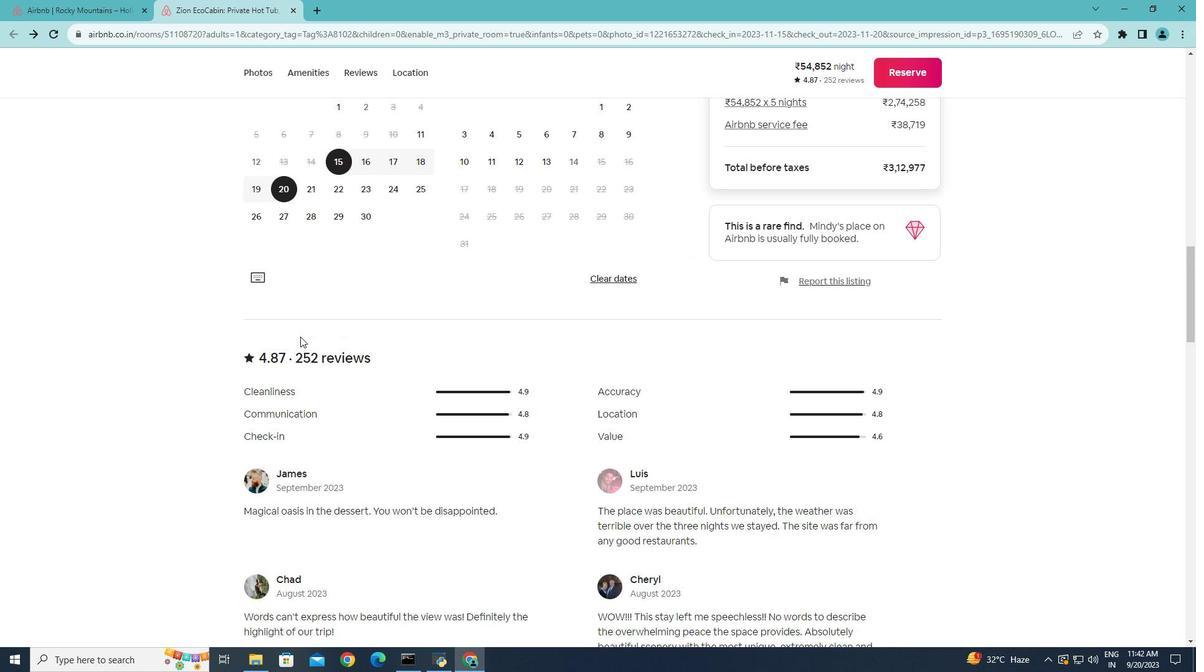 
Action: Mouse moved to (303, 345)
Screenshot: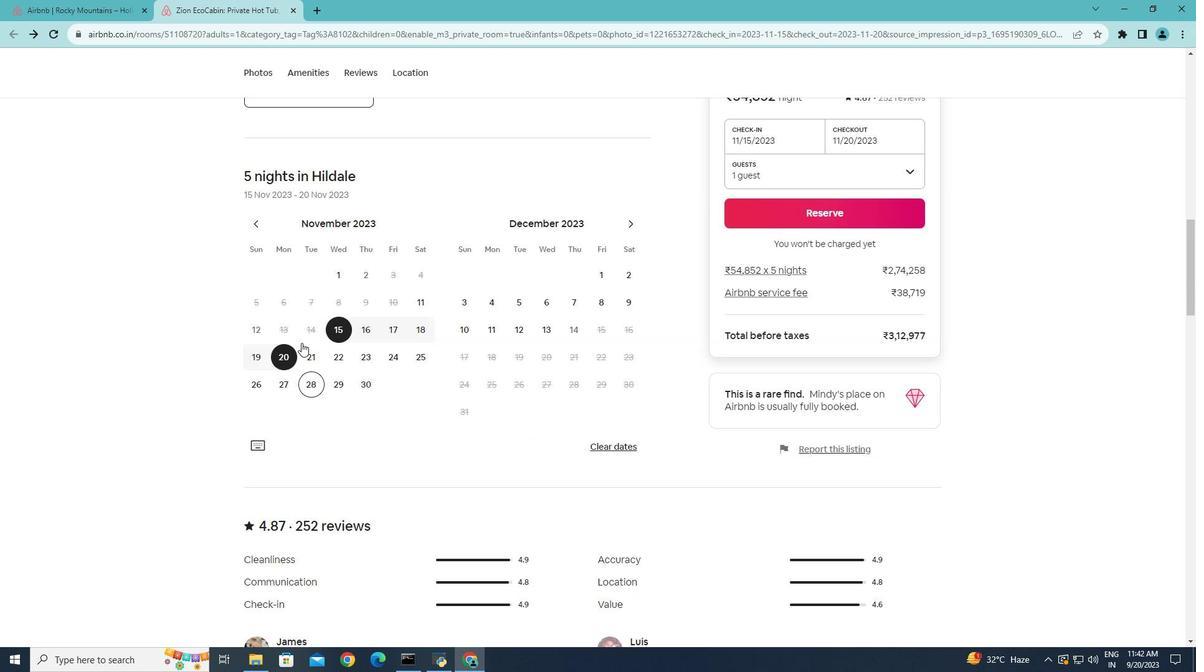 
Action: Mouse scrolled (303, 345) with delta (0, 0)
Screenshot: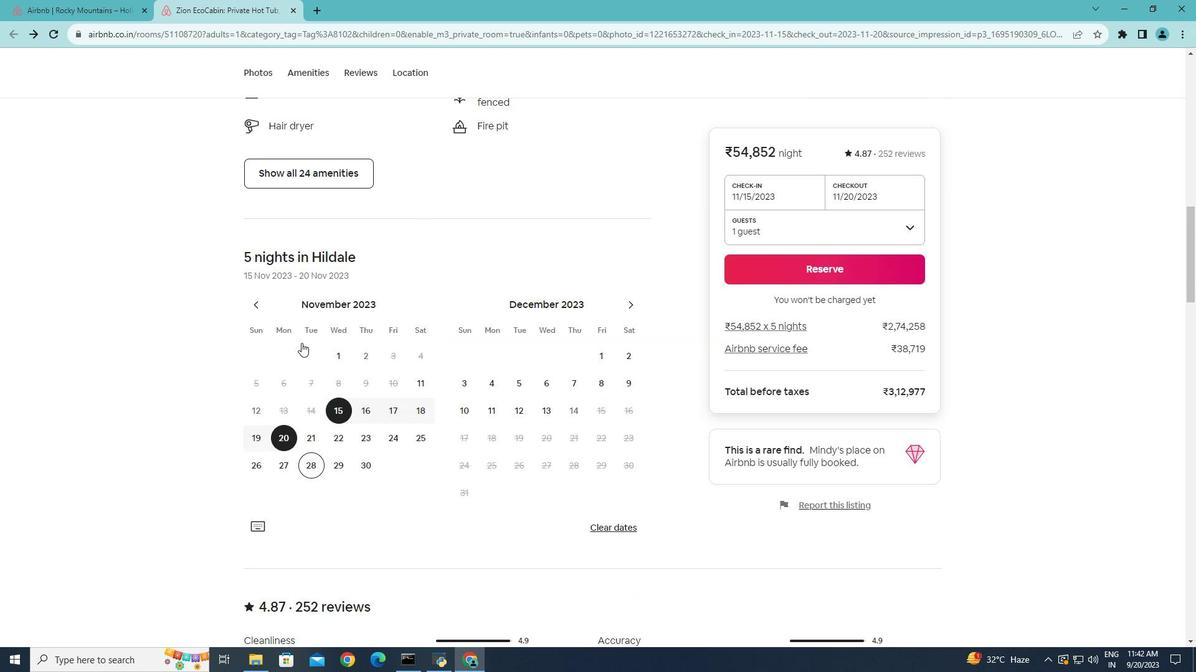 
Action: Mouse scrolled (303, 345) with delta (0, 0)
Screenshot: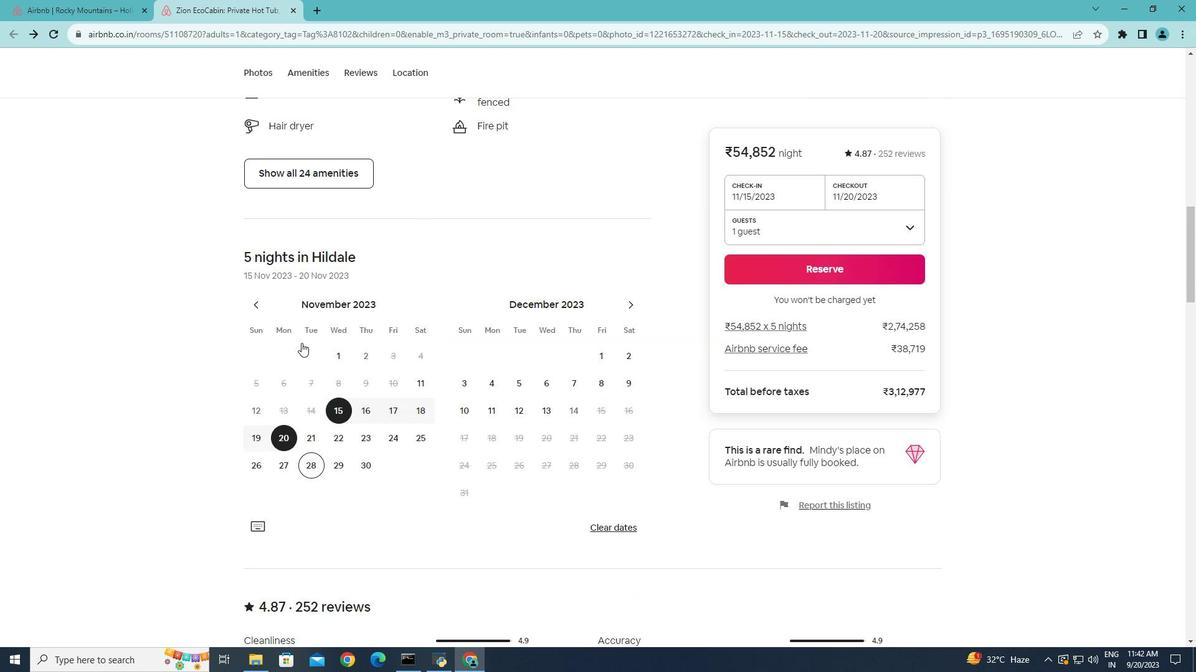 
Action: Mouse scrolled (303, 345) with delta (0, 0)
Screenshot: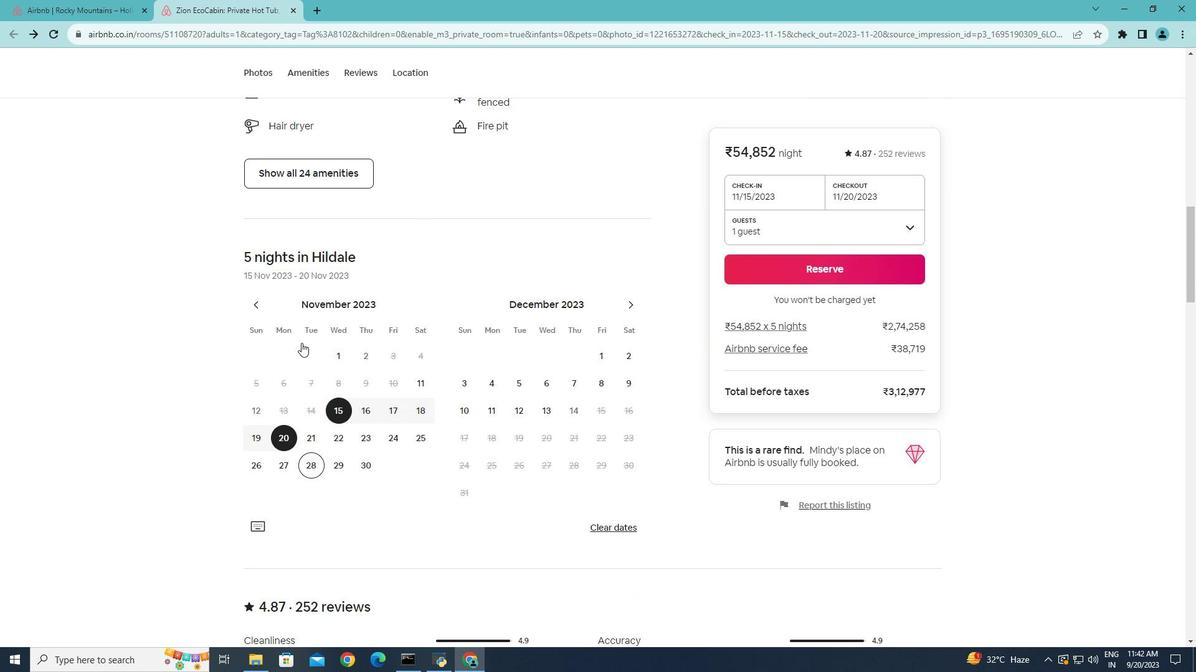 
Action: Mouse scrolled (303, 345) with delta (0, 0)
Screenshot: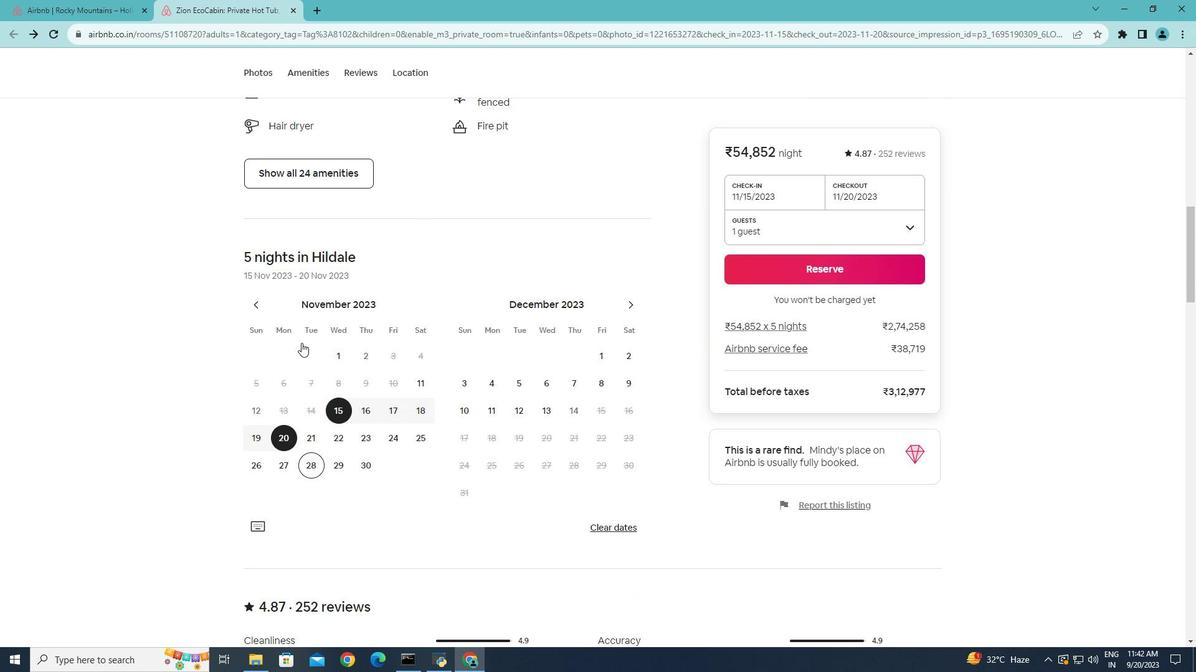 
Action: Mouse moved to (303, 345)
Screenshot: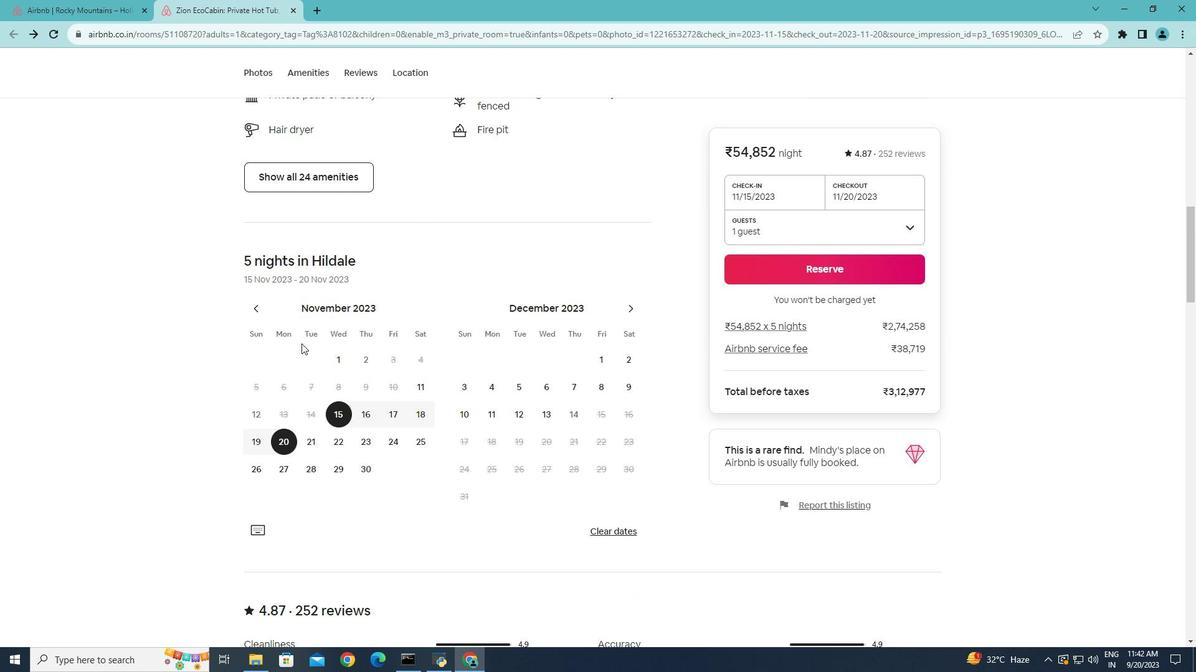 
Action: Mouse scrolled (303, 346) with delta (0, 0)
Screenshot: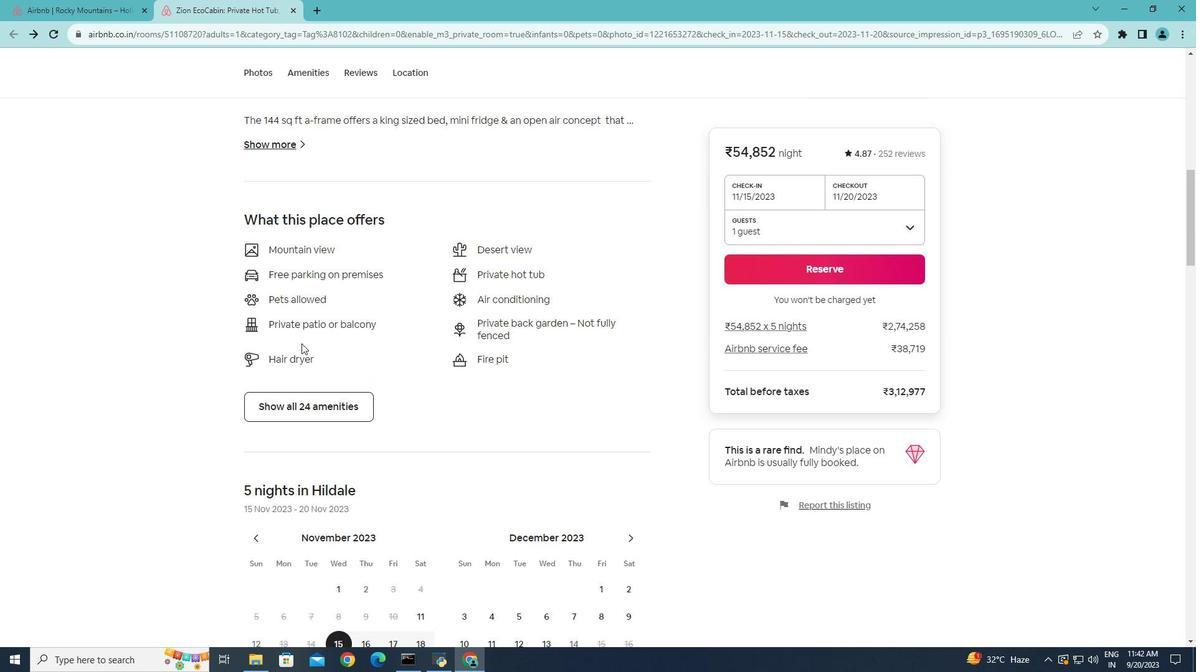 
Action: Mouse scrolled (303, 346) with delta (0, 0)
Screenshot: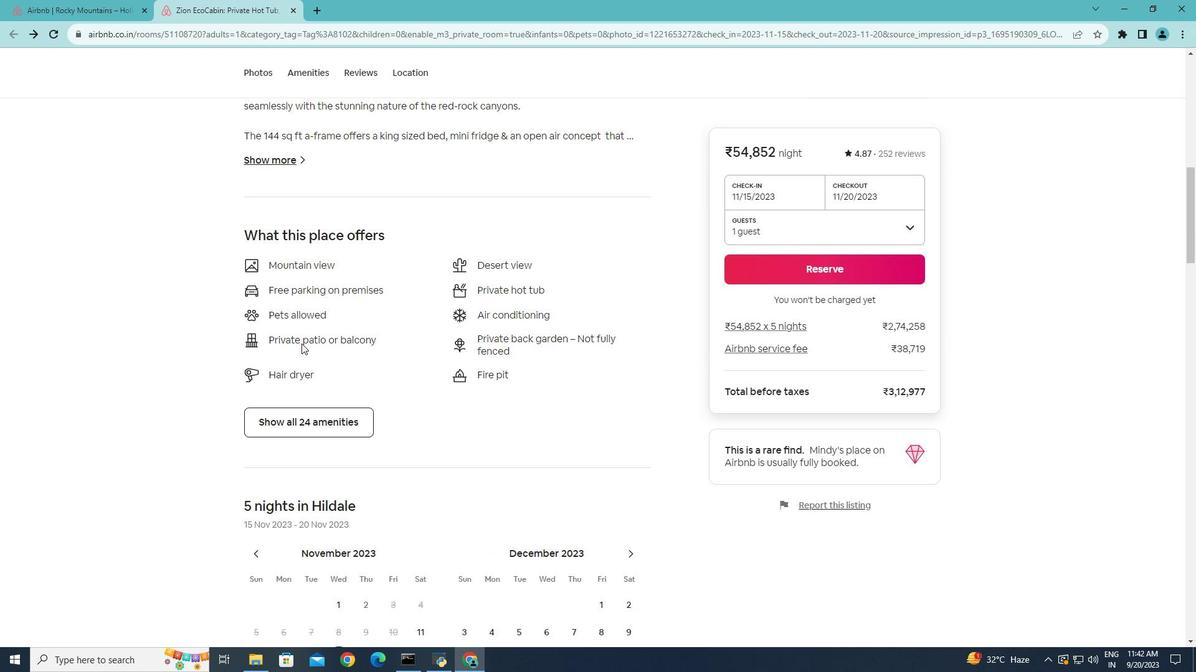 
Action: Mouse scrolled (303, 346) with delta (0, 0)
Screenshot: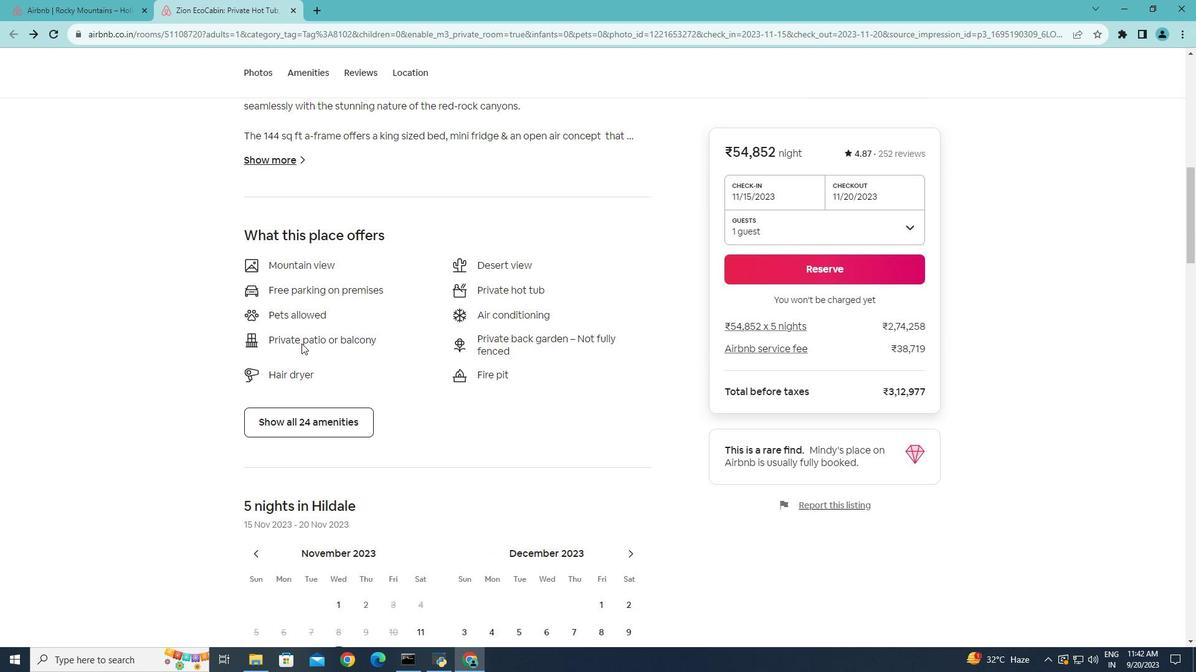 
Action: Mouse scrolled (303, 346) with delta (0, 0)
Screenshot: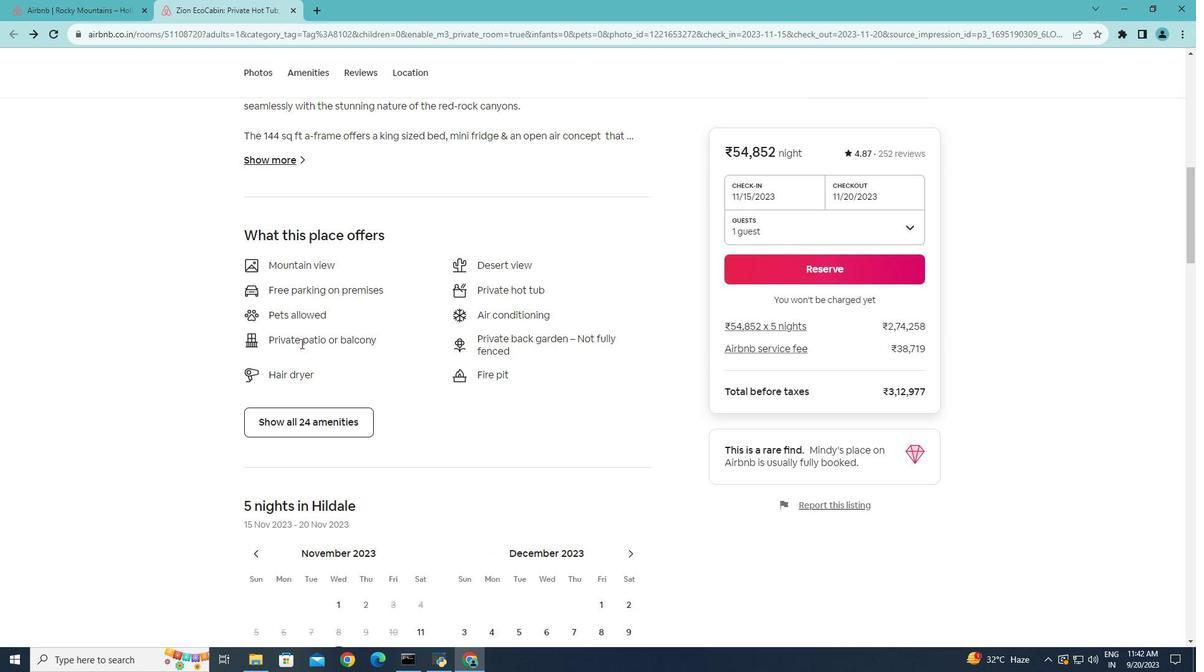 
Action: Mouse moved to (299, 348)
Screenshot: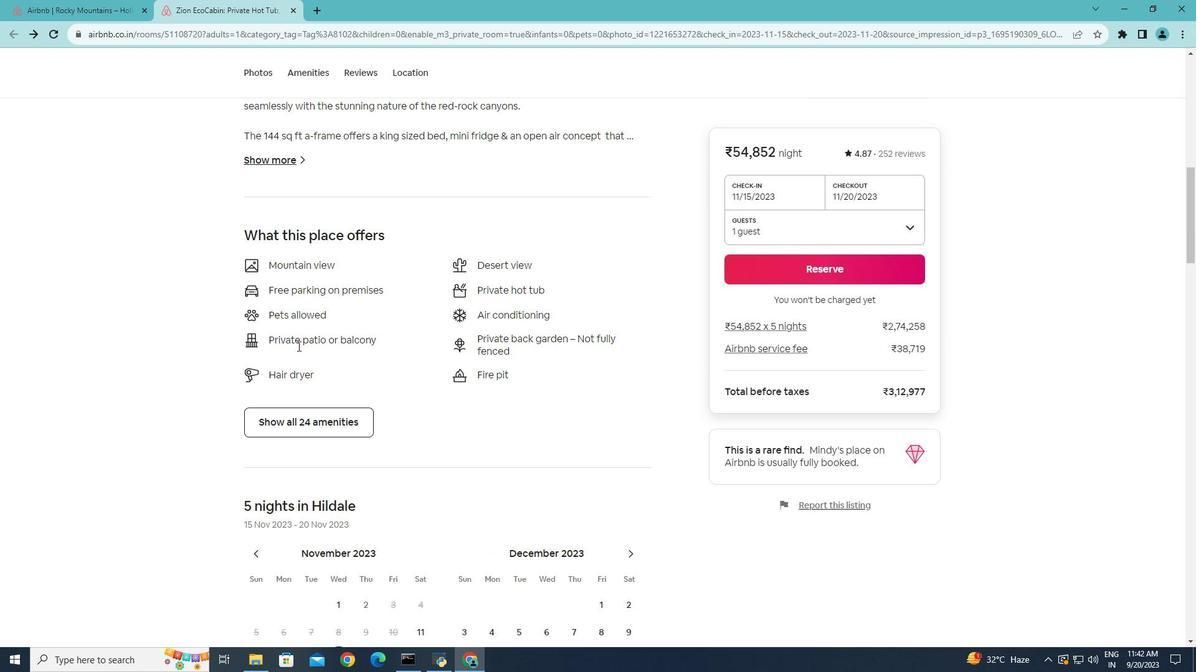 
Action: Mouse scrolled (299, 348) with delta (0, 0)
Screenshot: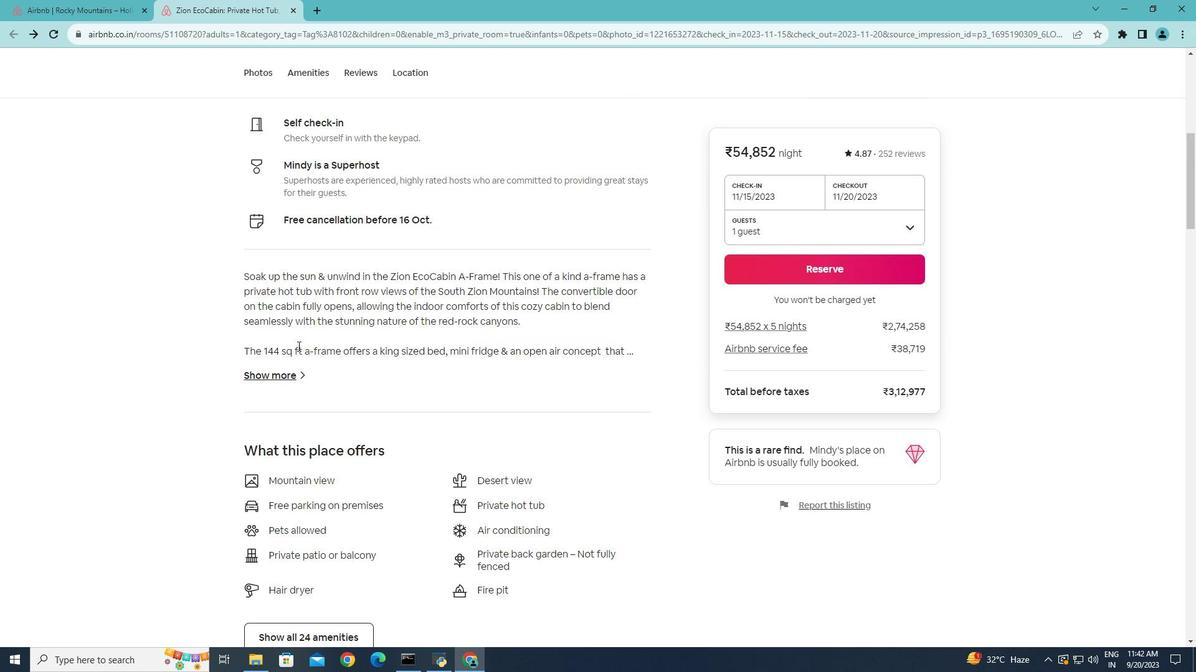 
Action: Mouse scrolled (299, 348) with delta (0, 0)
Screenshot: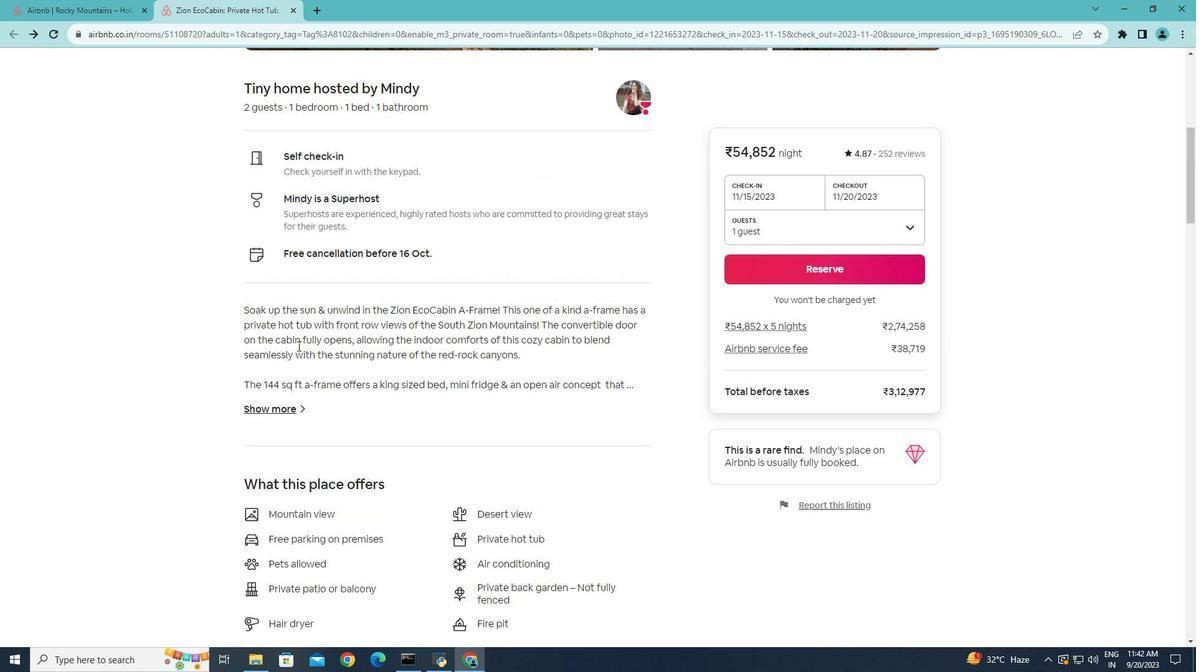 
Action: Mouse scrolled (299, 348) with delta (0, 0)
Screenshot: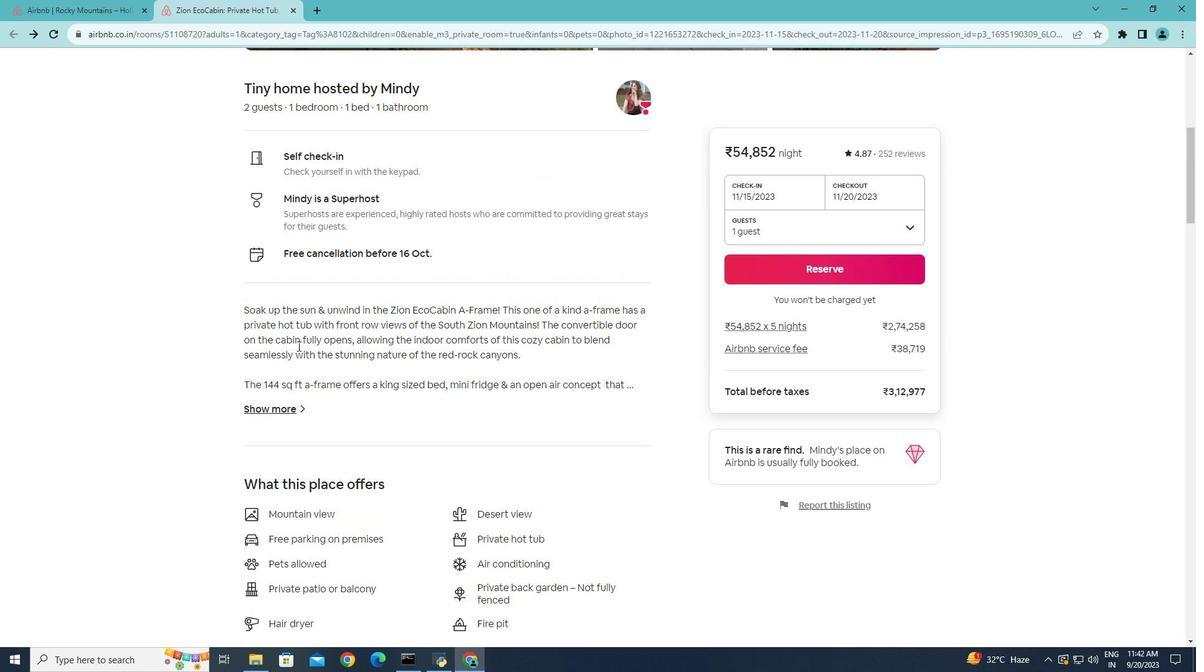 
Action: Mouse scrolled (299, 348) with delta (0, 0)
Screenshot: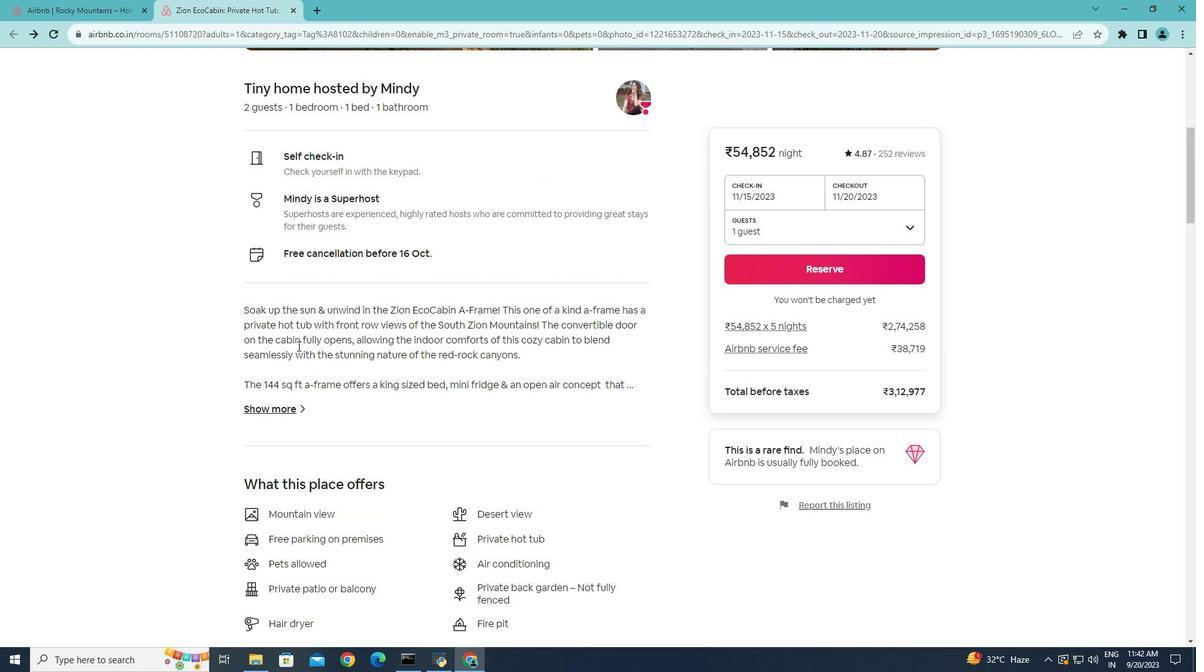 
Action: Mouse moved to (291, 487)
Screenshot: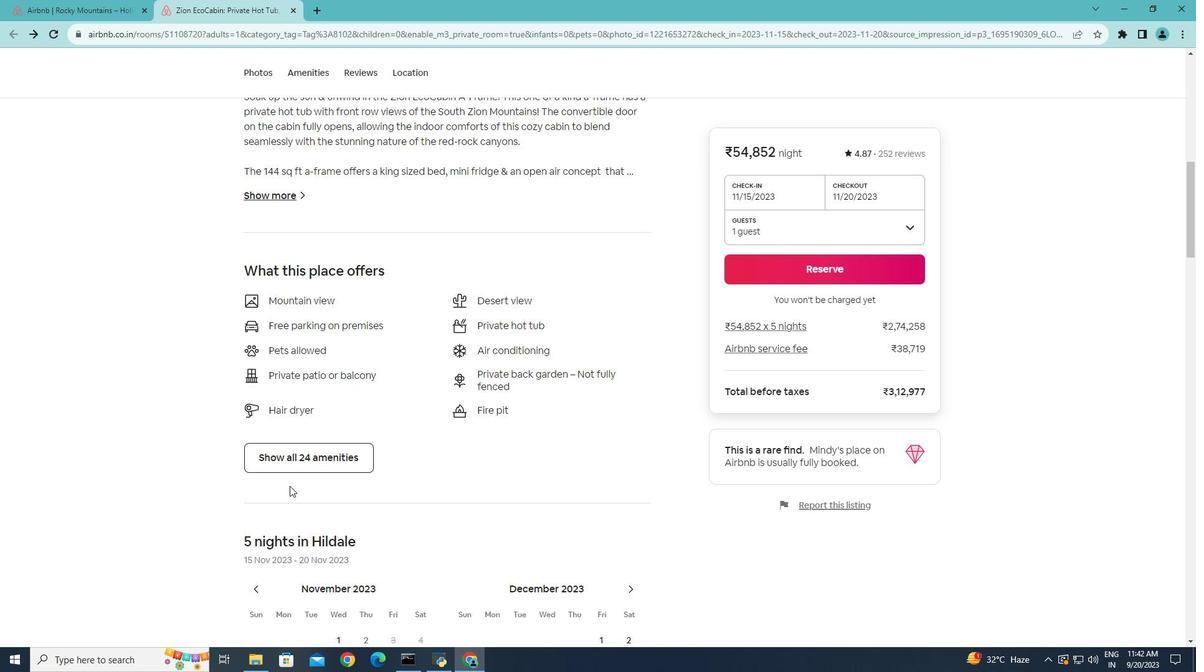 
Action: Mouse scrolled (291, 487) with delta (0, 0)
Screenshot: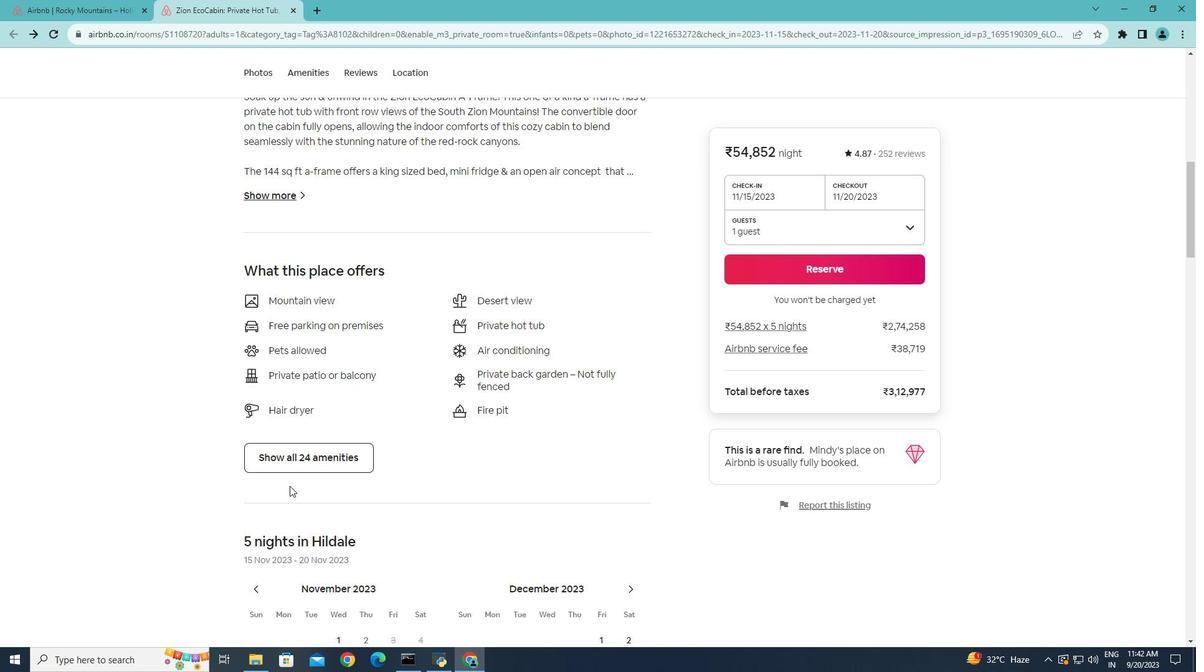 
Action: Mouse moved to (291, 488)
Screenshot: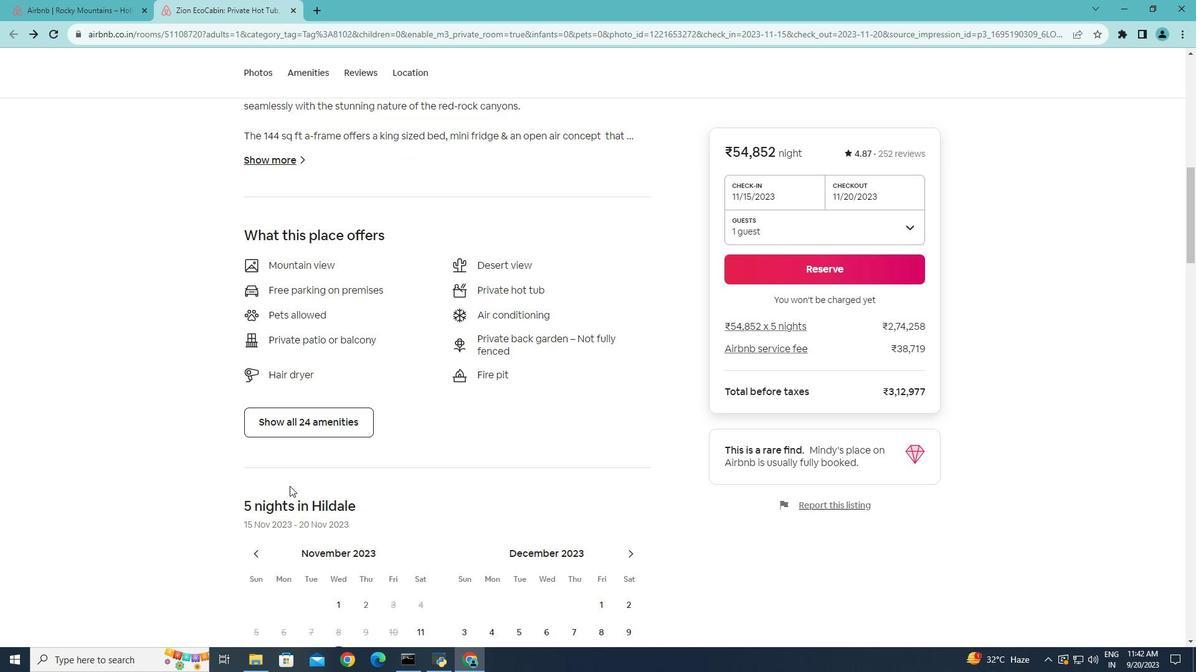
Action: Mouse scrolled (291, 487) with delta (0, 0)
Screenshot: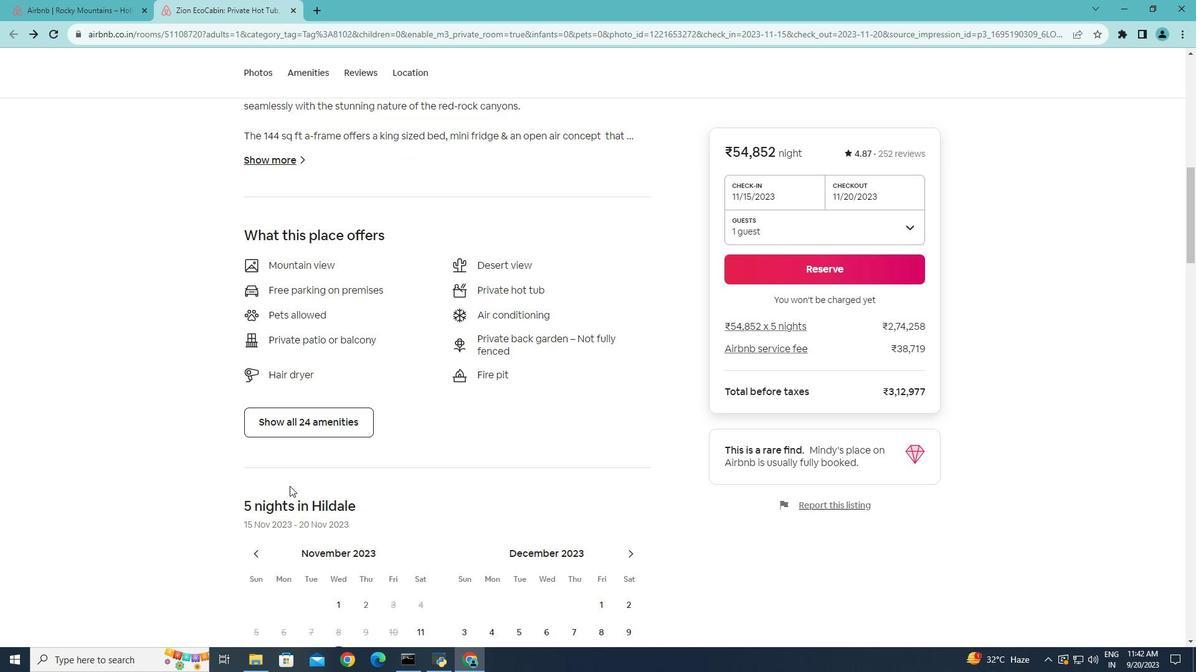 
Action: Mouse scrolled (291, 487) with delta (0, 0)
Screenshot: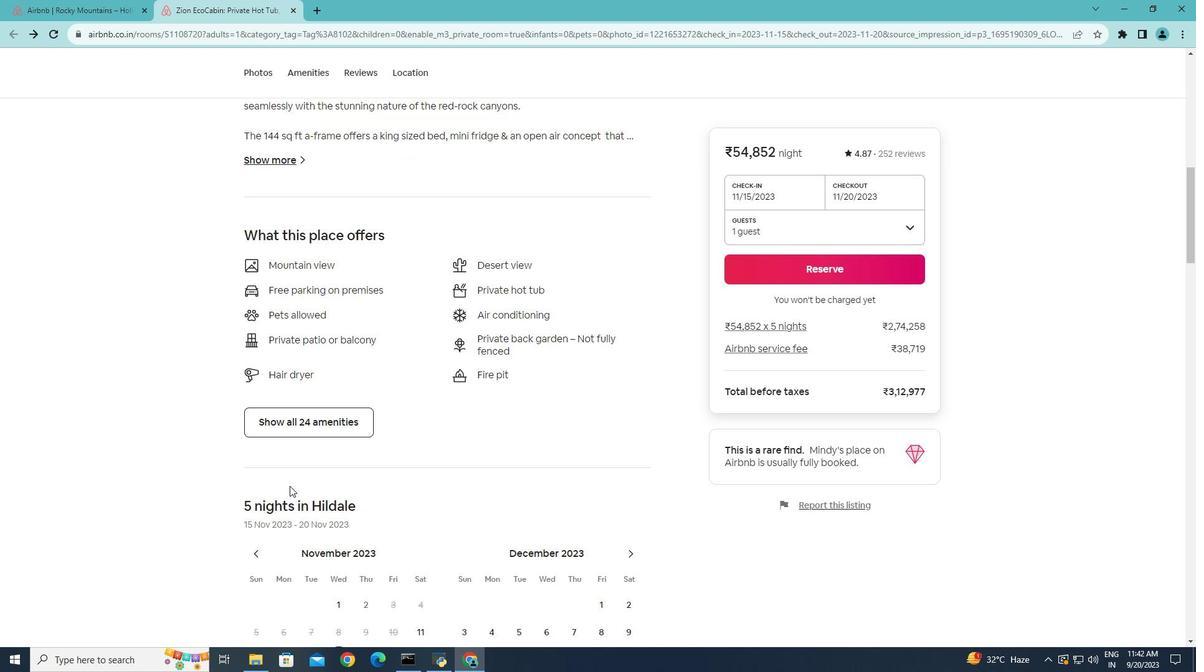 
Action: Mouse scrolled (291, 487) with delta (0, 0)
Screenshot: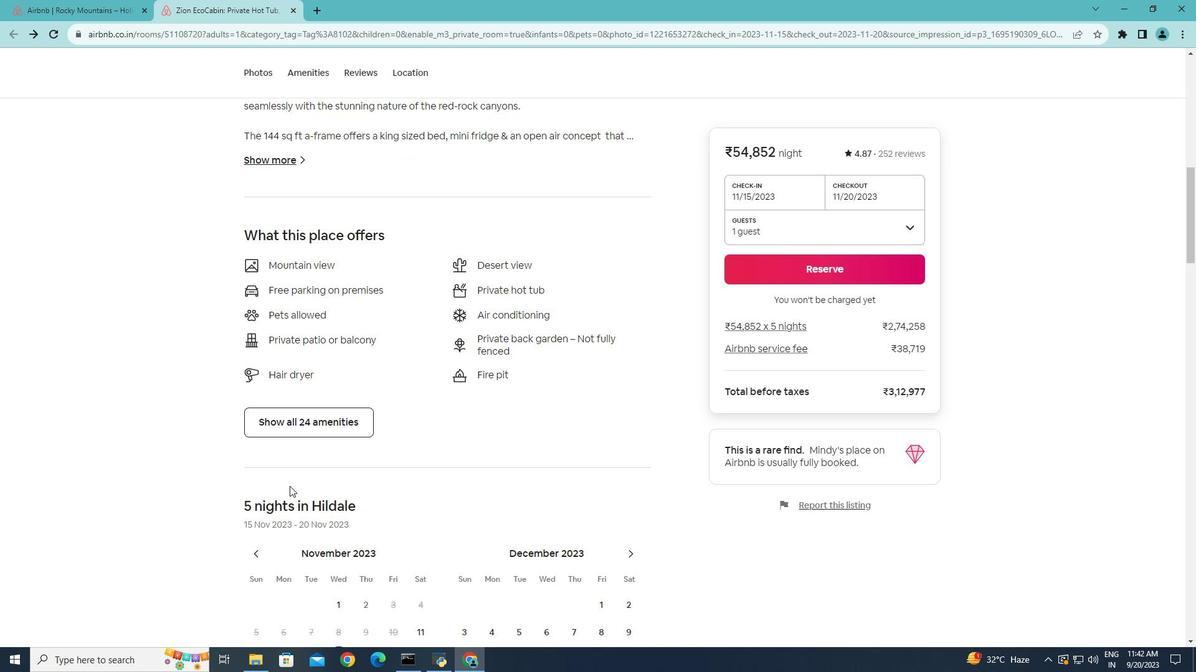 
Action: Mouse moved to (302, 423)
Screenshot: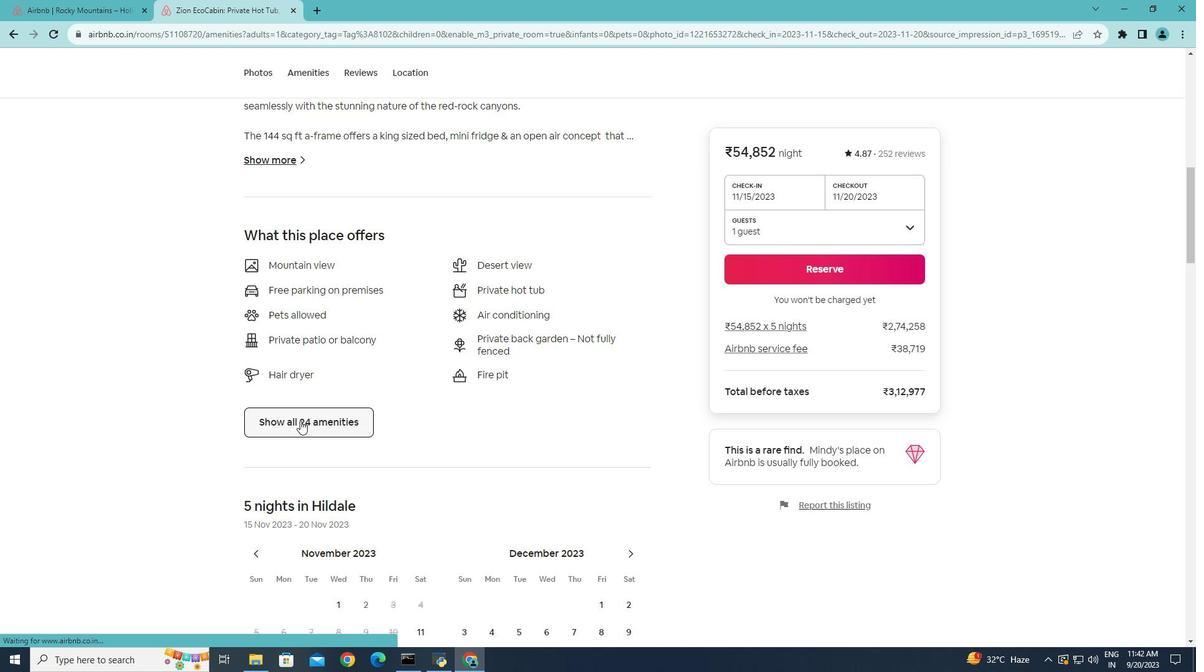 
Action: Mouse pressed left at (302, 423)
Screenshot: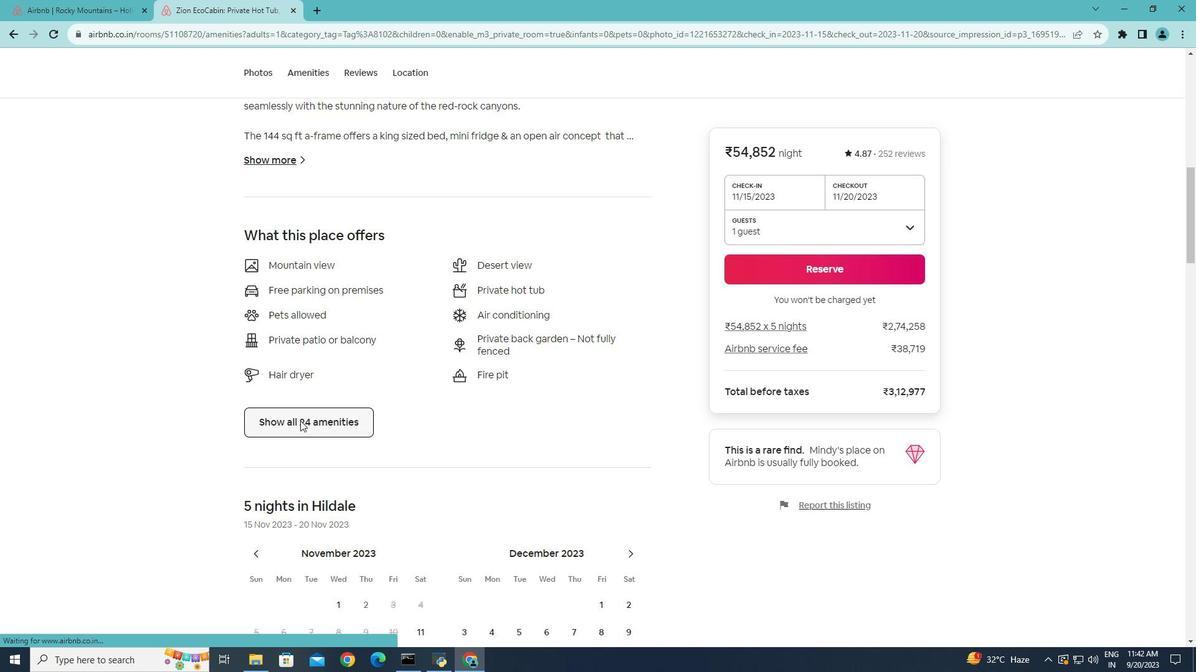 
Action: Mouse moved to (444, 423)
Screenshot: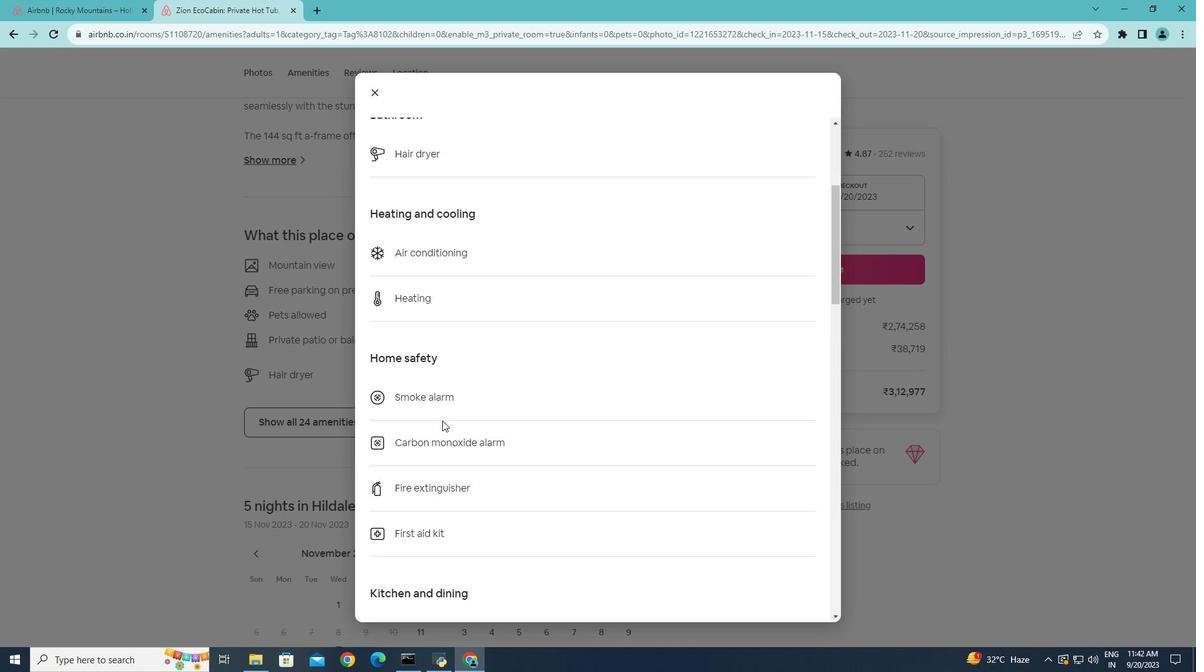 
Action: Mouse scrolled (444, 422) with delta (0, 0)
Screenshot: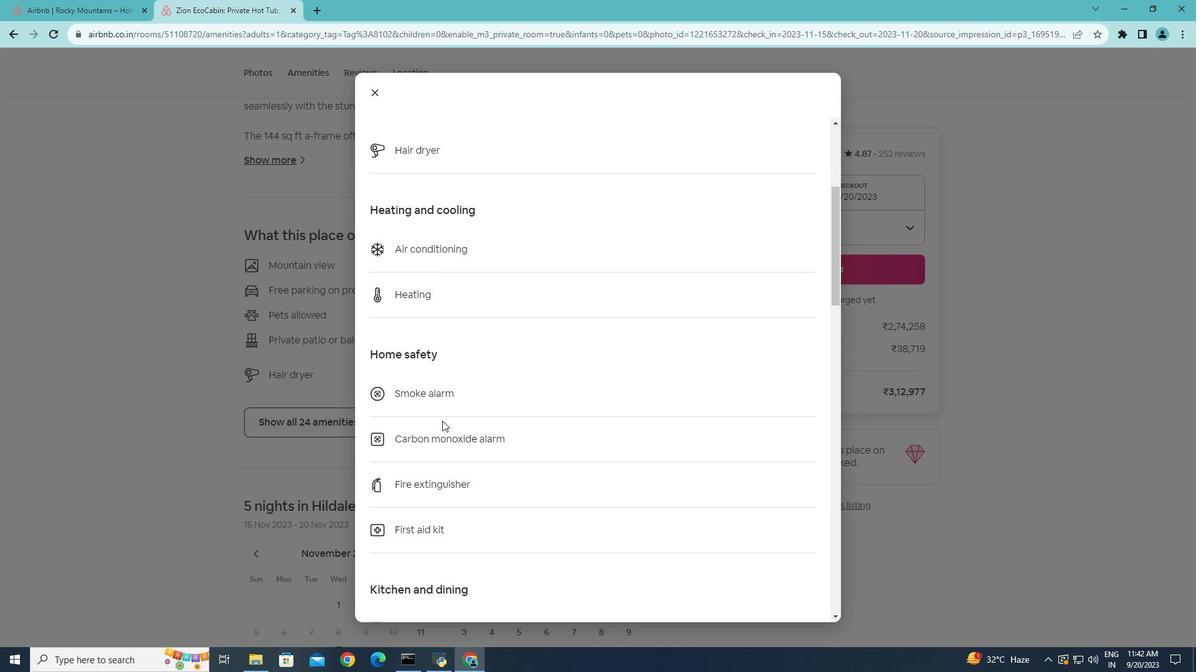
Action: Mouse scrolled (444, 422) with delta (0, 0)
Screenshot: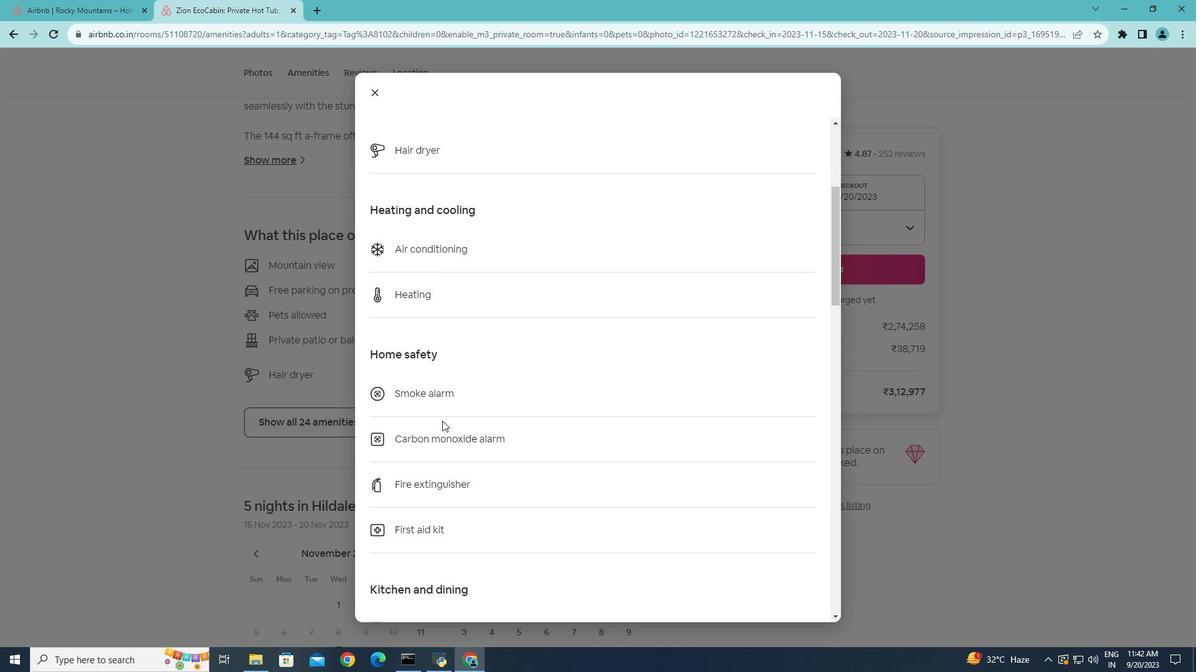 
Action: Mouse scrolled (444, 422) with delta (0, 0)
Screenshot: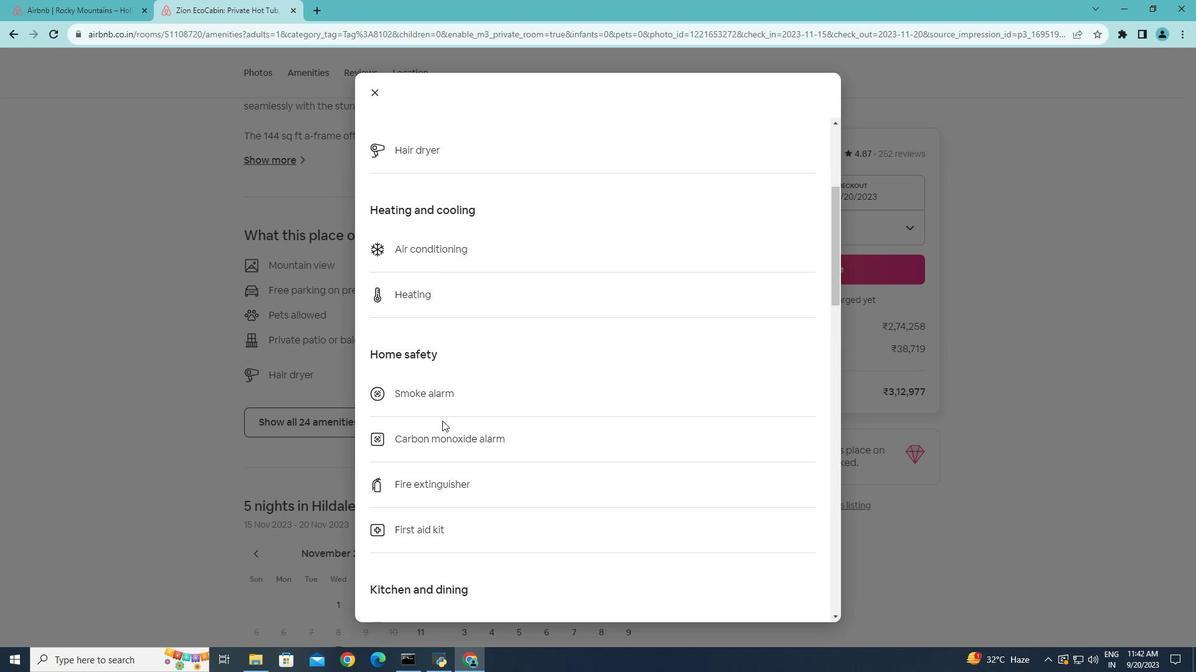 
Action: Mouse scrolled (444, 422) with delta (0, 0)
Screenshot: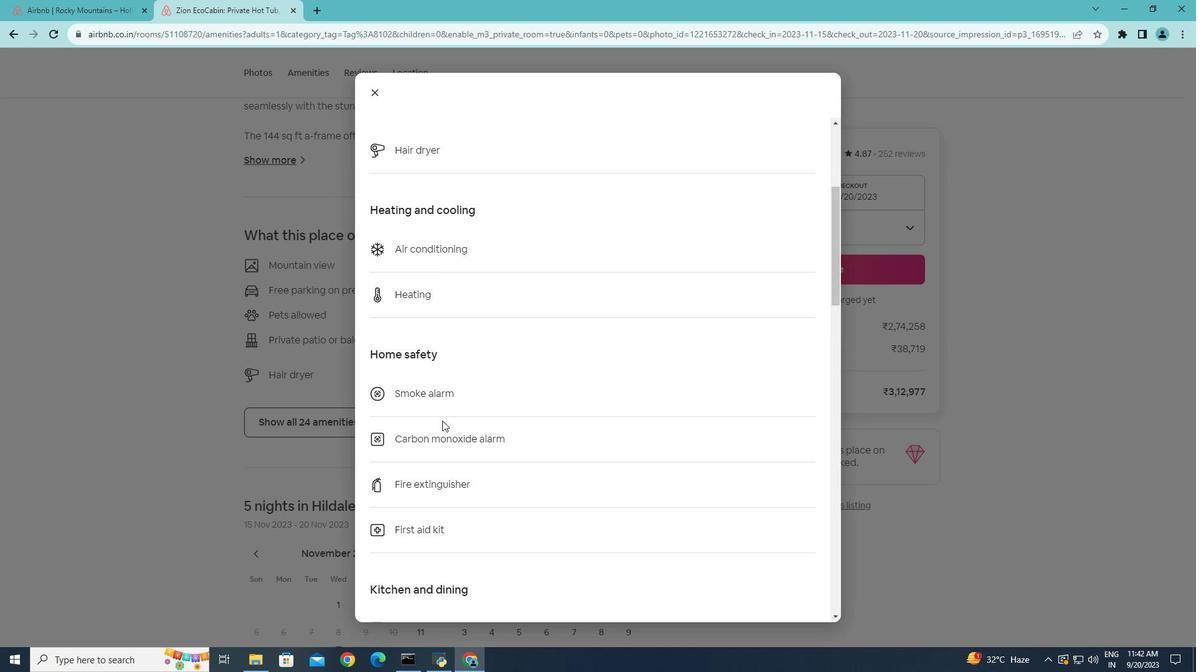 
Action: Mouse scrolled (444, 422) with delta (0, 0)
Screenshot: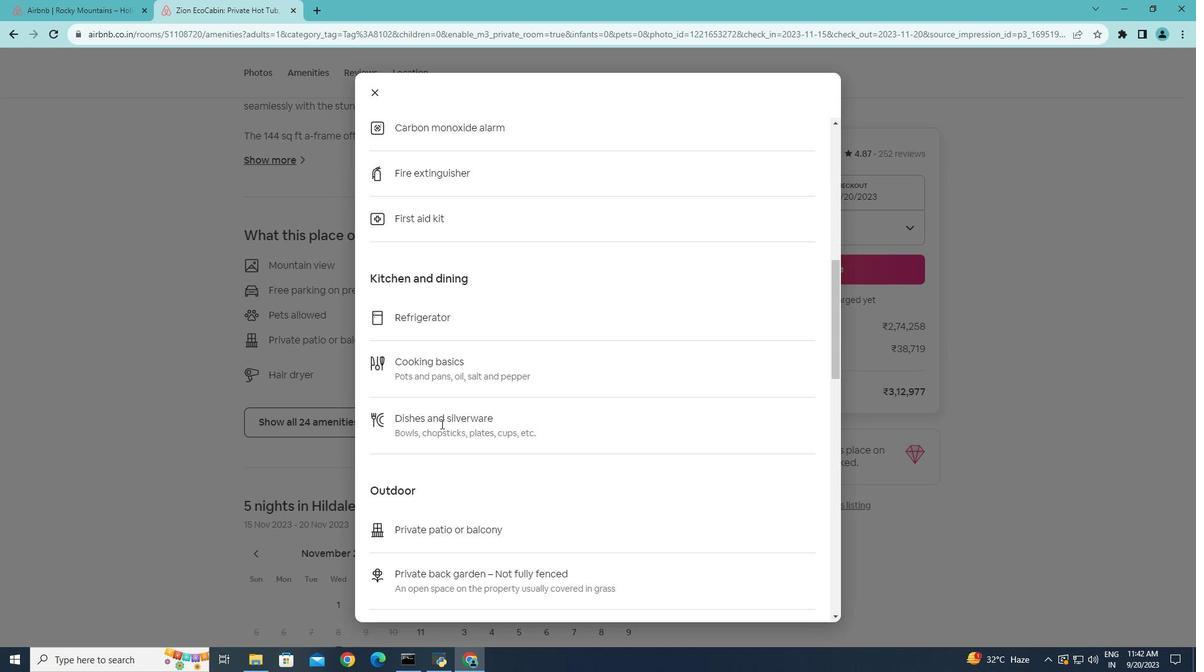 
Action: Mouse moved to (444, 423)
Screenshot: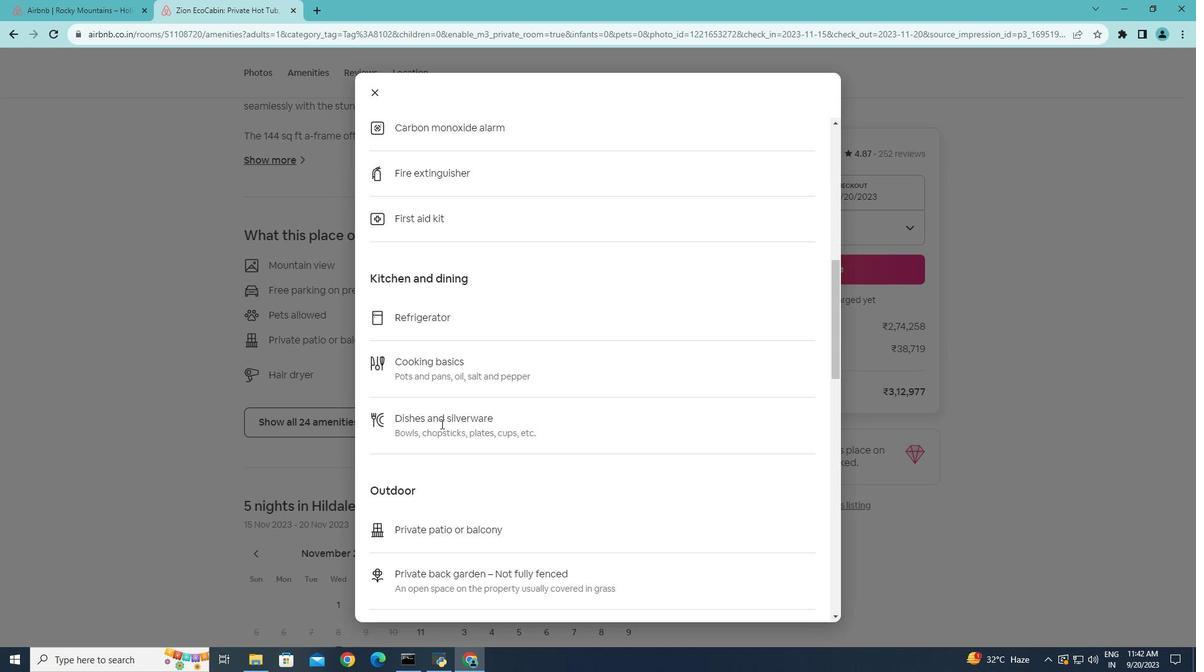 
Action: Mouse scrolled (444, 422) with delta (0, 0)
Screenshot: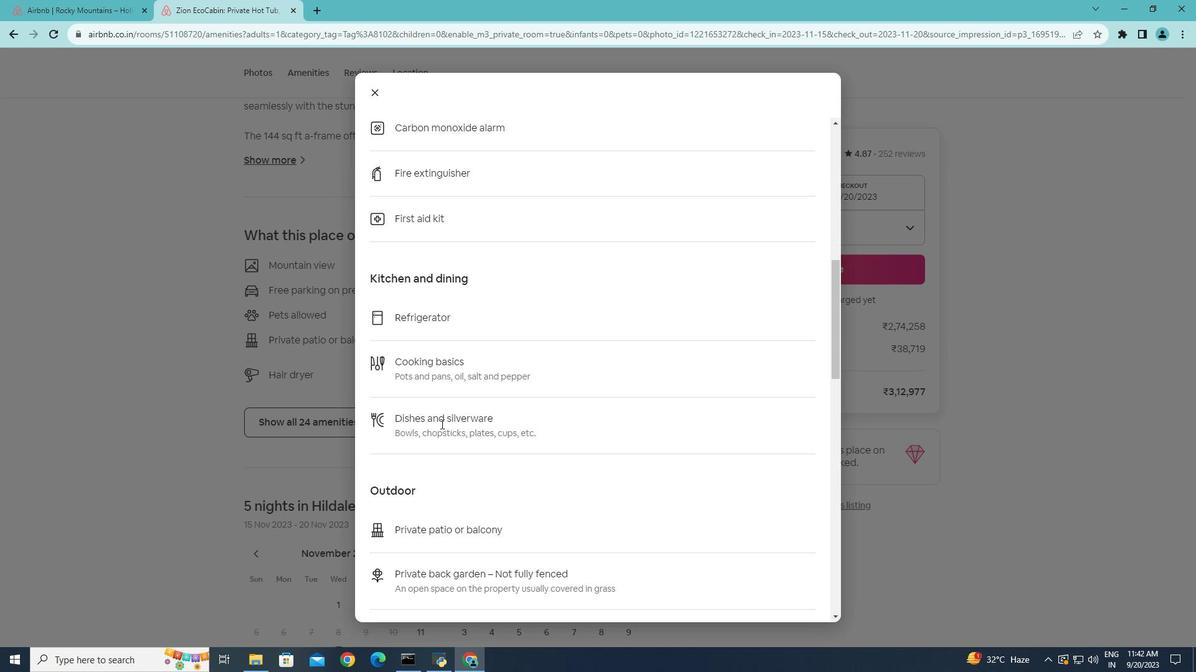 
Action: Mouse moved to (444, 423)
Screenshot: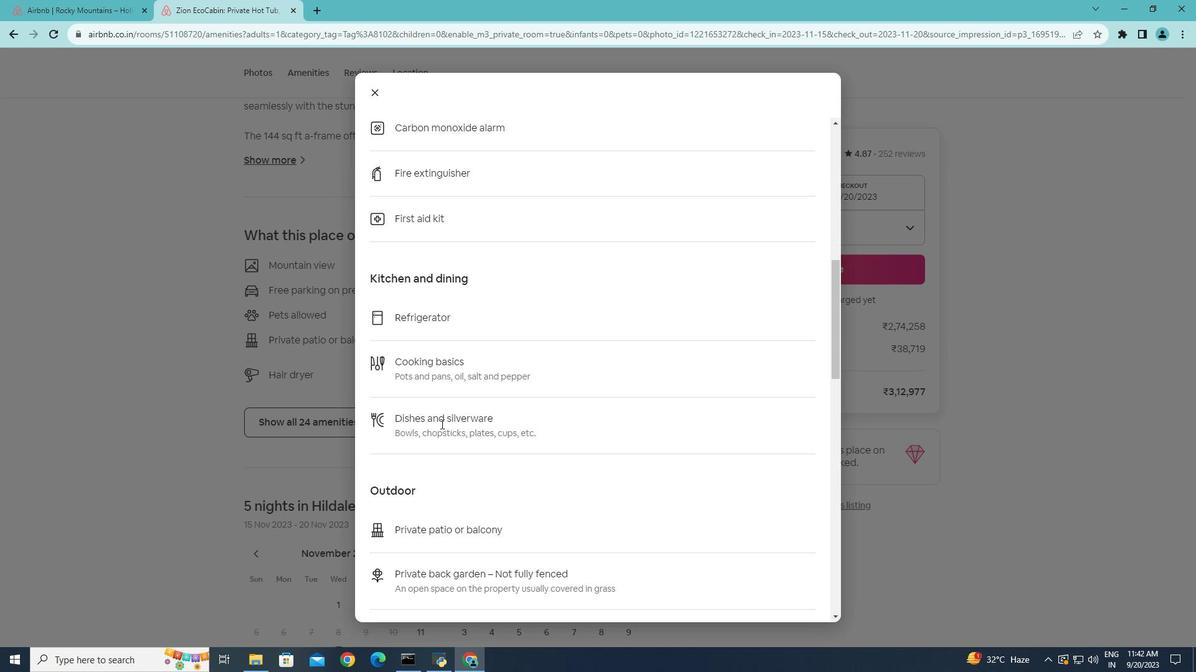 
Action: Mouse scrolled (444, 423) with delta (0, 0)
Screenshot: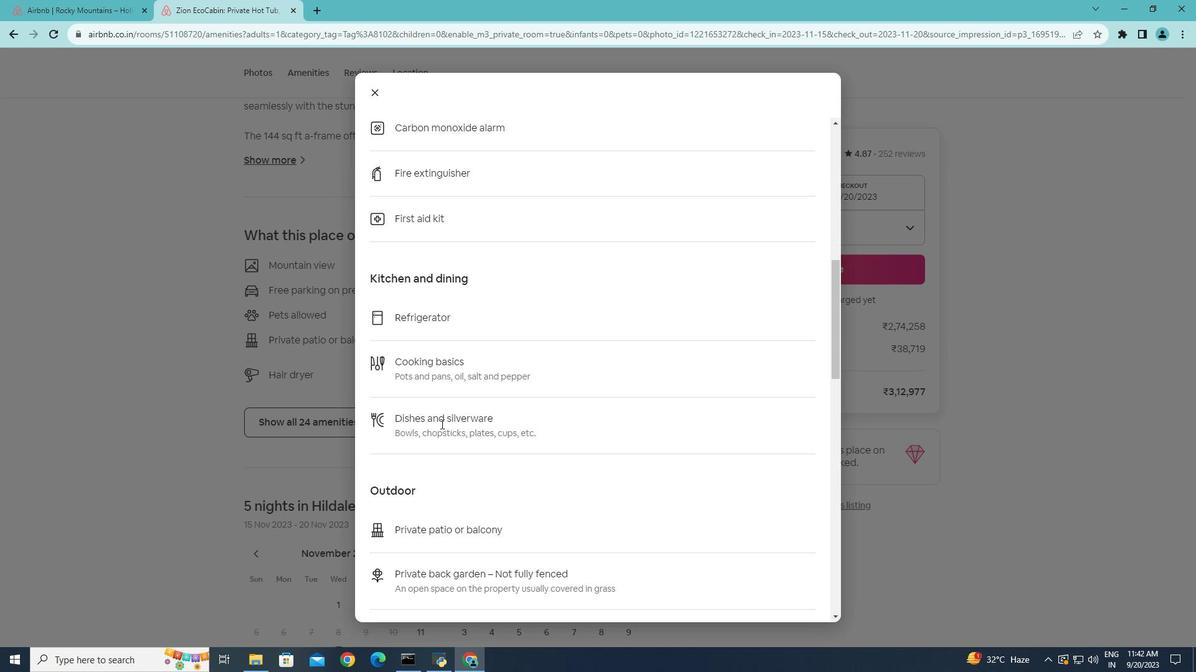 
Action: Mouse scrolled (444, 423) with delta (0, 0)
Screenshot: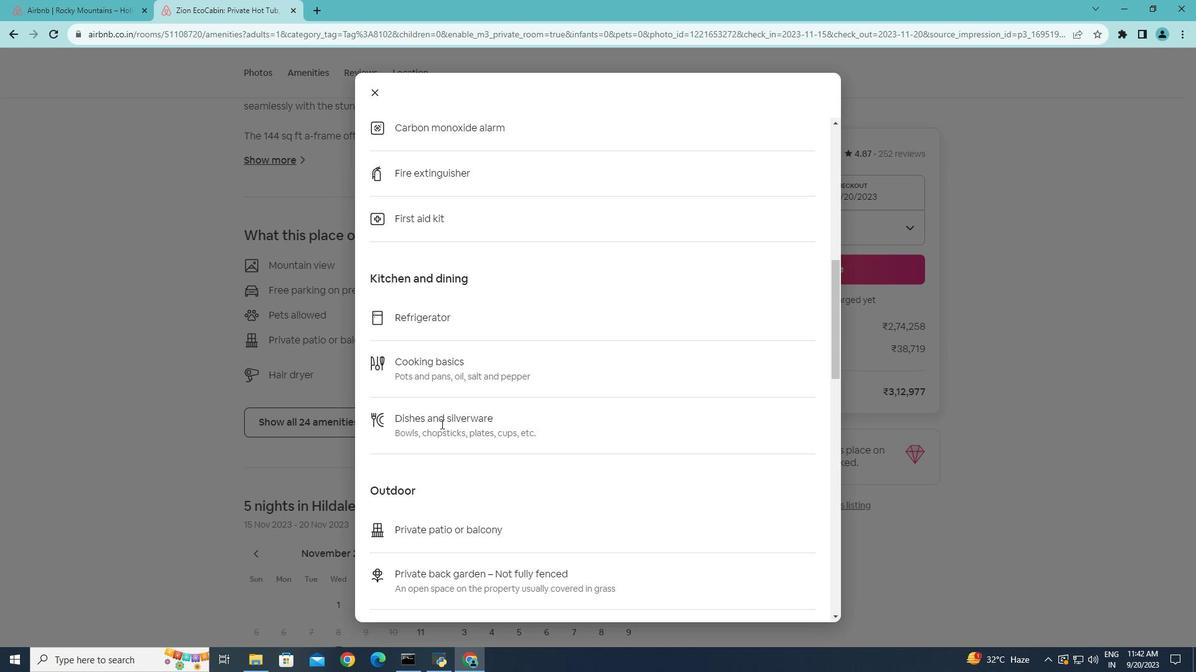 
Action: Mouse moved to (443, 425)
Screenshot: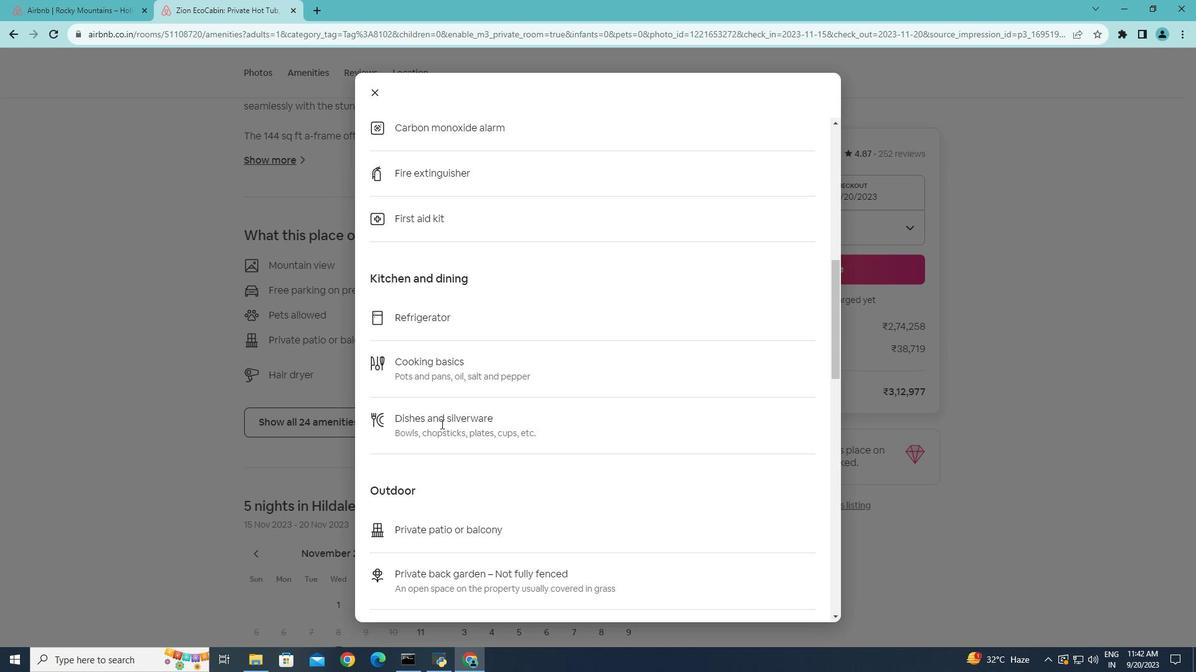 
Action: Mouse scrolled (443, 424) with delta (0, 0)
Screenshot: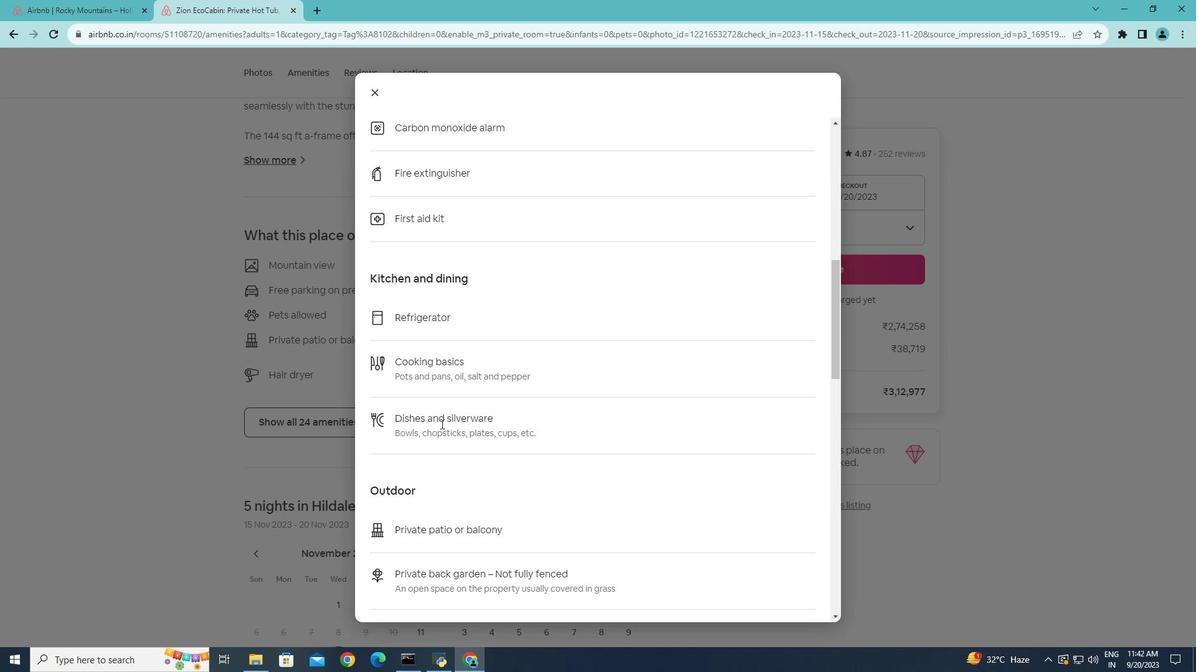 
Action: Mouse moved to (459, 433)
Screenshot: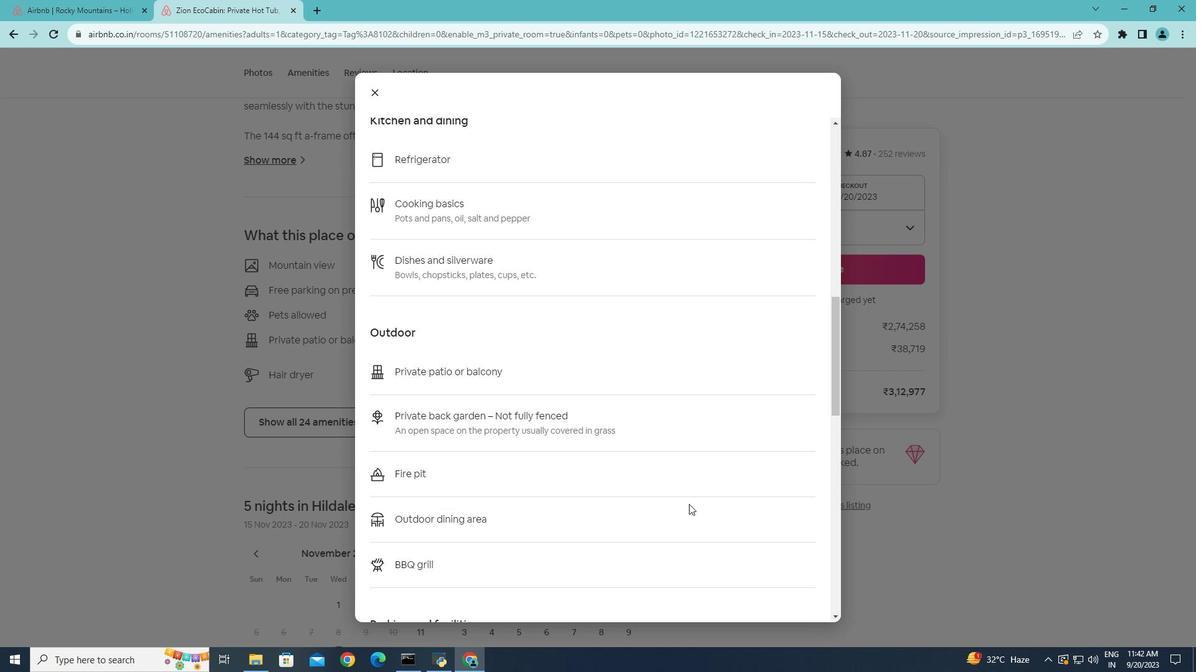 
Action: Mouse scrolled (459, 433) with delta (0, 0)
Screenshot: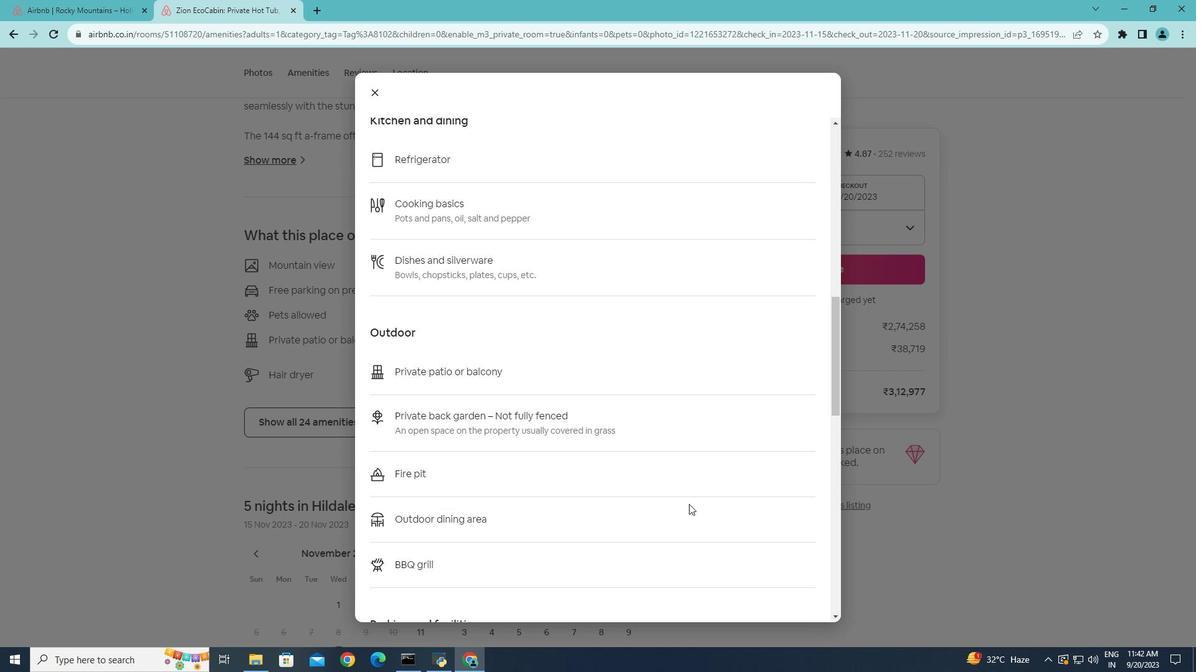 
Action: Mouse moved to (677, 504)
Screenshot: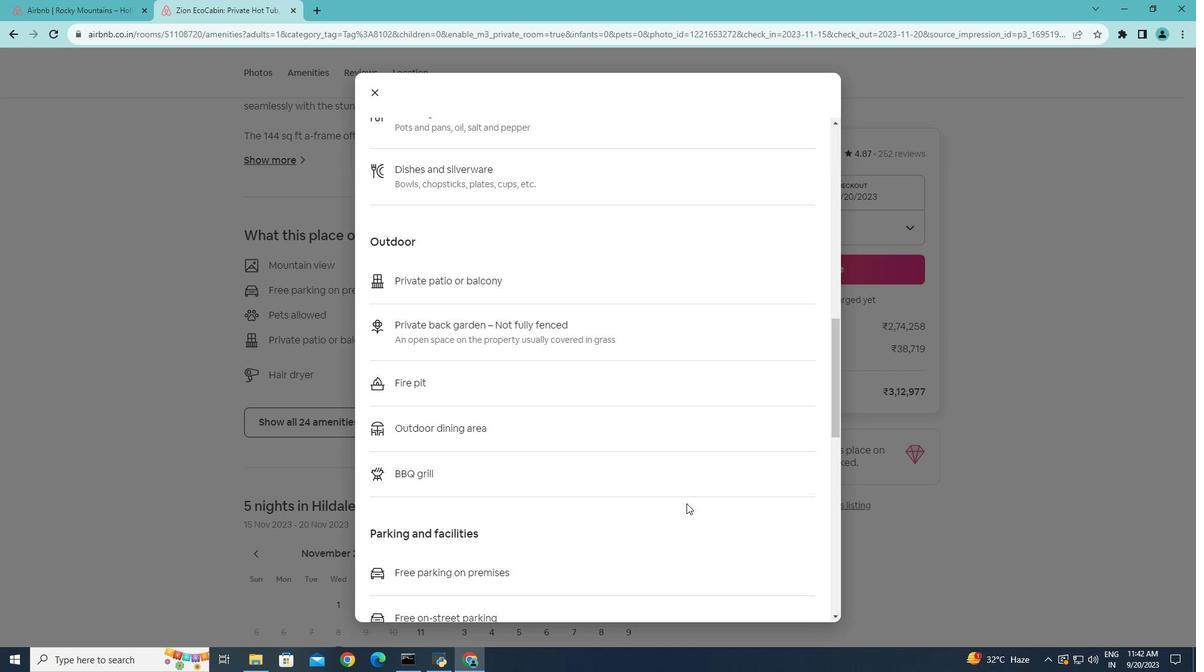 
Action: Mouse scrolled (677, 504) with delta (0, 0)
Screenshot: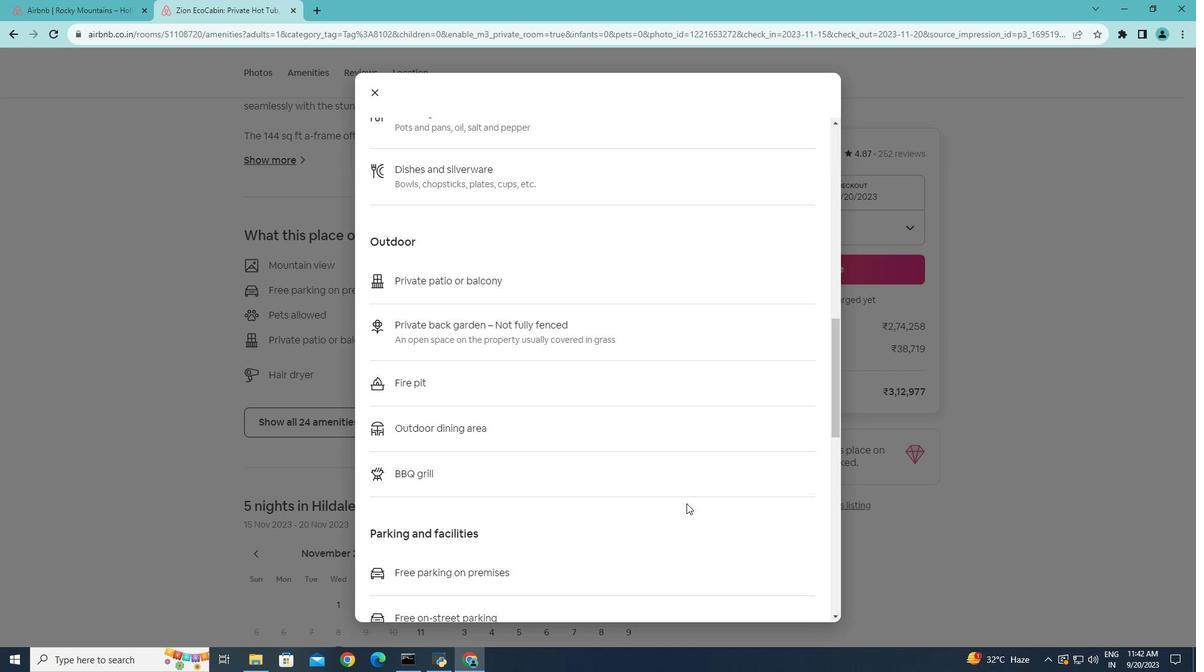 
Action: Mouse moved to (692, 507)
Screenshot: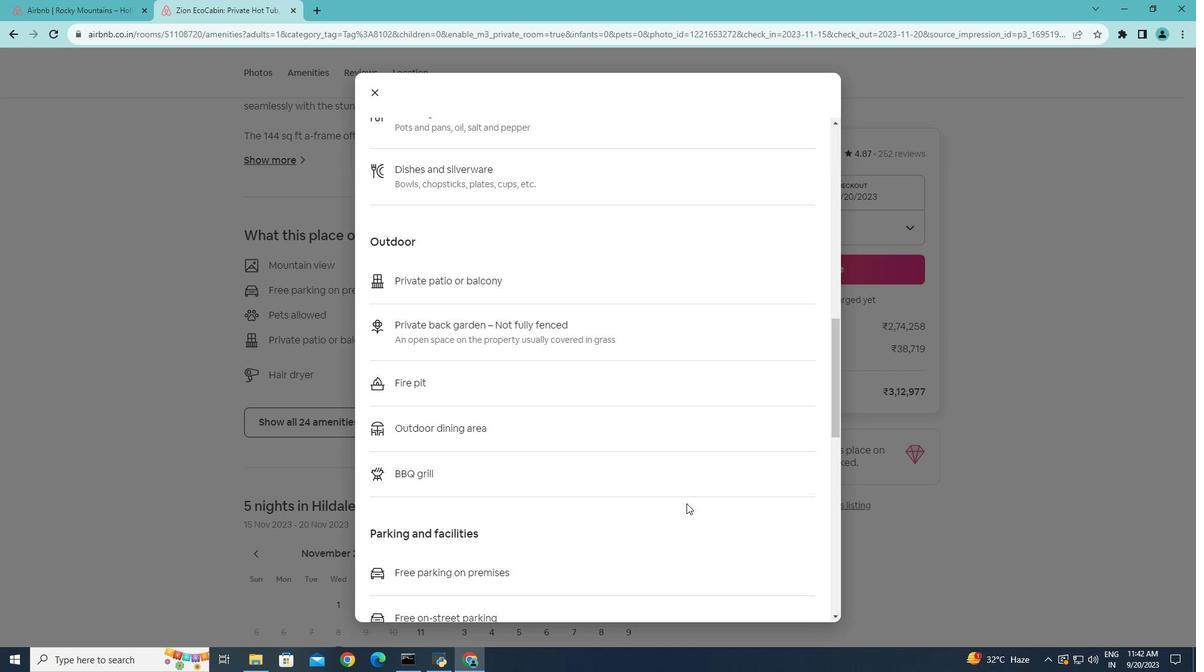 
Action: Mouse scrolled (692, 506) with delta (0, 0)
Screenshot: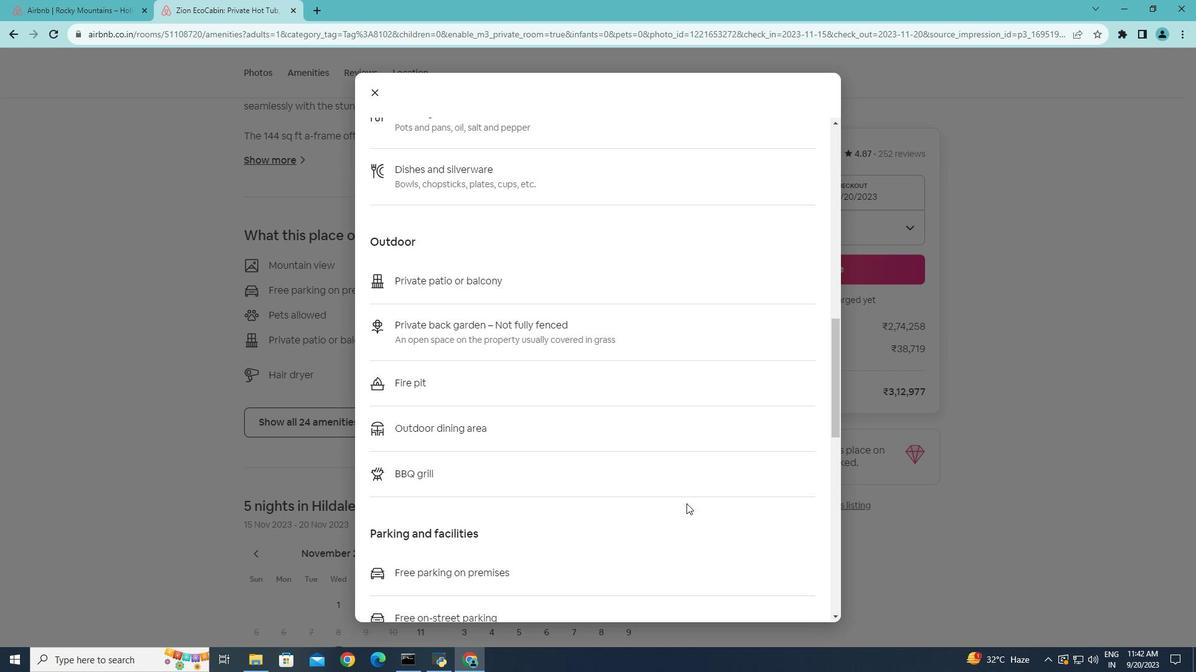 
Action: Mouse scrolled (692, 506) with delta (0, 0)
Screenshot: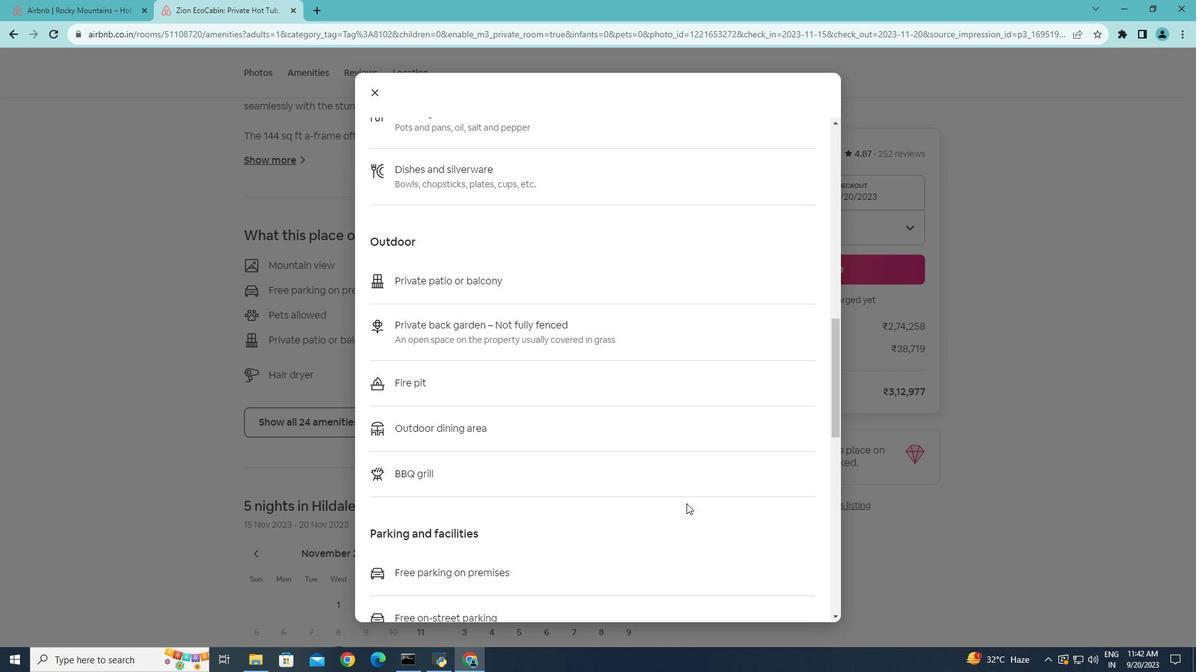 
Action: Mouse moved to (686, 504)
Screenshot: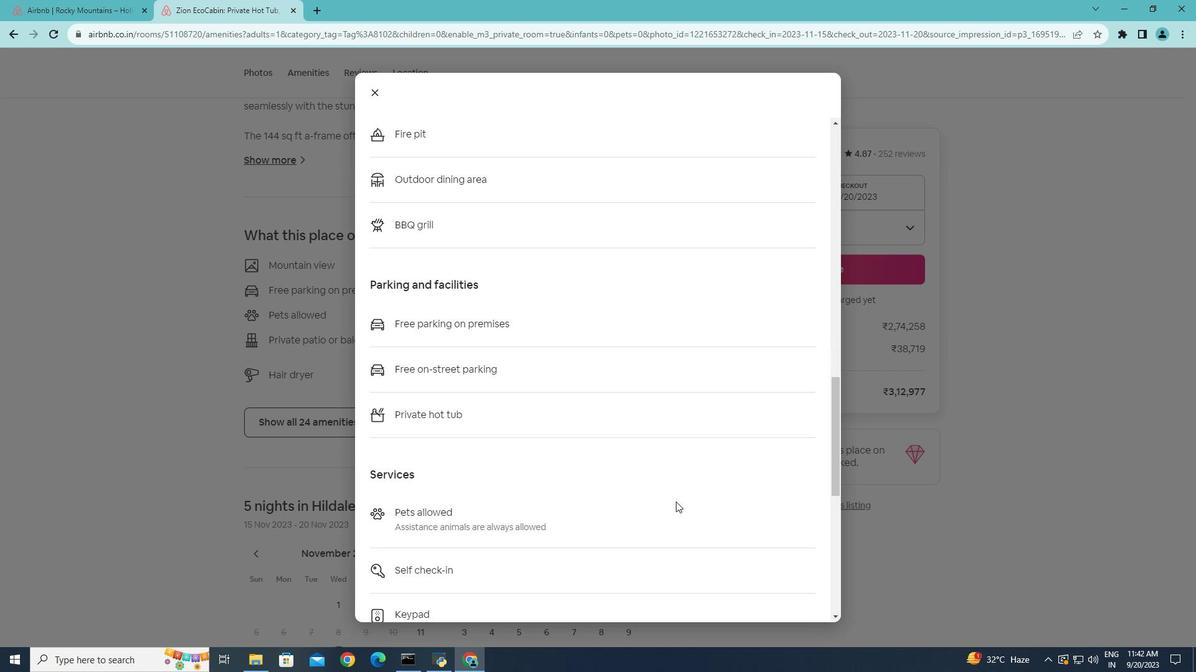 
Action: Mouse scrolled (686, 504) with delta (0, 0)
Screenshot: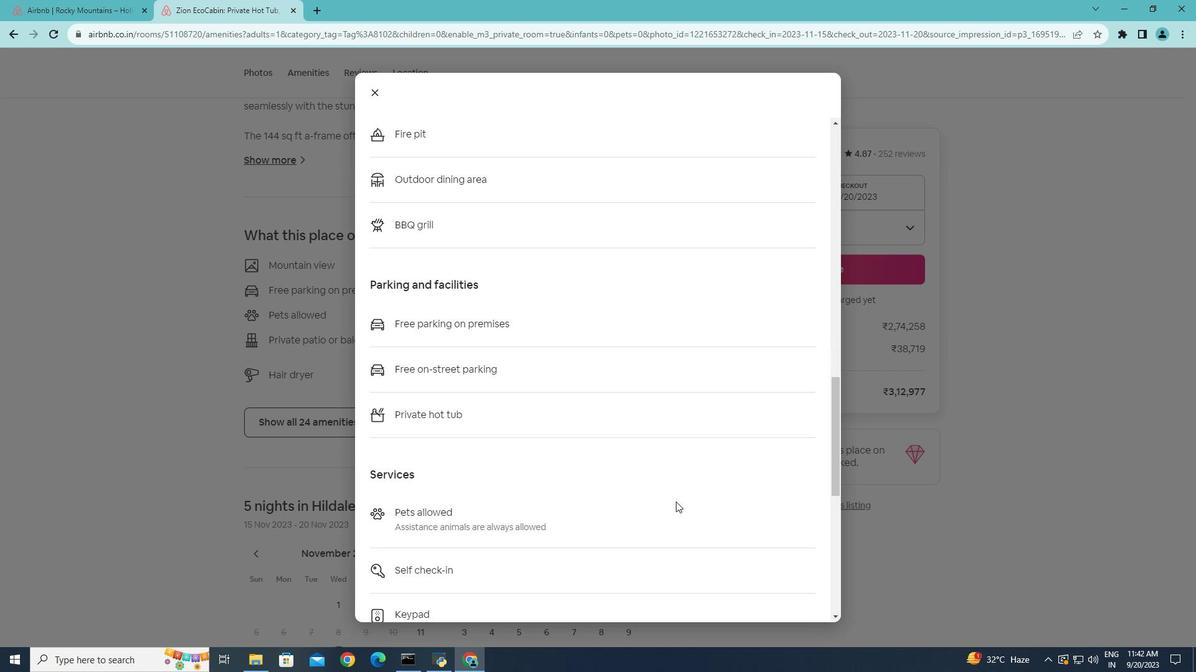 
Action: Mouse scrolled (686, 504) with delta (0, 0)
Screenshot: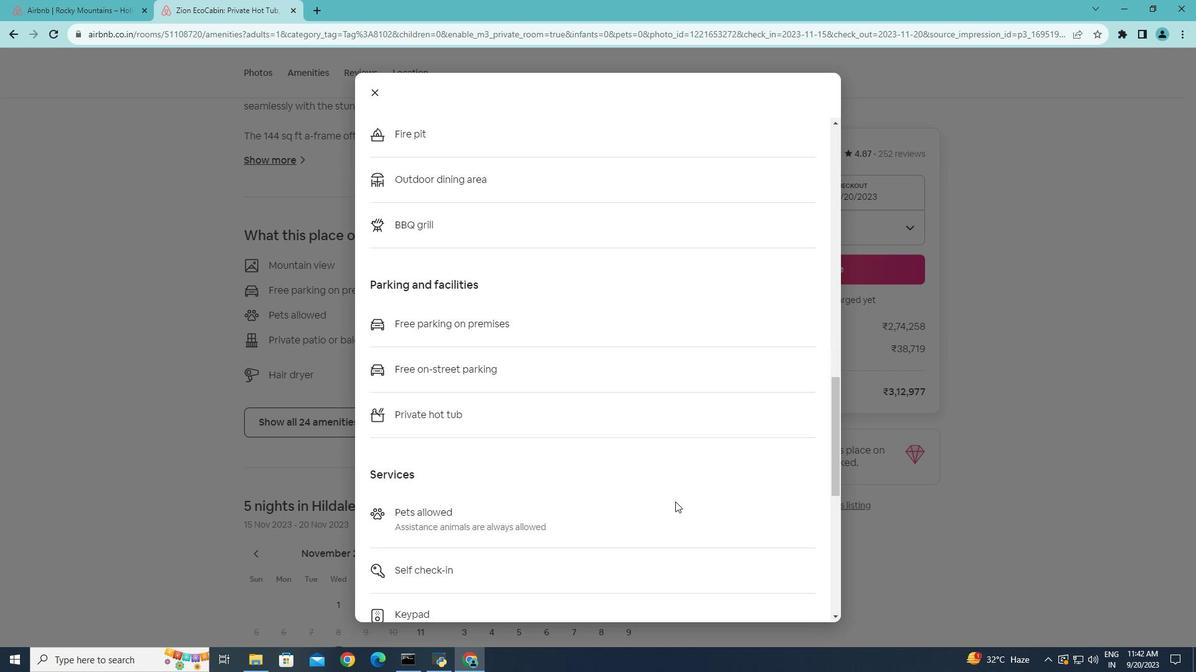 
Action: Mouse moved to (685, 504)
Screenshot: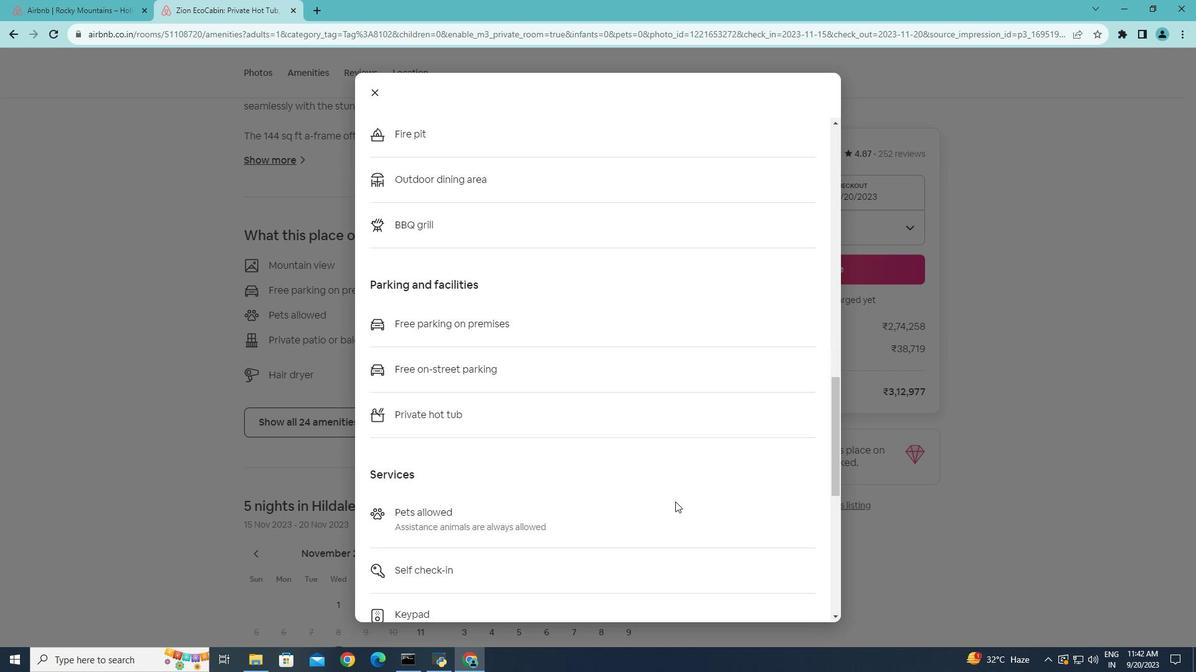 
Action: Mouse scrolled (685, 504) with delta (0, 0)
Screenshot: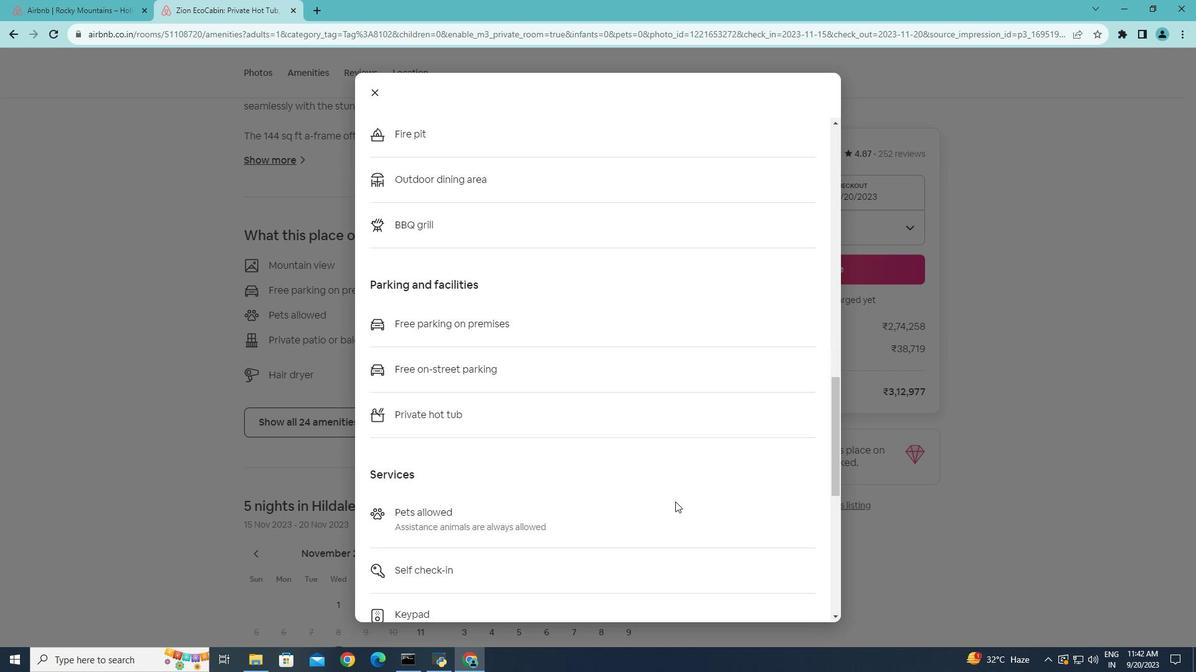 
Action: Mouse scrolled (685, 504) with delta (0, 0)
Screenshot: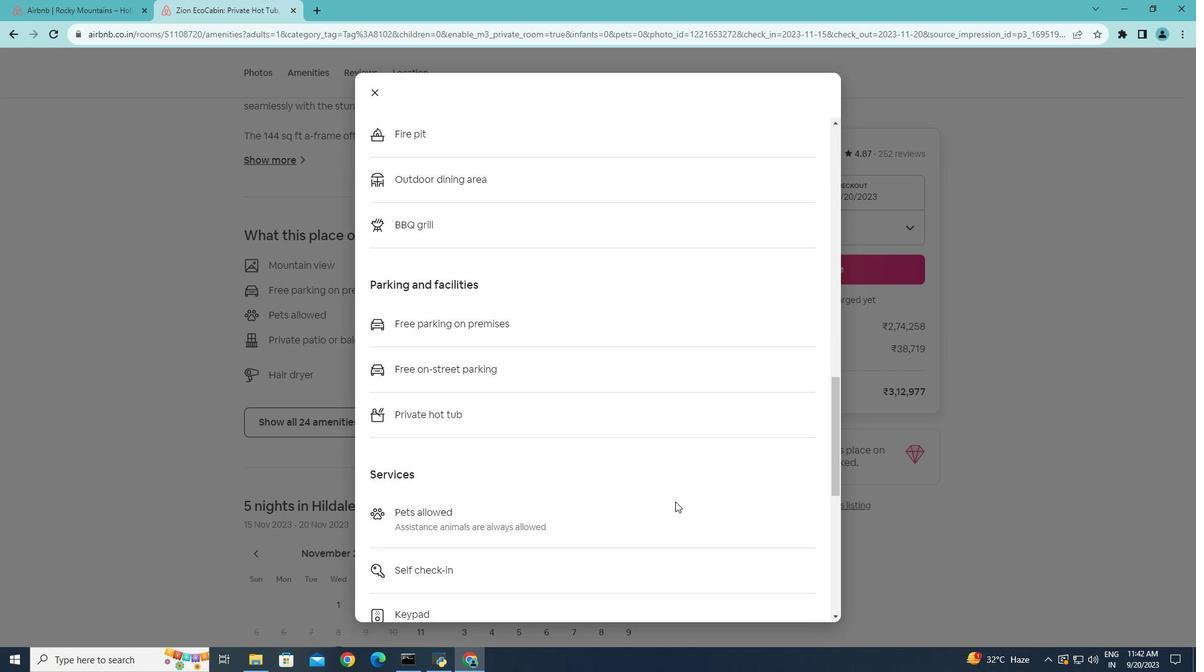 
Action: Mouse moved to (676, 504)
Screenshot: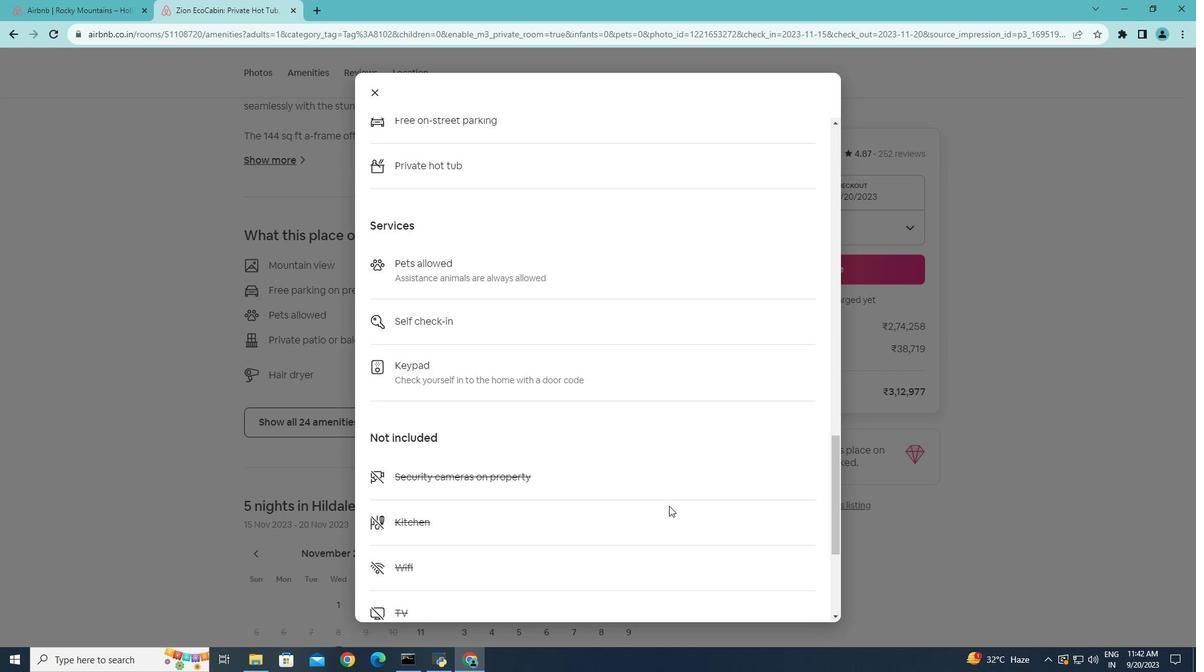 
Action: Mouse scrolled (676, 503) with delta (0, 0)
Screenshot: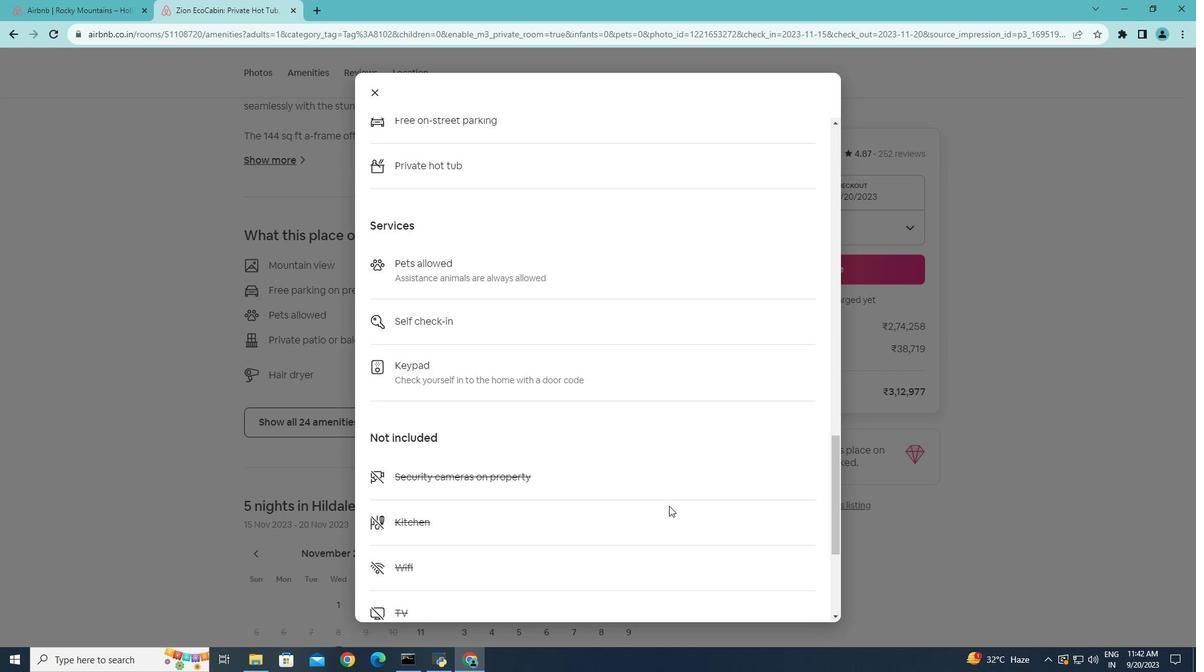 
Action: Mouse scrolled (676, 503) with delta (0, 0)
Screenshot: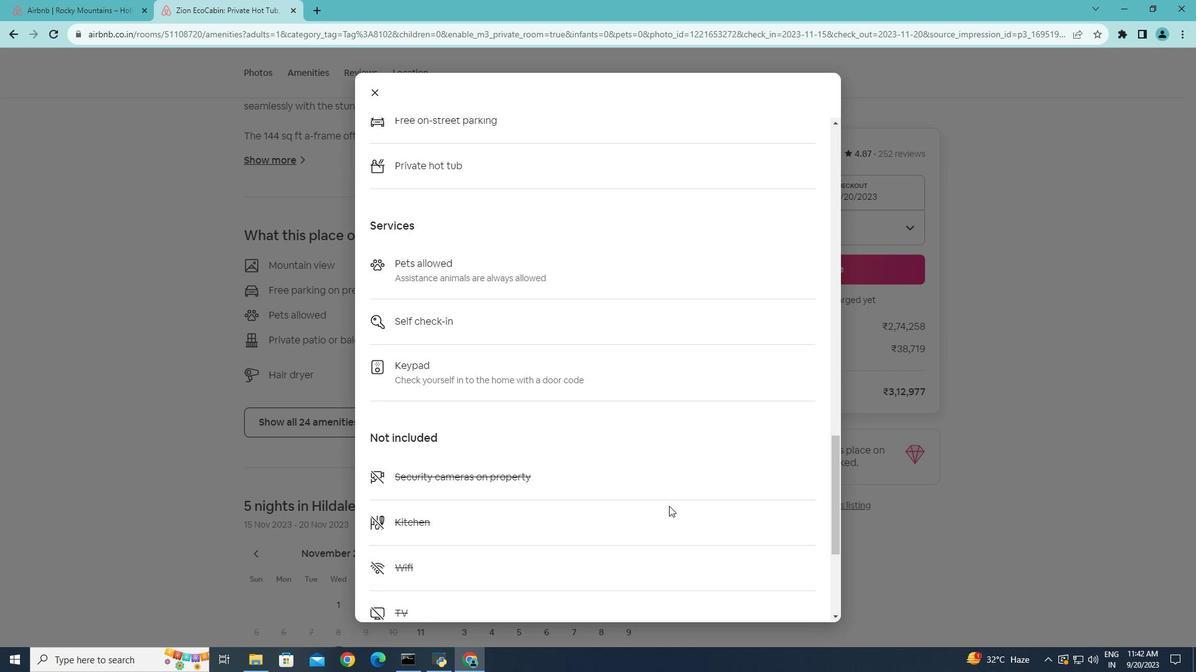 
Action: Mouse moved to (675, 504)
Screenshot: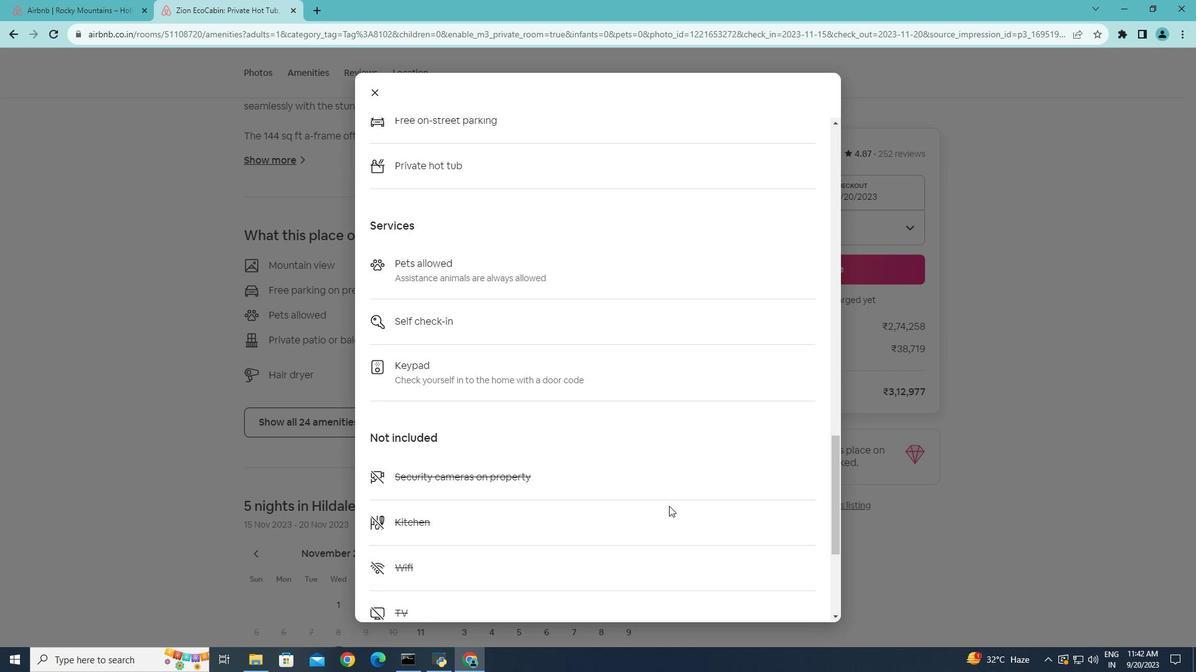 
Action: Mouse scrolled (675, 503) with delta (0, 0)
Screenshot: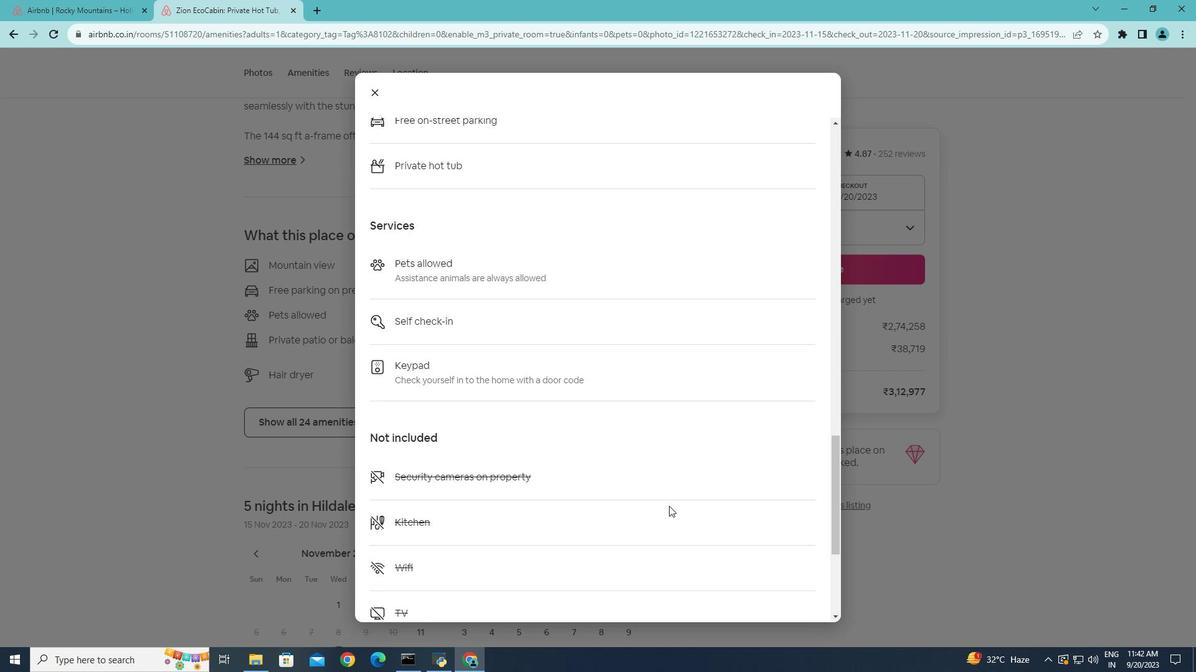 
Action: Mouse moved to (675, 504)
Screenshot: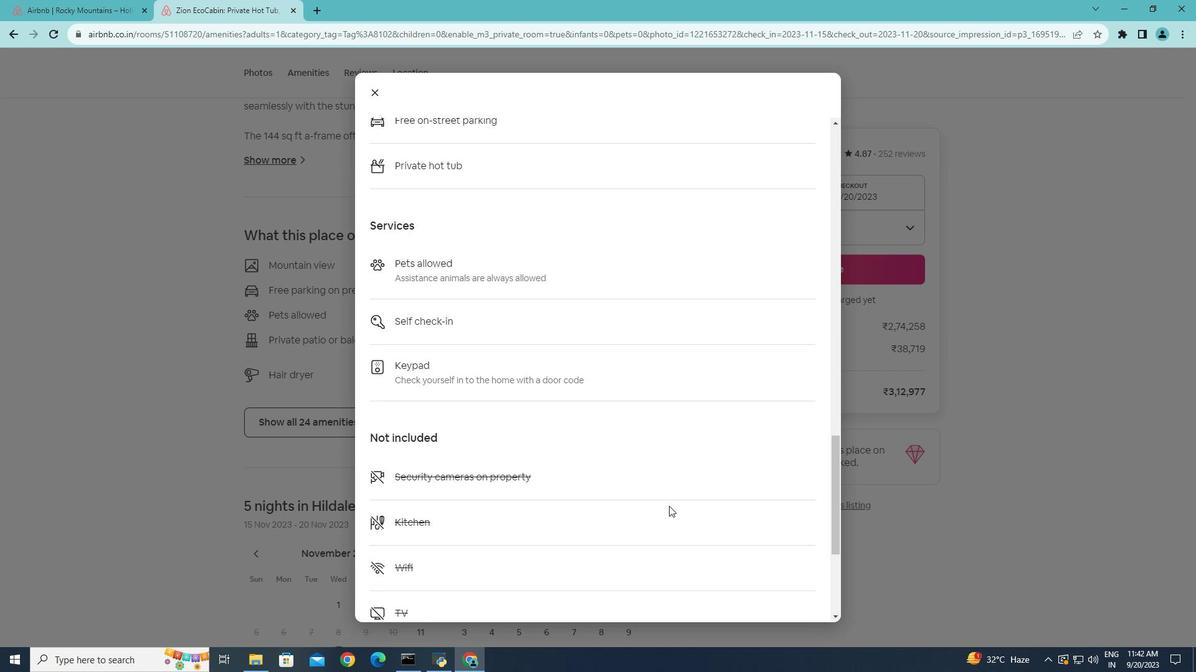 
Action: Mouse scrolled (675, 504) with delta (0, 0)
Screenshot: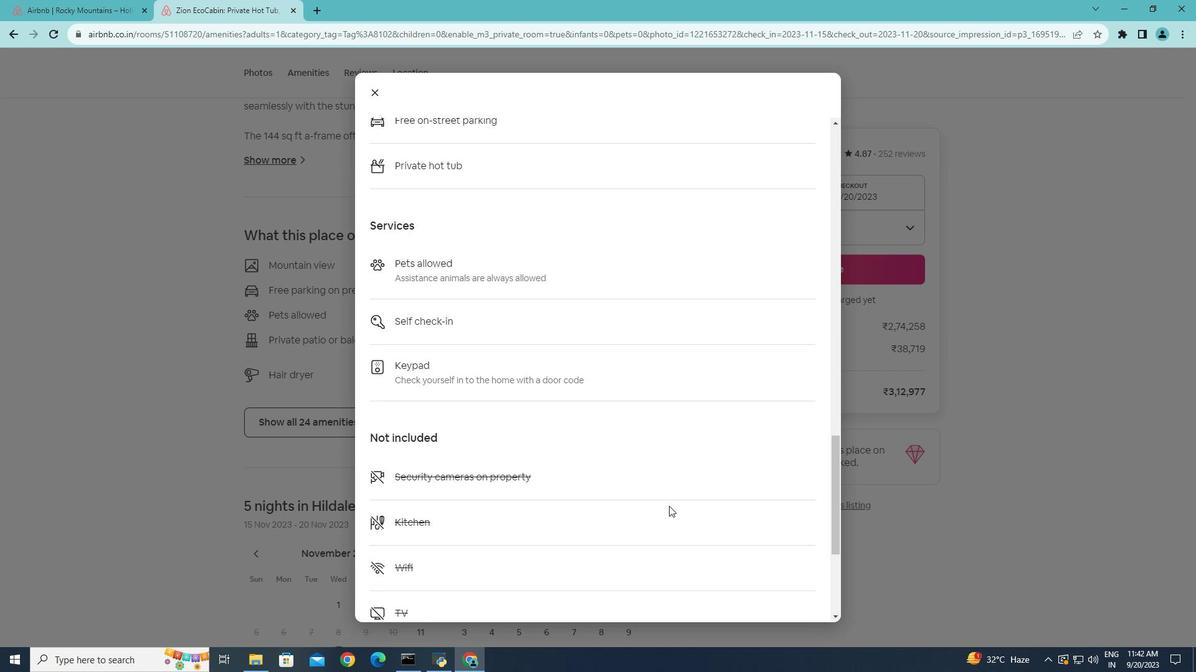 
Action: Mouse moved to (671, 508)
Screenshot: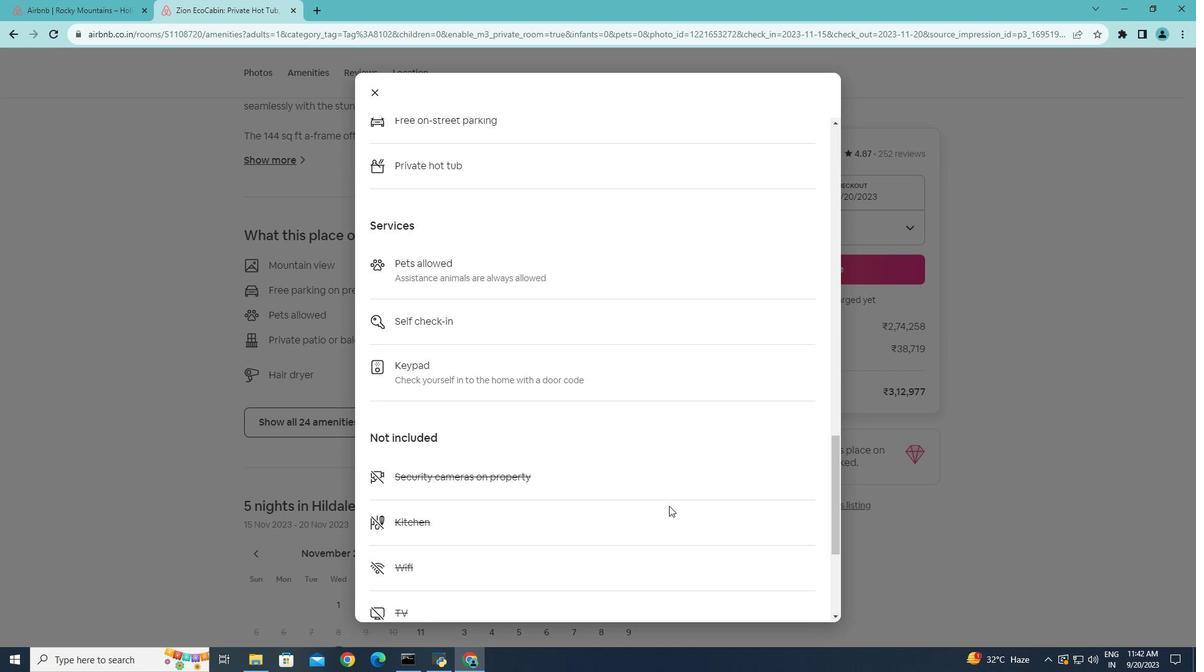 
Action: Mouse scrolled (671, 507) with delta (0, 0)
Screenshot: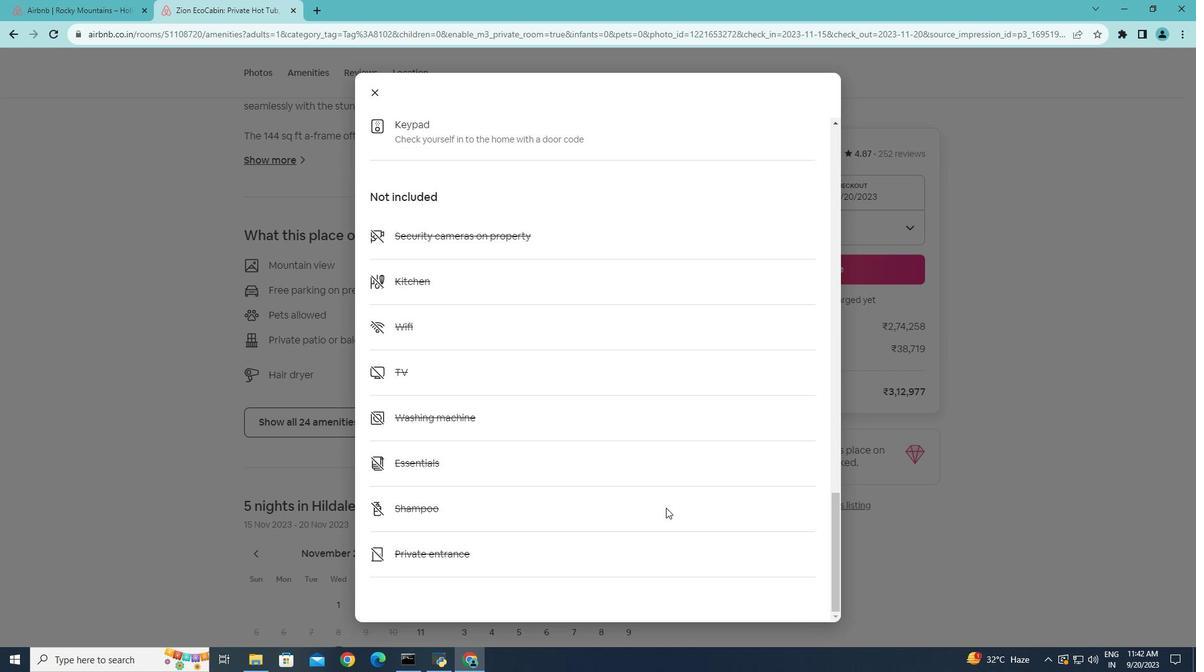 
Action: Mouse scrolled (671, 507) with delta (0, 0)
Screenshot: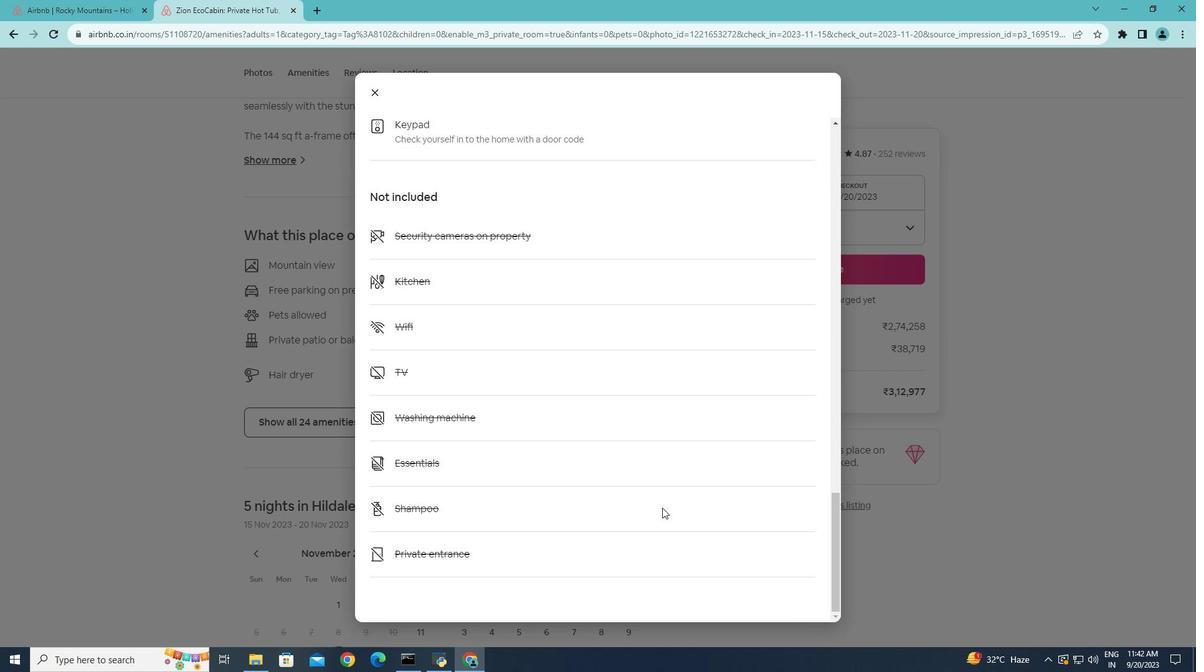 
Action: Mouse scrolled (671, 507) with delta (0, 0)
Screenshot: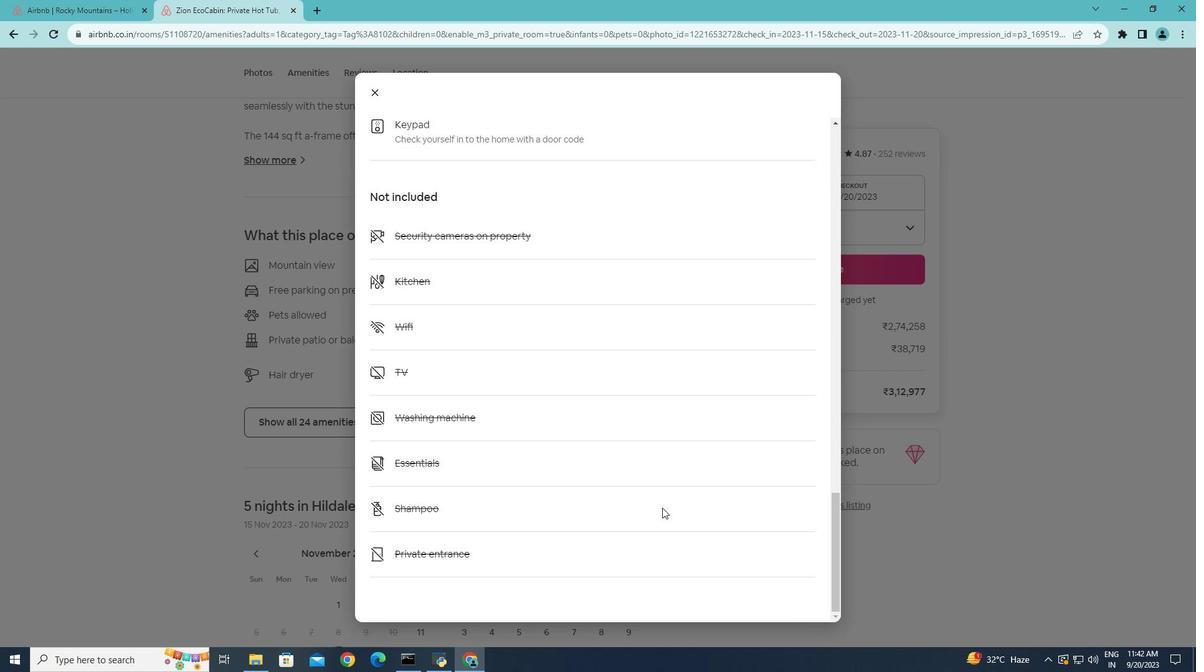 
Action: Mouse scrolled (671, 507) with delta (0, 0)
Screenshot: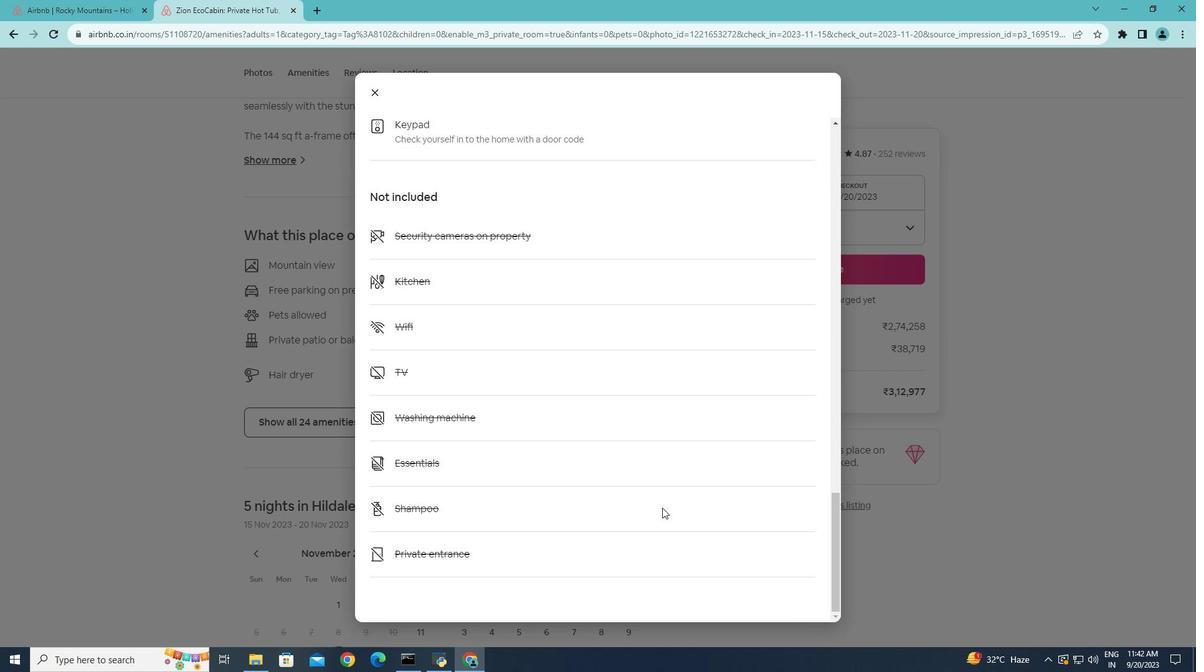 
Action: Mouse scrolled (671, 507) with delta (0, 0)
Screenshot: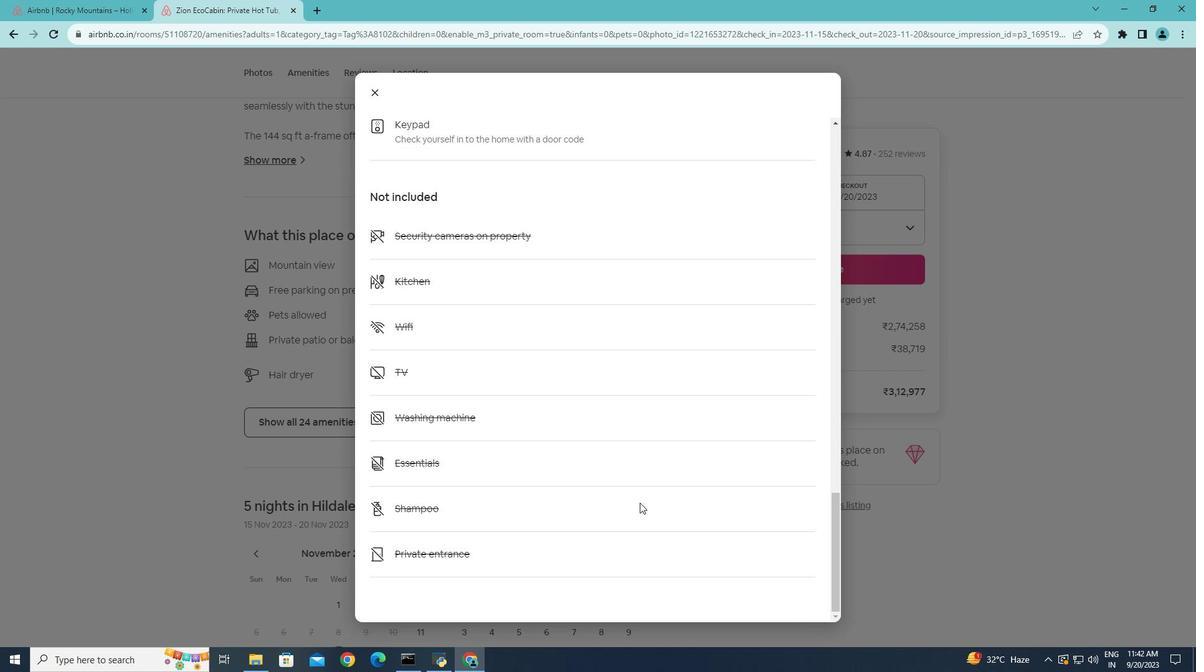
Action: Mouse moved to (375, 87)
Screenshot: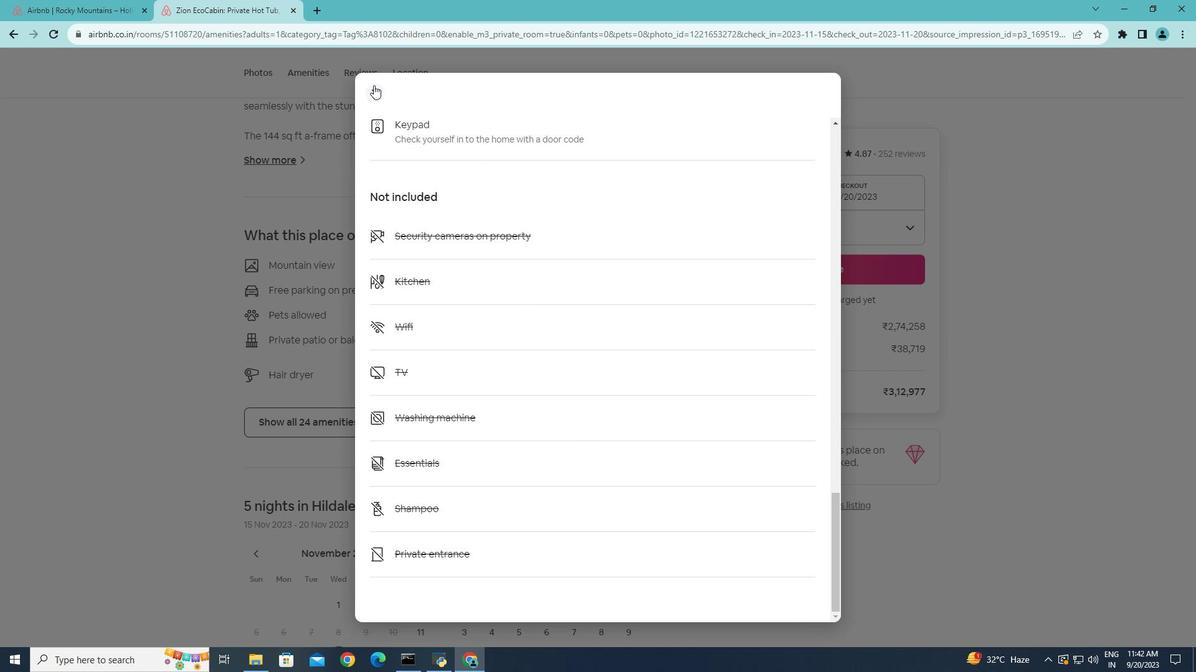 
Action: Mouse pressed left at (375, 87)
Screenshot: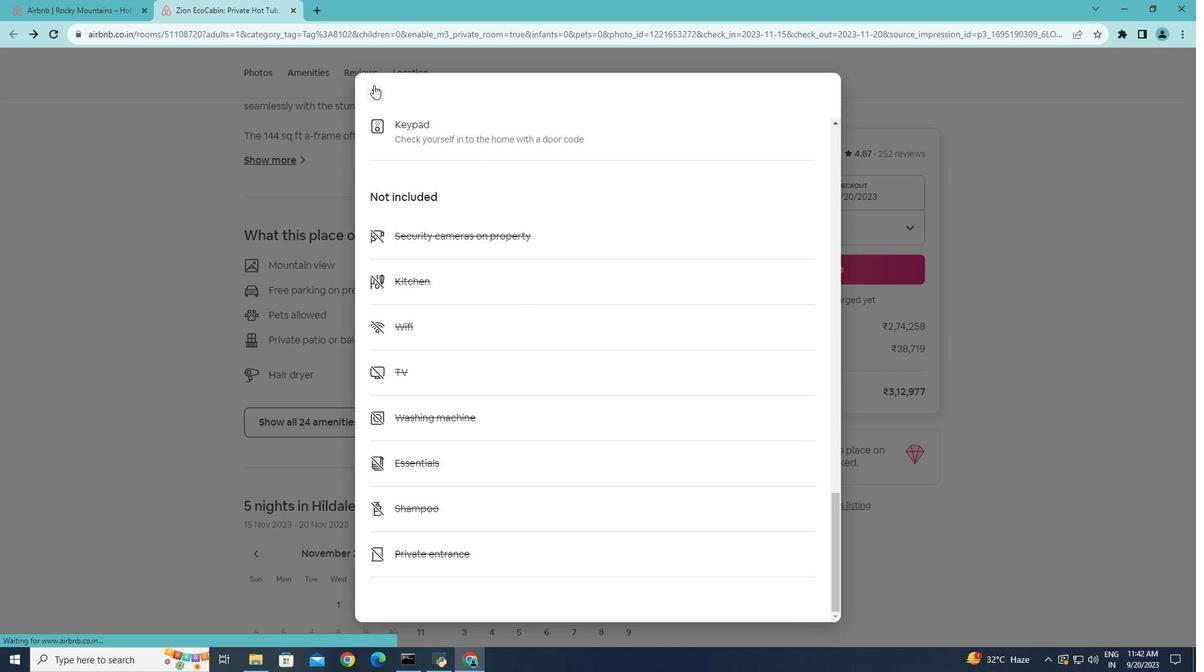 
Action: Mouse moved to (46, 1)
Screenshot: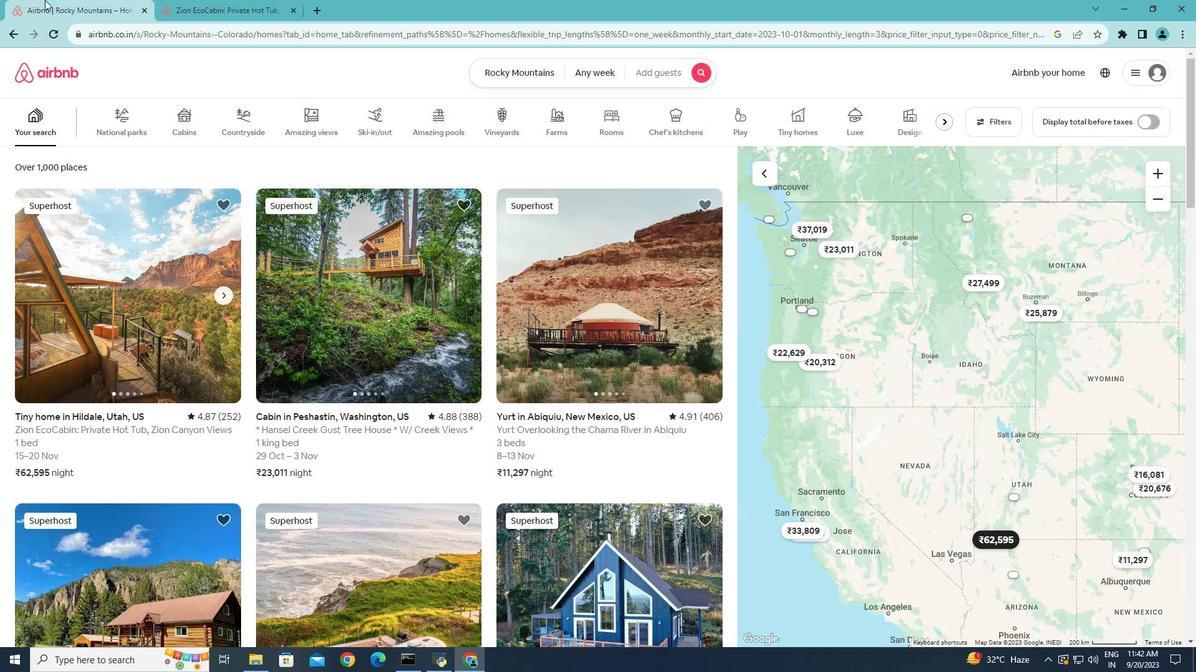 
Action: Mouse pressed left at (46, 1)
Screenshot: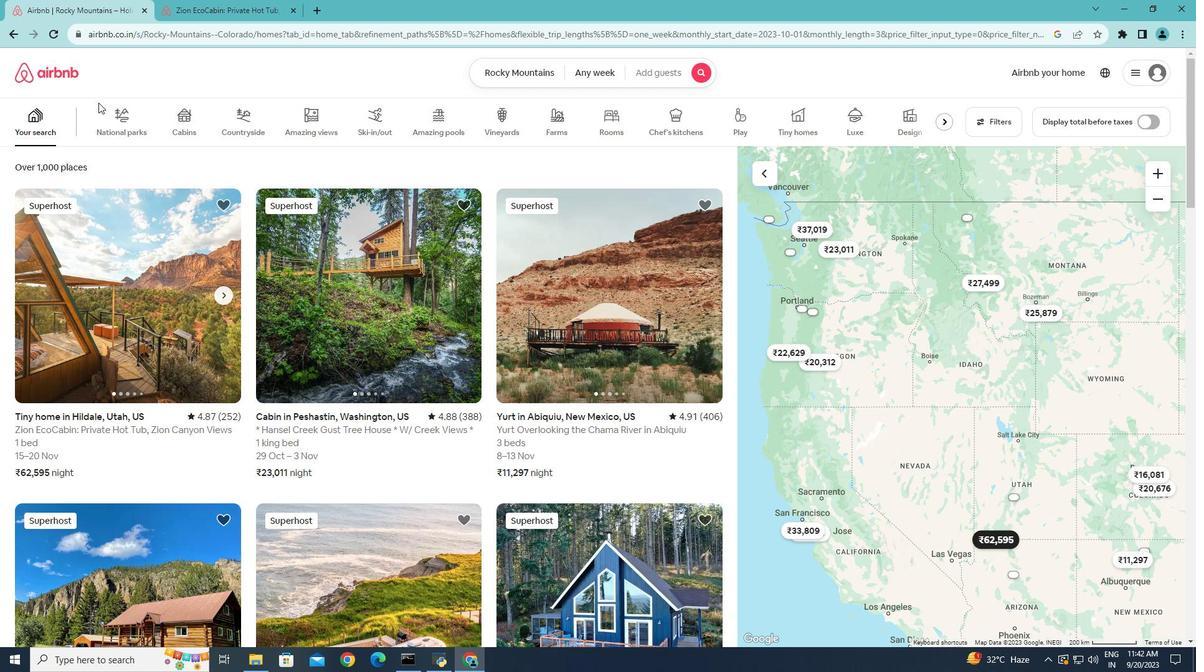 
Action: Mouse moved to (314, 357)
